Task: Explore upcoming open houses in Raleigh, North Carolina, to visit properties with a pool or hot tub, and take note of the outdoor relaxation features.
Action: Mouse moved to (297, 211)
Screenshot: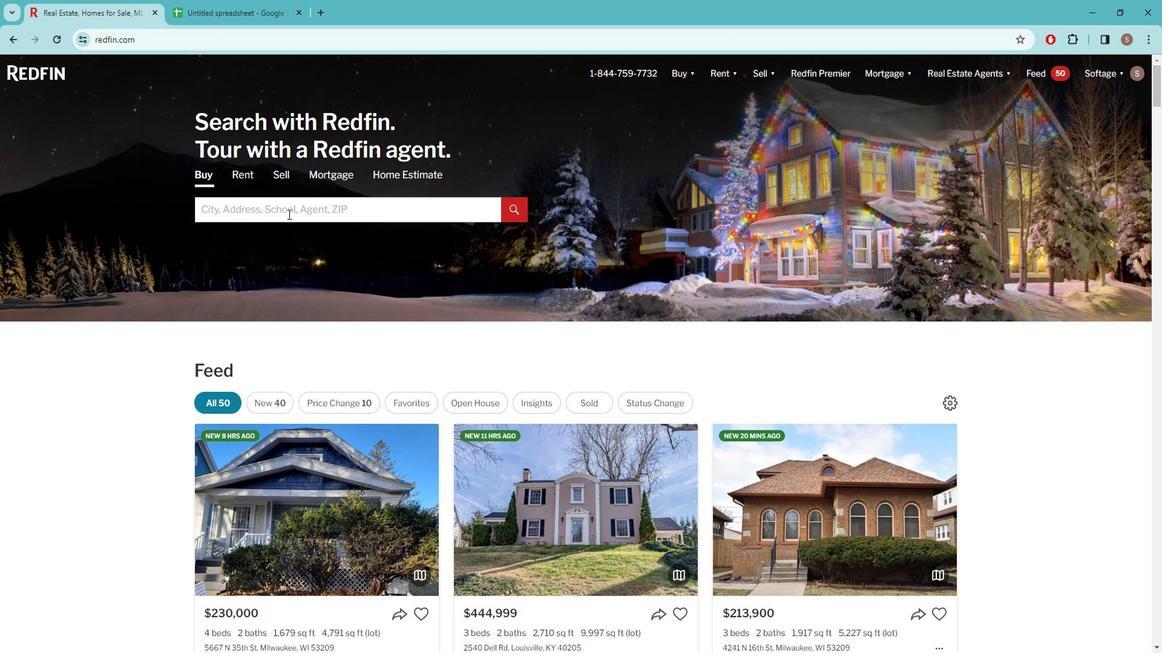 
Action: Mouse pressed left at (297, 211)
Screenshot: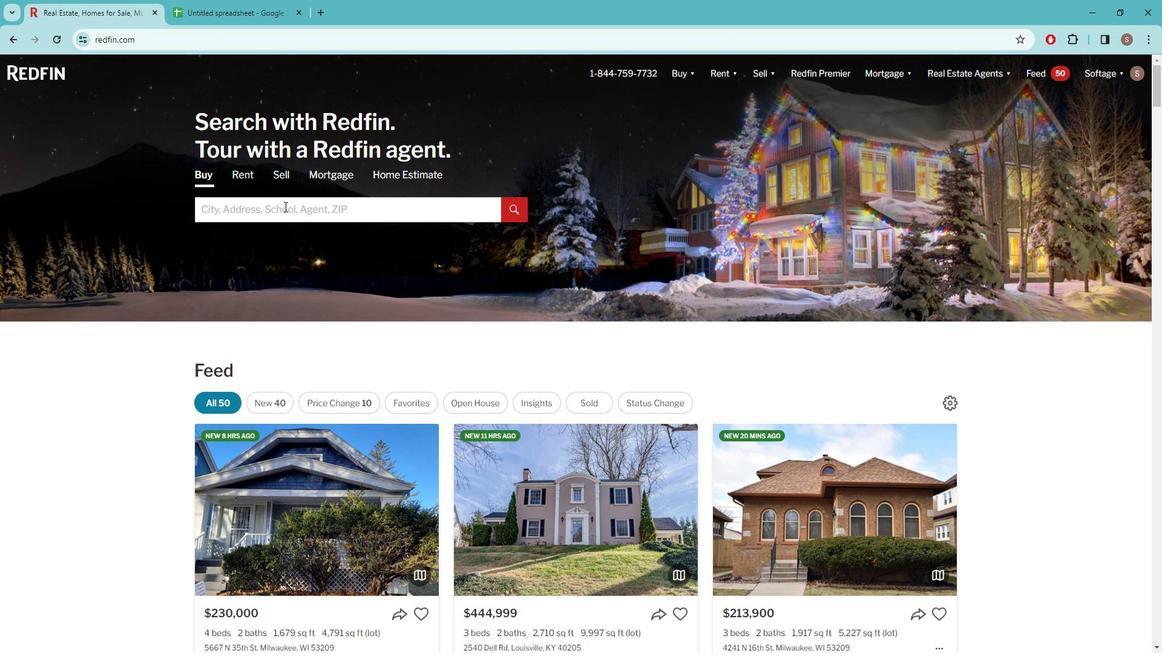 
Action: Key pressed r<Key.caps_lock>ALEIGH
Screenshot: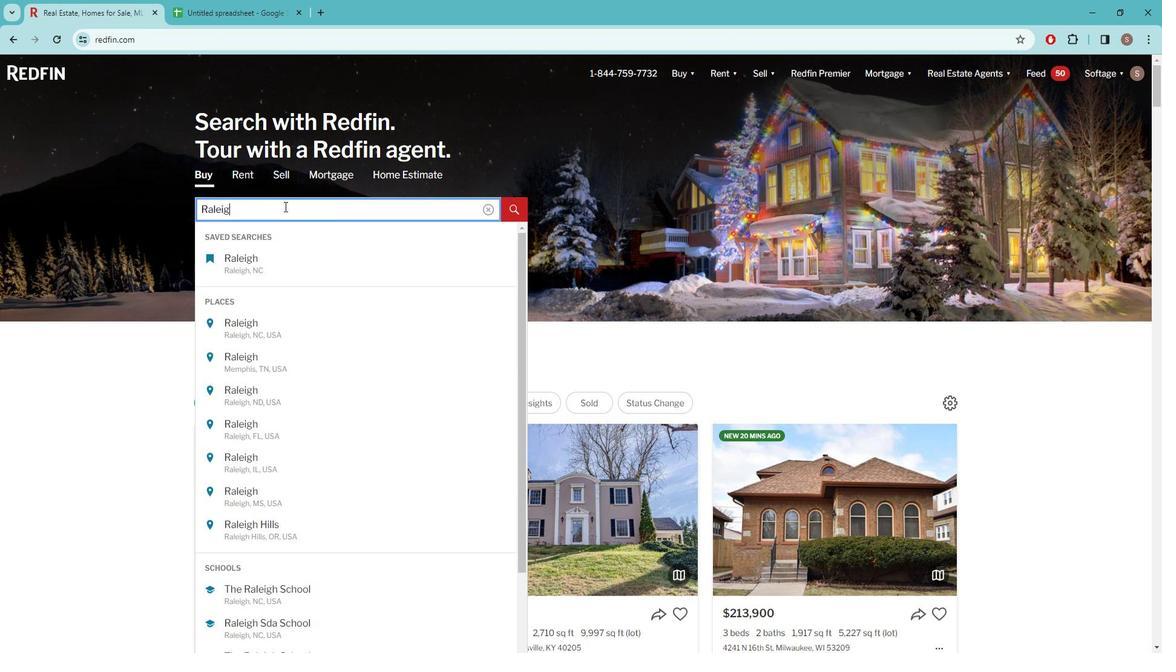 
Action: Mouse moved to (282, 268)
Screenshot: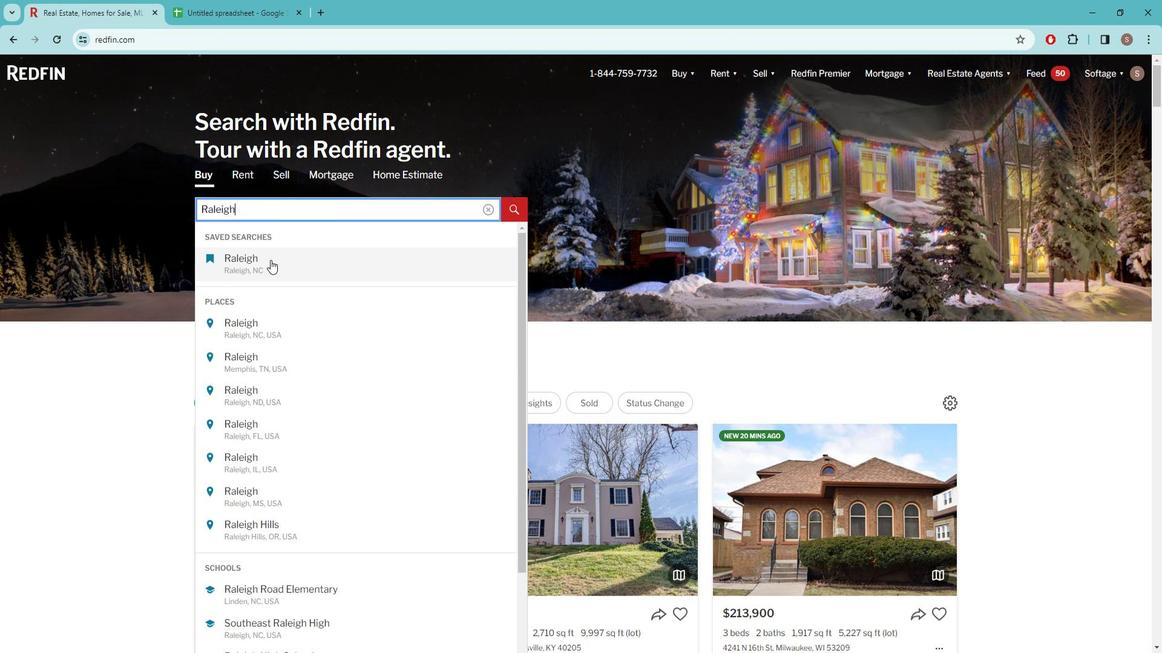 
Action: Mouse pressed left at (282, 268)
Screenshot: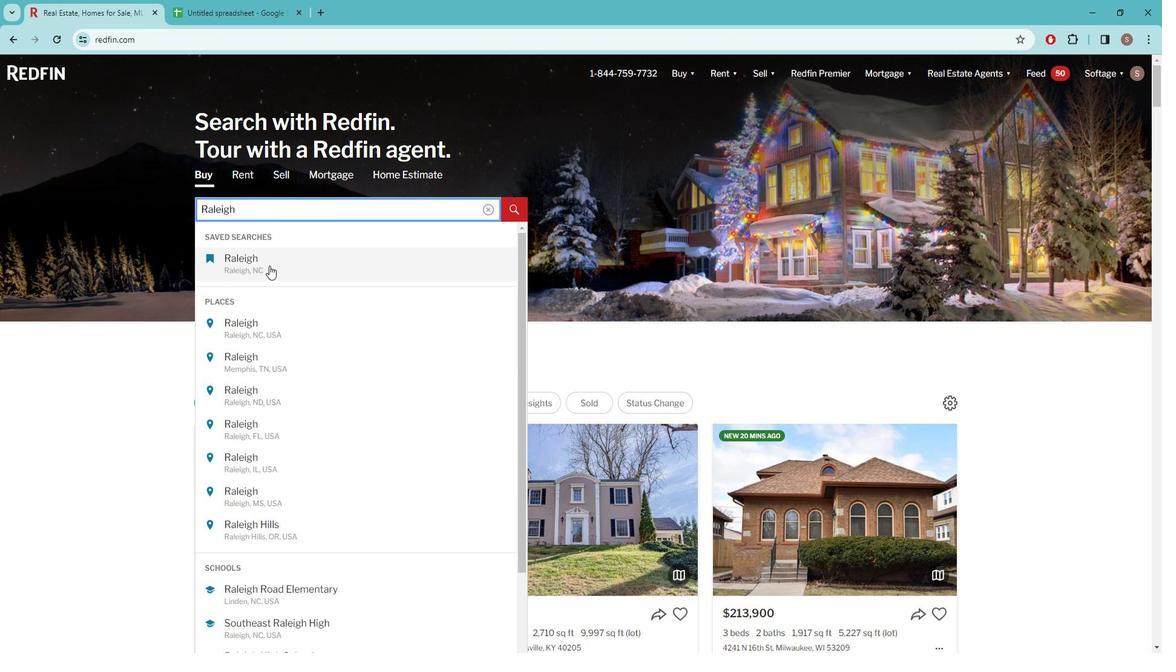 
Action: Mouse moved to (1033, 159)
Screenshot: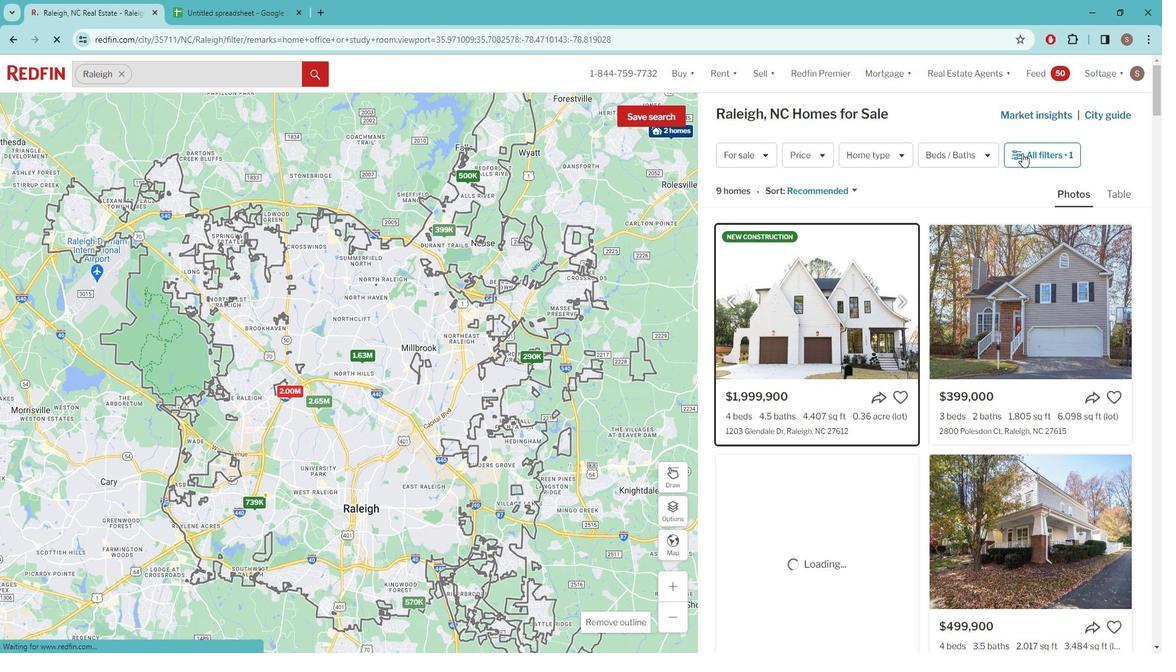 
Action: Mouse pressed left at (1033, 159)
Screenshot: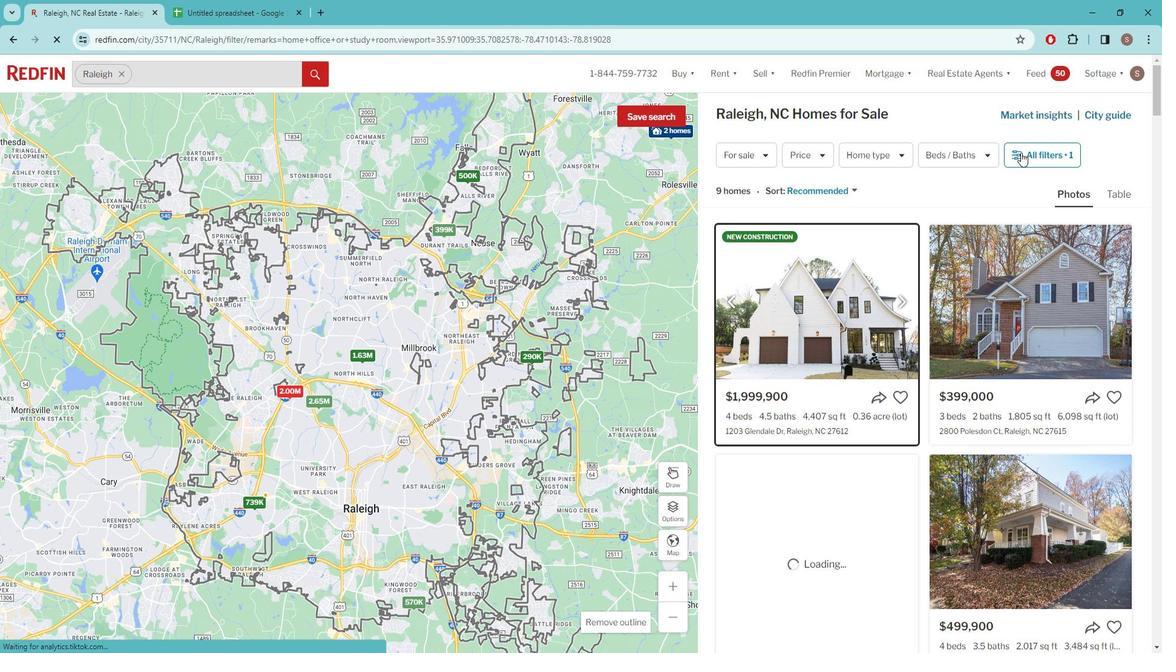 
Action: Mouse pressed left at (1033, 159)
Screenshot: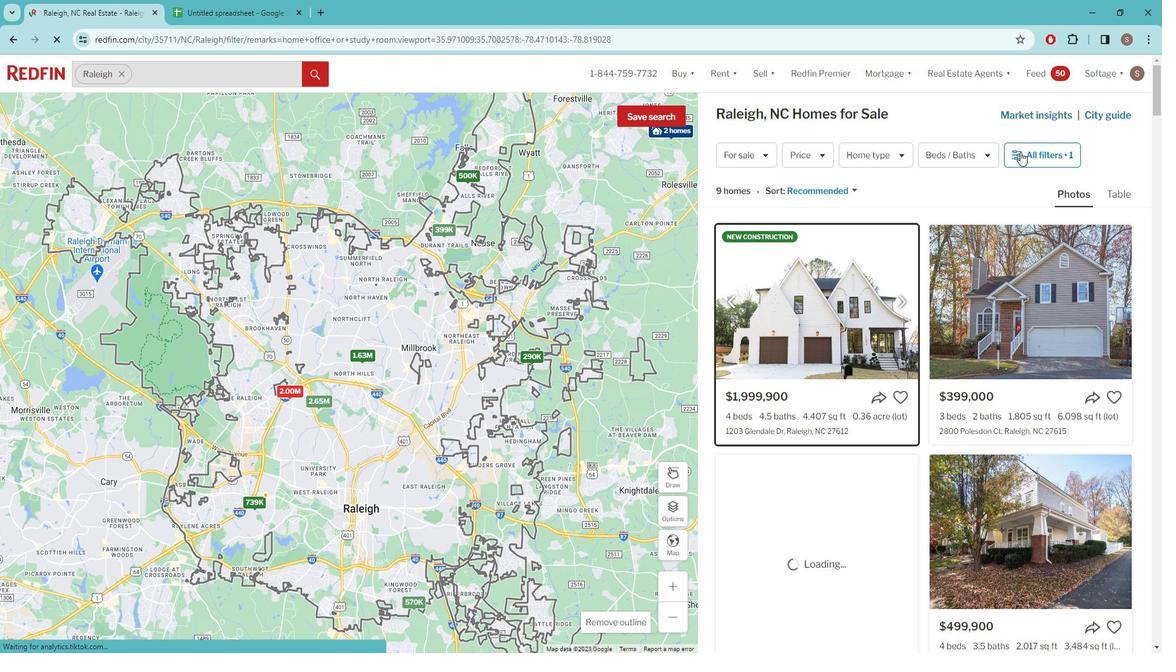 
Action: Mouse pressed left at (1033, 159)
Screenshot: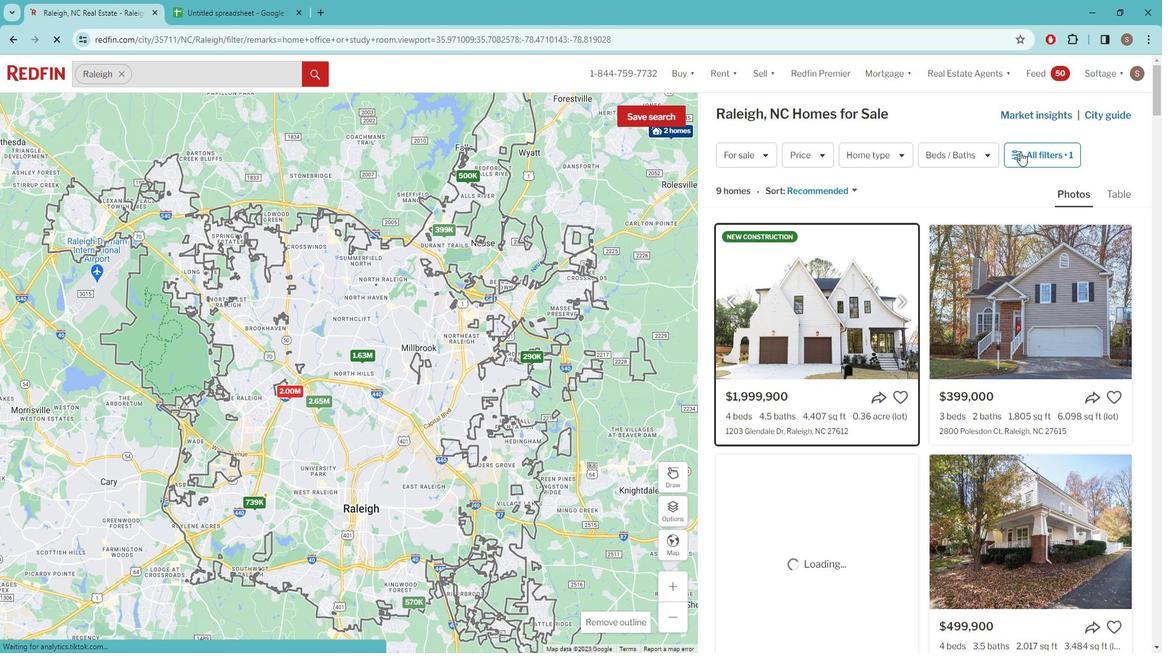 
Action: Mouse pressed left at (1033, 159)
Screenshot: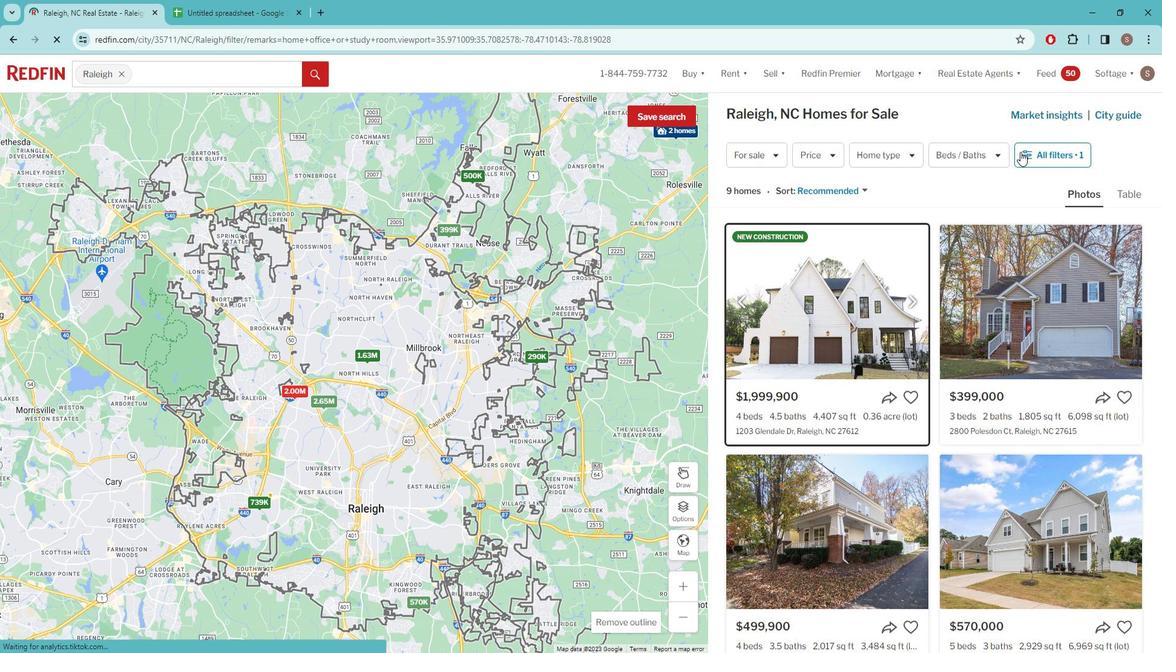 
Action: Mouse pressed left at (1033, 159)
Screenshot: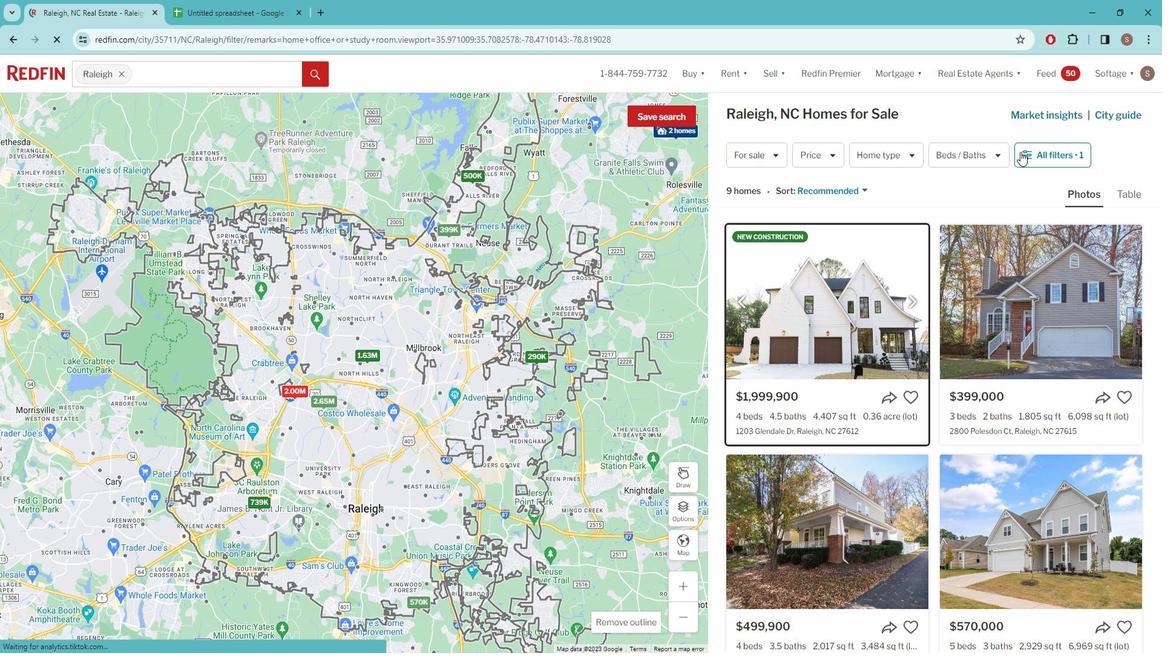 
Action: Mouse moved to (816, 615)
Screenshot: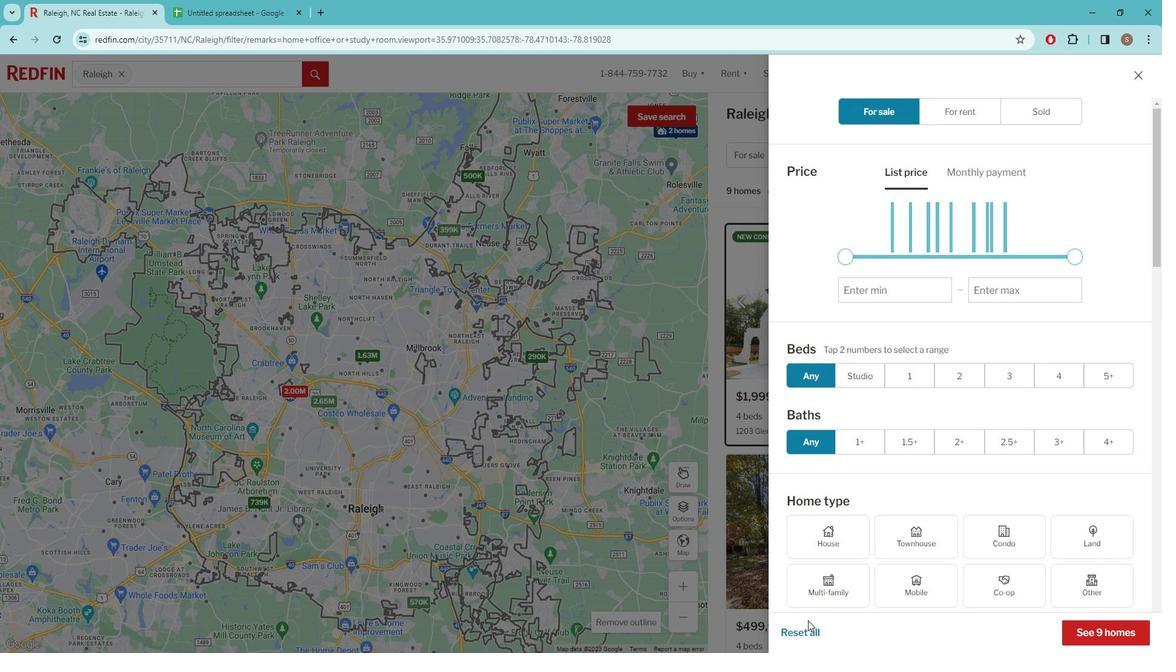 
Action: Mouse pressed left at (816, 615)
Screenshot: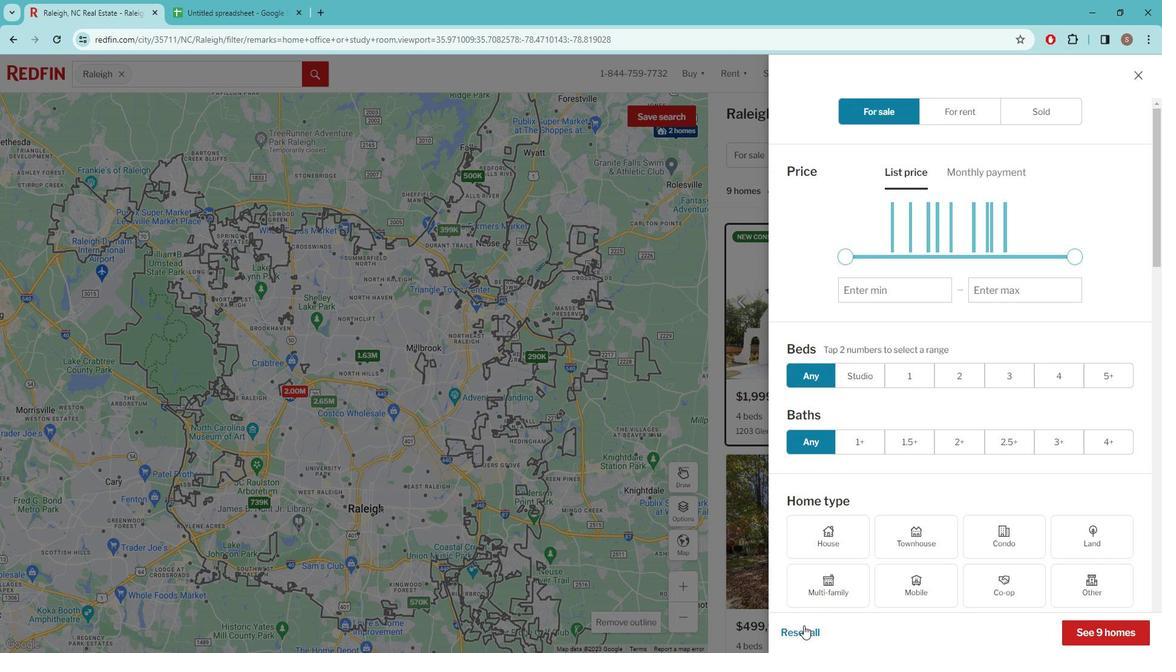 
Action: Mouse moved to (888, 403)
Screenshot: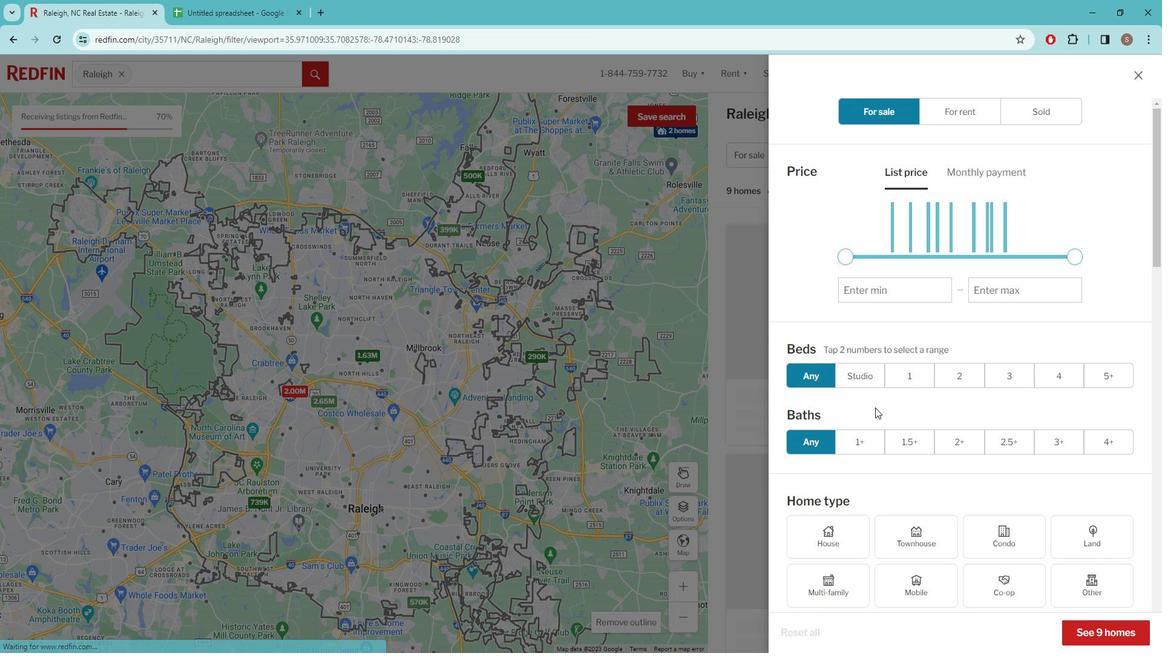 
Action: Mouse scrolled (888, 402) with delta (0, 0)
Screenshot: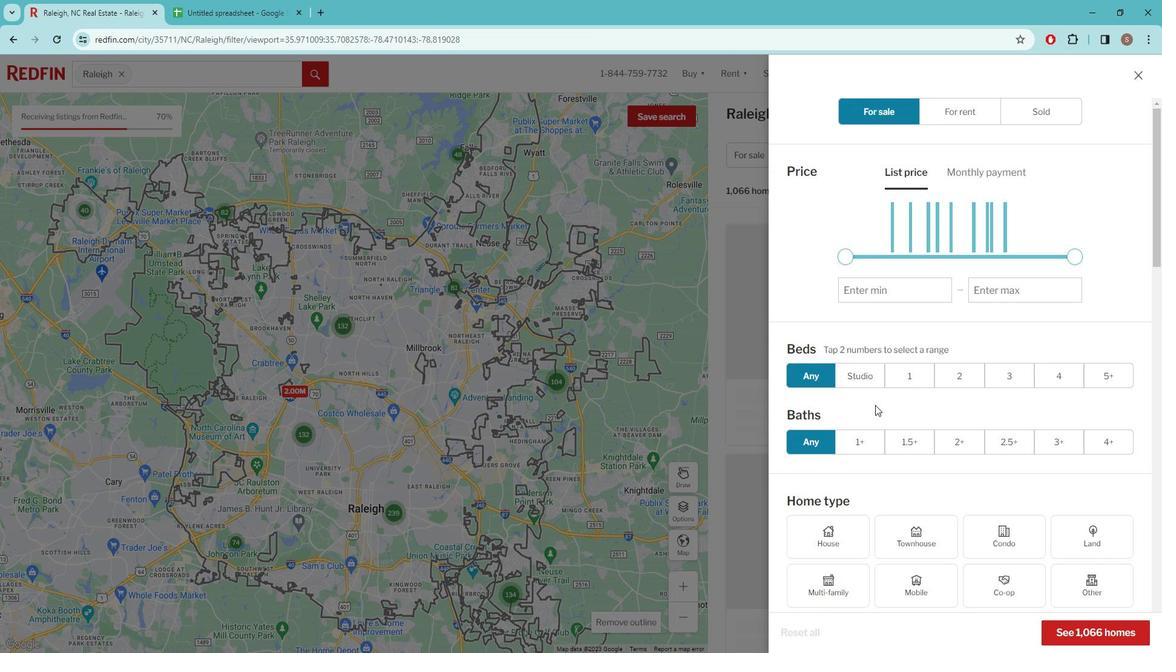 
Action: Mouse scrolled (888, 402) with delta (0, 0)
Screenshot: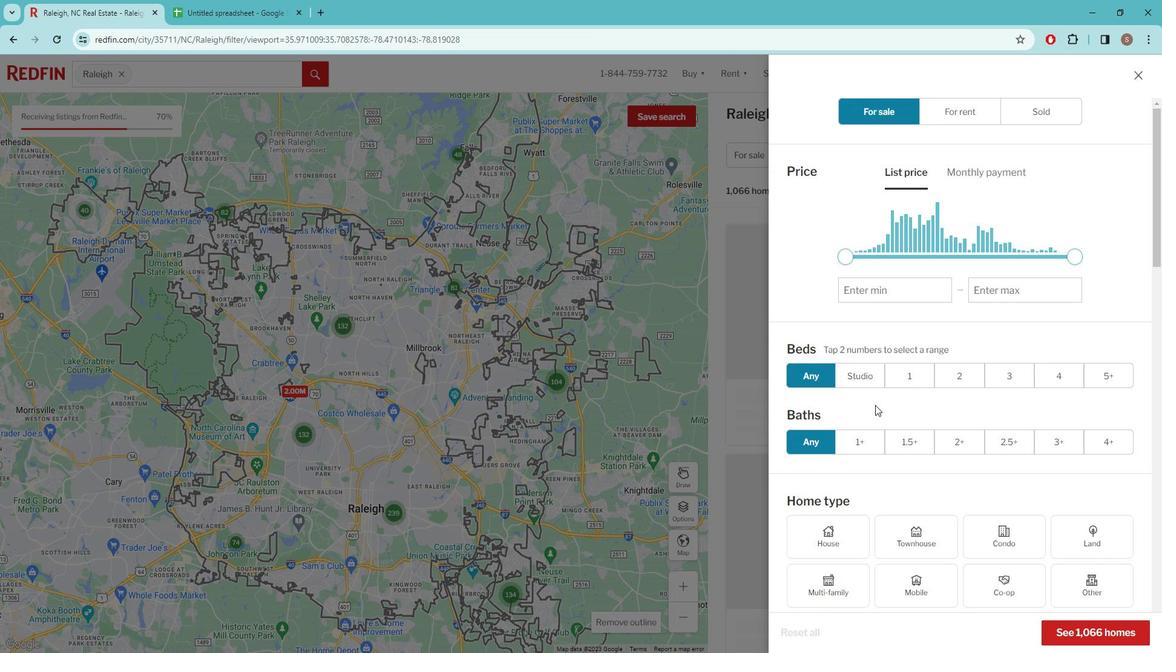 
Action: Mouse scrolled (888, 402) with delta (0, 0)
Screenshot: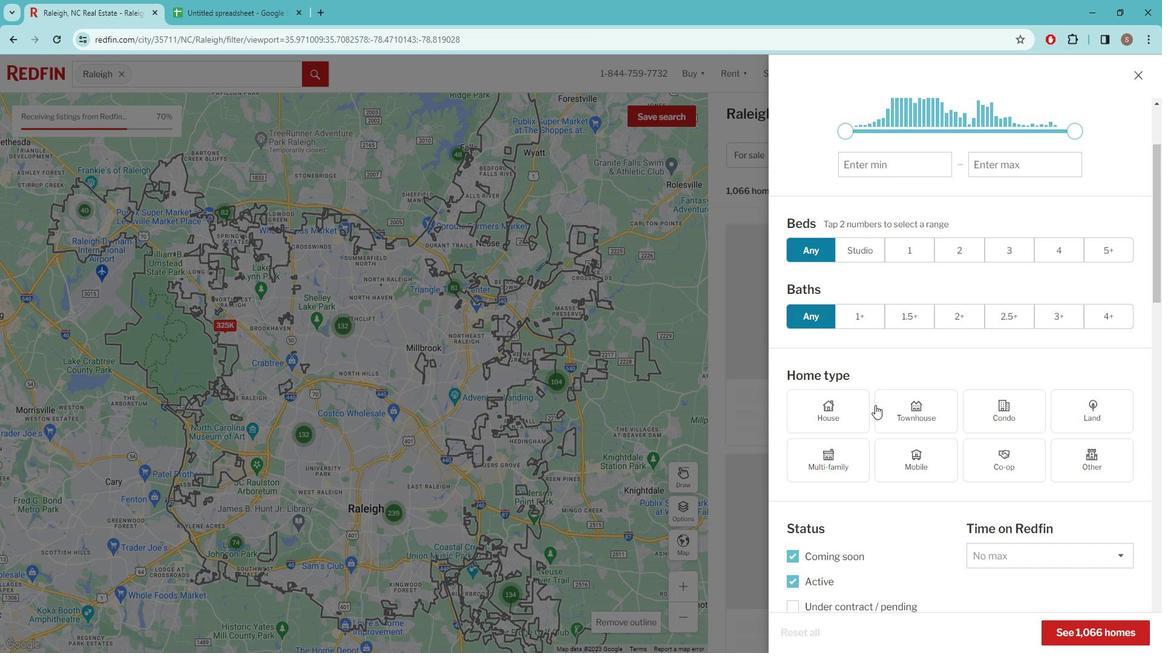 
Action: Mouse scrolled (888, 402) with delta (0, 0)
Screenshot: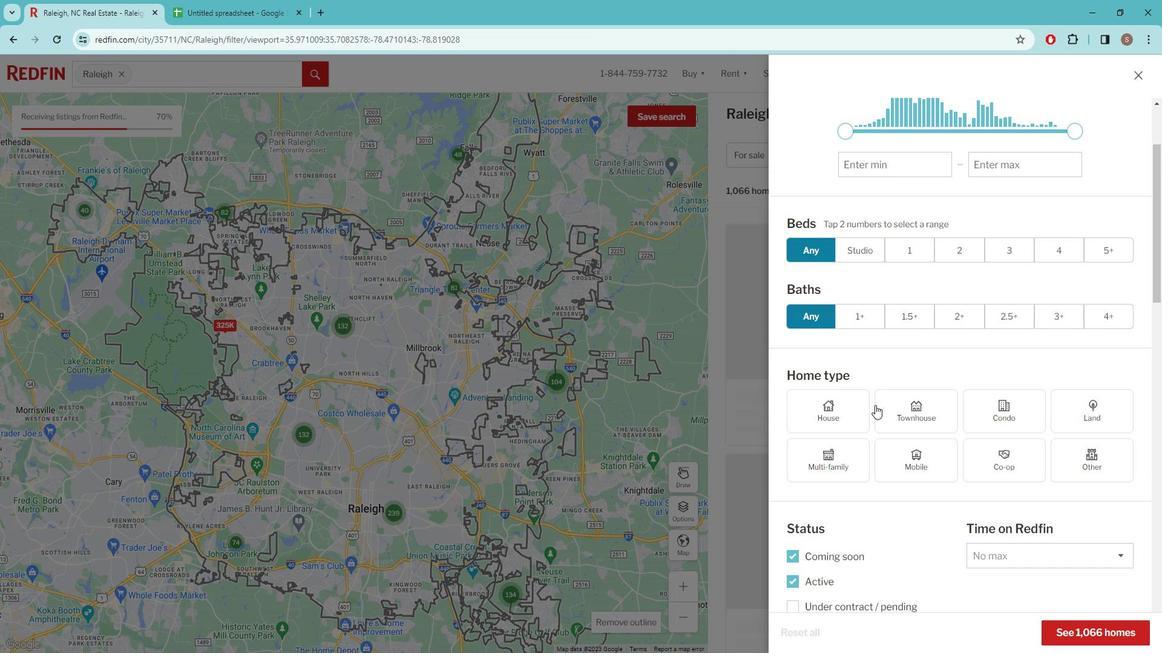 
Action: Mouse moved to (871, 430)
Screenshot: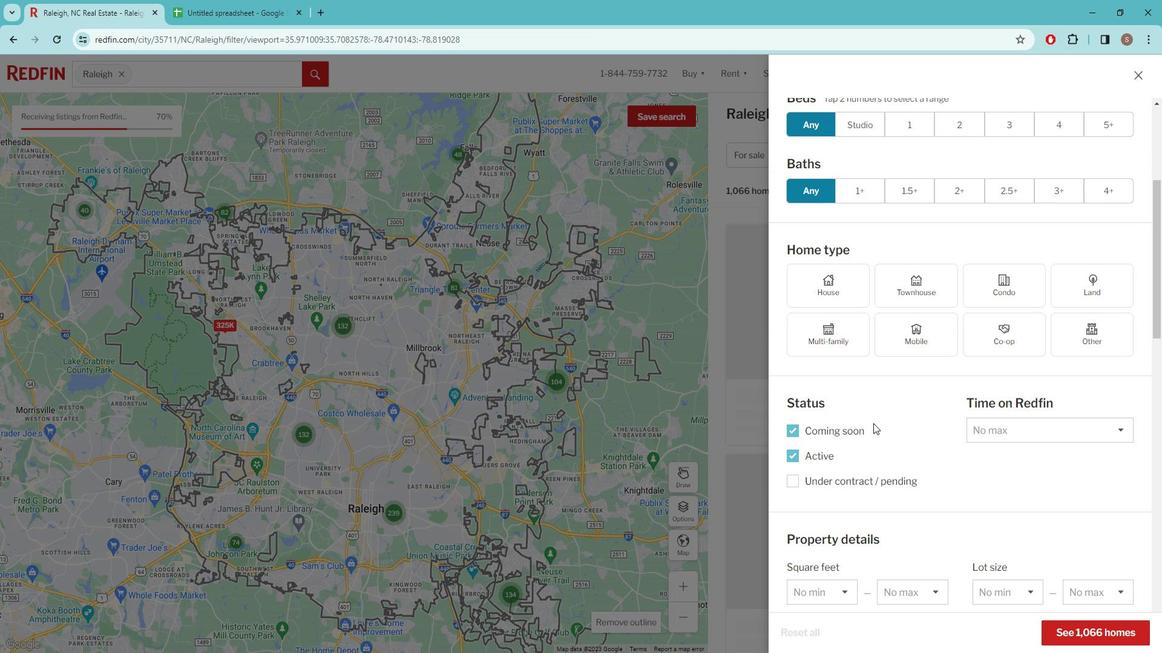 
Action: Mouse pressed left at (871, 430)
Screenshot: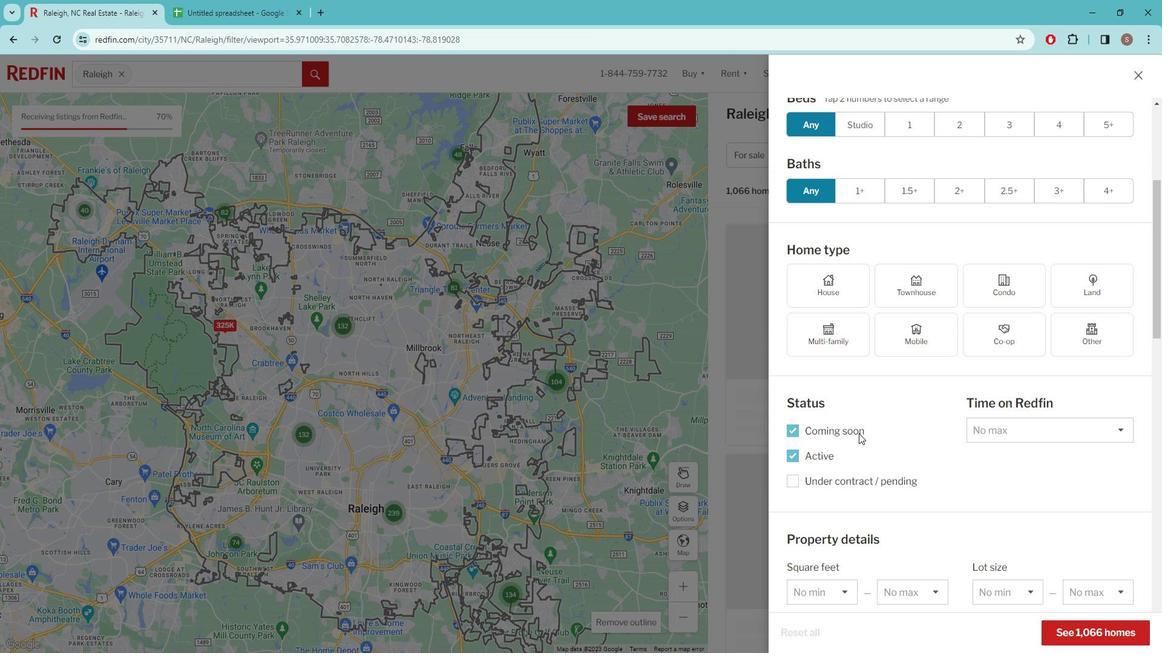 
Action: Mouse pressed left at (871, 430)
Screenshot: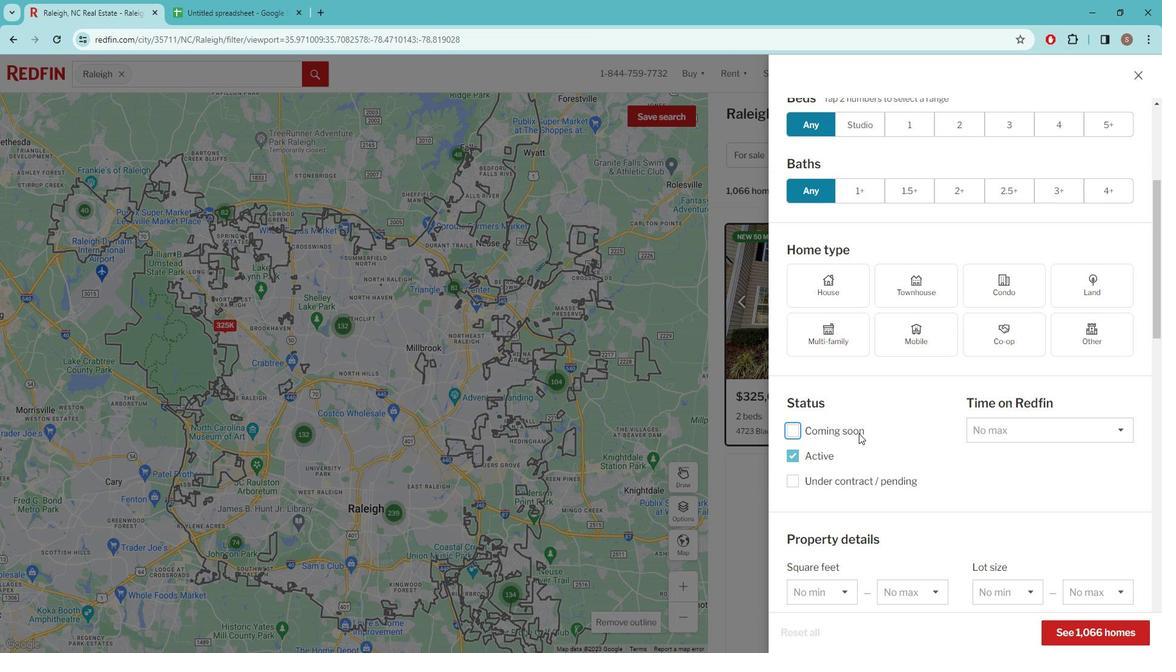 
Action: Mouse moved to (897, 421)
Screenshot: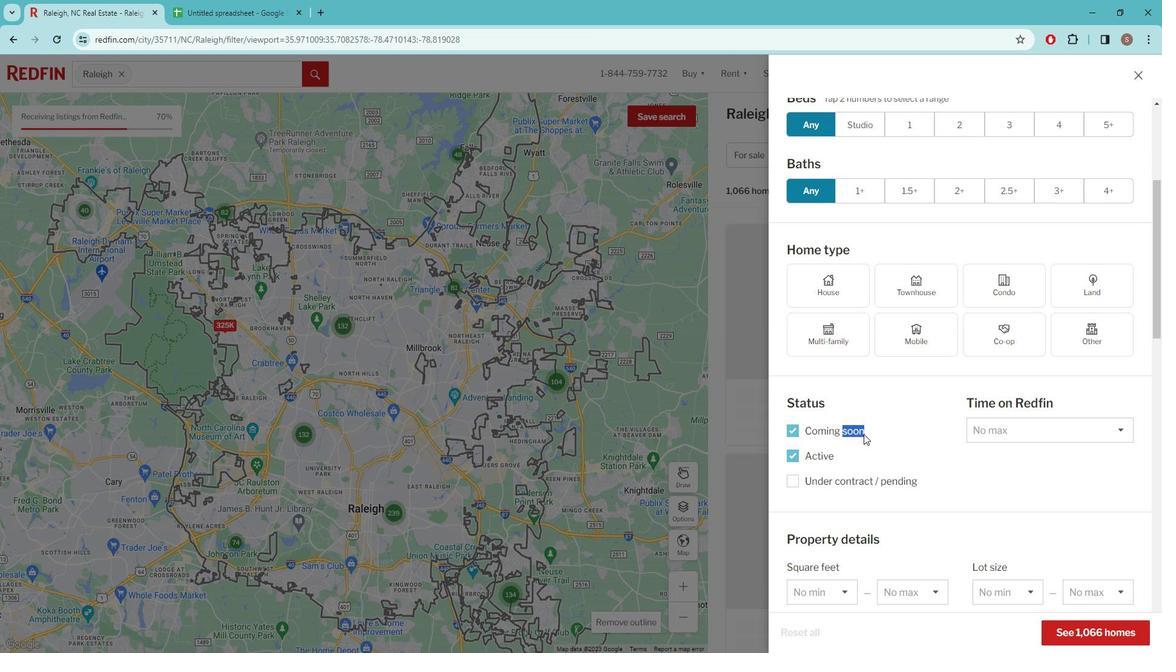 
Action: Mouse scrolled (897, 421) with delta (0, 0)
Screenshot: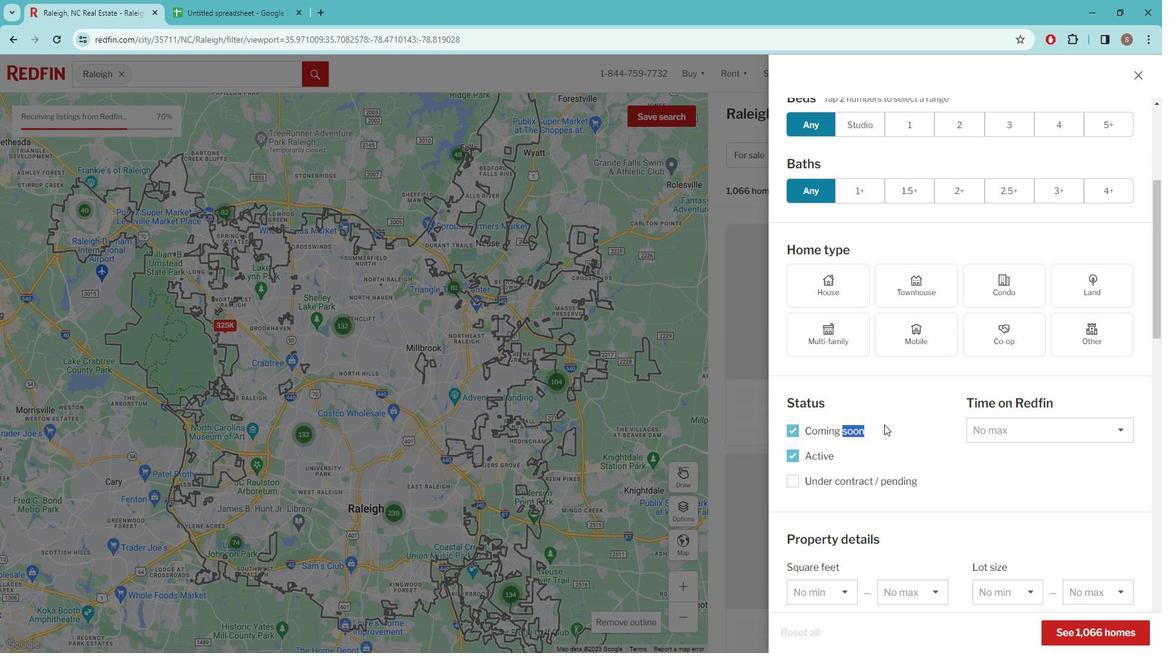 
Action: Mouse scrolled (897, 421) with delta (0, 0)
Screenshot: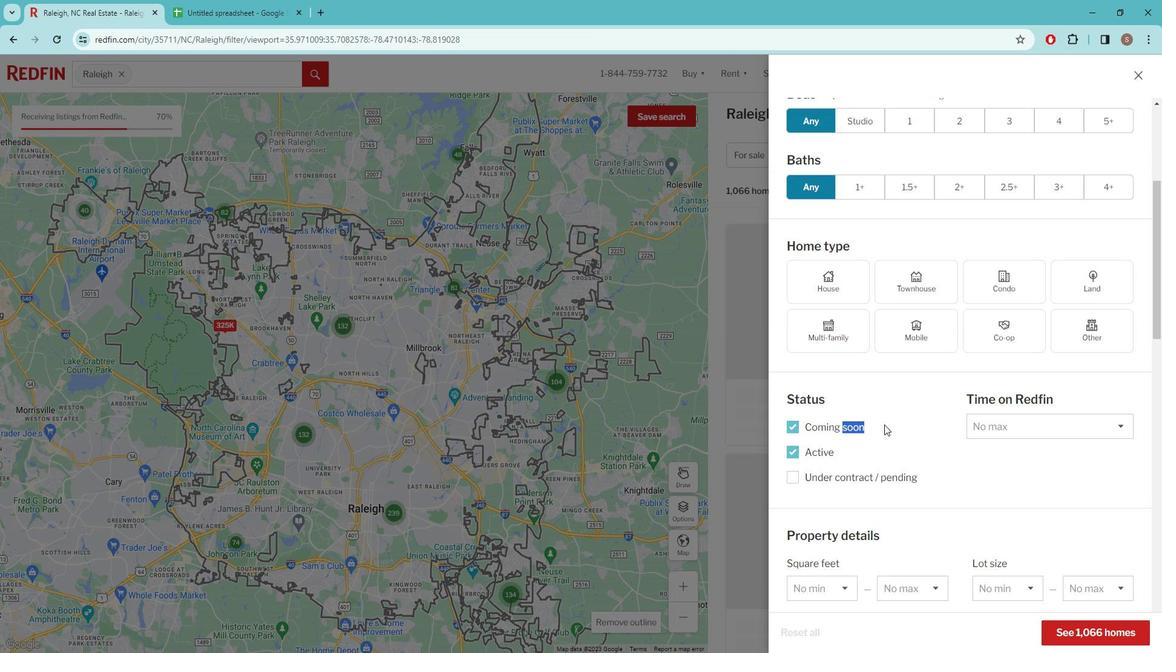 
Action: Mouse moved to (898, 420)
Screenshot: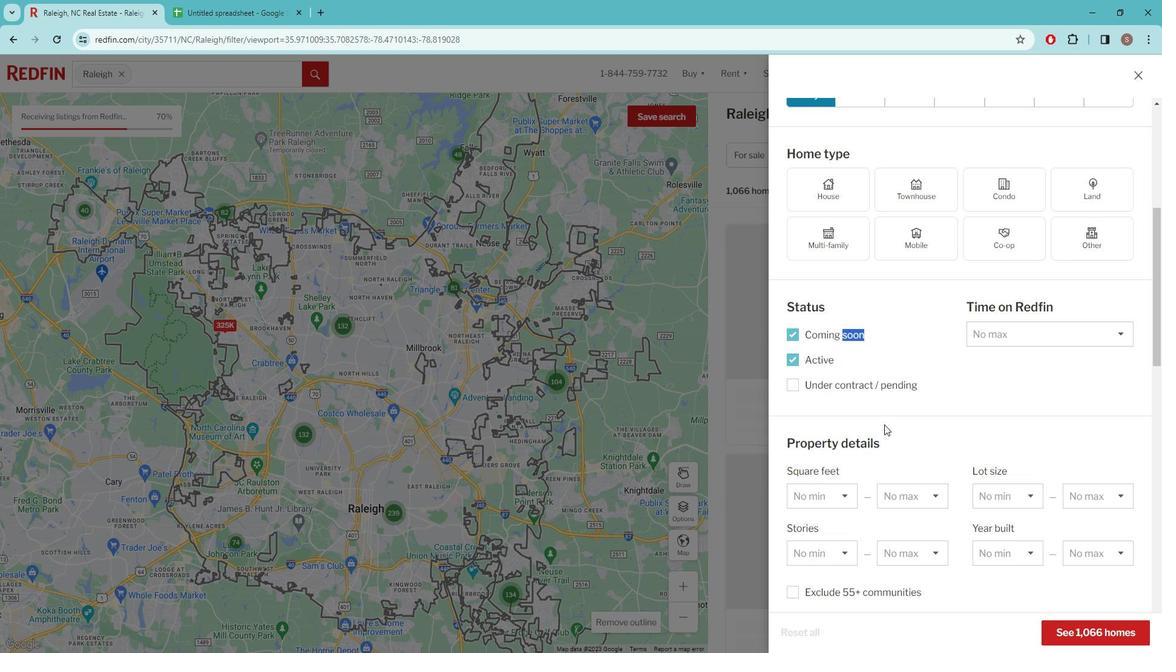 
Action: Mouse scrolled (898, 419) with delta (0, 0)
Screenshot: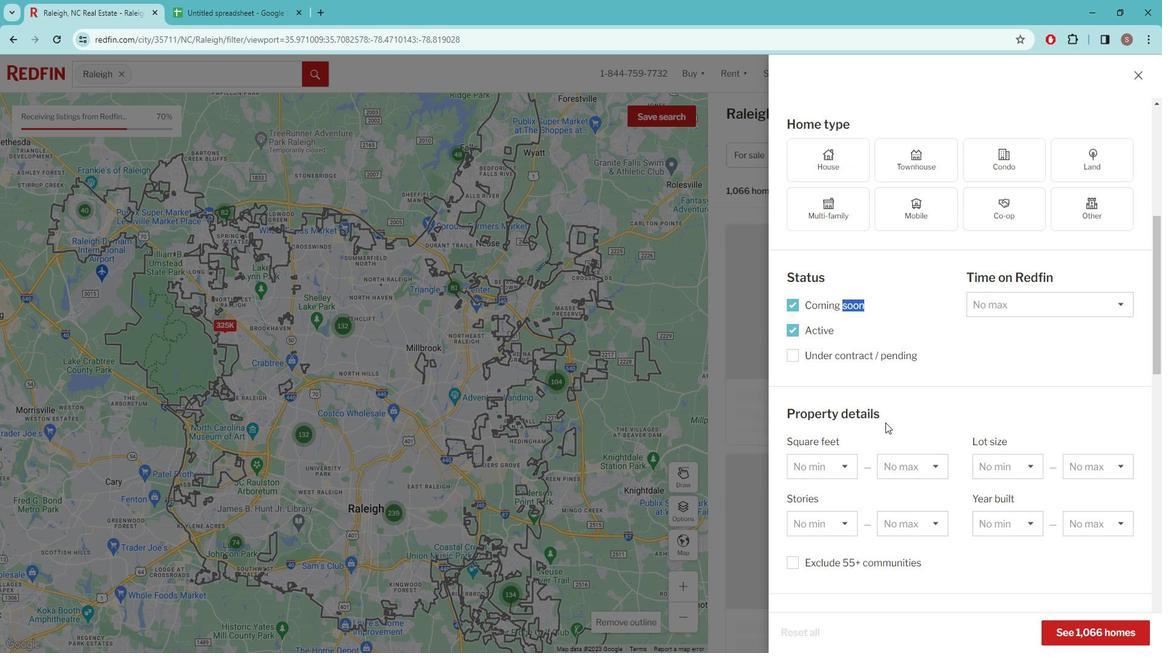 
Action: Mouse scrolled (898, 419) with delta (0, 0)
Screenshot: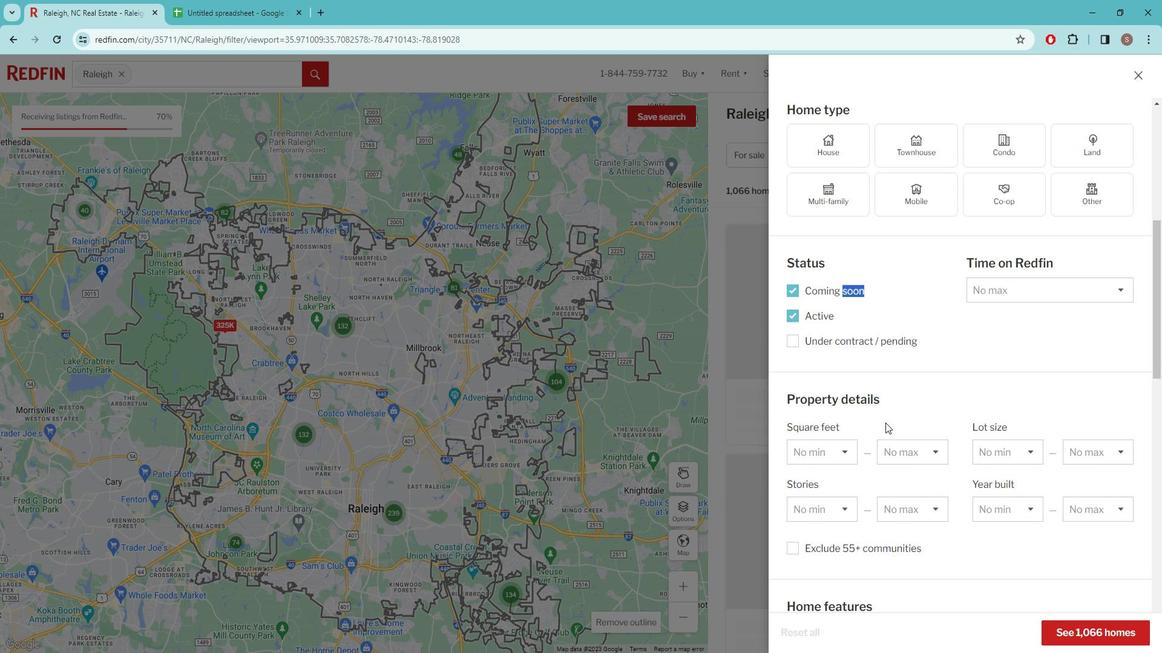 
Action: Mouse scrolled (898, 419) with delta (0, 0)
Screenshot: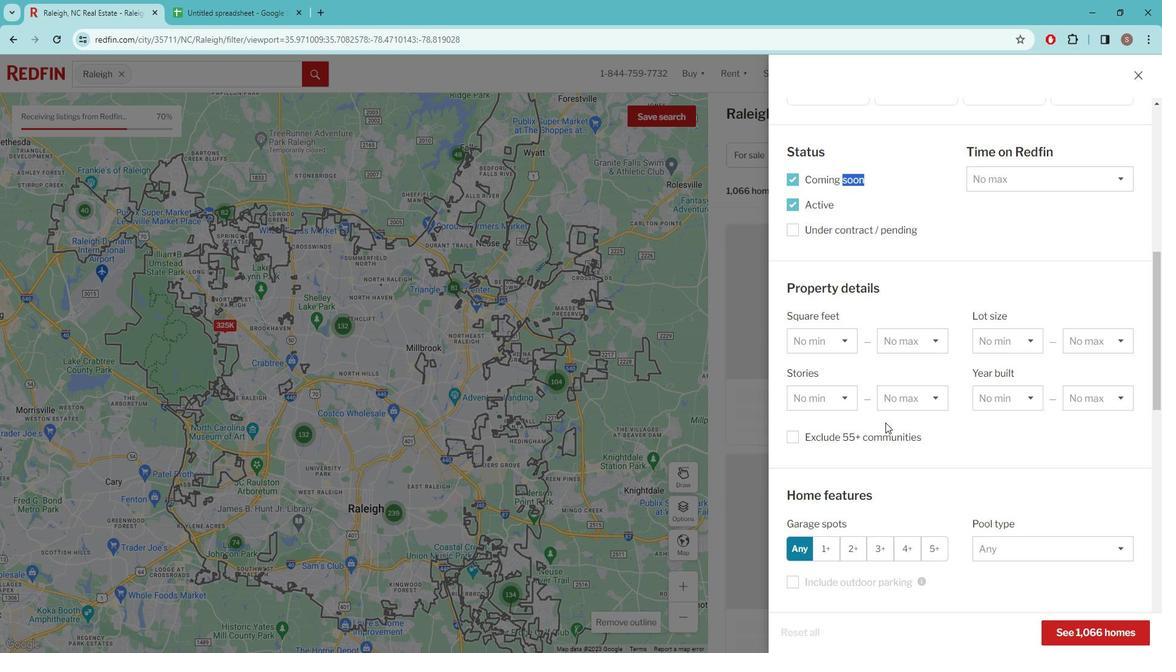 
Action: Mouse scrolled (898, 419) with delta (0, 0)
Screenshot: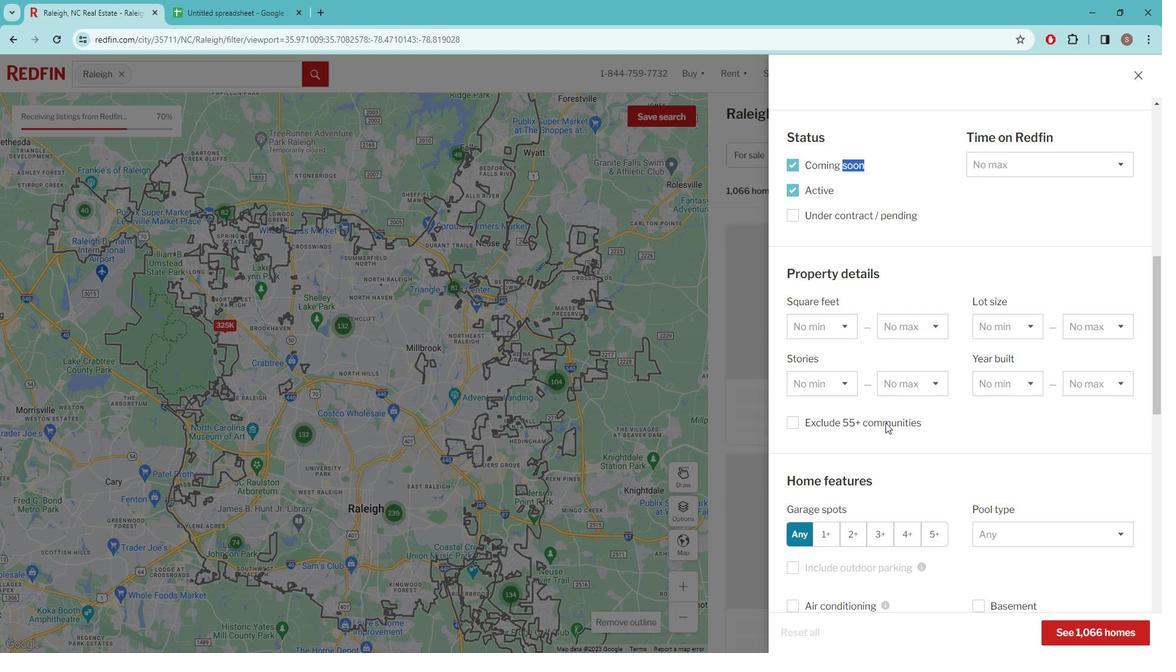 
Action: Mouse scrolled (898, 419) with delta (0, 0)
Screenshot: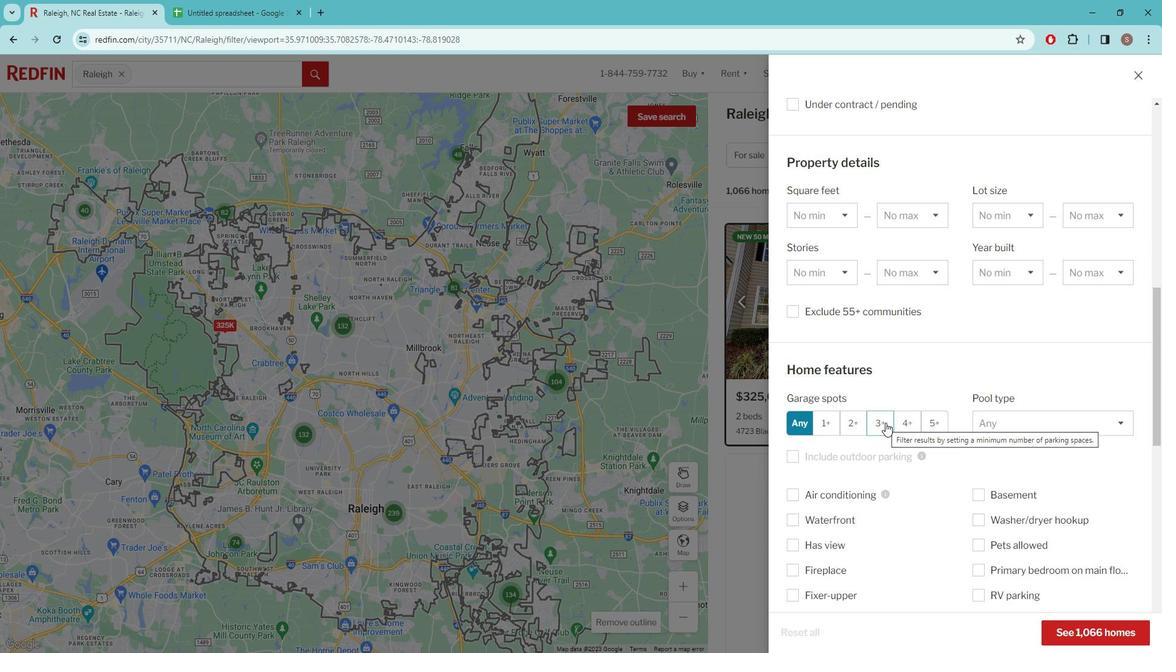 
Action: Mouse scrolled (898, 419) with delta (0, 0)
Screenshot: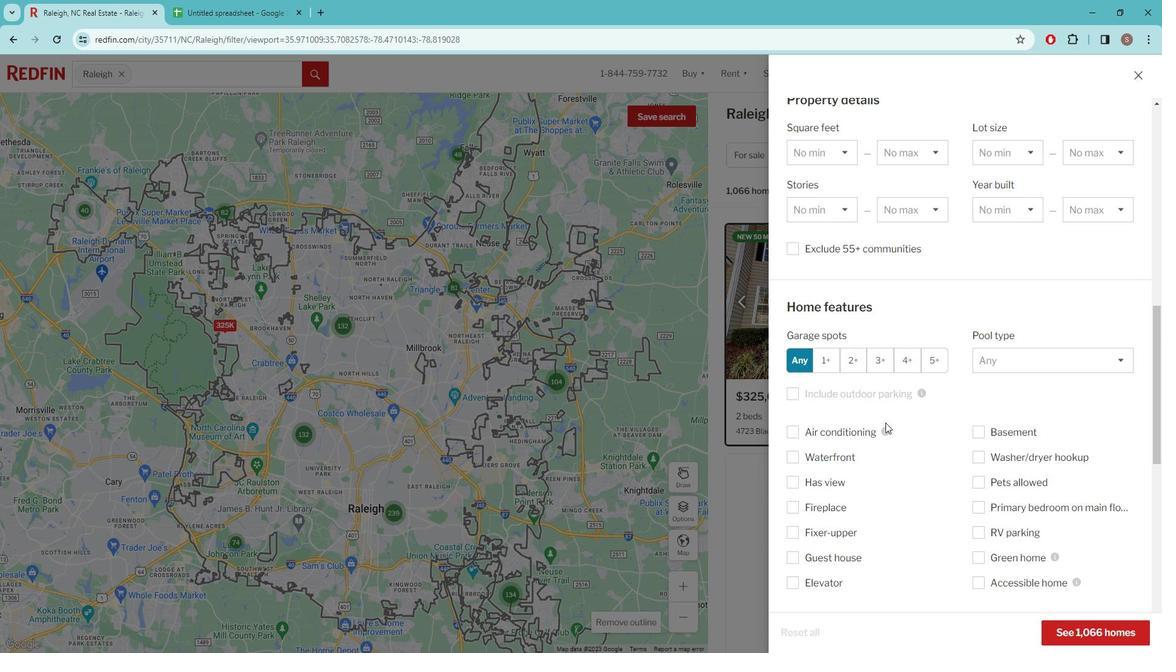 
Action: Mouse moved to (1026, 294)
Screenshot: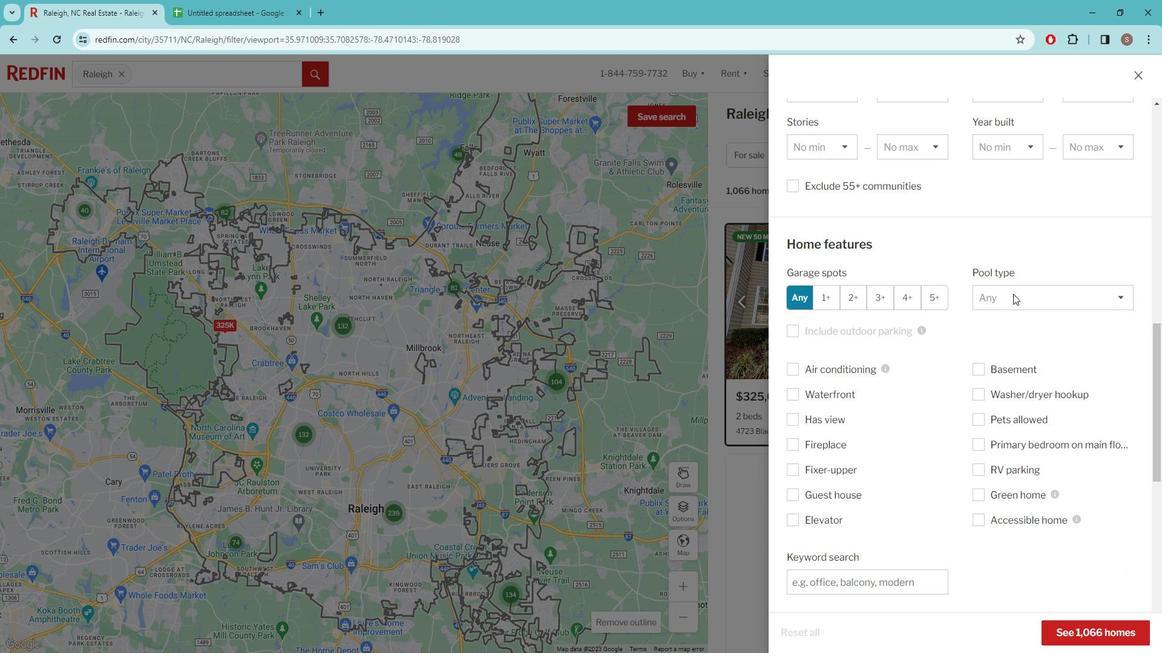
Action: Mouse pressed left at (1026, 294)
Screenshot: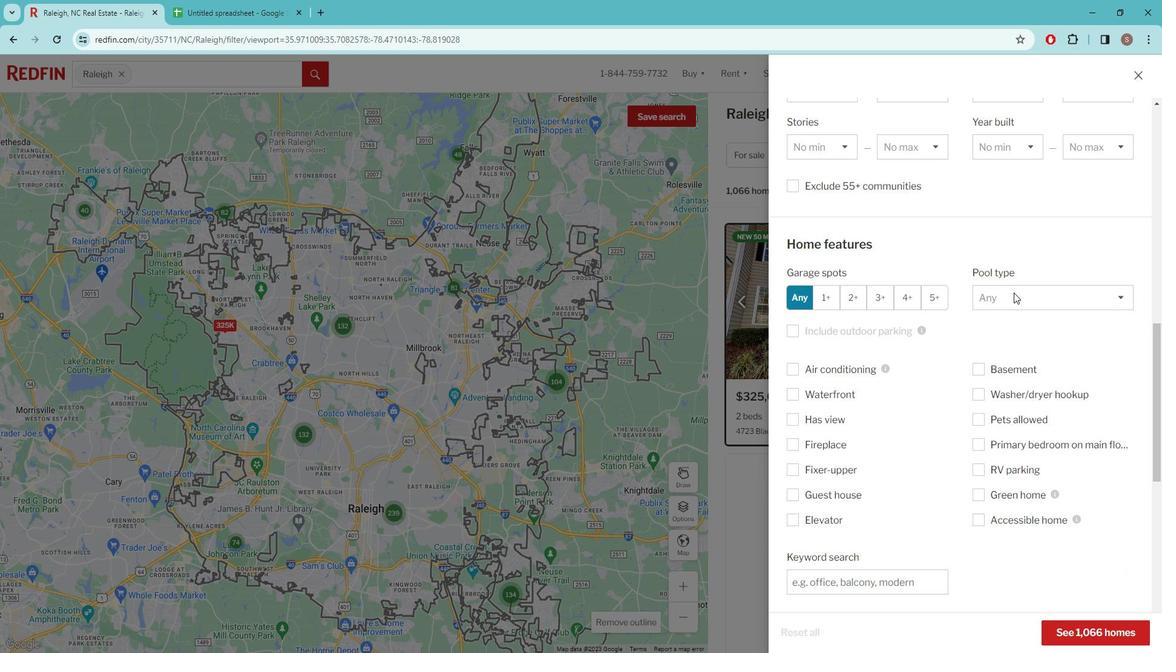 
Action: Mouse moved to (1031, 352)
Screenshot: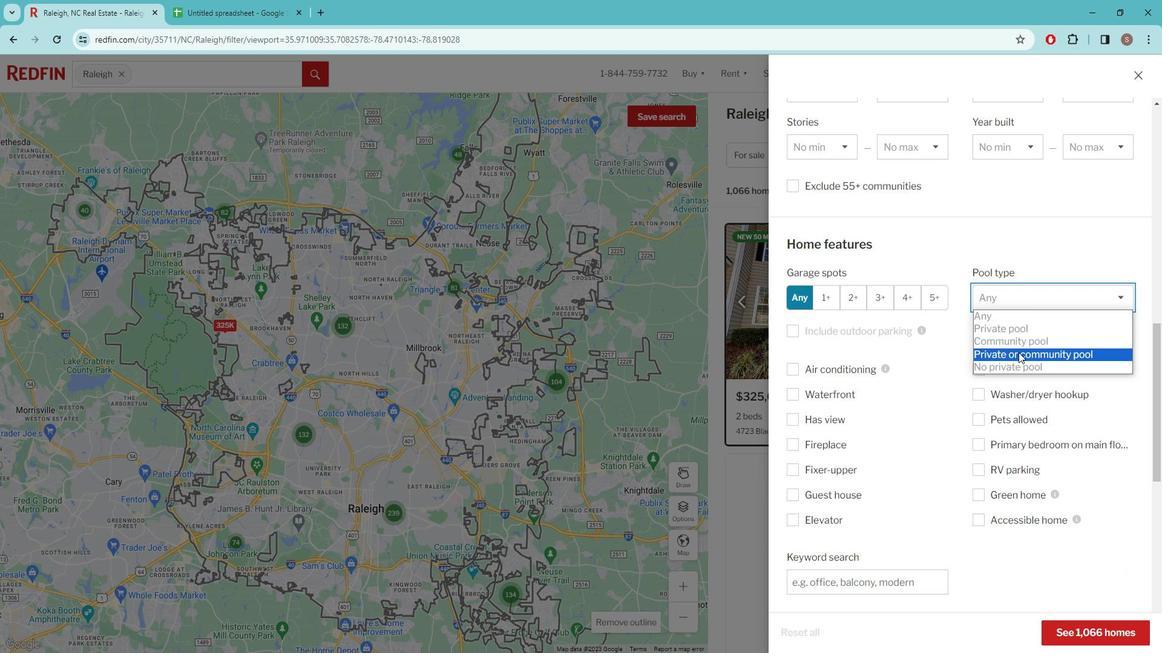 
Action: Mouse pressed left at (1031, 352)
Screenshot: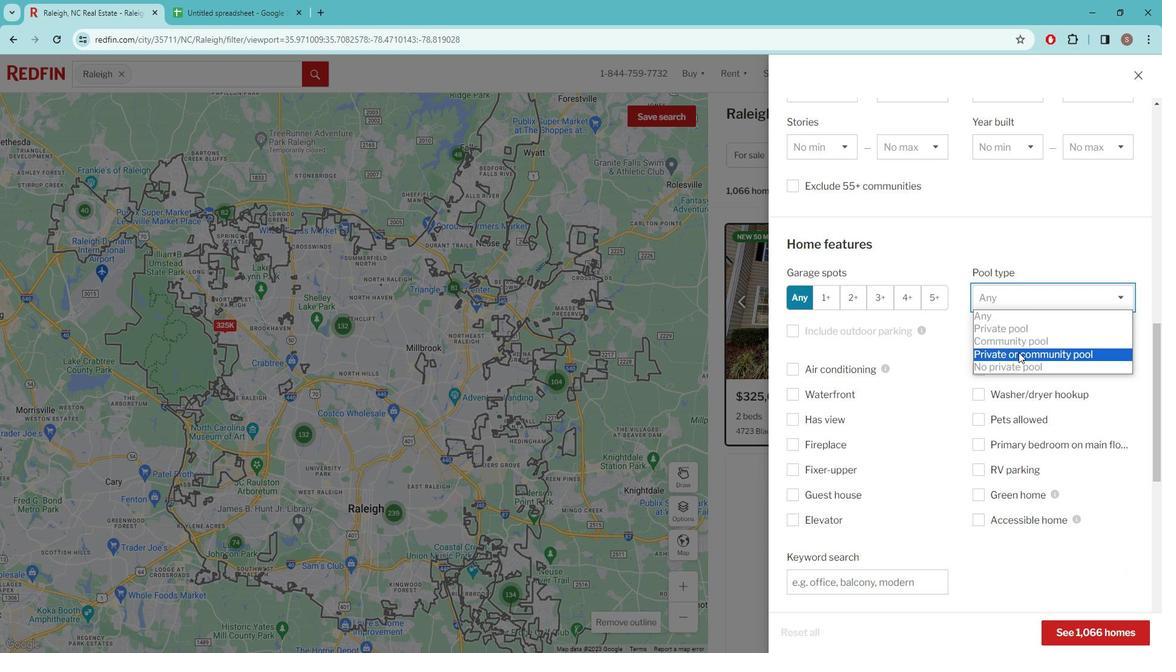 
Action: Mouse moved to (971, 344)
Screenshot: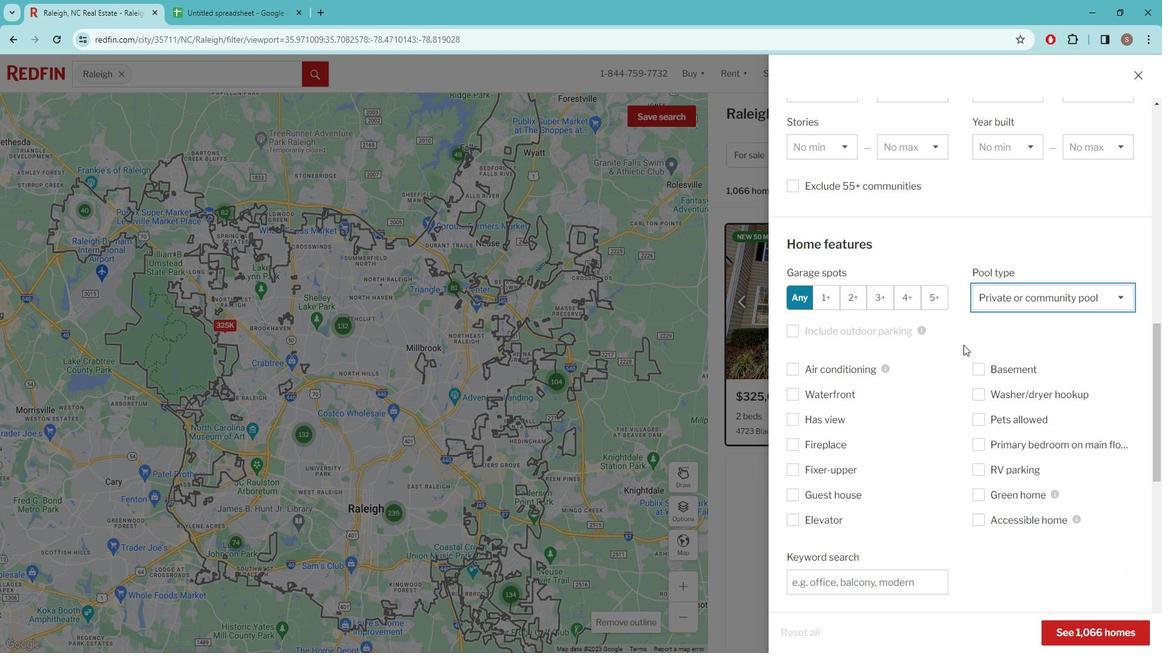 
Action: Mouse scrolled (971, 343) with delta (0, 0)
Screenshot: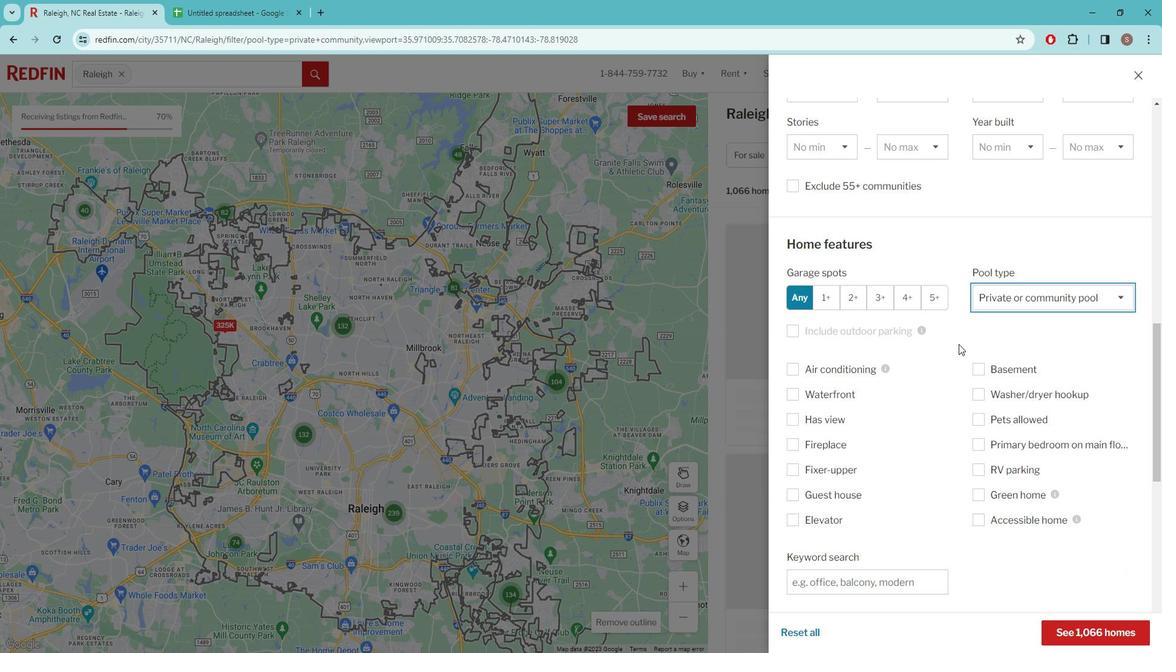 
Action: Mouse scrolled (971, 343) with delta (0, 0)
Screenshot: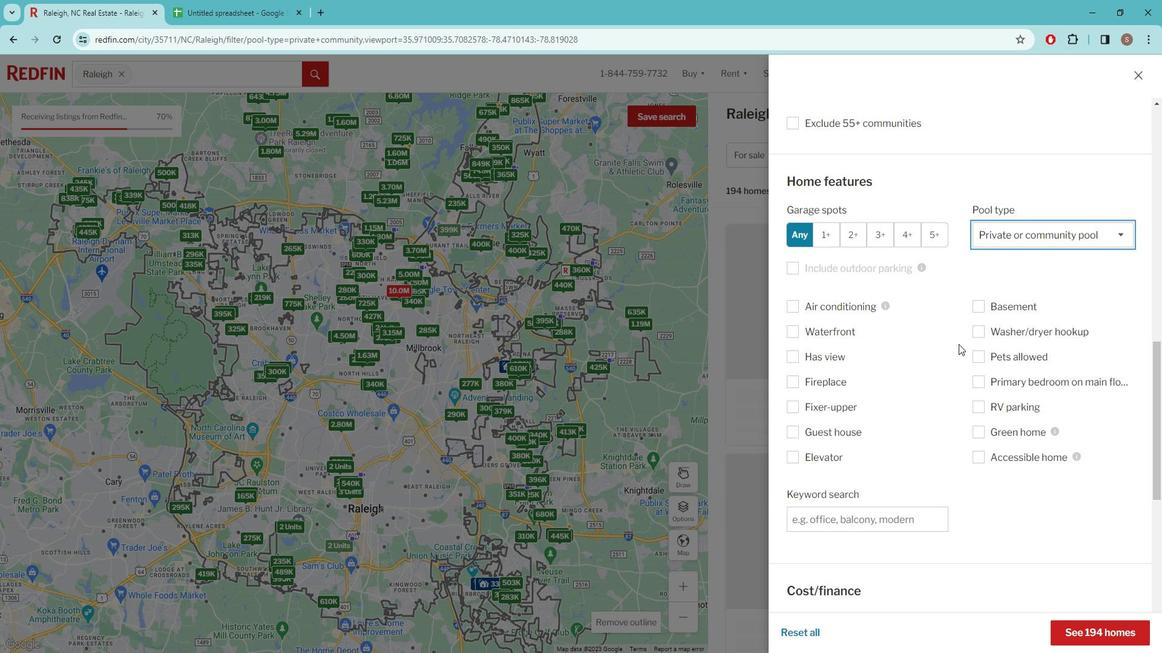 
Action: Mouse scrolled (971, 343) with delta (0, 0)
Screenshot: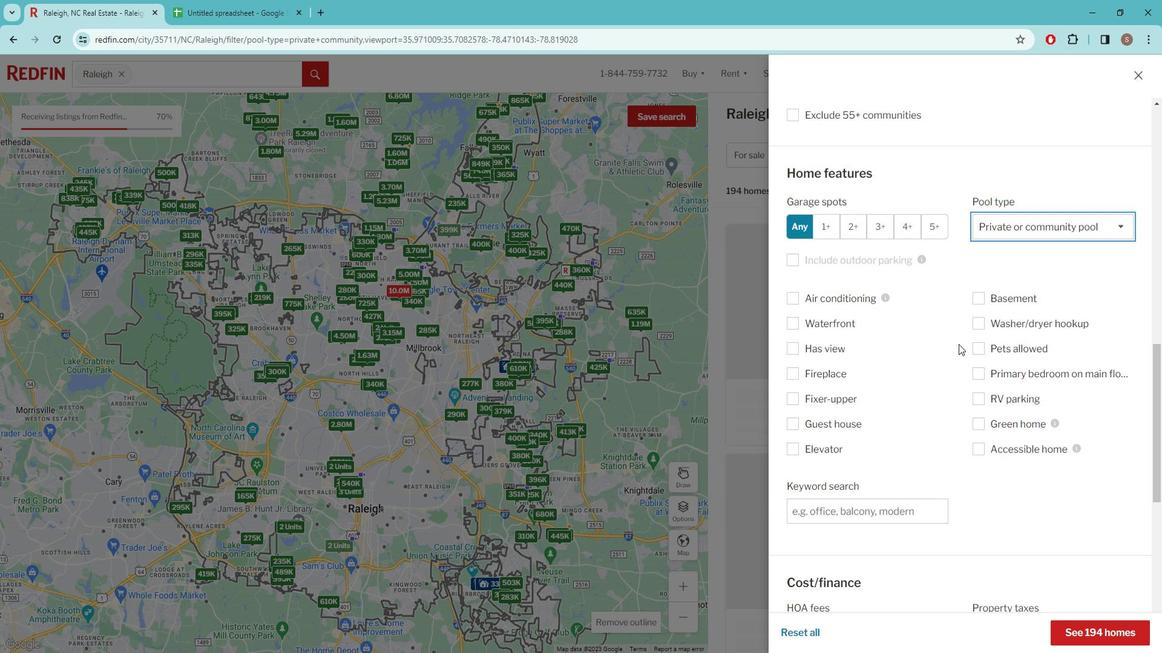 
Action: Mouse scrolled (971, 343) with delta (0, 0)
Screenshot: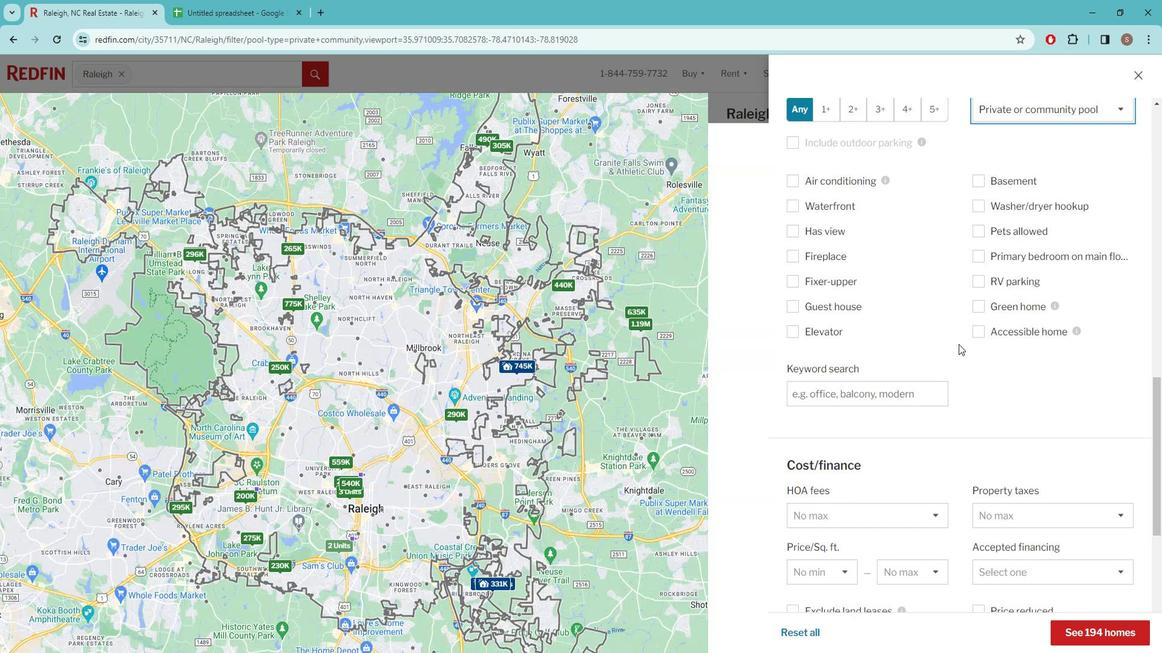 
Action: Mouse scrolled (971, 343) with delta (0, 0)
Screenshot: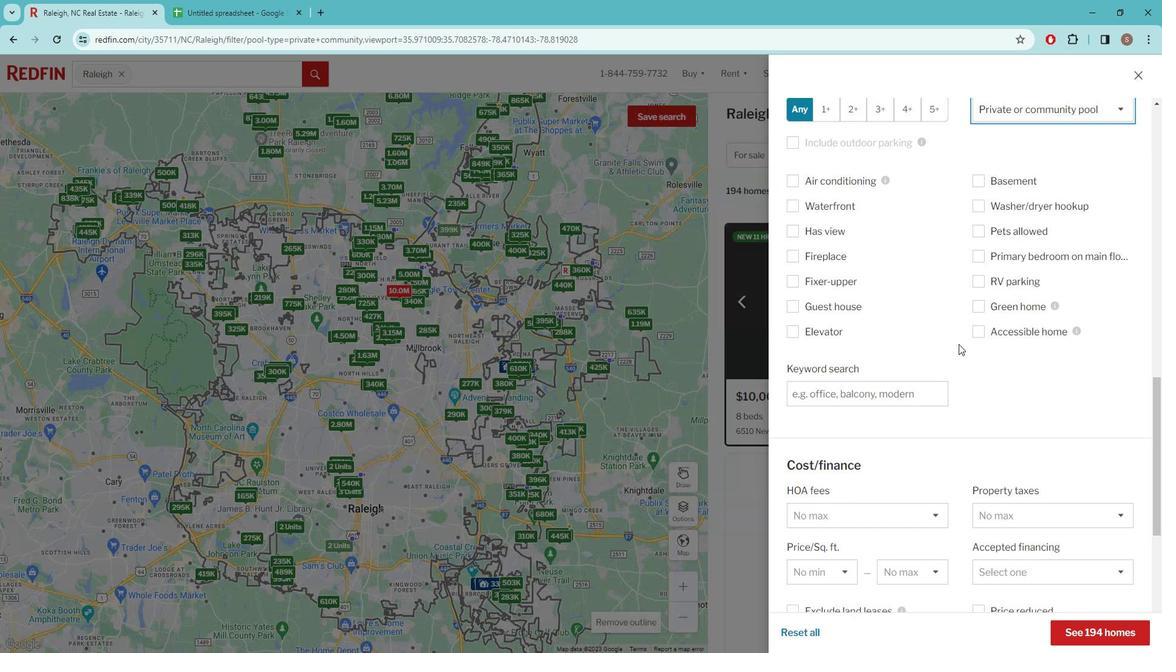 
Action: Mouse moved to (872, 471)
Screenshot: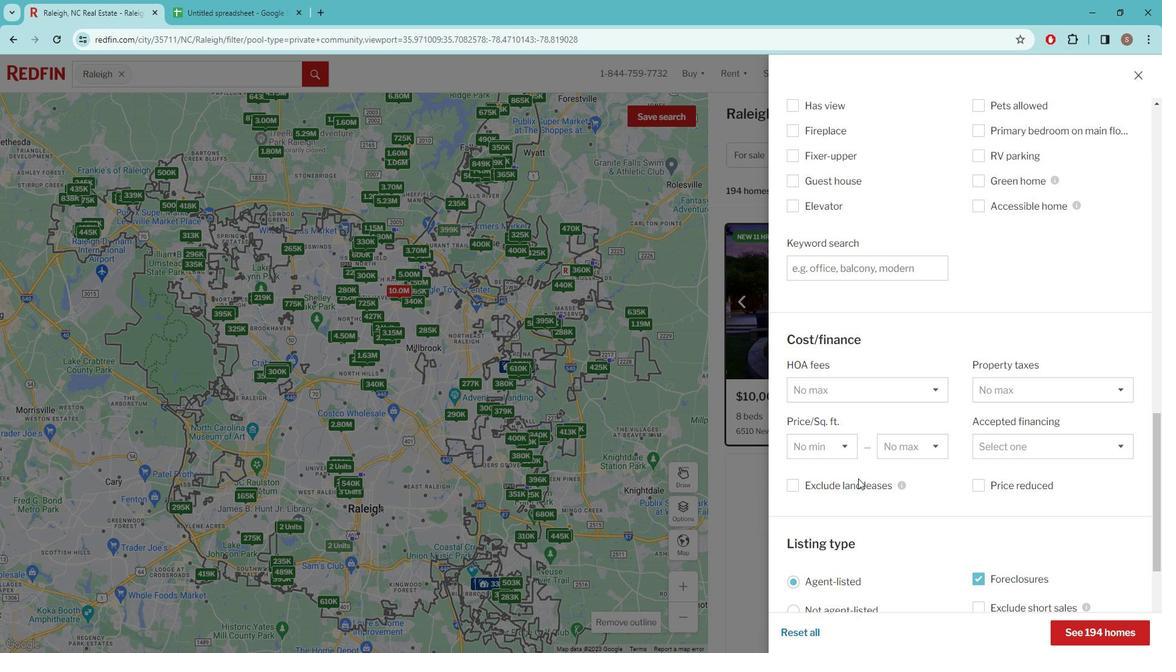 
Action: Mouse scrolled (872, 470) with delta (0, 0)
Screenshot: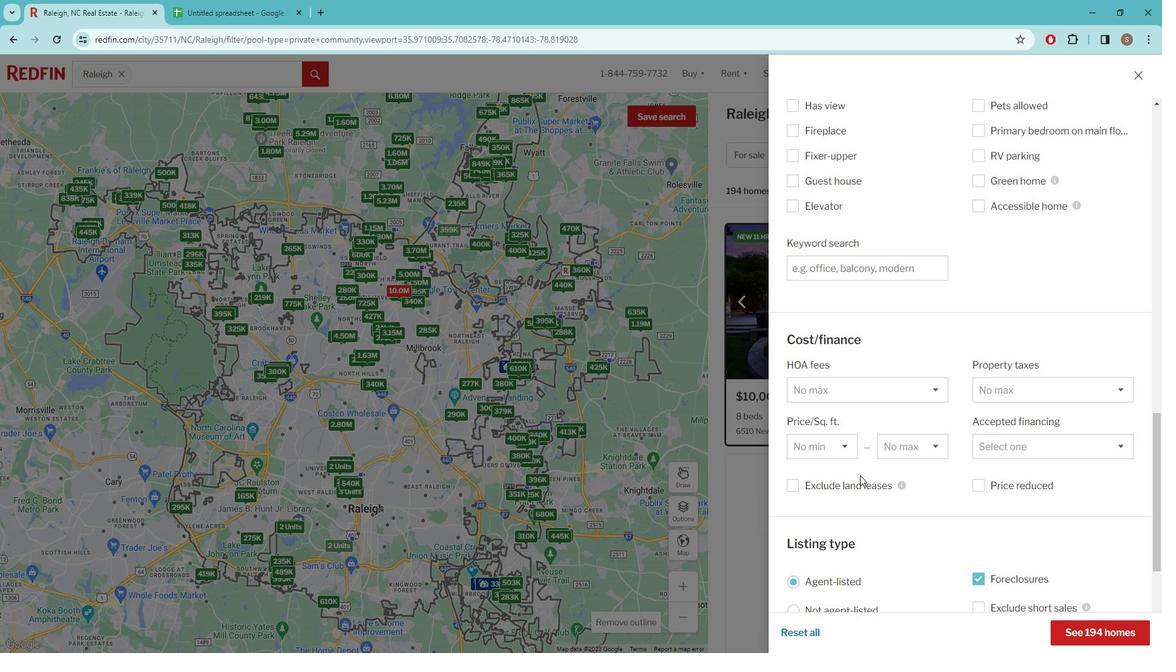 
Action: Mouse scrolled (872, 470) with delta (0, 0)
Screenshot: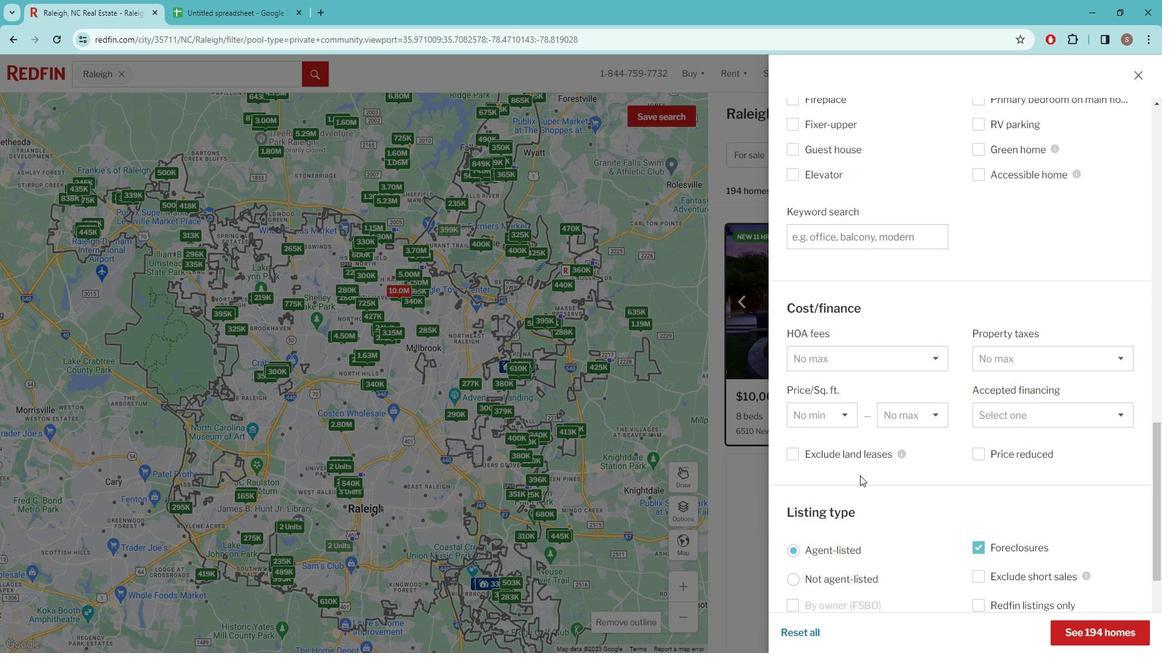 
Action: Mouse scrolled (872, 470) with delta (0, 0)
Screenshot: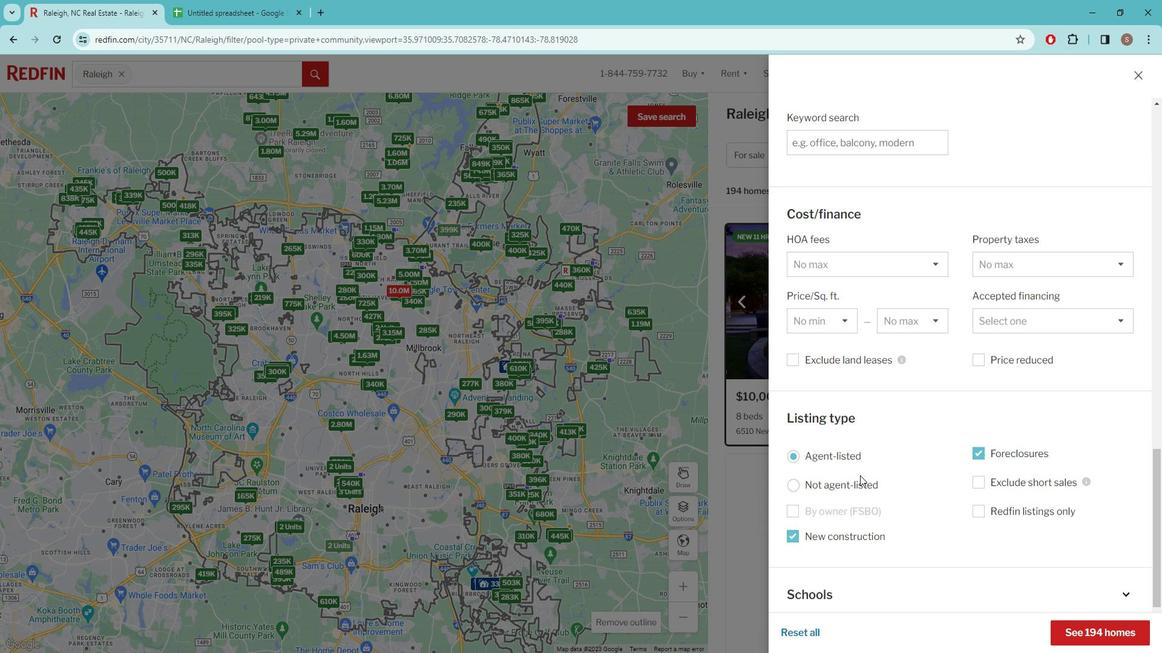 
Action: Mouse scrolled (872, 470) with delta (0, 0)
Screenshot: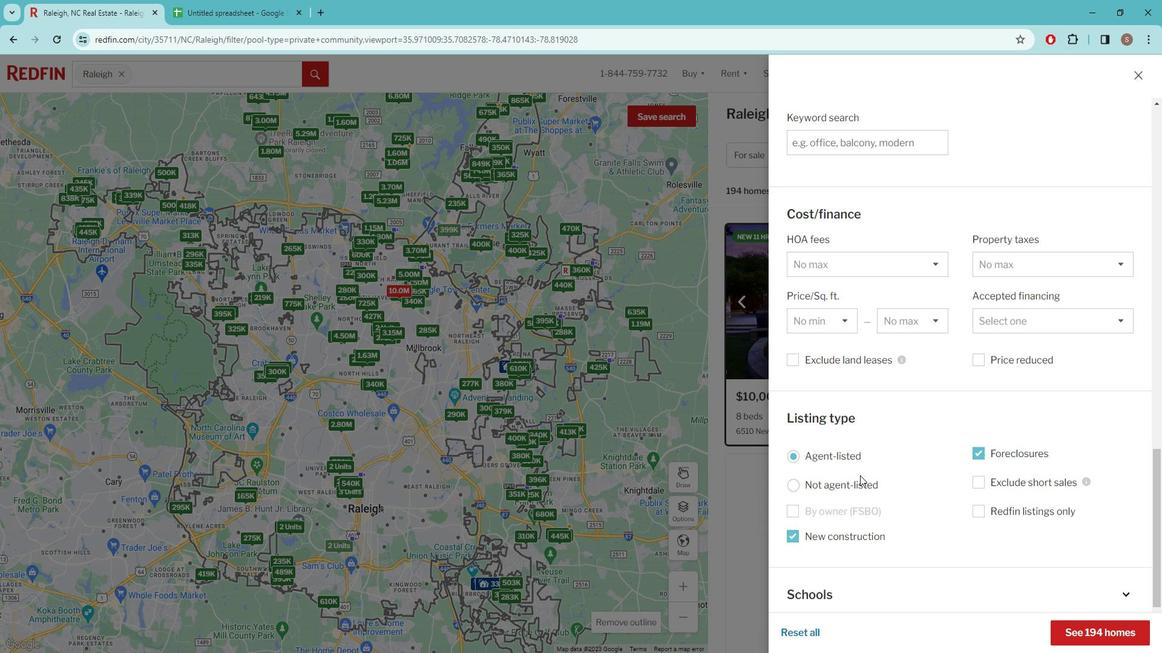 
Action: Mouse moved to (872, 469)
Screenshot: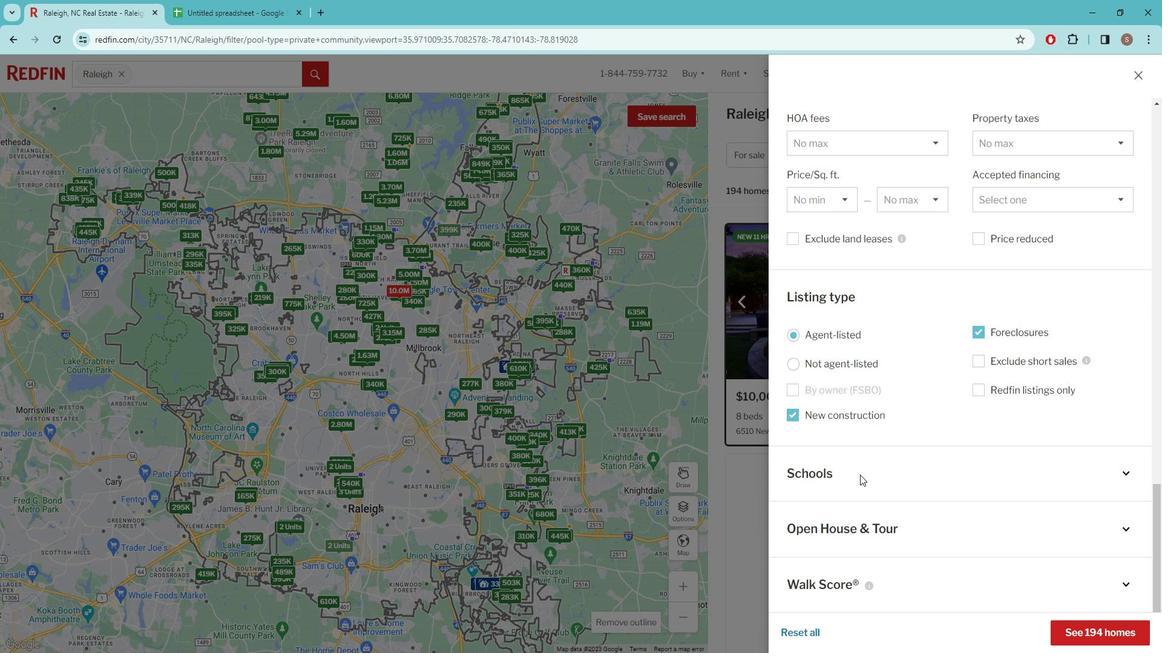 
Action: Mouse scrolled (872, 470) with delta (0, 0)
Screenshot: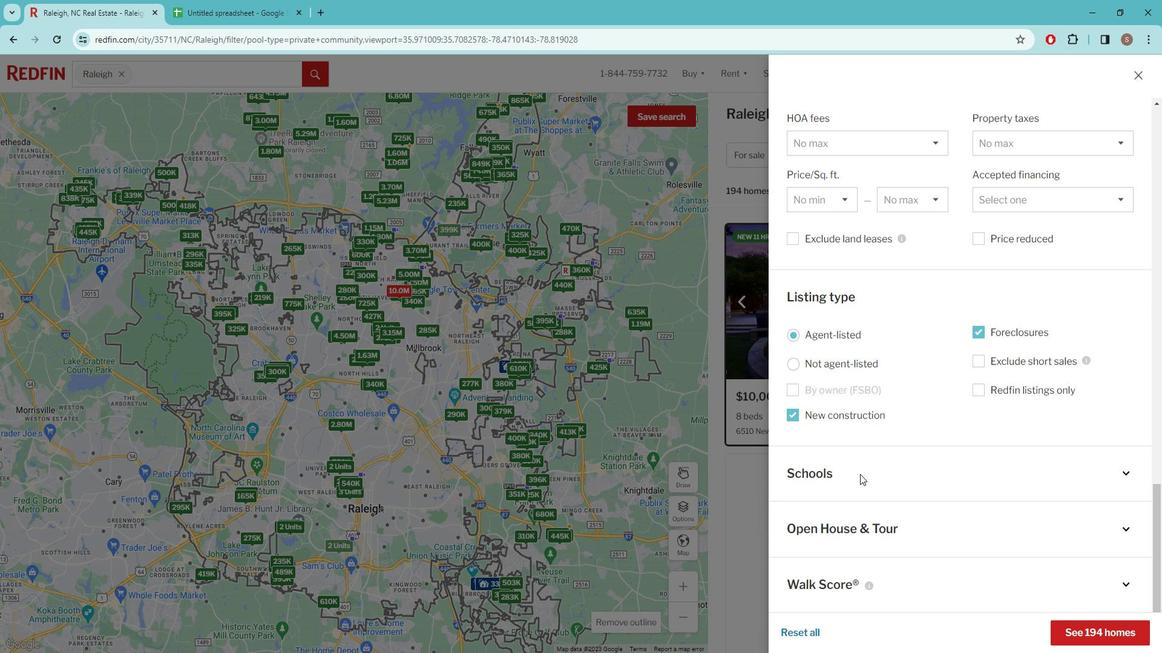 
Action: Mouse scrolled (872, 470) with delta (0, 0)
Screenshot: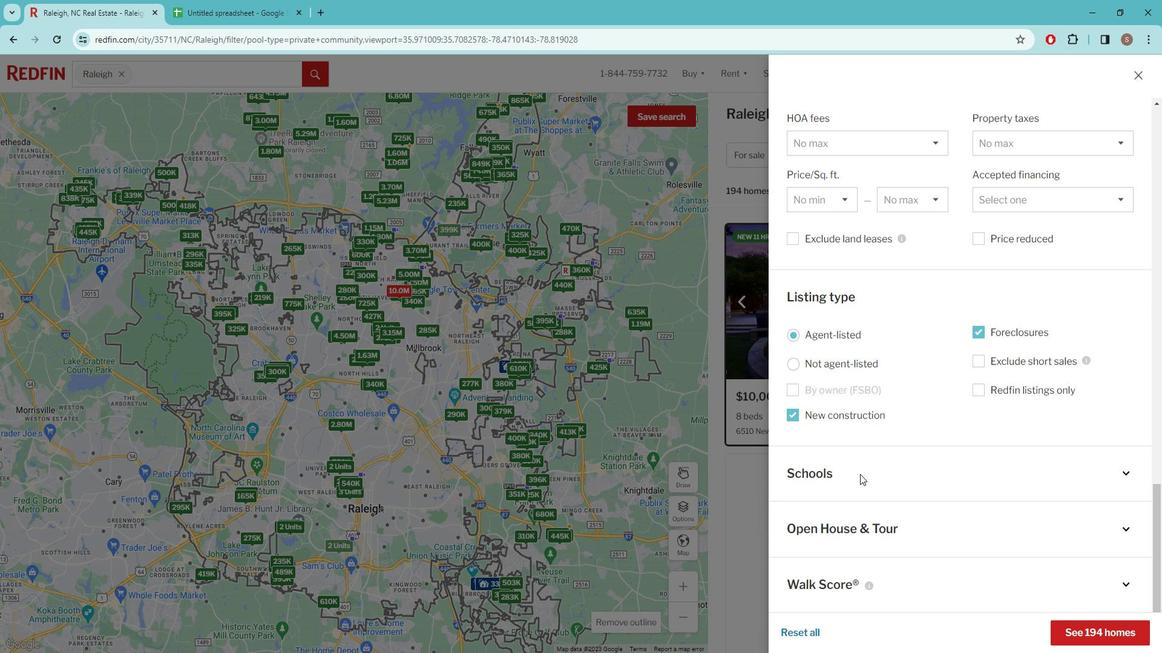 
Action: Mouse scrolled (872, 470) with delta (0, 0)
Screenshot: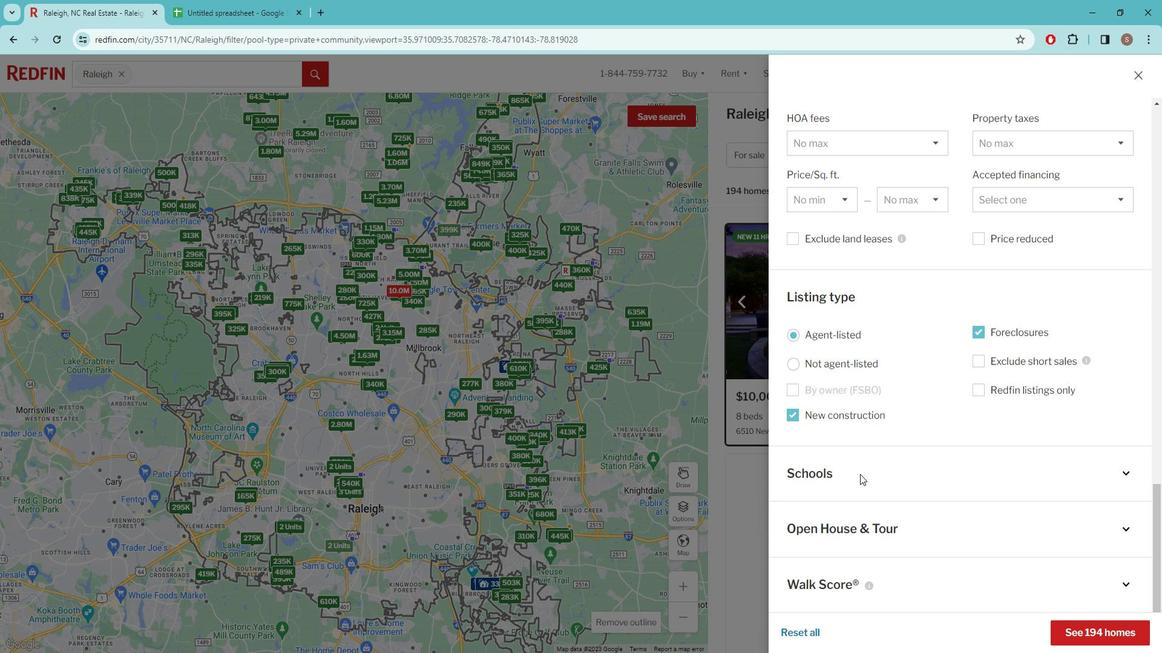 
Action: Mouse scrolled (872, 470) with delta (0, 0)
Screenshot: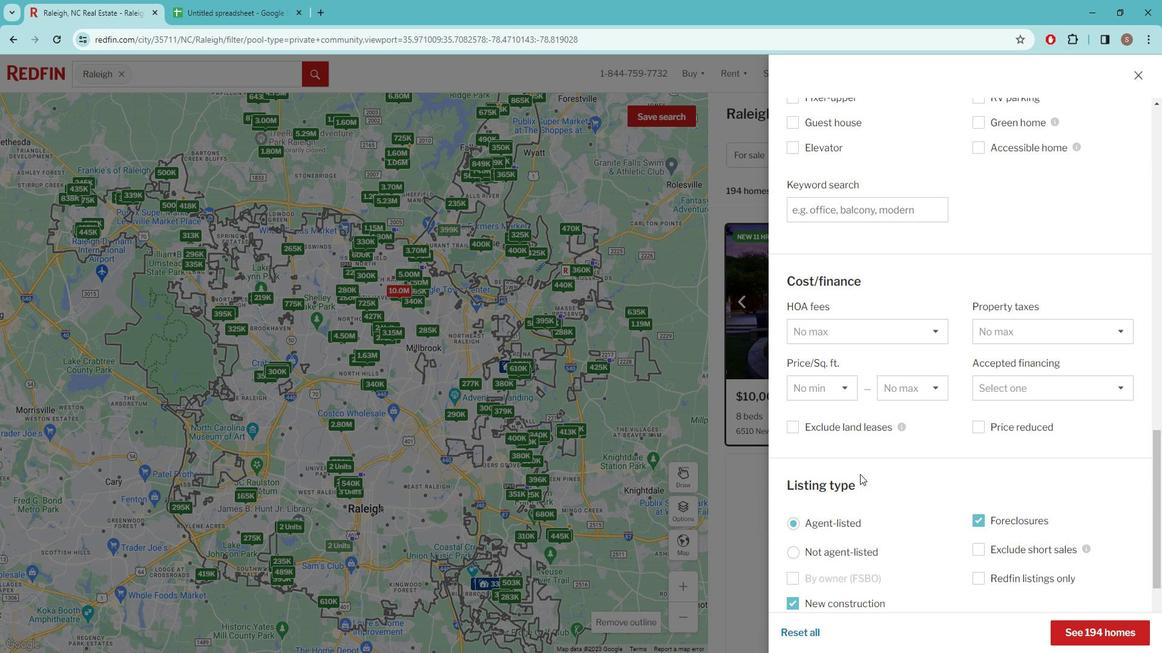 
Action: Mouse scrolled (872, 470) with delta (0, 0)
Screenshot: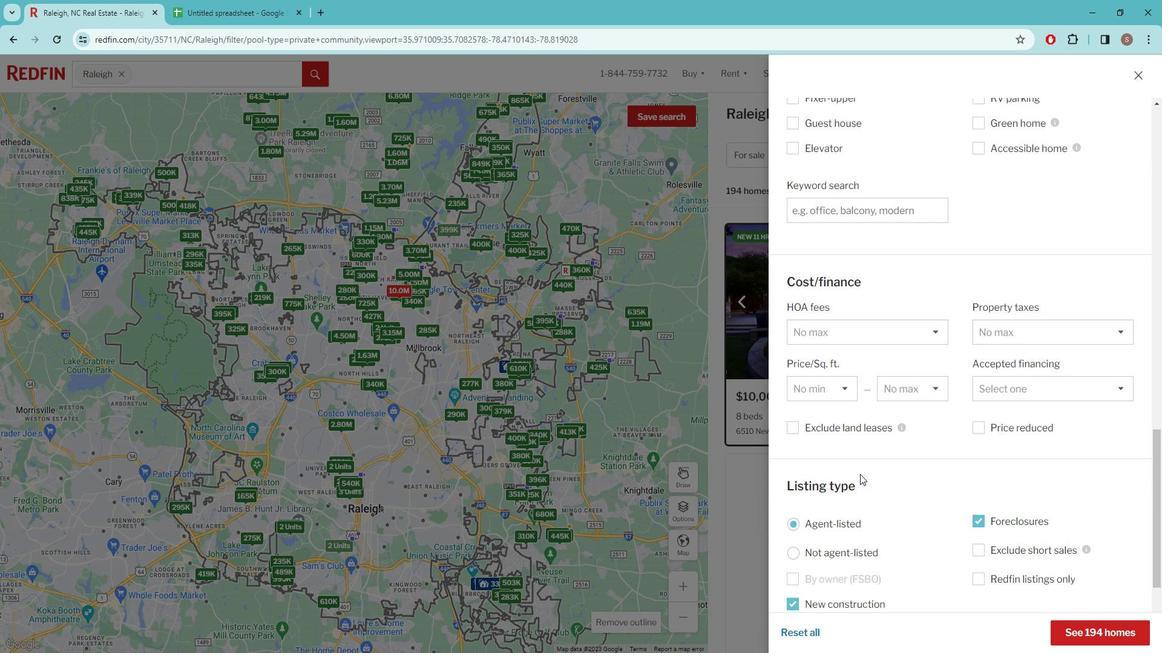 
Action: Mouse moved to (872, 343)
Screenshot: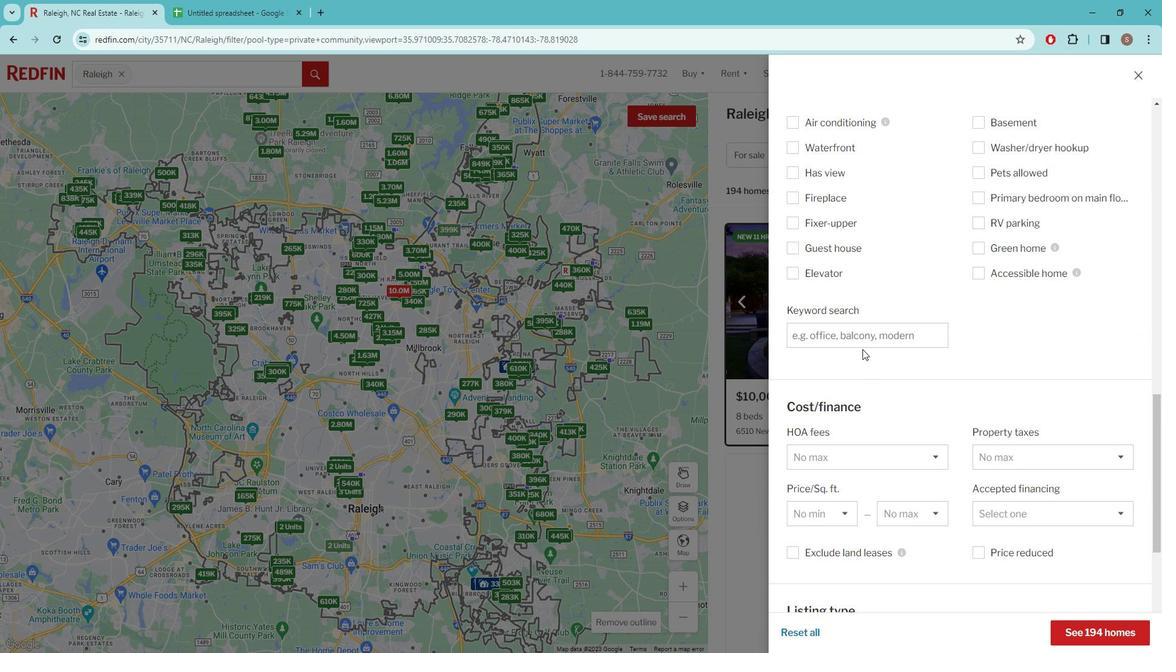 
Action: Mouse pressed left at (872, 343)
Screenshot: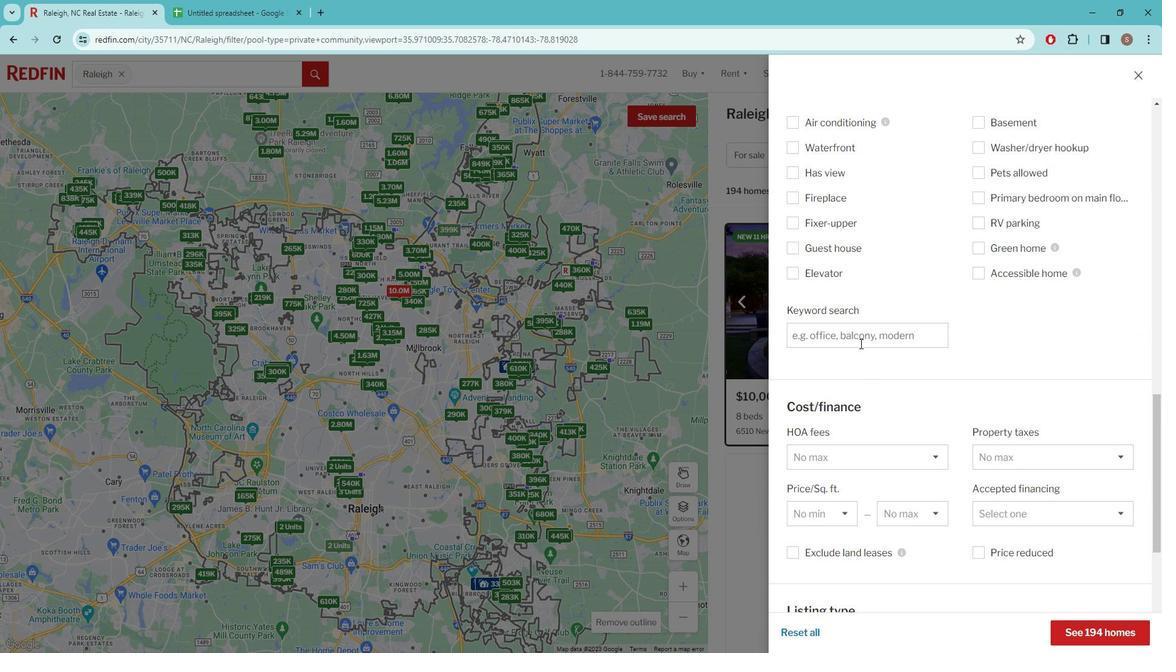 
Action: Key pressed OUTDOOR<Key.space>RELAXATION<Key.space>FEATURES<Key.space>
Screenshot: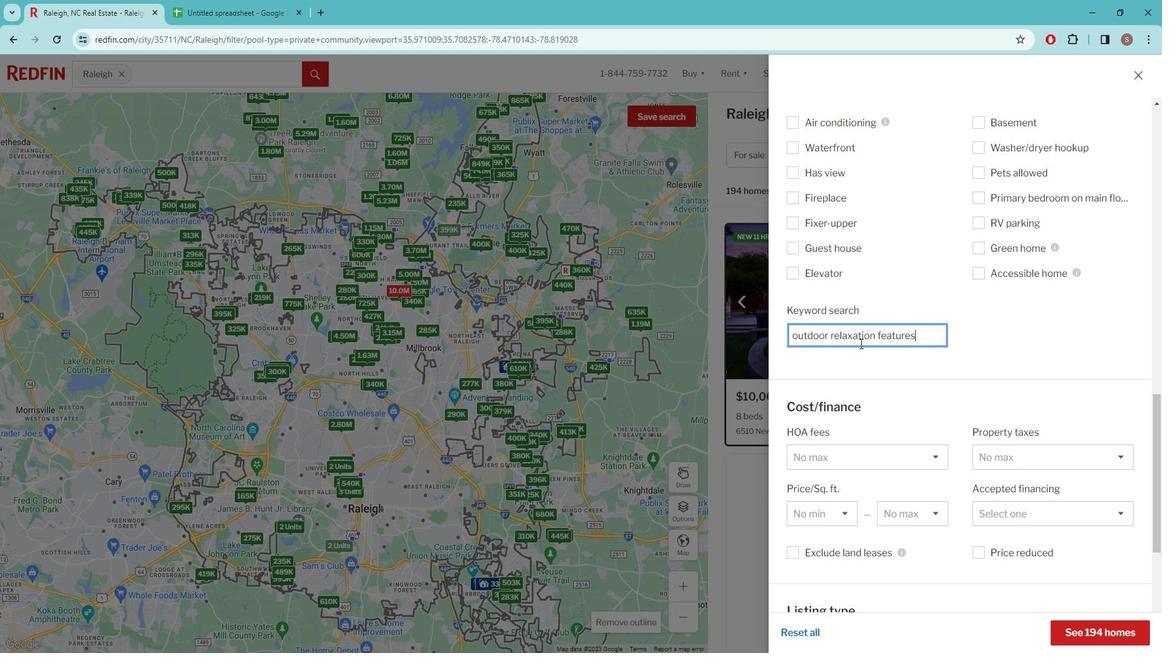 
Action: Mouse moved to (888, 365)
Screenshot: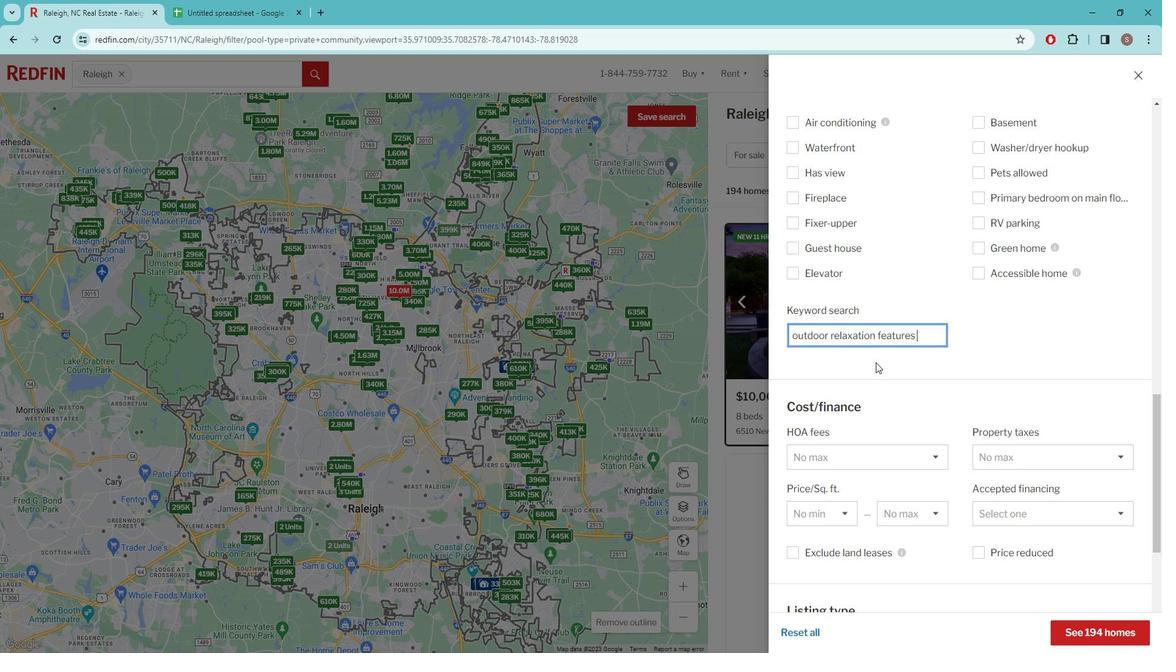 
Action: Mouse pressed left at (888, 365)
Screenshot: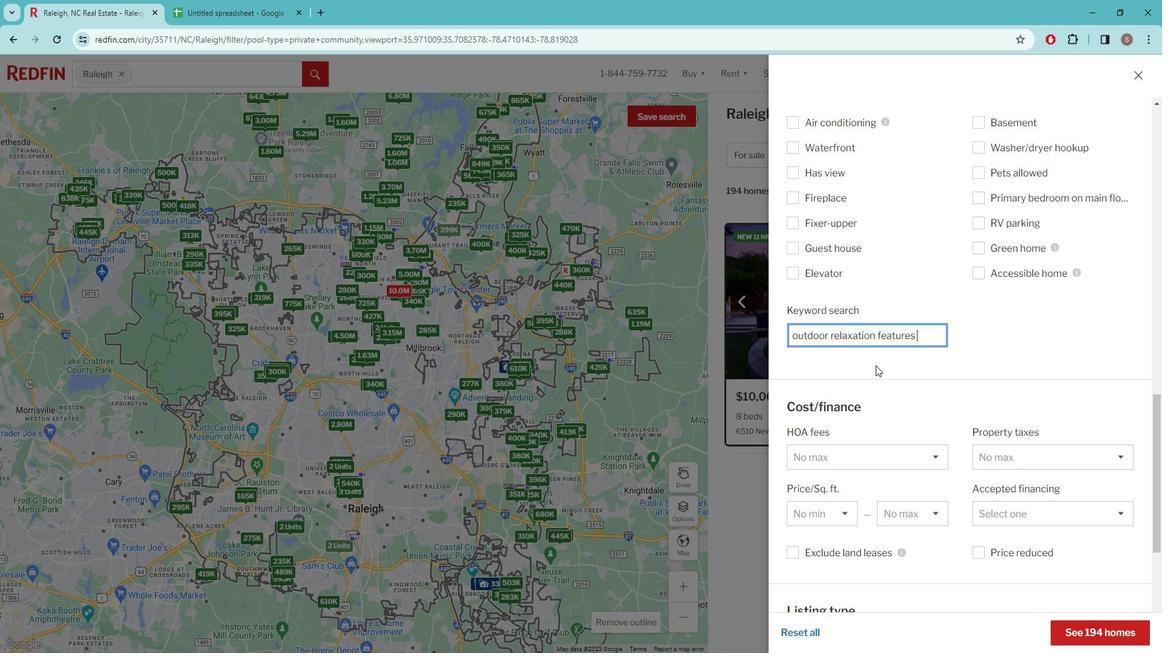 
Action: Mouse scrolled (888, 364) with delta (0, 0)
Screenshot: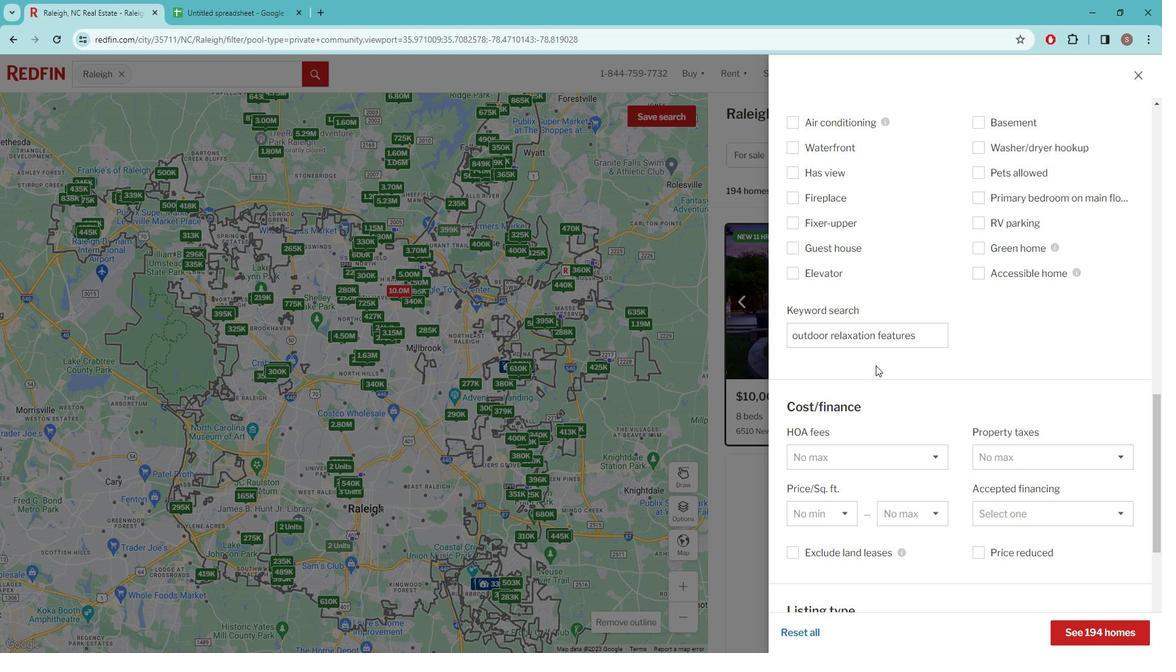 
Action: Mouse scrolled (888, 364) with delta (0, 0)
Screenshot: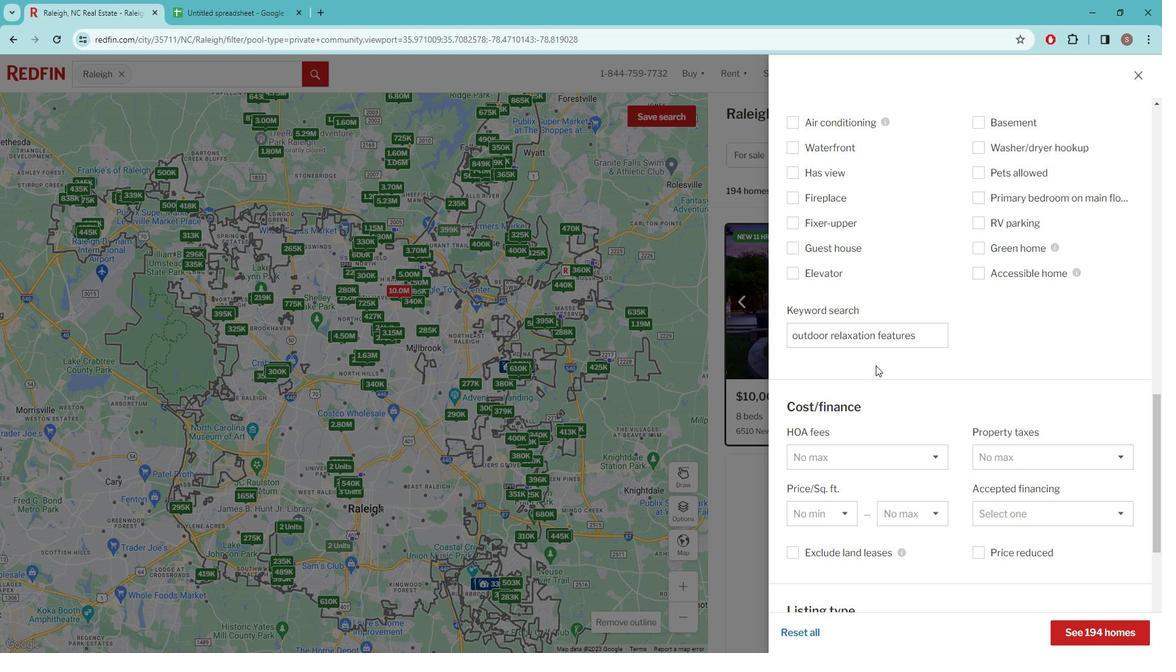 
Action: Mouse scrolled (888, 364) with delta (0, 0)
Screenshot: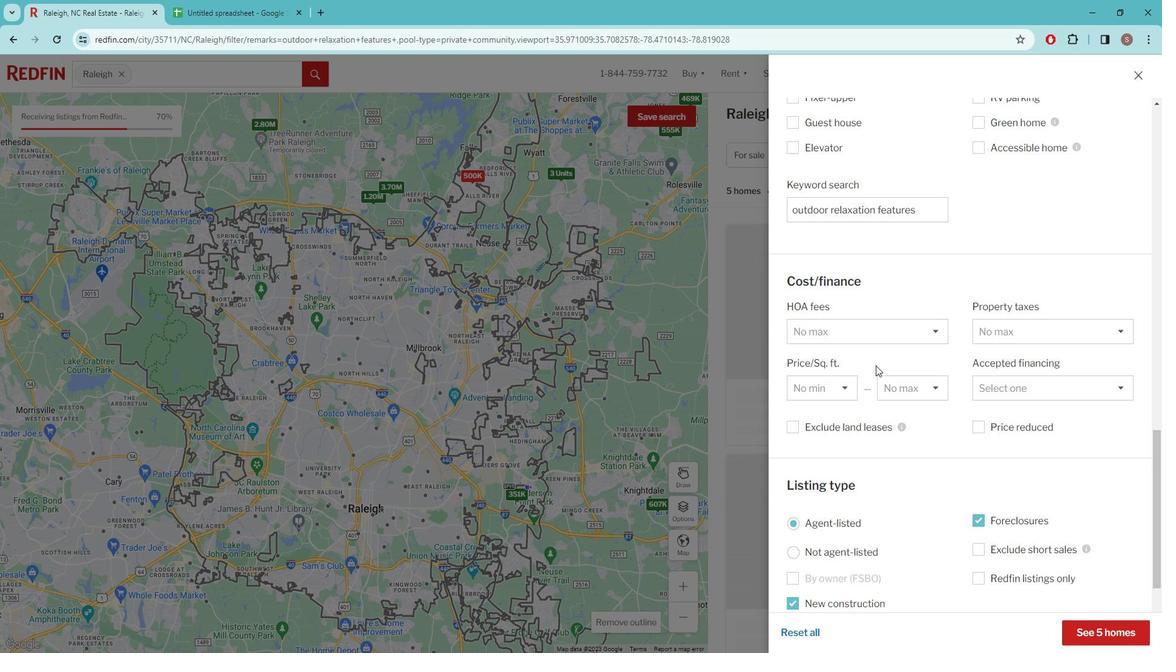 
Action: Mouse scrolled (888, 364) with delta (0, 0)
Screenshot: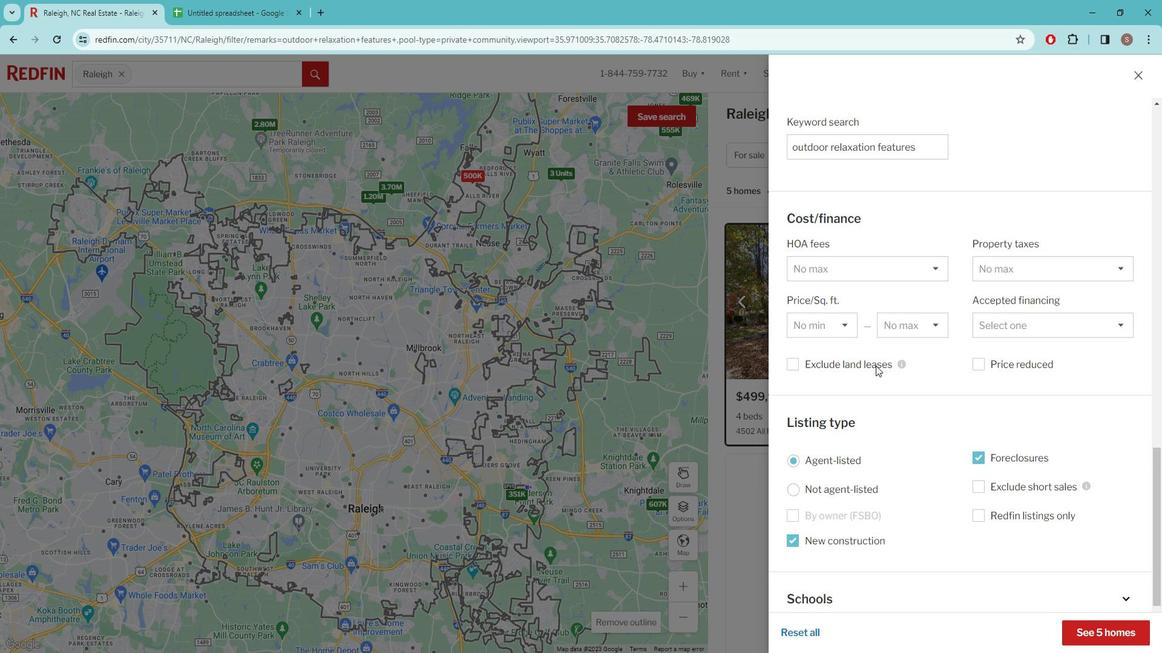 
Action: Mouse scrolled (888, 364) with delta (0, 0)
Screenshot: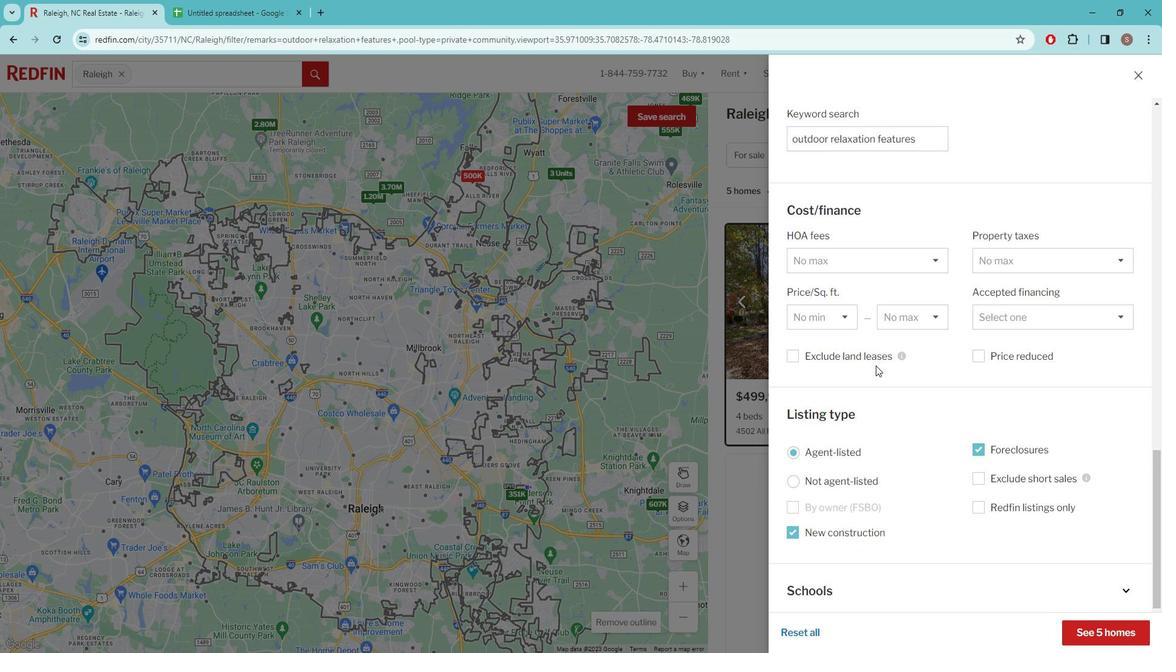 
Action: Mouse moved to (888, 366)
Screenshot: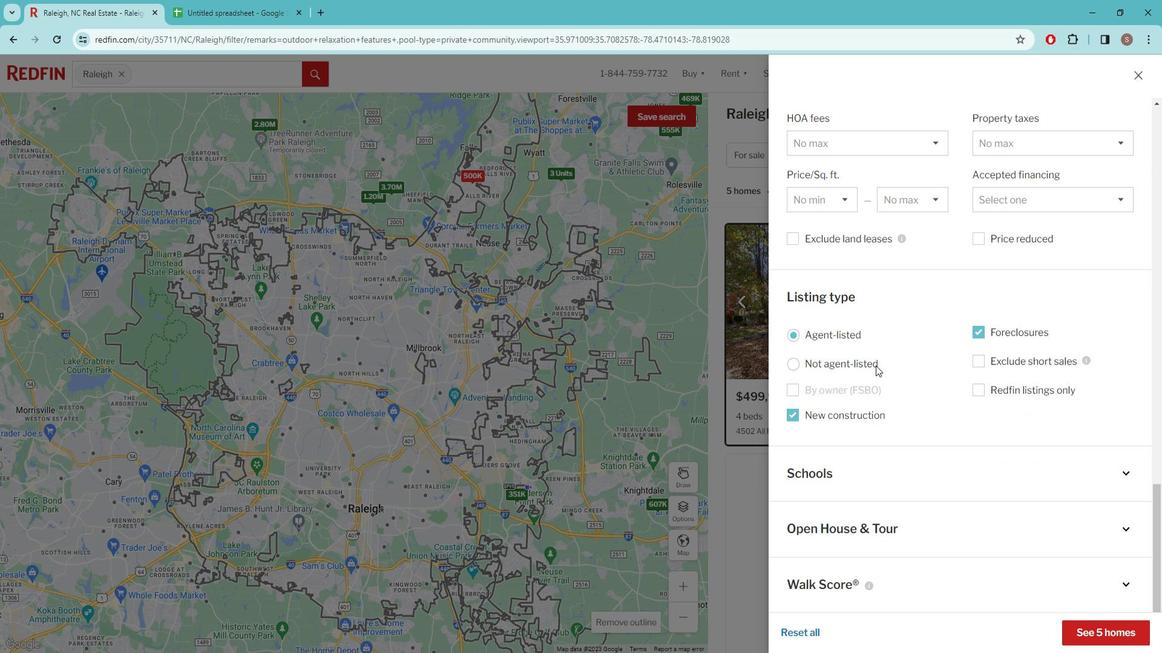 
Action: Mouse scrolled (888, 365) with delta (0, 0)
Screenshot: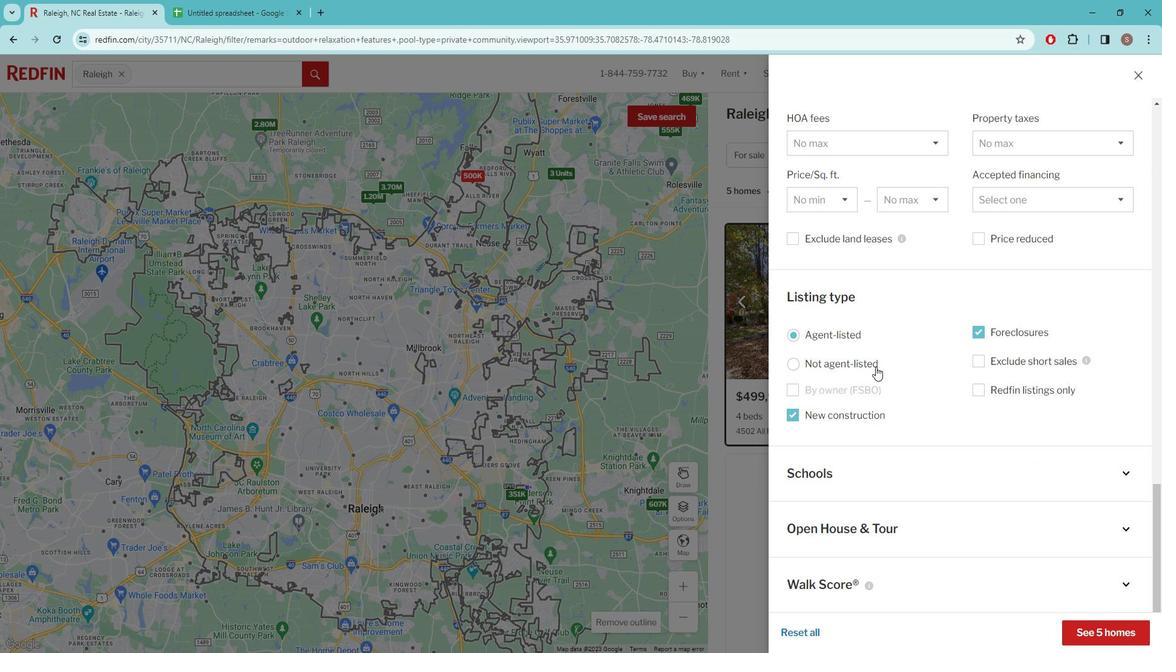 
Action: Mouse scrolled (888, 365) with delta (0, 0)
Screenshot: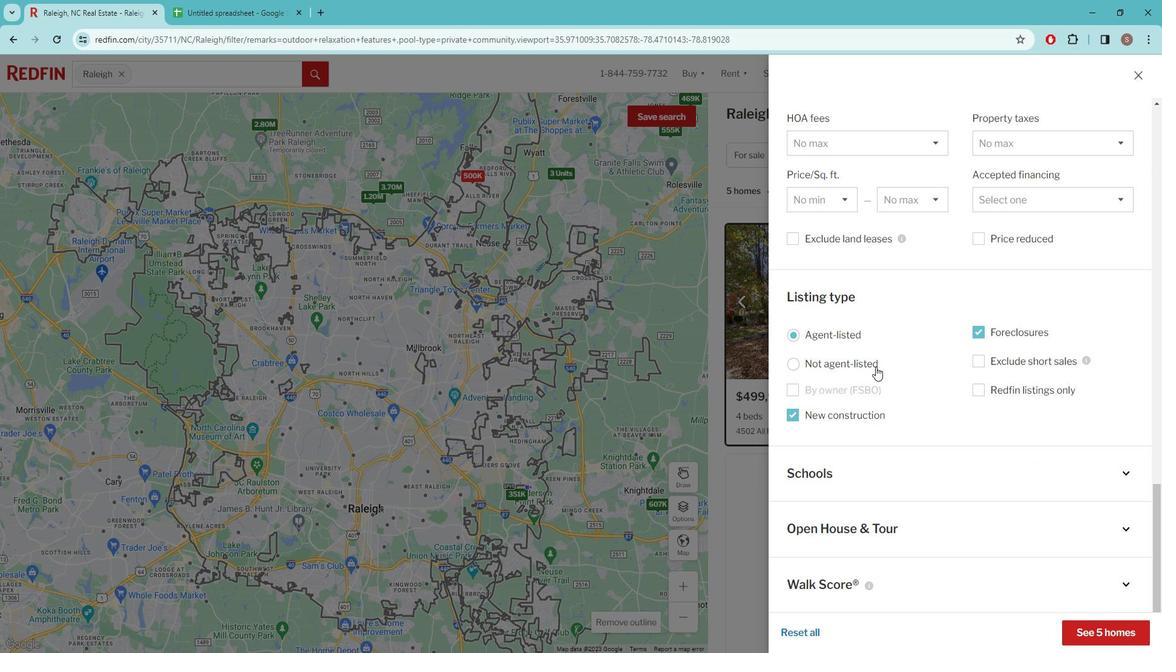 
Action: Mouse scrolled (888, 365) with delta (0, 0)
Screenshot: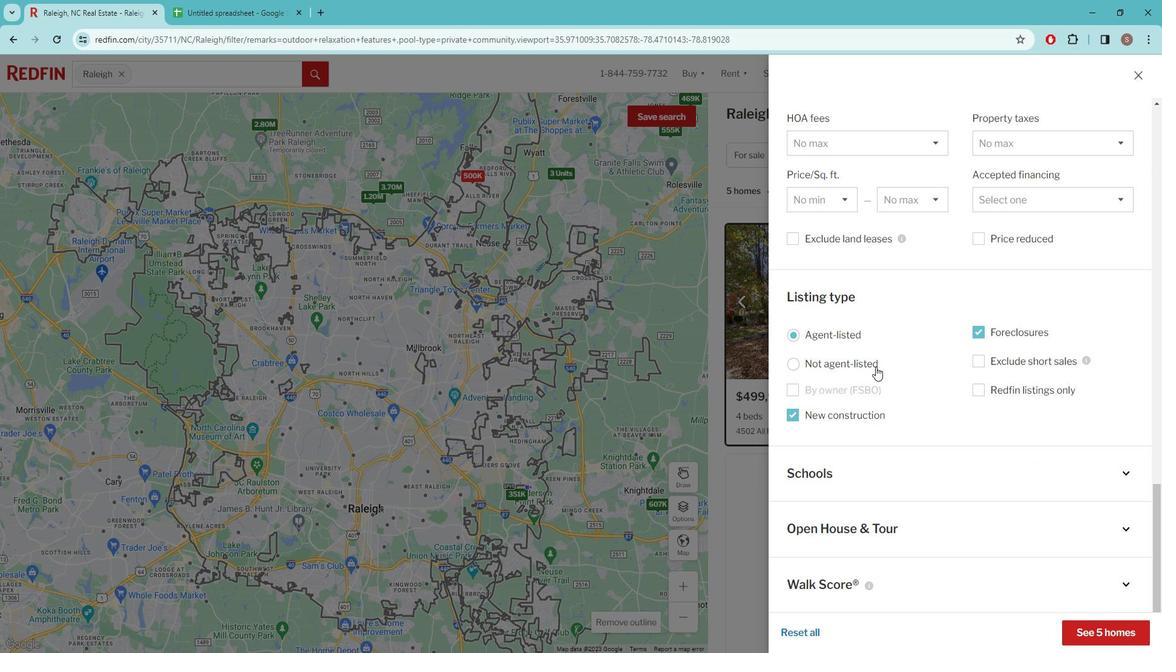 
Action: Mouse scrolled (888, 365) with delta (0, 0)
Screenshot: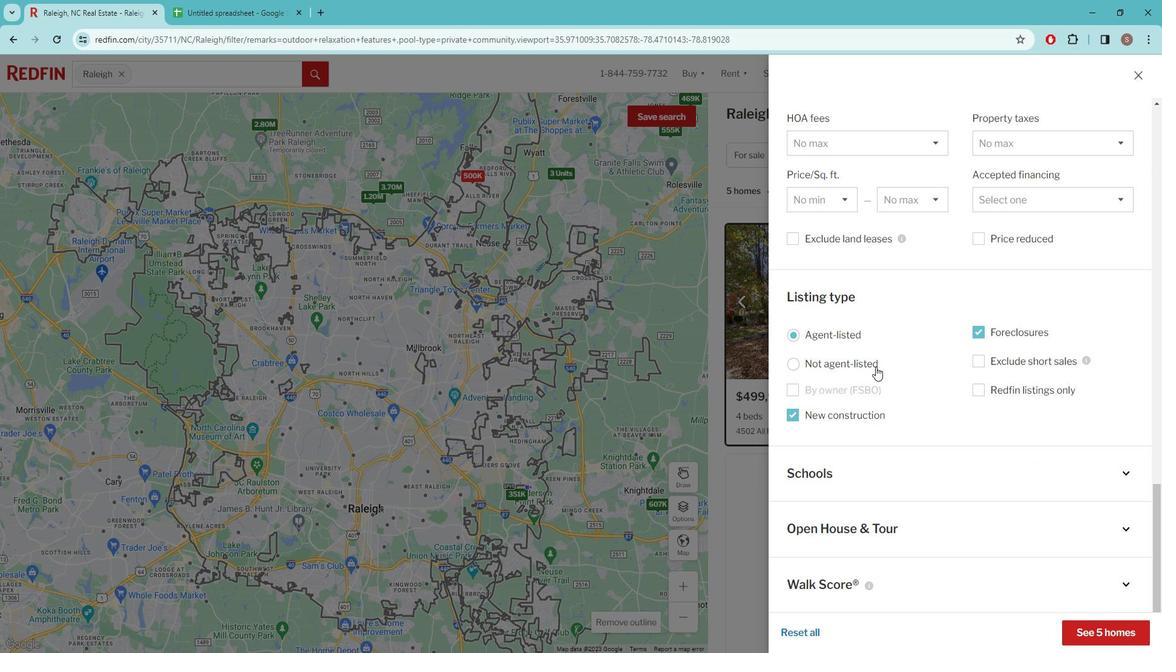 
Action: Mouse scrolled (888, 365) with delta (0, 0)
Screenshot: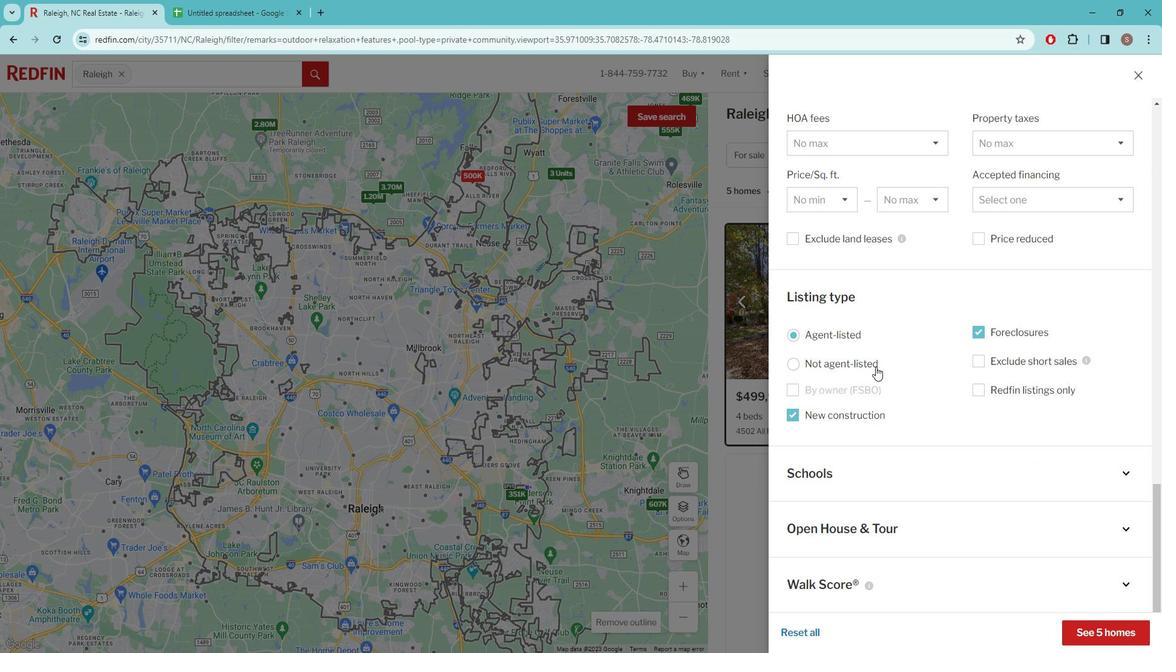 
Action: Mouse moved to (1011, 530)
Screenshot: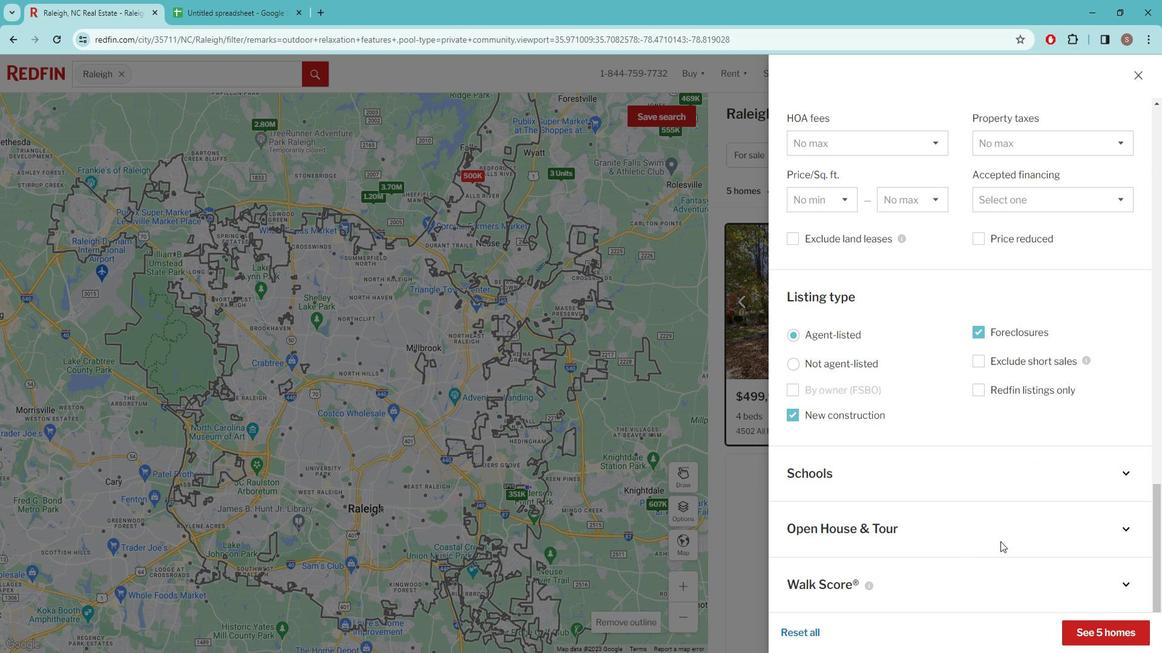 
Action: Mouse pressed left at (1011, 530)
Screenshot: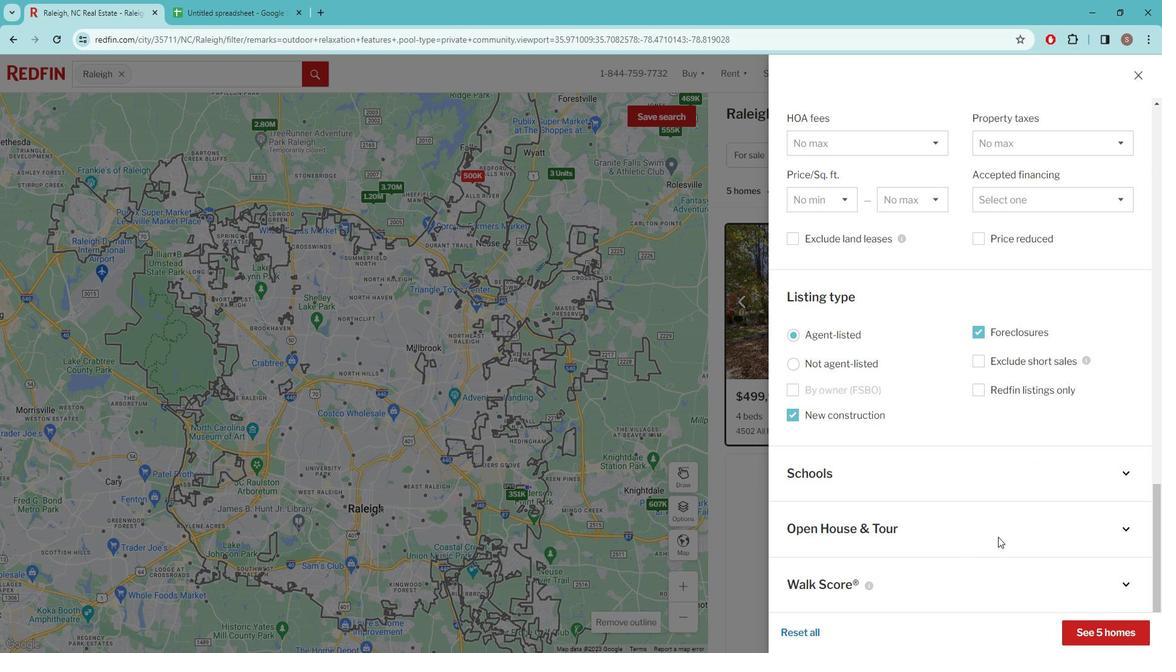 
Action: Mouse moved to (840, 516)
Screenshot: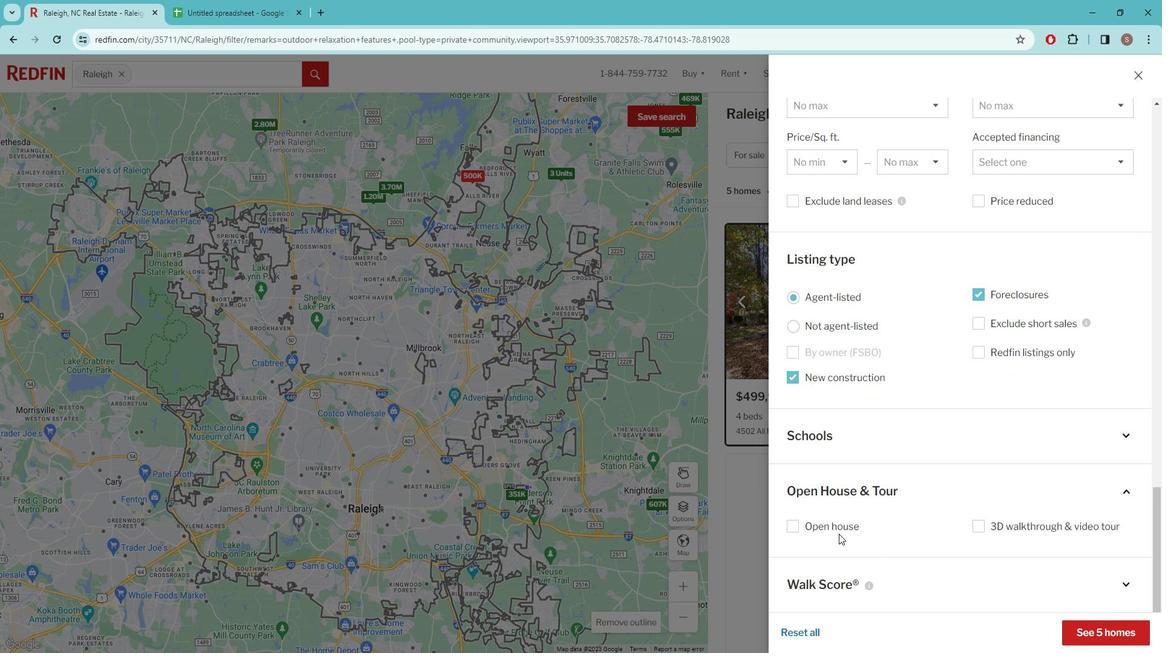 
Action: Mouse pressed left at (840, 516)
Screenshot: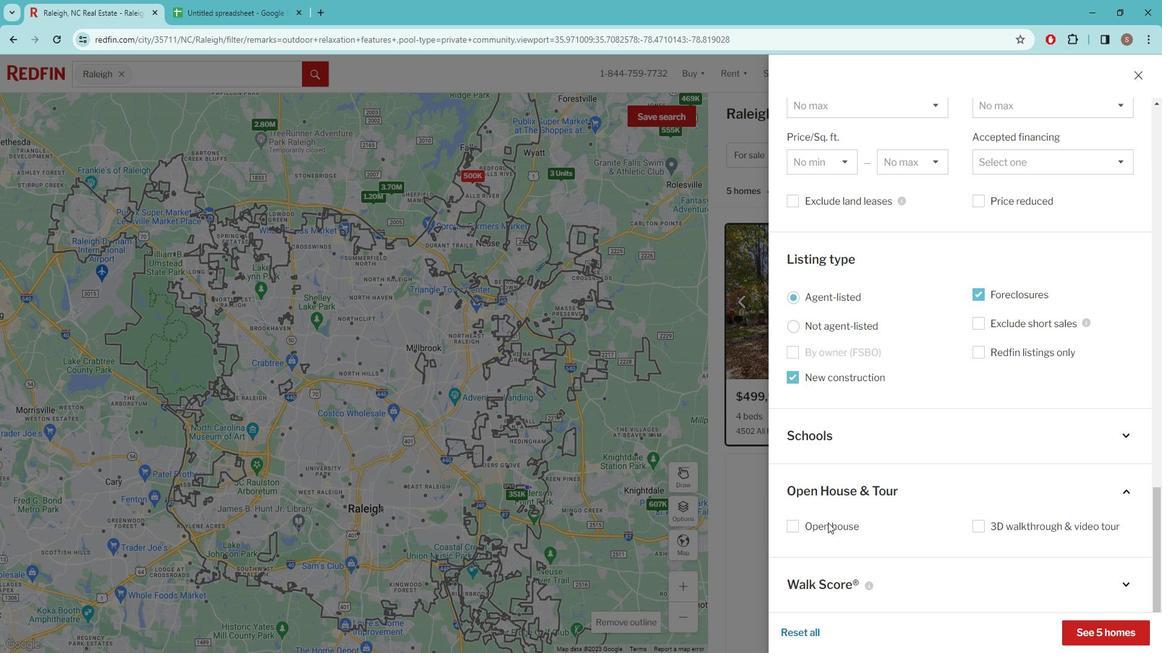 
Action: Mouse moved to (825, 567)
Screenshot: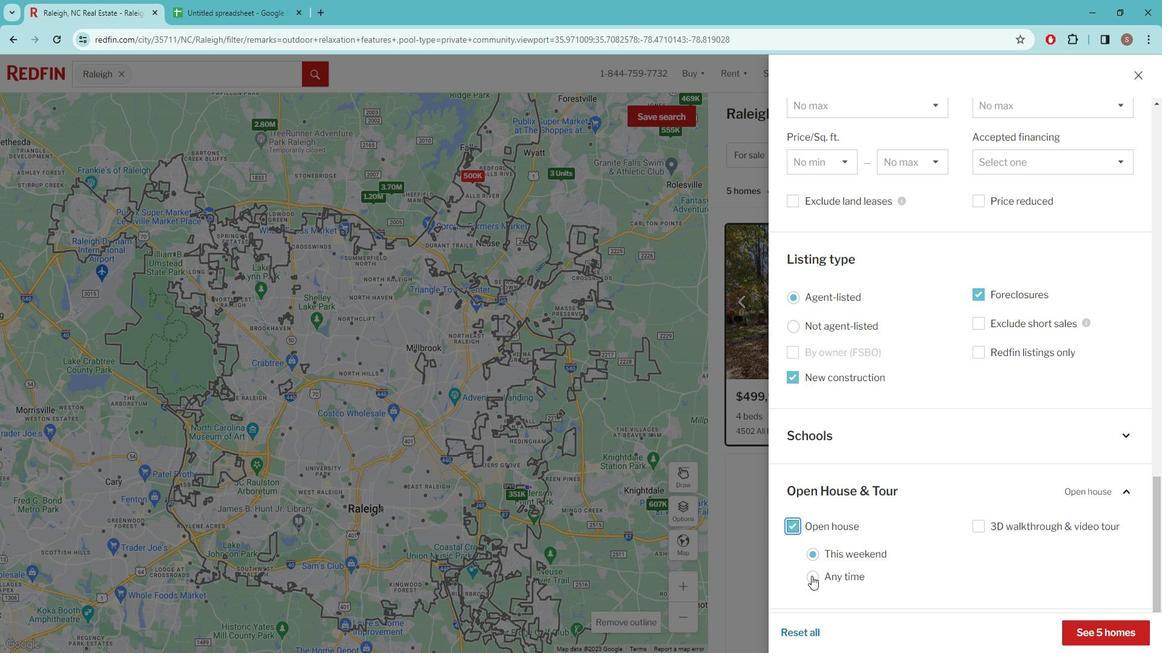 
Action: Mouse pressed left at (825, 567)
Screenshot: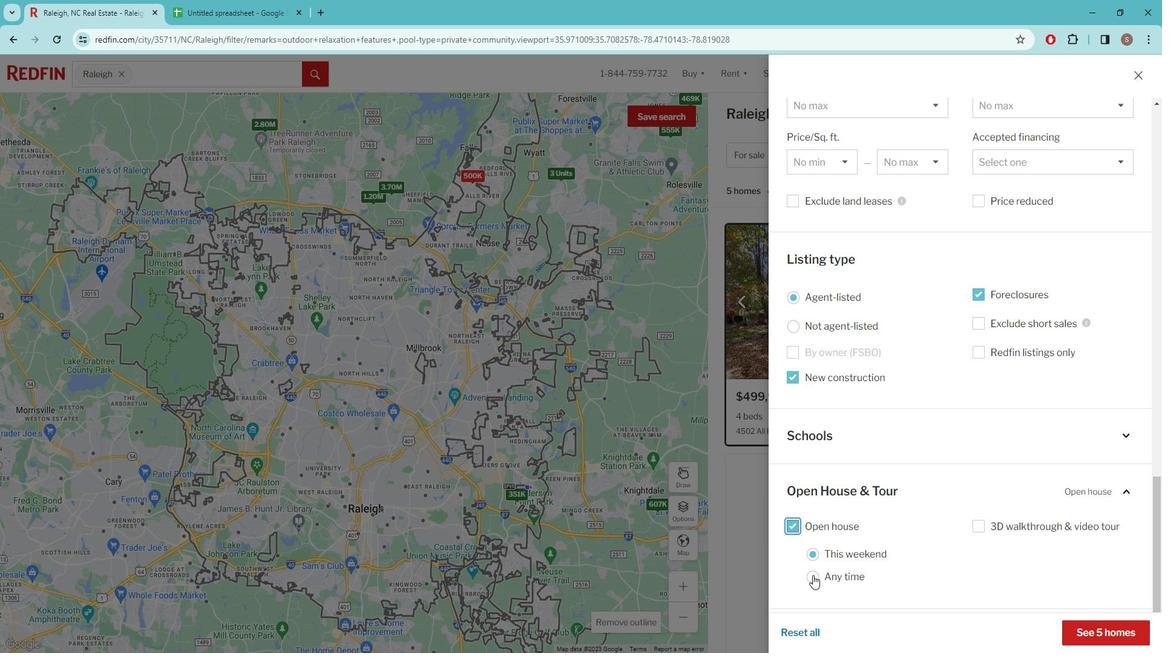 
Action: Mouse moved to (1119, 617)
Screenshot: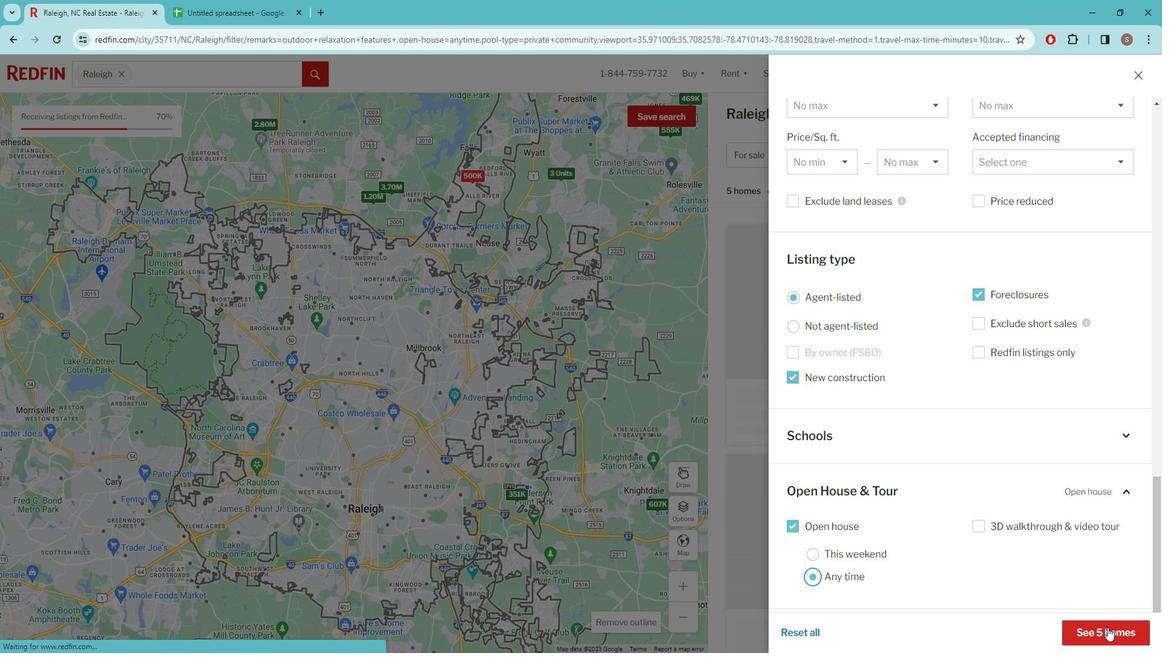 
Action: Mouse pressed left at (1119, 617)
Screenshot: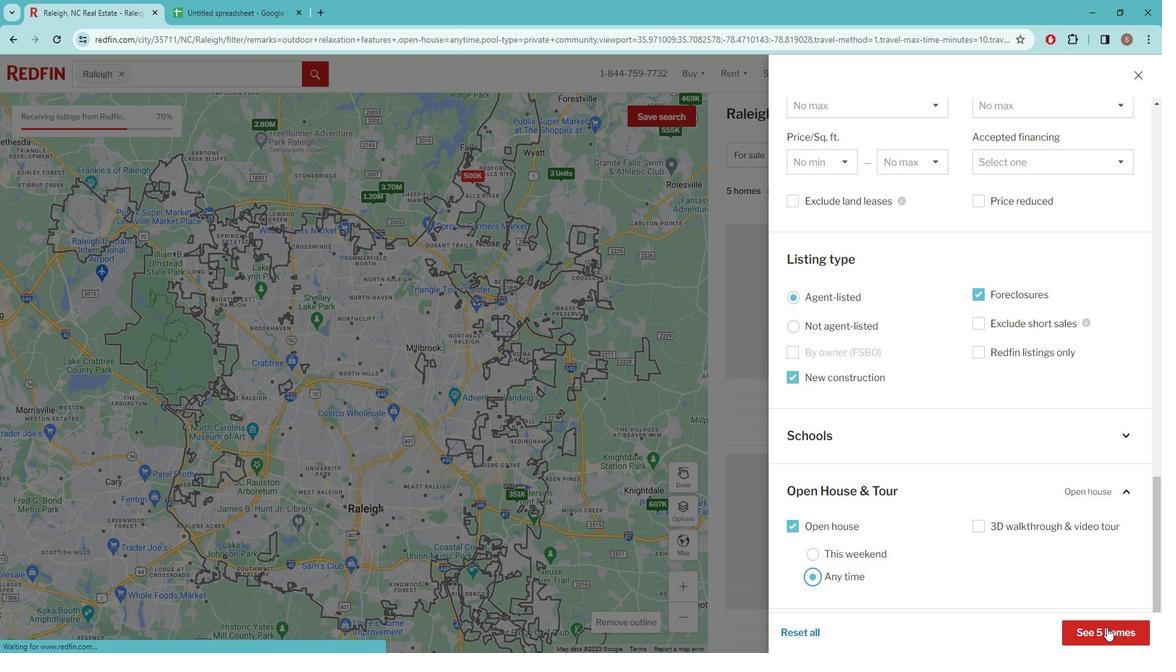 
Action: Mouse moved to (831, 392)
Screenshot: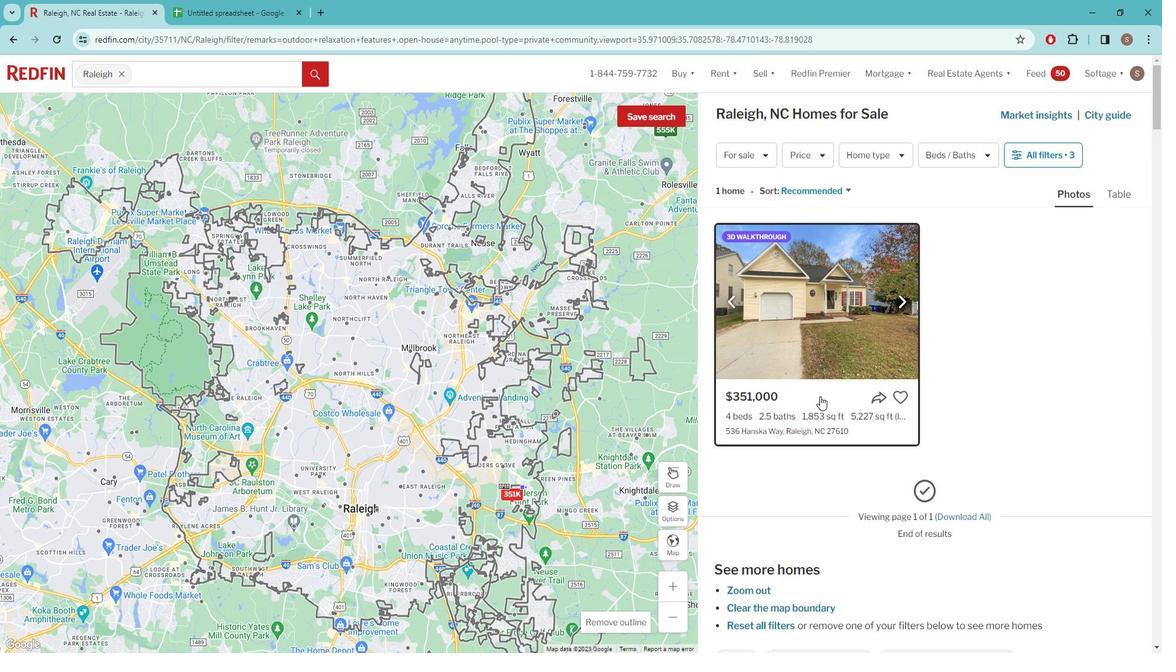 
Action: Mouse pressed left at (831, 392)
Screenshot: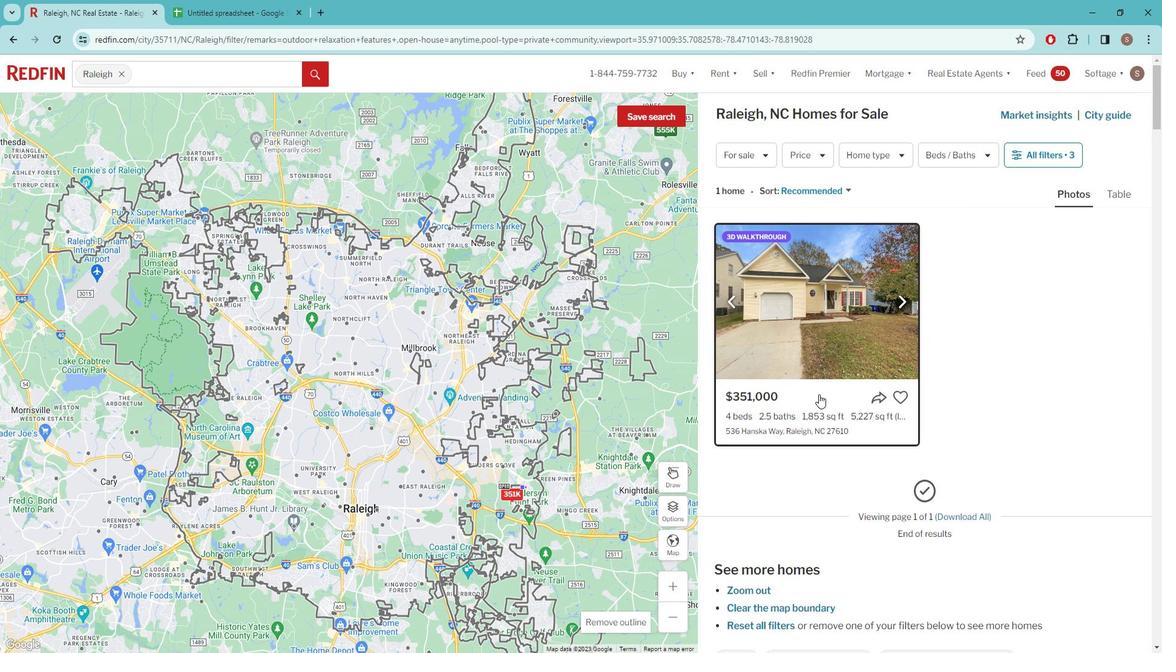 
Action: Mouse moved to (622, 285)
Screenshot: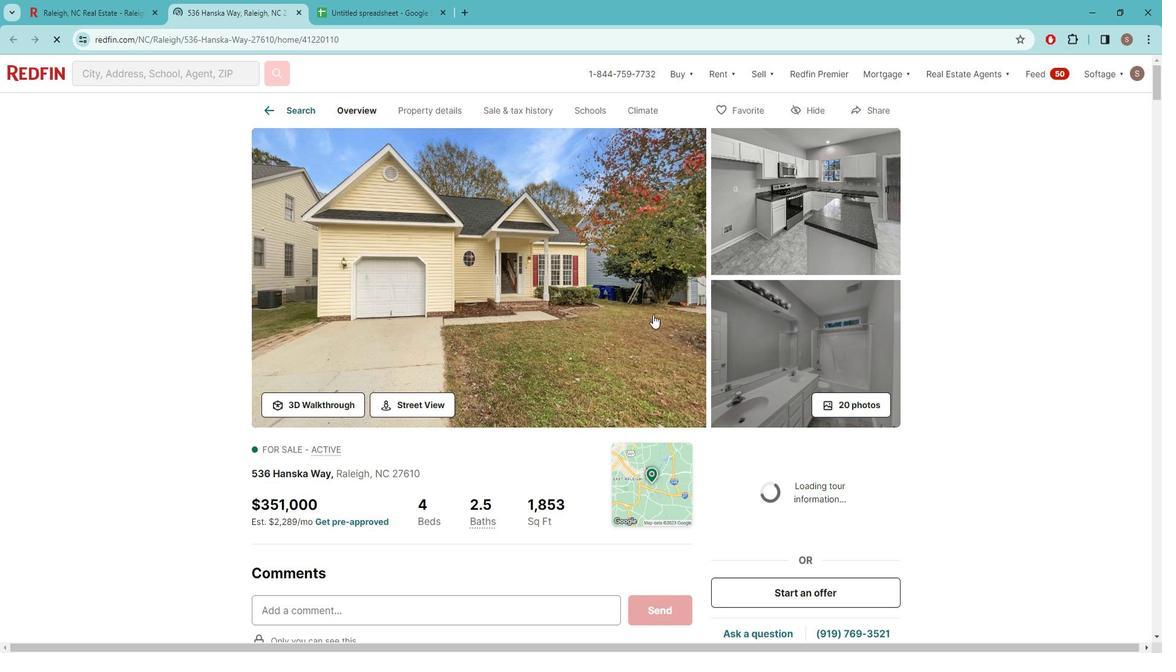 
Action: Mouse pressed left at (622, 285)
Screenshot: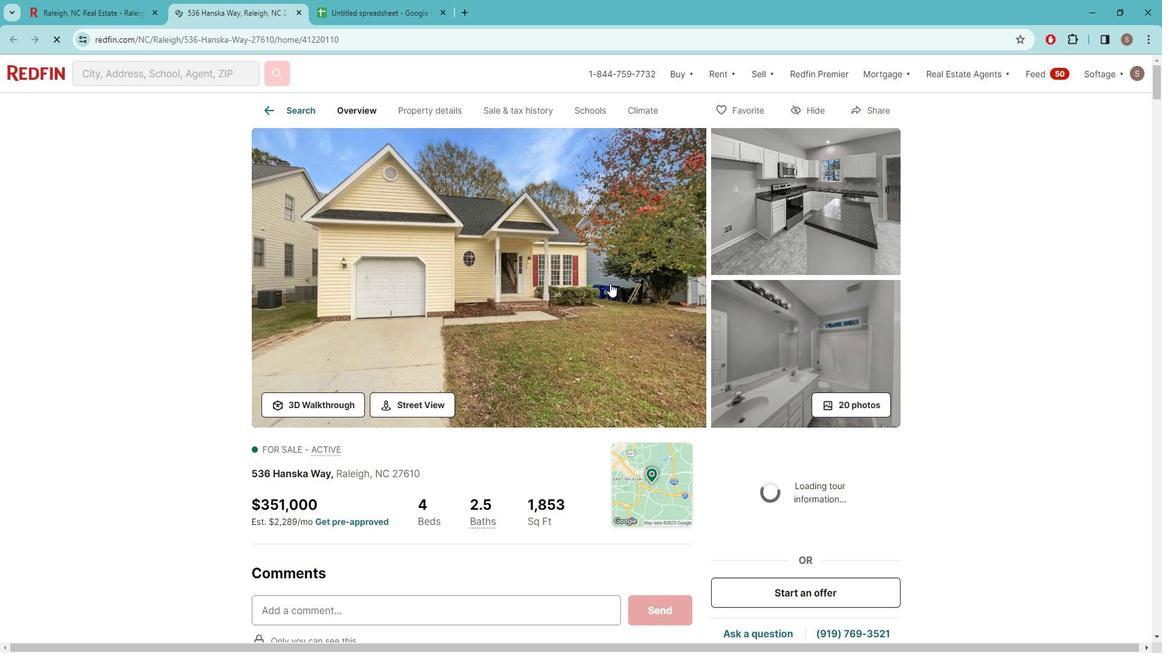 
Action: Mouse moved to (1103, 361)
Screenshot: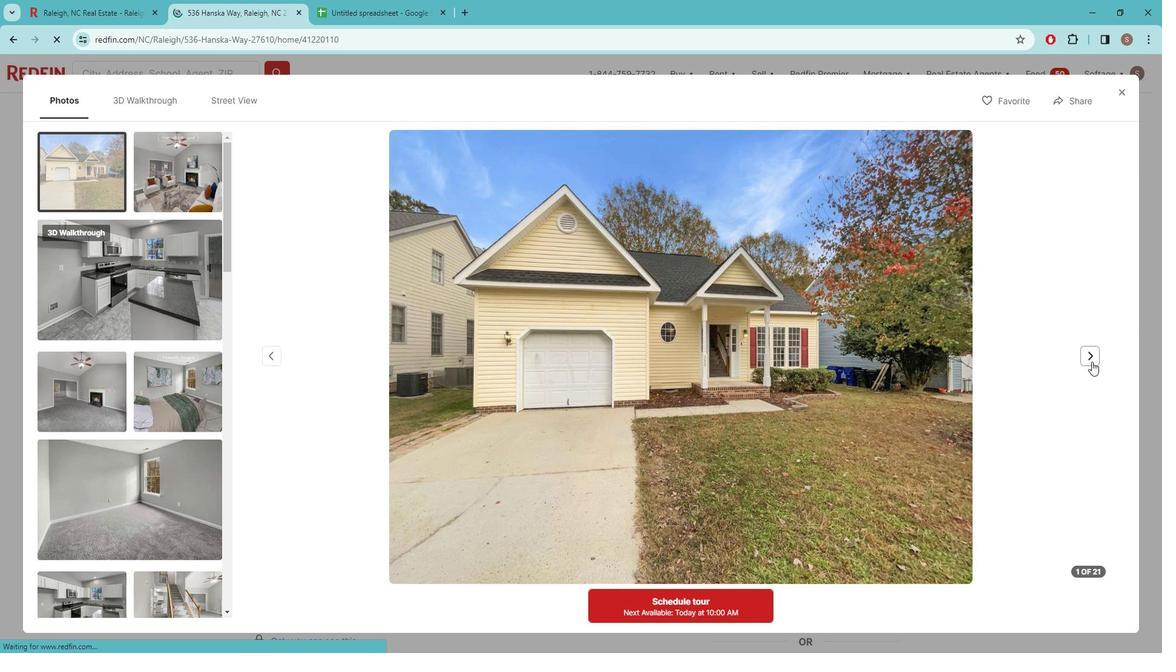 
Action: Mouse pressed left at (1103, 361)
Screenshot: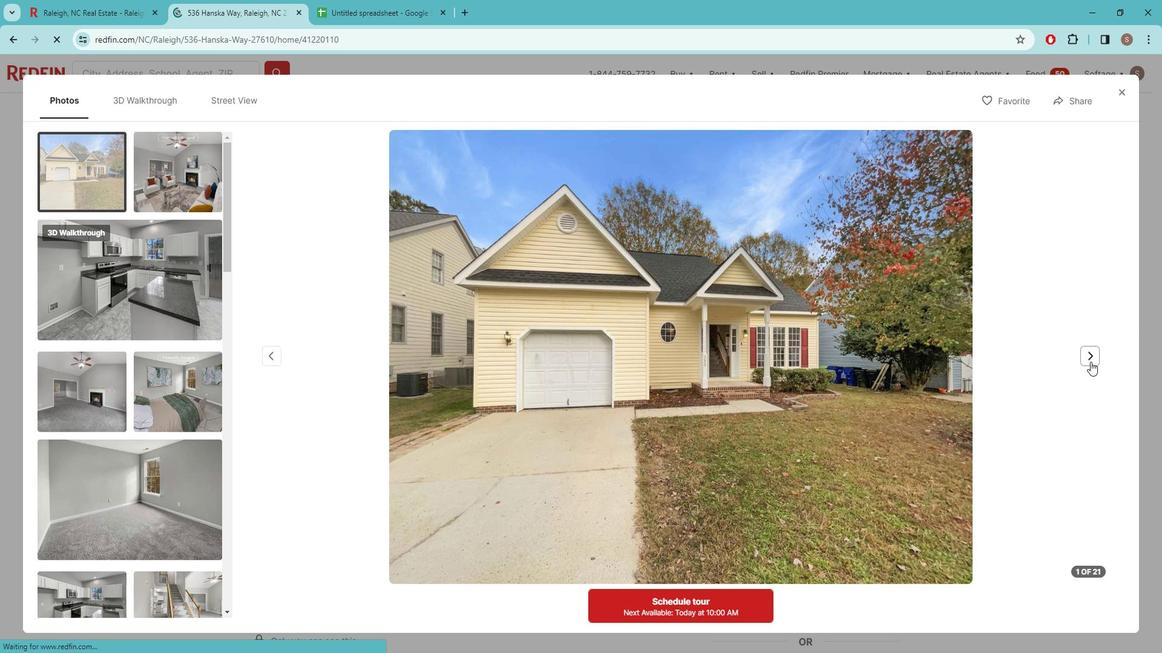 
Action: Mouse pressed left at (1103, 361)
Screenshot: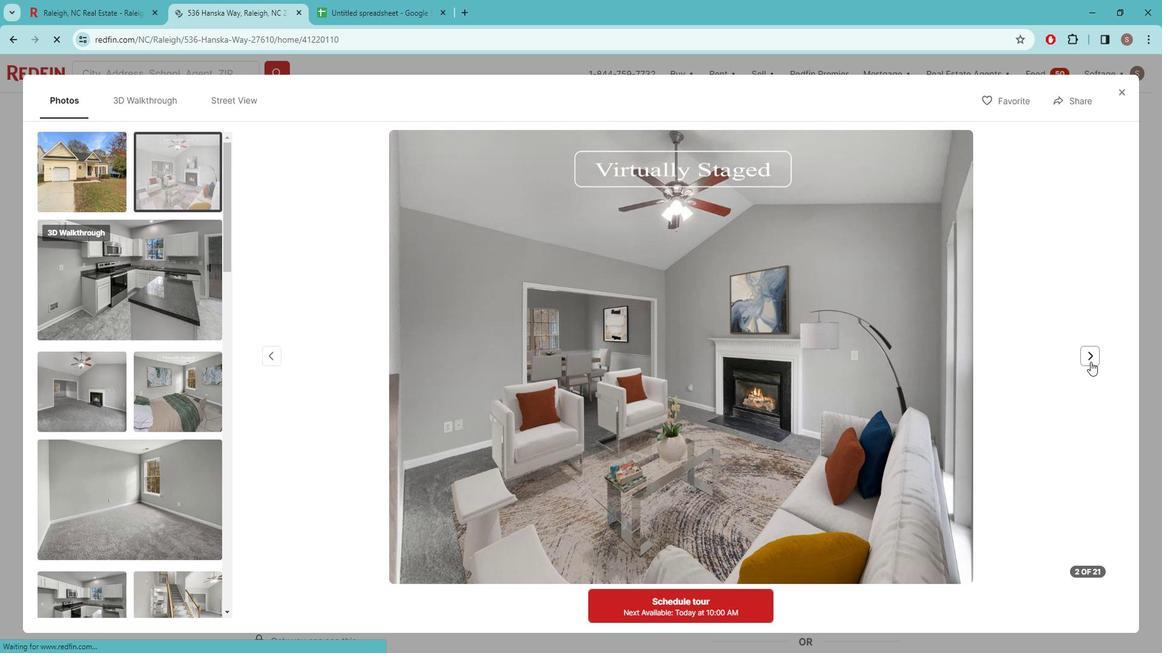 
Action: Mouse pressed left at (1103, 361)
Screenshot: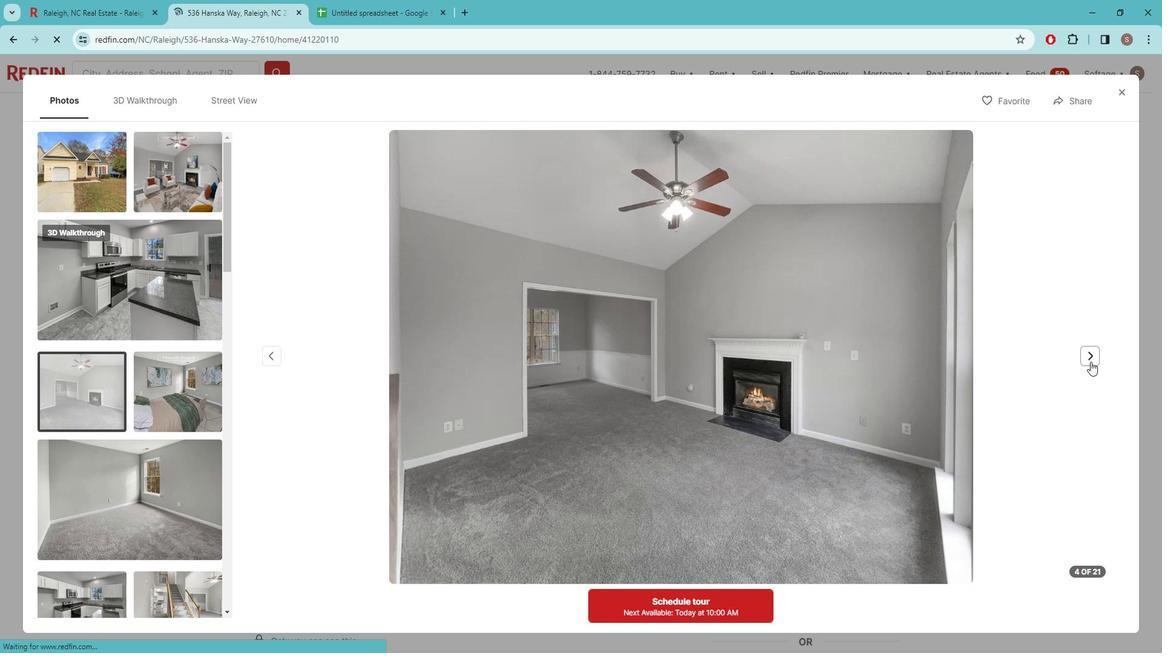
Action: Mouse pressed left at (1103, 361)
Screenshot: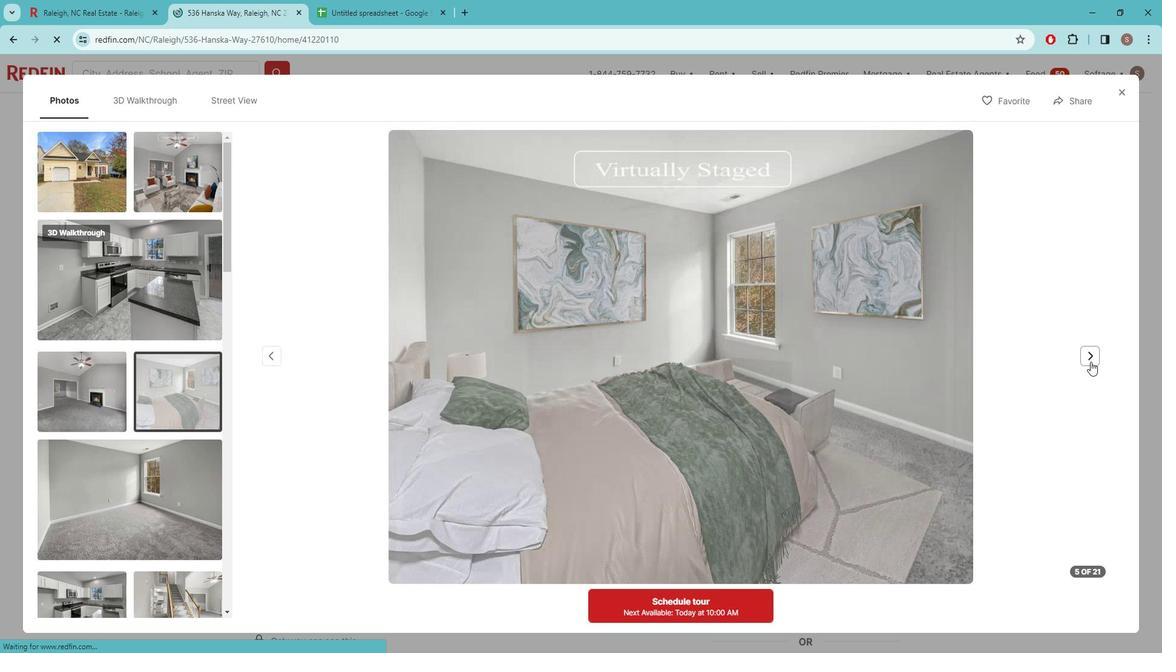 
Action: Mouse pressed left at (1103, 361)
Screenshot: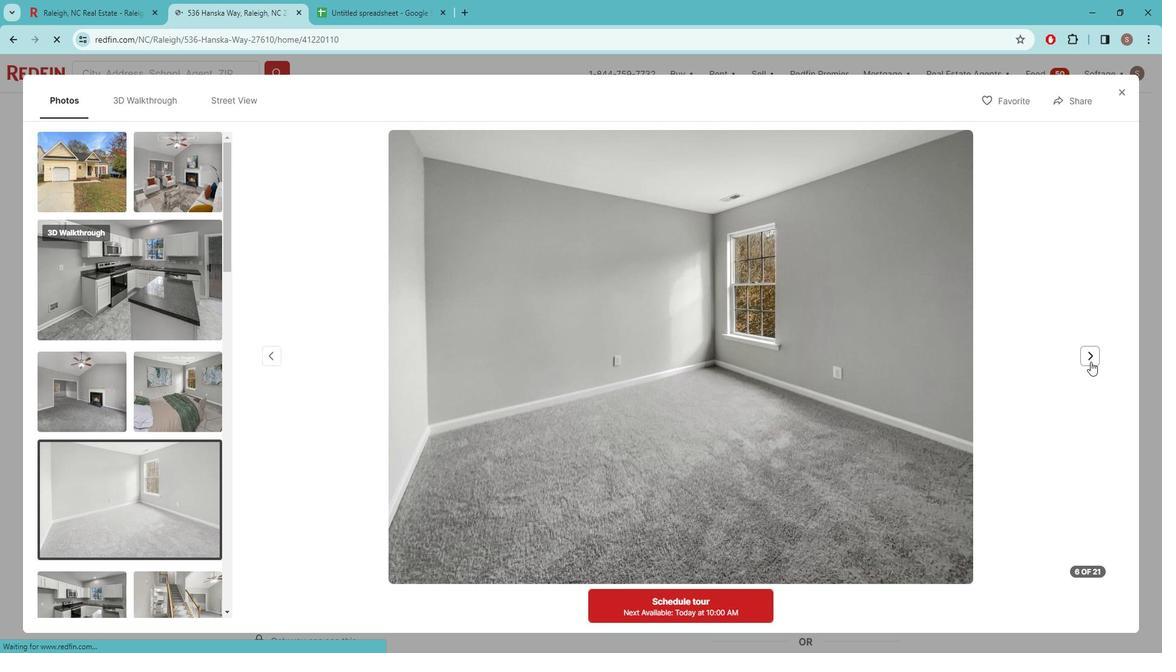 
Action: Mouse pressed left at (1103, 361)
Screenshot: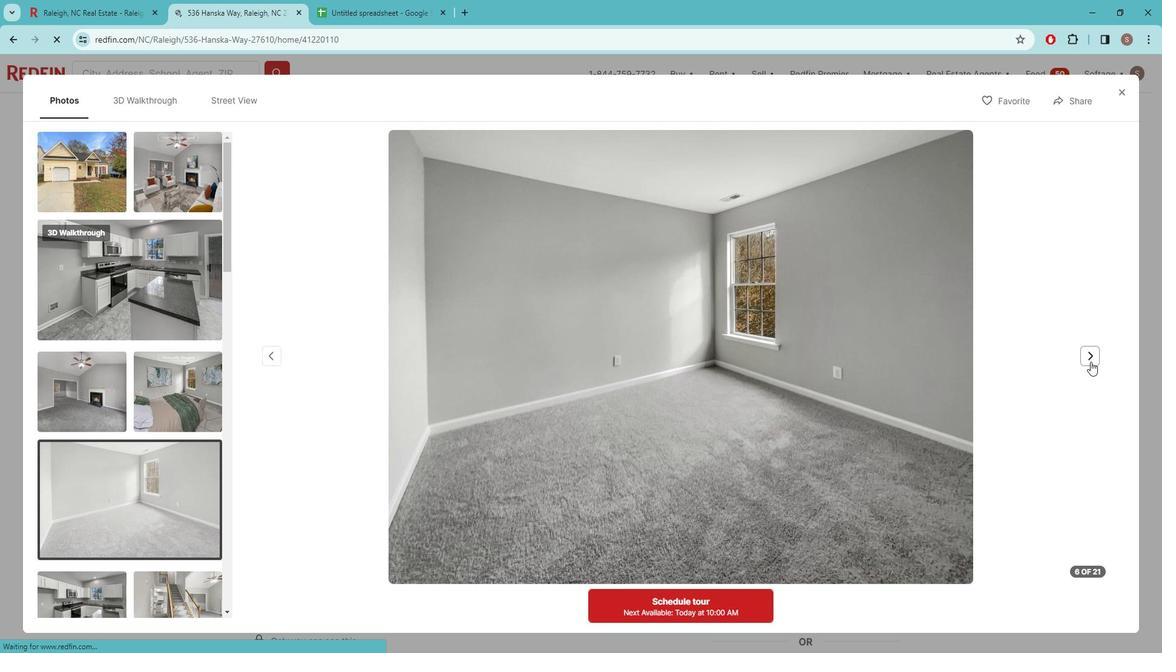 
Action: Mouse pressed left at (1103, 361)
Screenshot: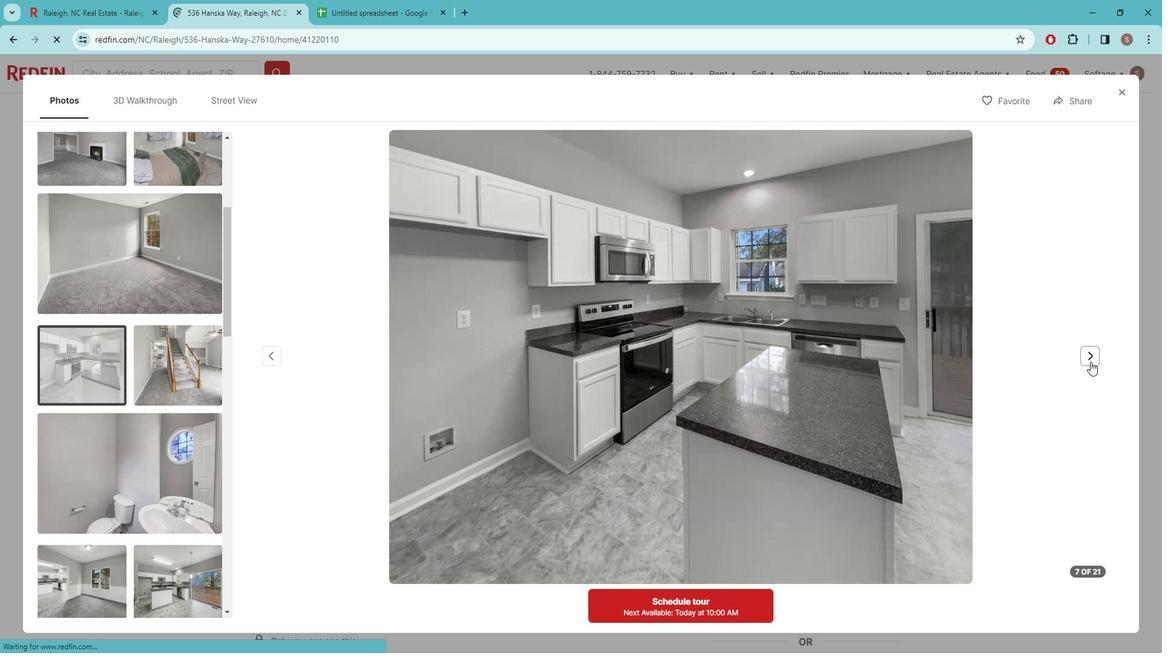 
Action: Mouse pressed left at (1103, 361)
Screenshot: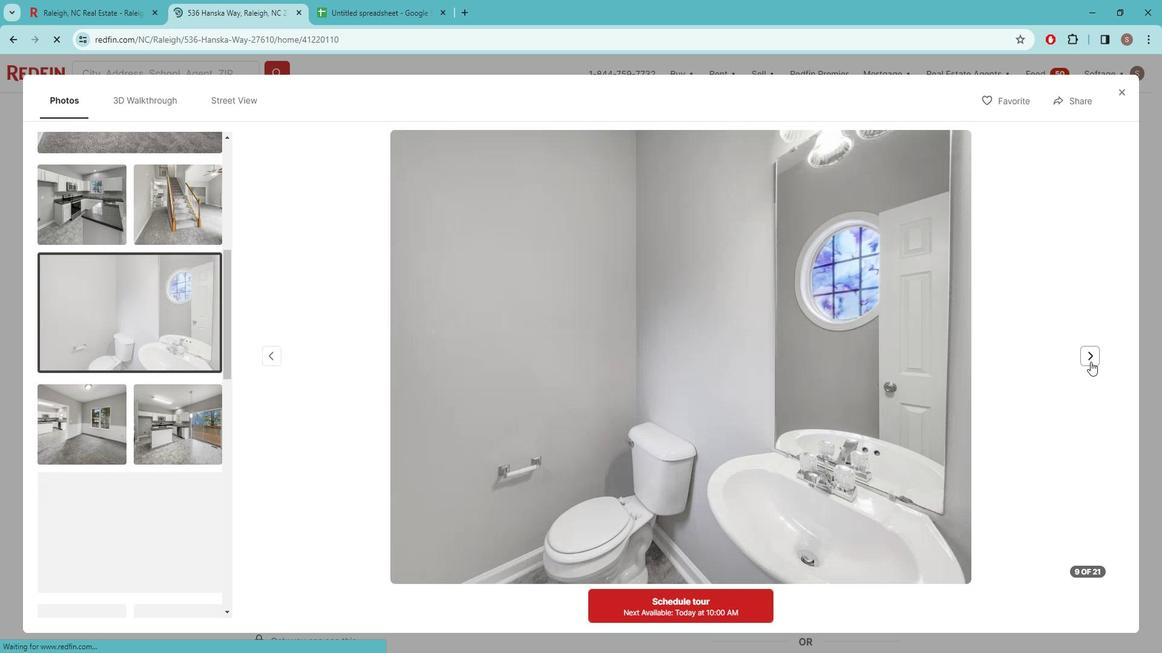 
Action: Mouse pressed left at (1103, 361)
Screenshot: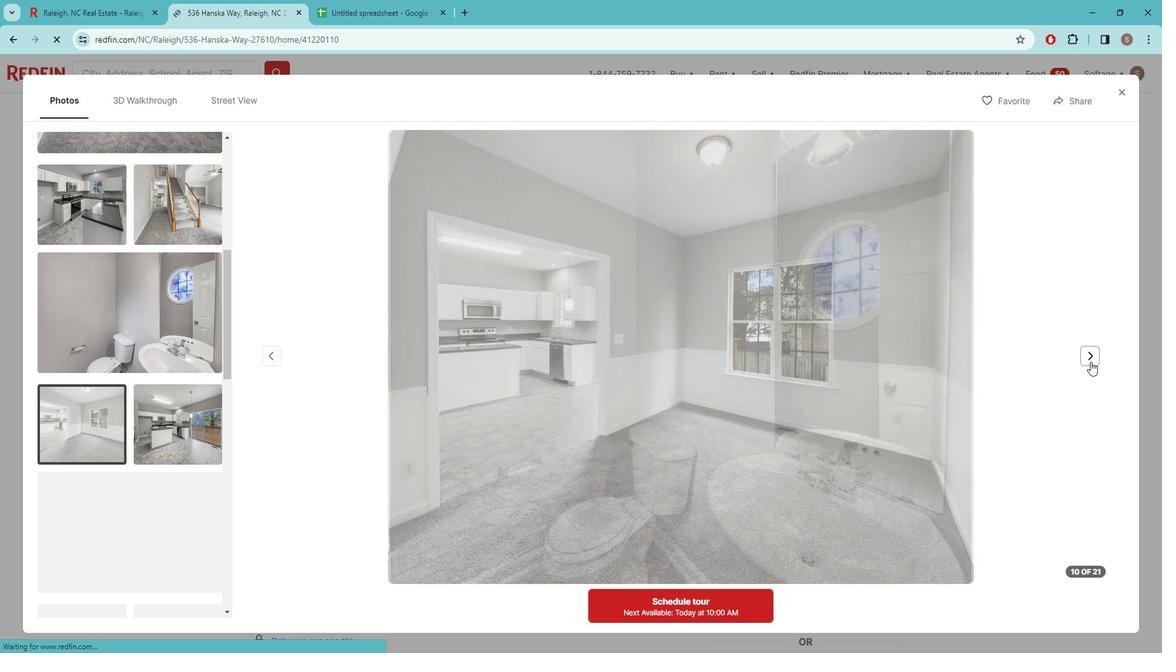 
Action: Mouse pressed left at (1103, 361)
Screenshot: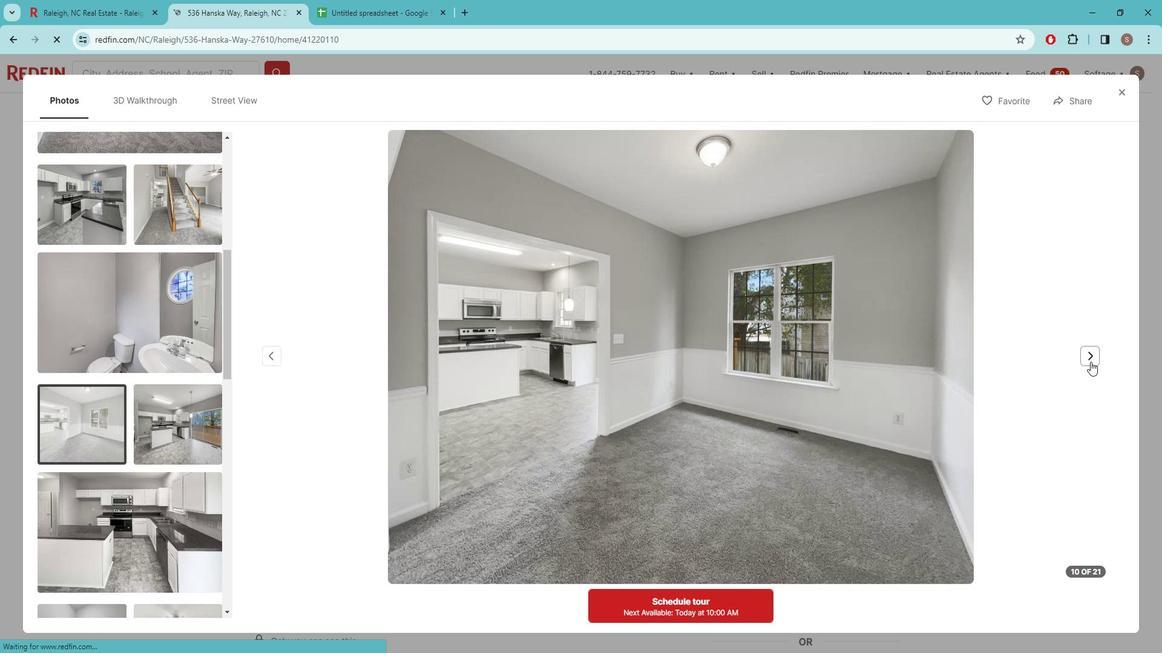 
Action: Mouse pressed left at (1103, 361)
Screenshot: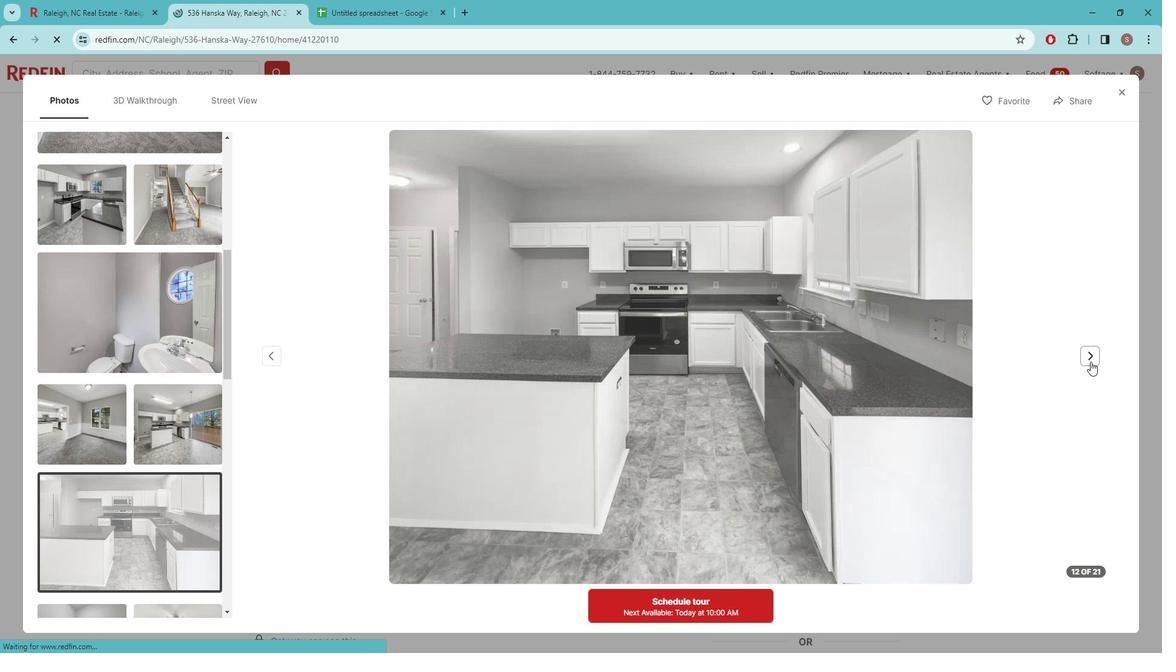
Action: Mouse pressed left at (1103, 361)
Screenshot: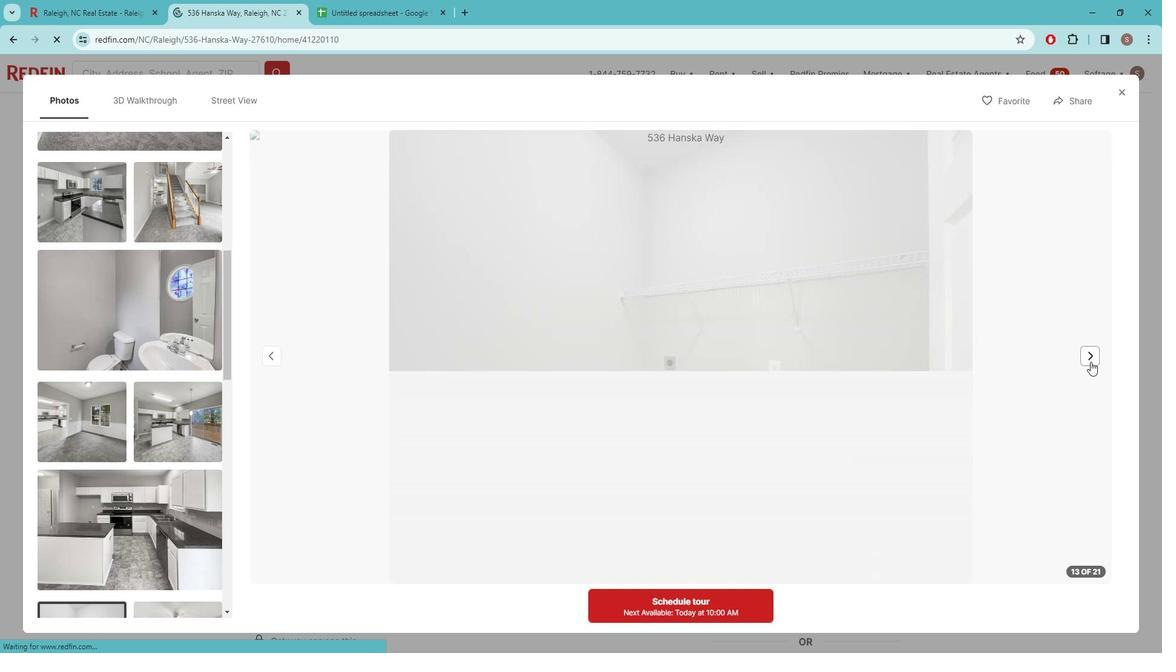 
Action: Mouse pressed left at (1103, 361)
Screenshot: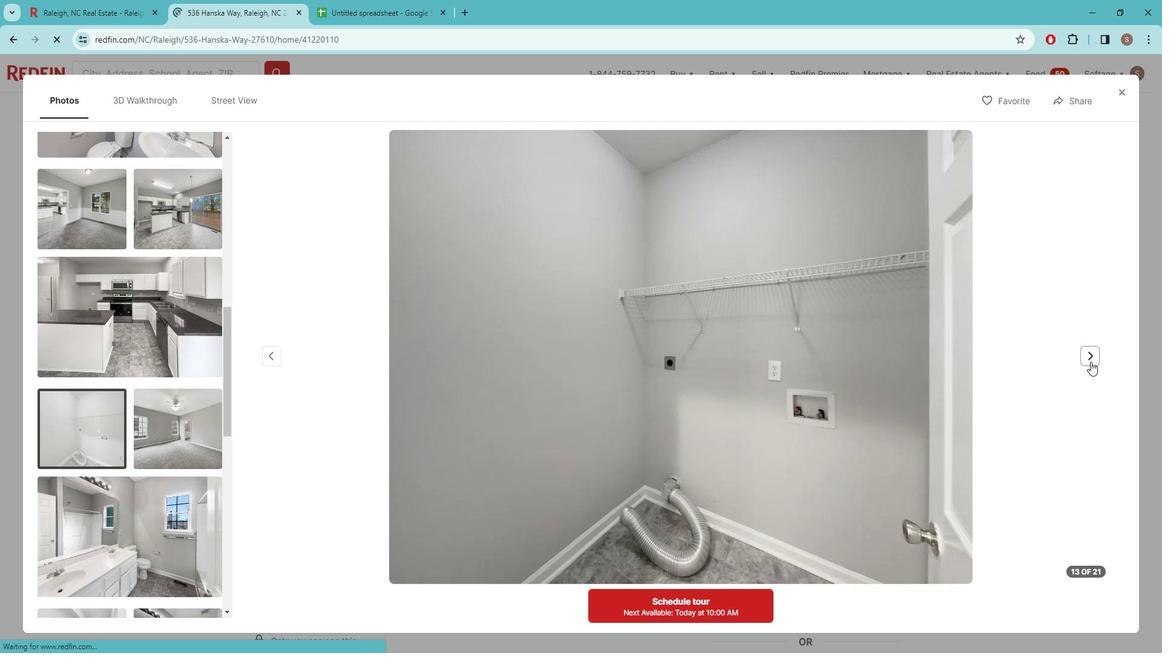 
Action: Mouse pressed left at (1103, 361)
Screenshot: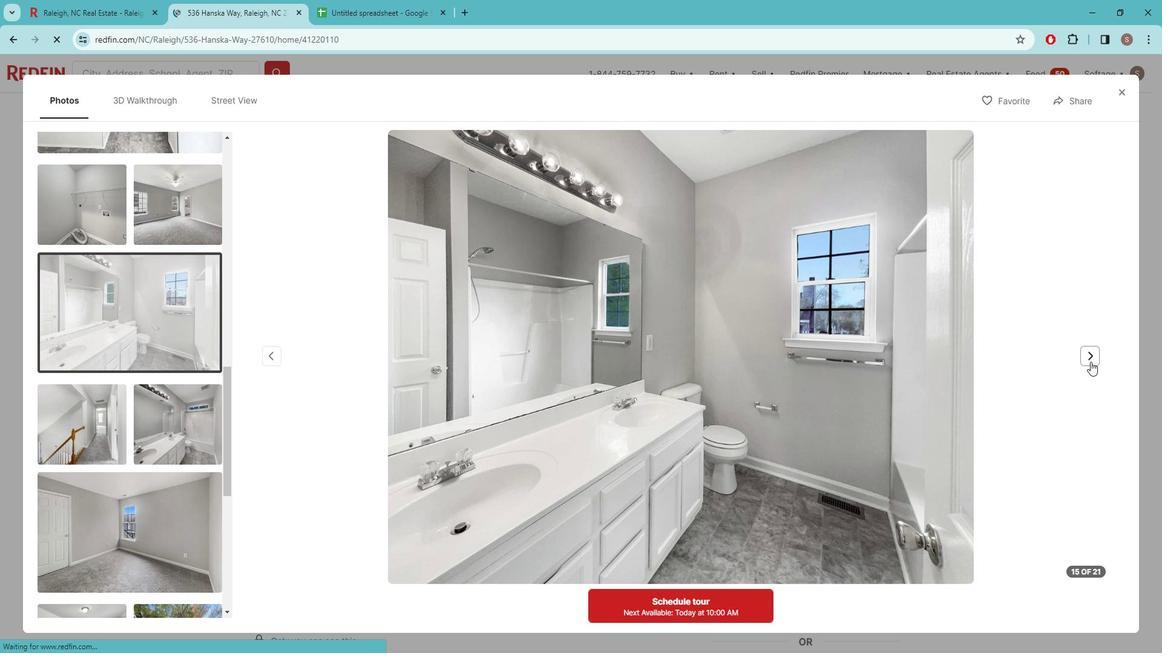 
Action: Mouse pressed left at (1103, 361)
Screenshot: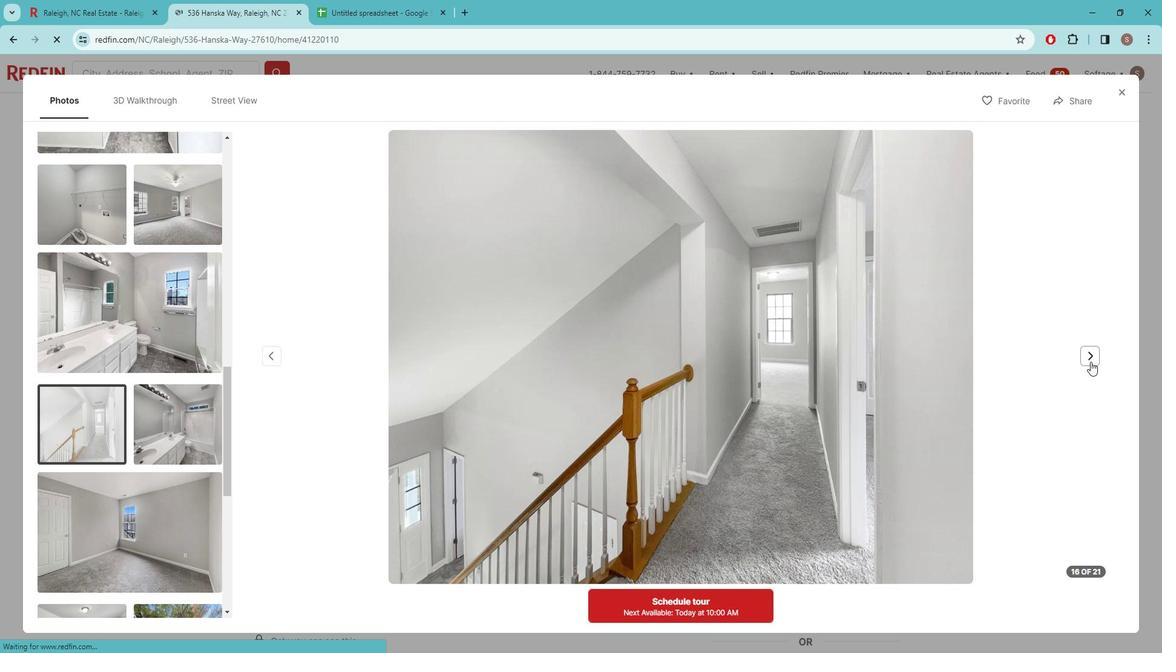 
Action: Mouse pressed left at (1103, 361)
Screenshot: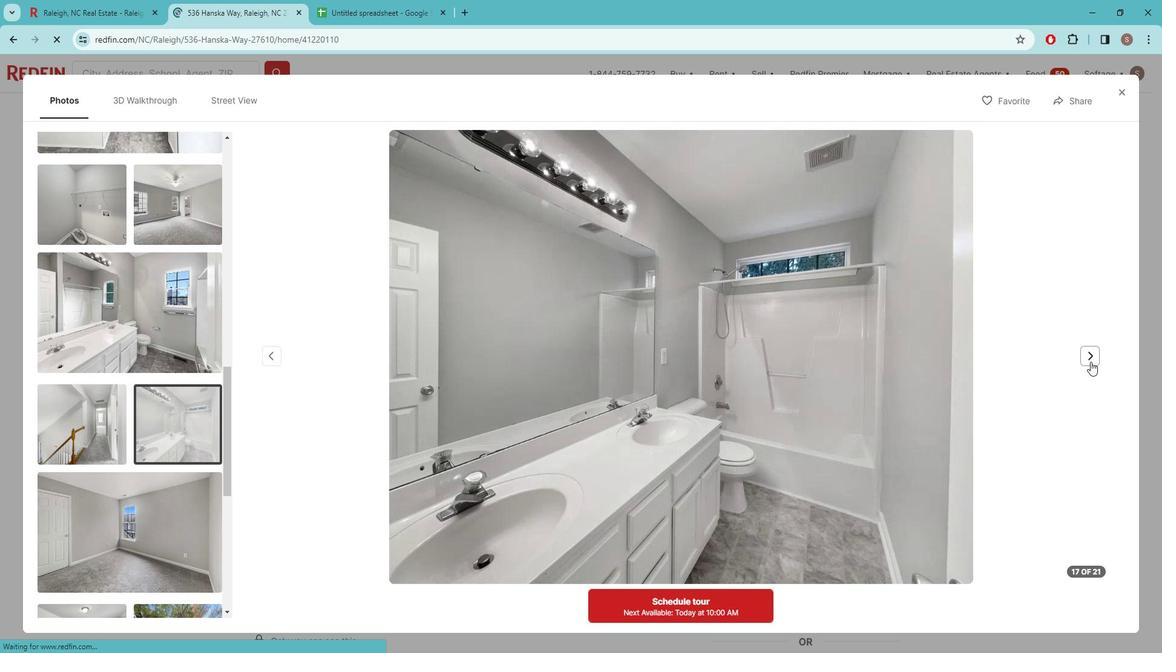 
Action: Mouse pressed left at (1103, 361)
Screenshot: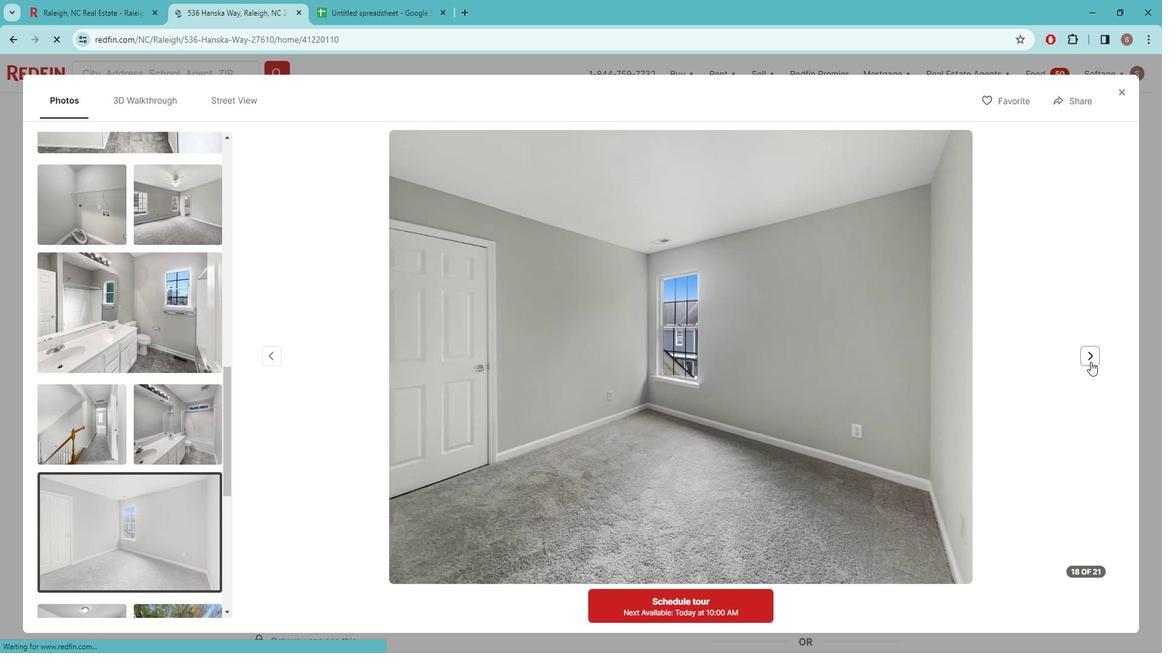 
Action: Mouse pressed left at (1103, 361)
Screenshot: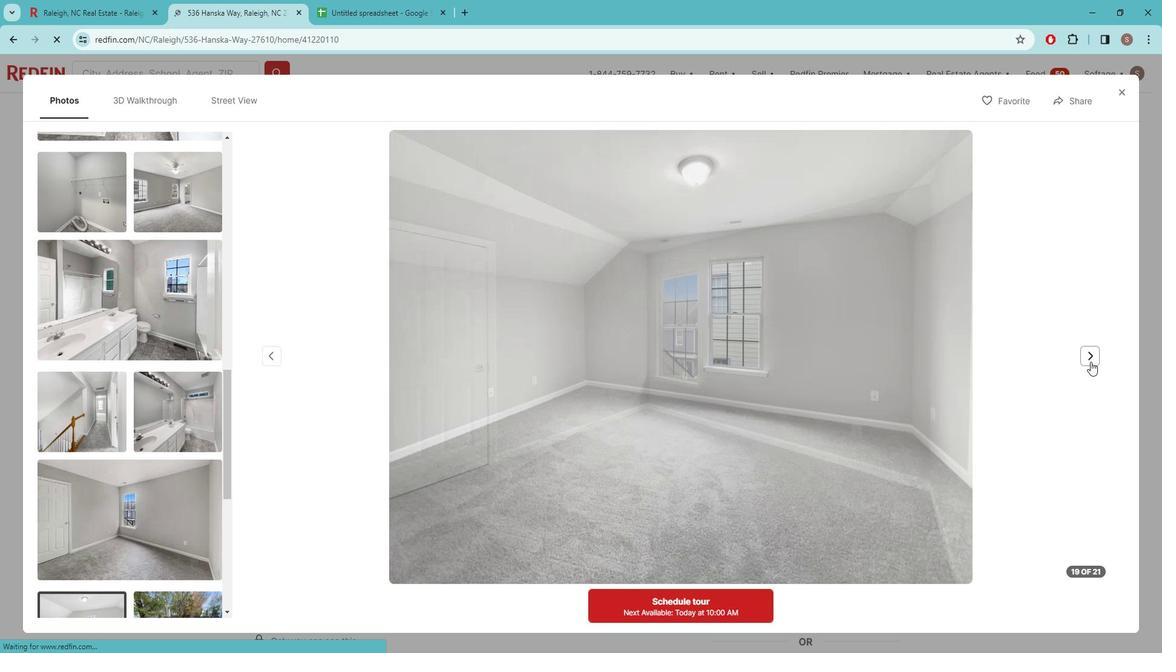 
Action: Mouse pressed left at (1103, 361)
Screenshot: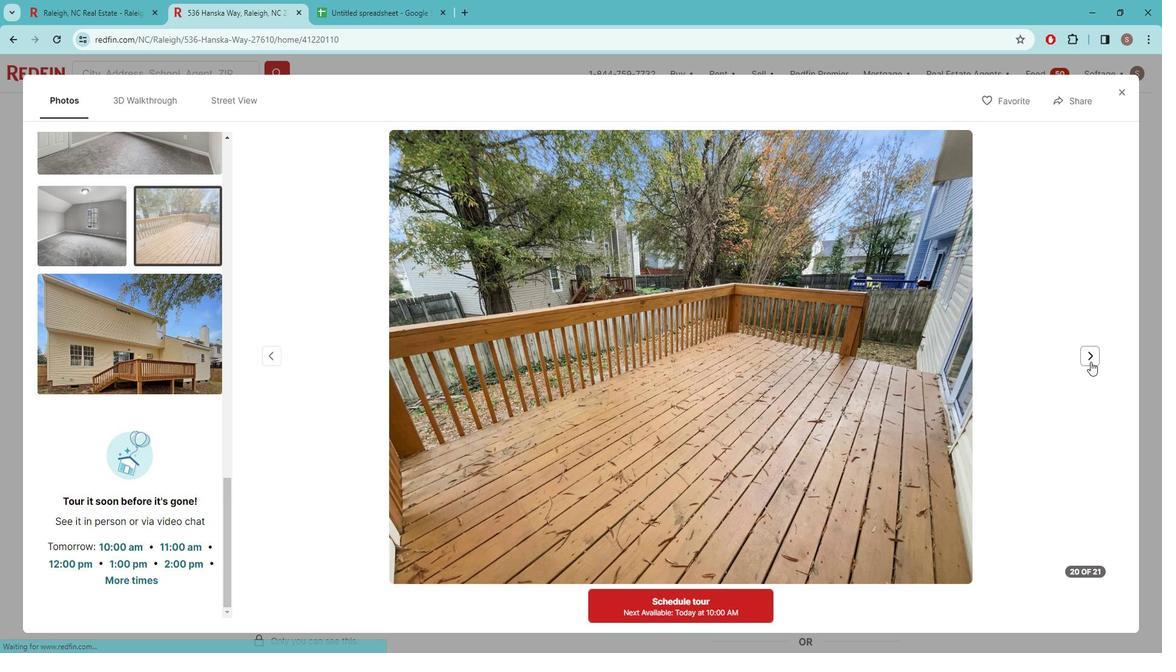 
Action: Mouse pressed left at (1103, 361)
Screenshot: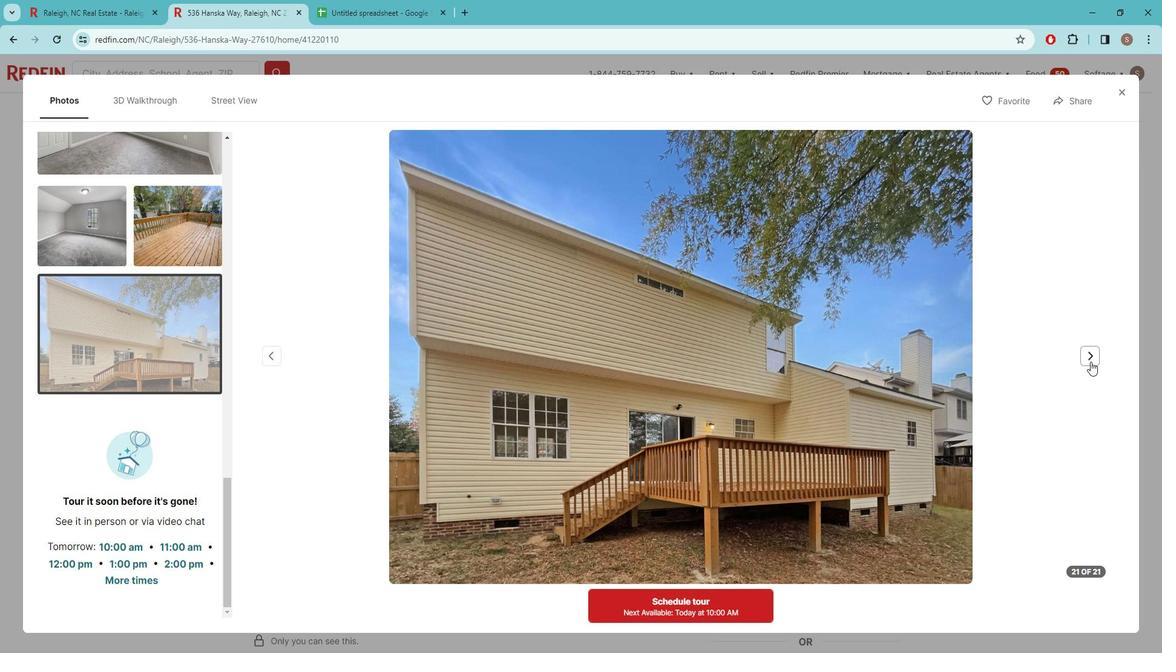 
Action: Mouse pressed left at (1103, 361)
Screenshot: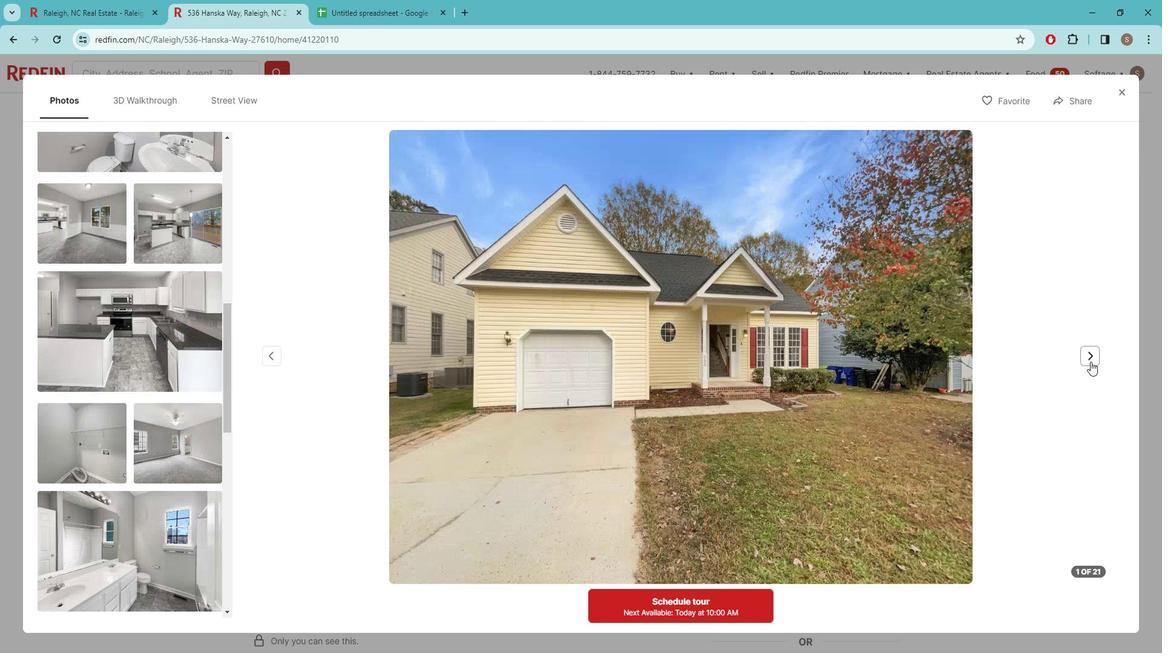 
Action: Mouse moved to (1137, 98)
Screenshot: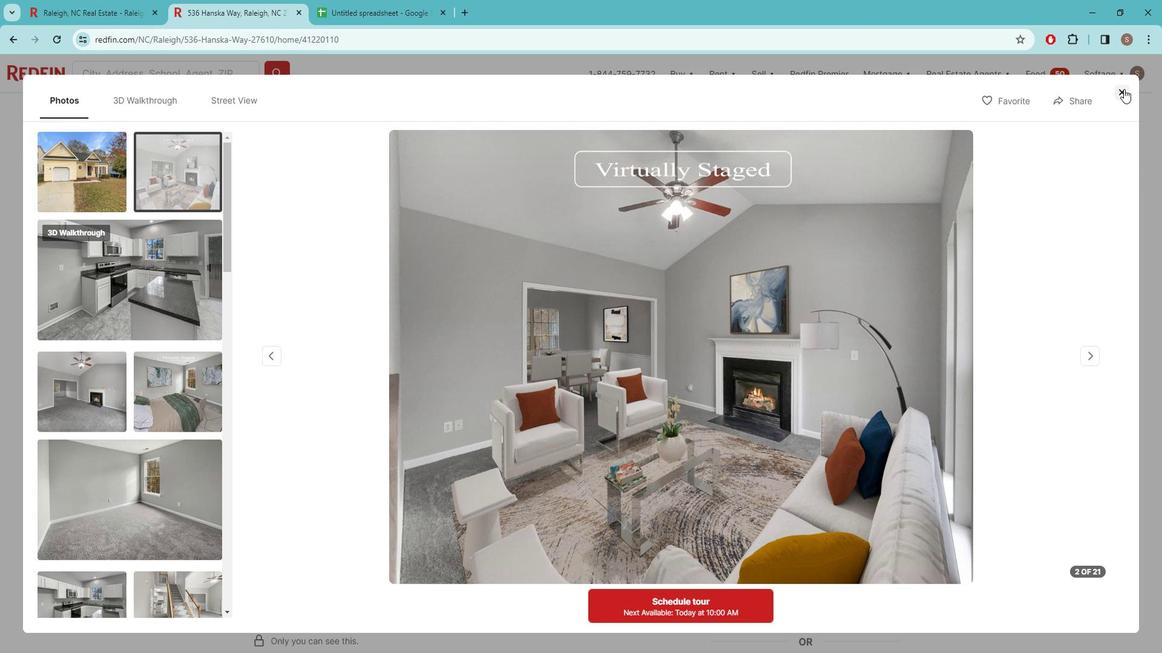 
Action: Mouse pressed left at (1137, 98)
Screenshot: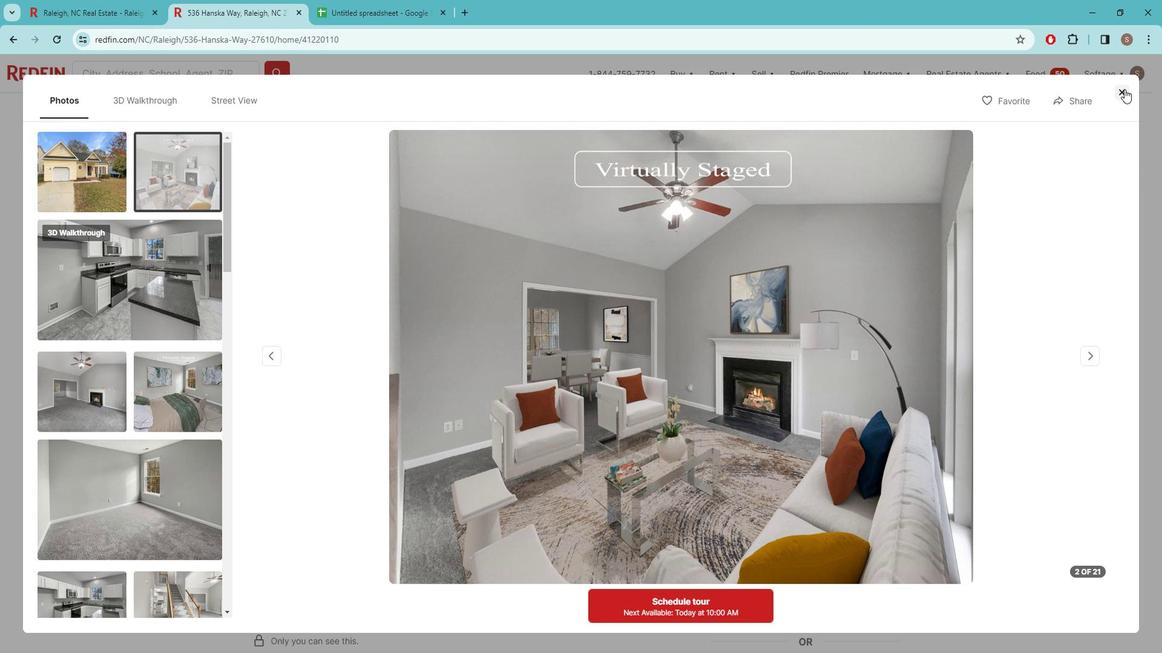 
Action: Mouse moved to (534, 317)
Screenshot: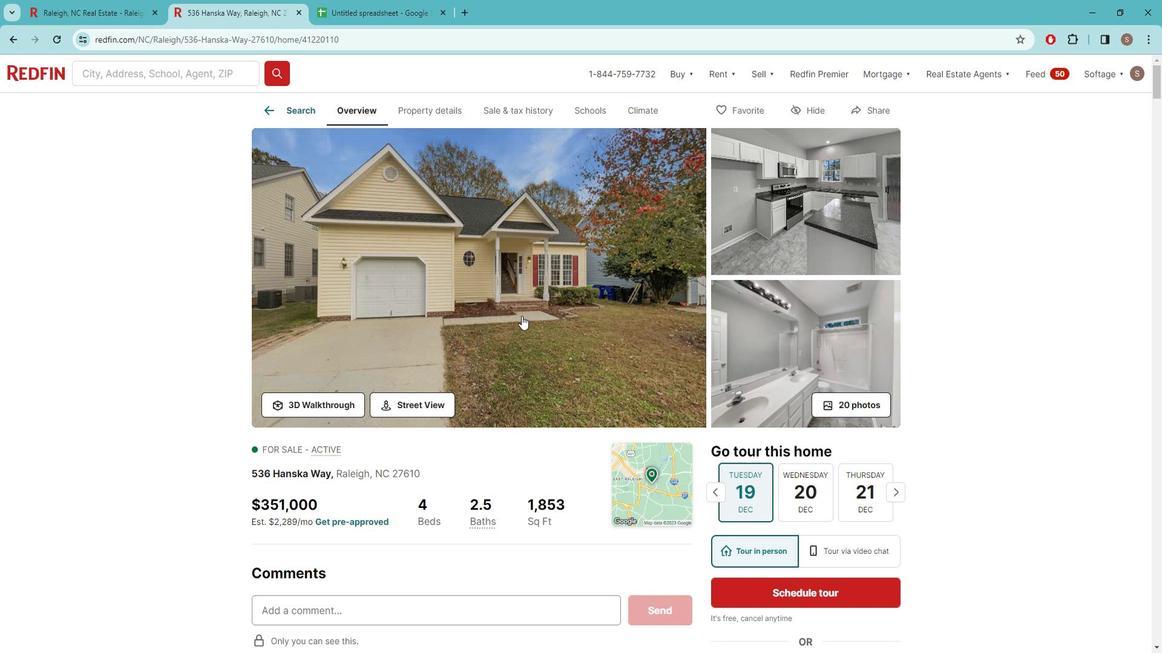 
Action: Mouse scrolled (534, 316) with delta (0, 0)
Screenshot: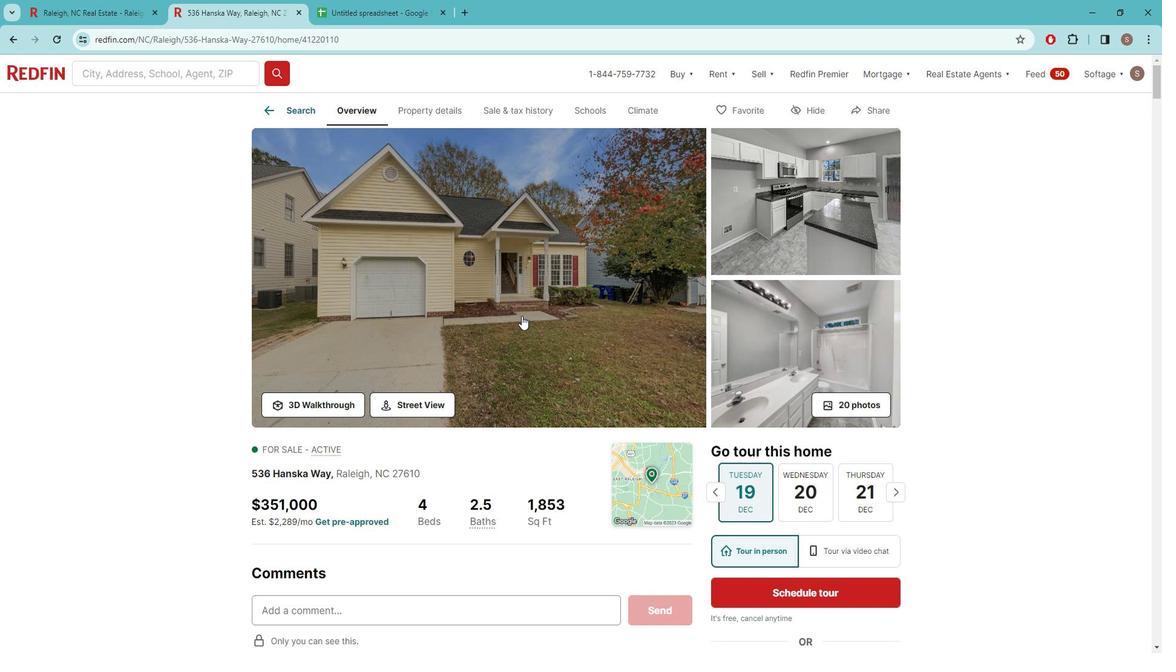
Action: Mouse scrolled (534, 316) with delta (0, 0)
Screenshot: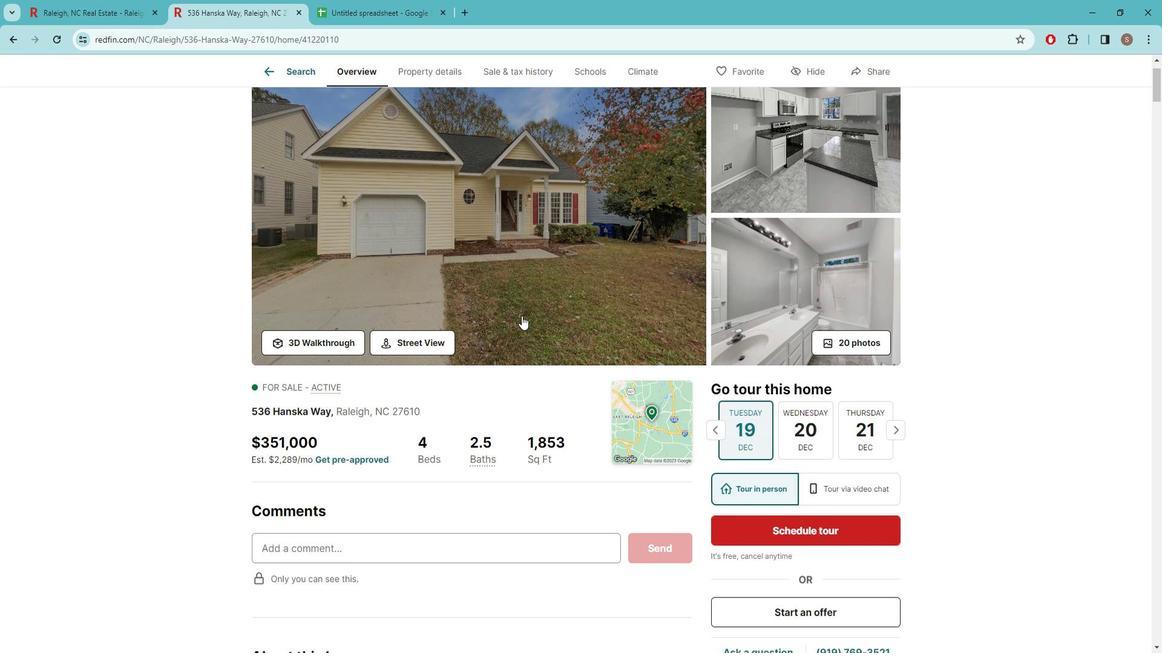 
Action: Mouse scrolled (534, 316) with delta (0, 0)
Screenshot: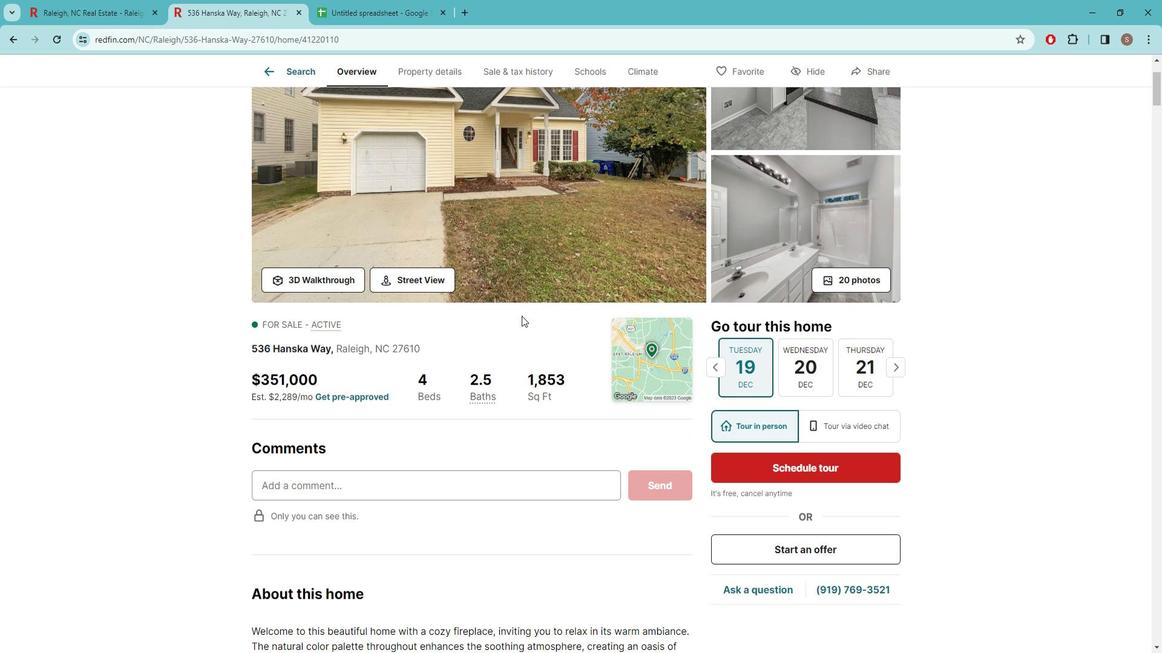 
Action: Mouse scrolled (534, 316) with delta (0, 0)
Screenshot: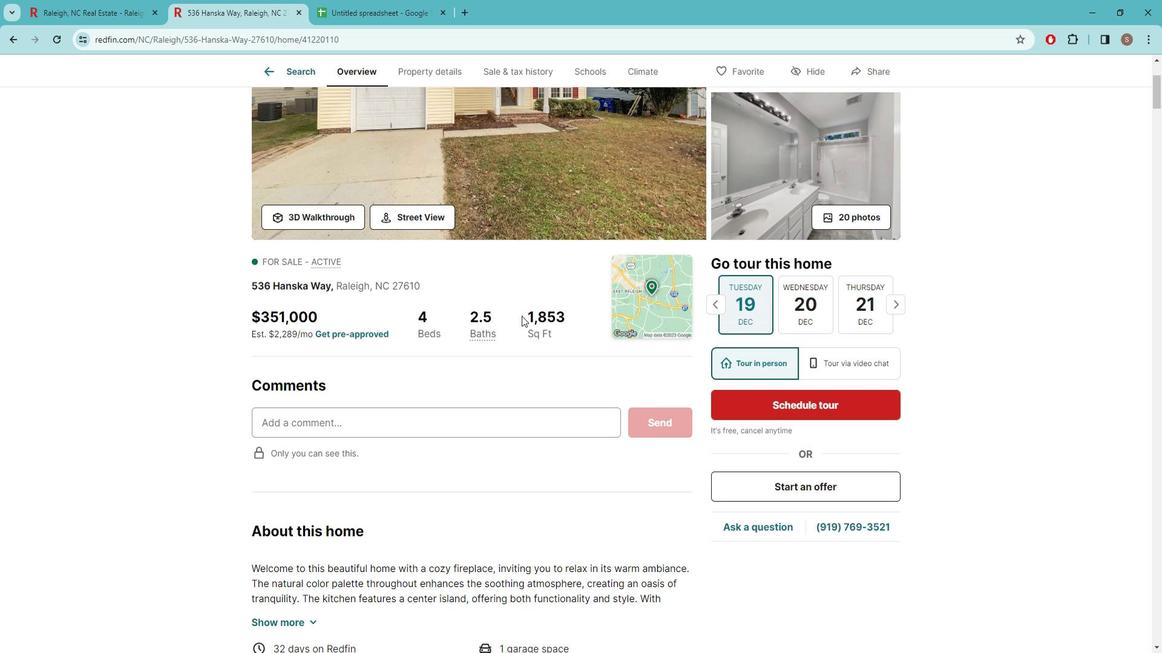 
Action: Mouse scrolled (534, 316) with delta (0, 0)
Screenshot: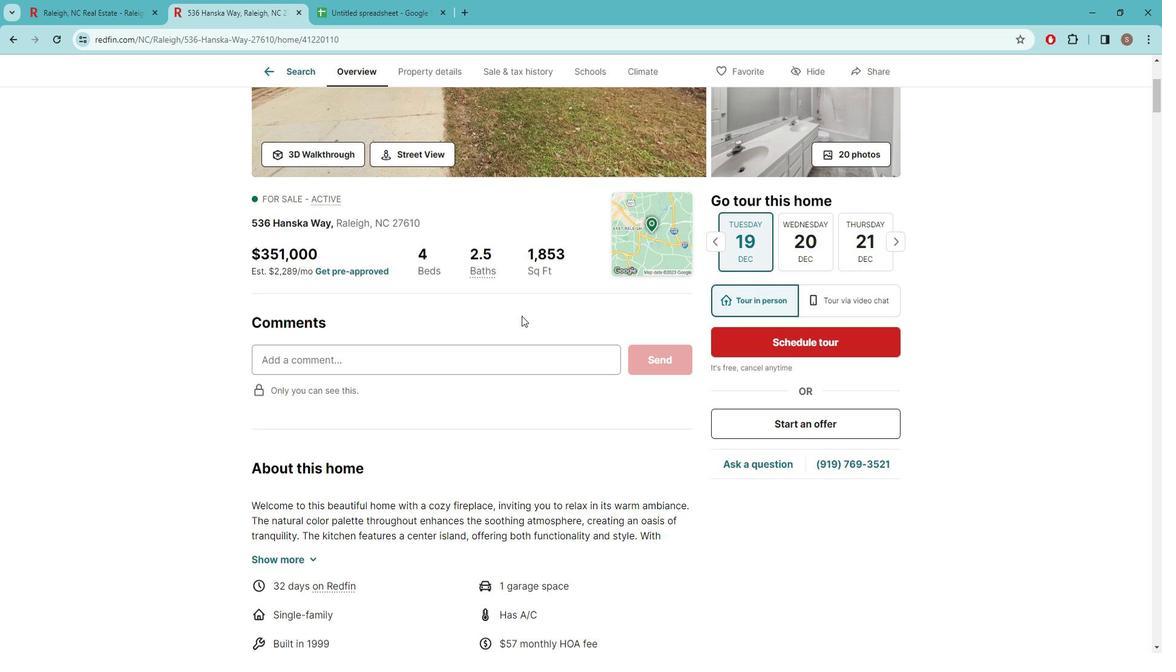 
Action: Mouse scrolled (534, 316) with delta (0, 0)
Screenshot: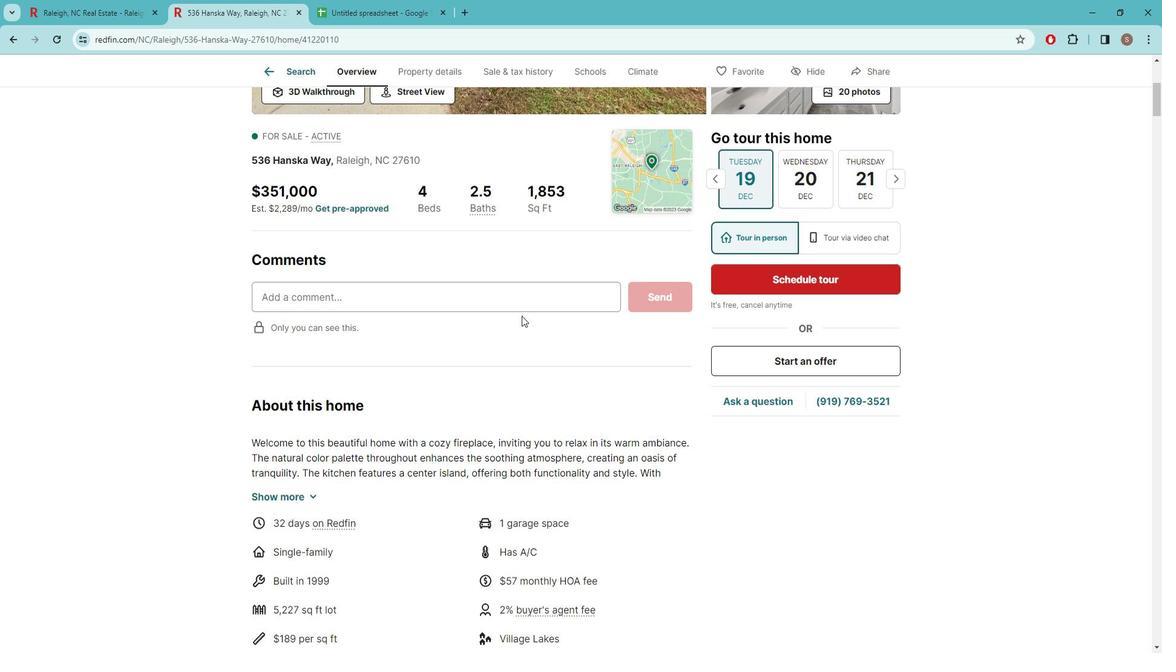 
Action: Mouse moved to (323, 431)
Screenshot: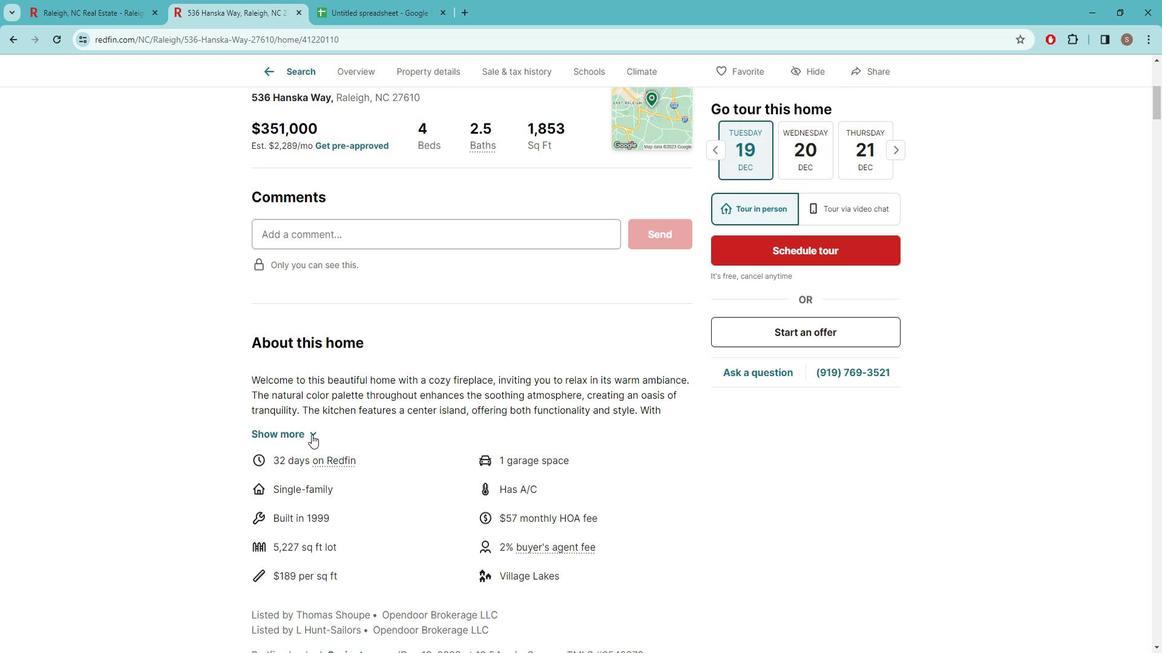 
Action: Mouse pressed left at (323, 431)
Screenshot: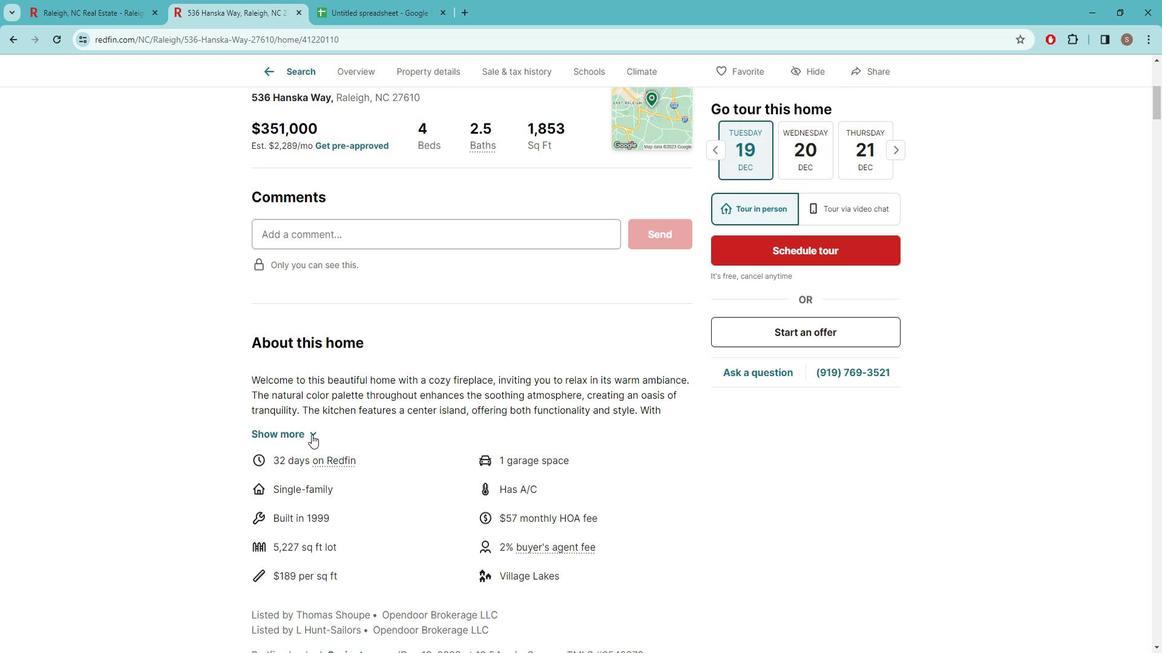 
Action: Mouse moved to (333, 387)
Screenshot: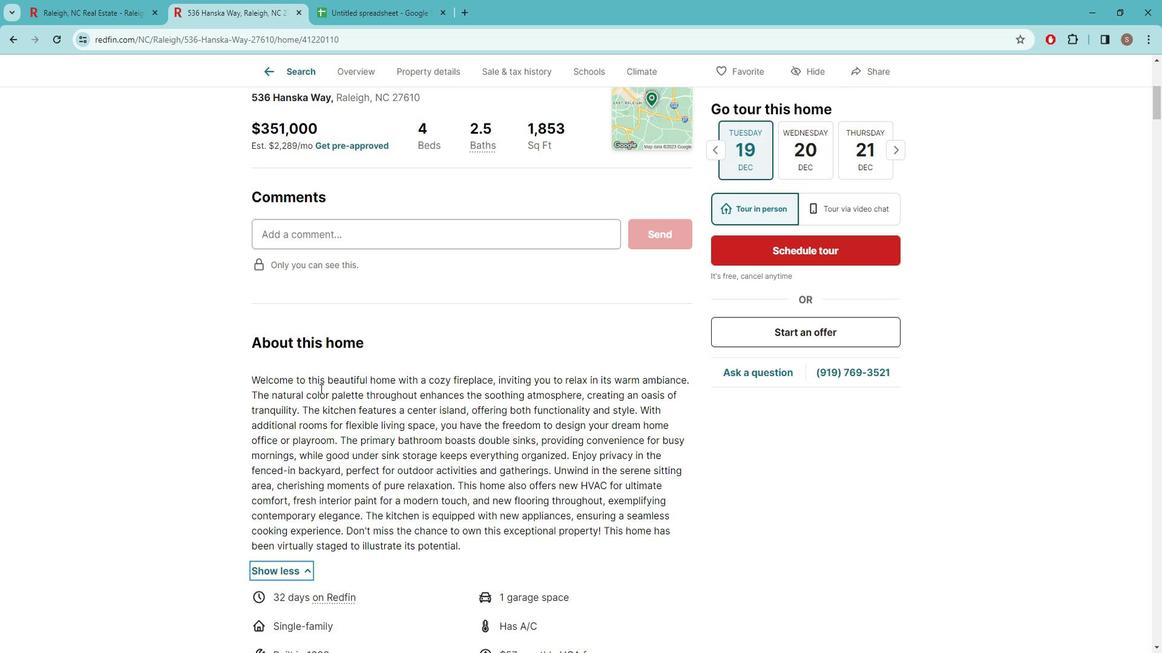 
Action: Mouse scrolled (333, 386) with delta (0, 0)
Screenshot: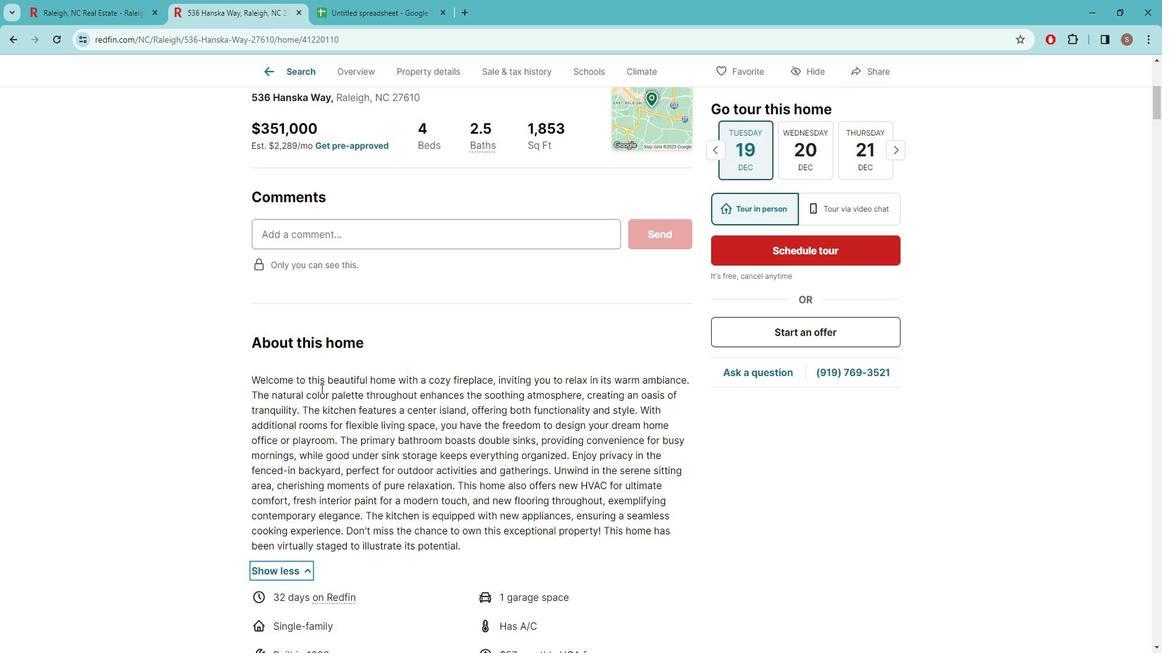
Action: Mouse scrolled (333, 386) with delta (0, 0)
Screenshot: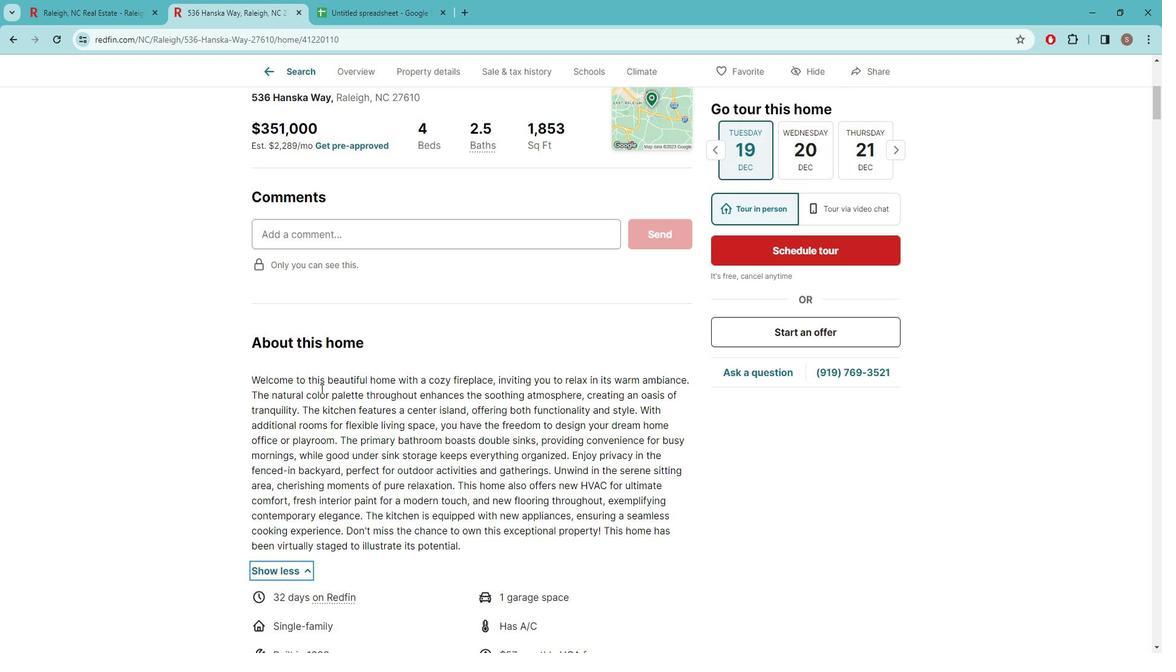 
Action: Mouse moved to (498, 403)
Screenshot: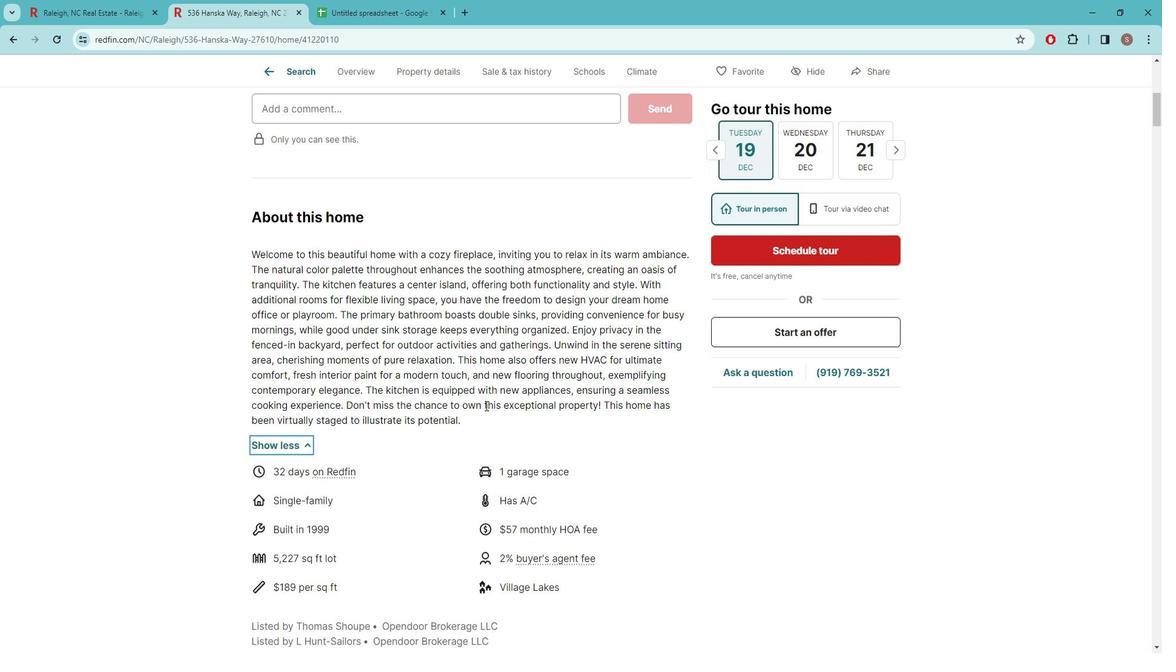 
Action: Mouse scrolled (498, 402) with delta (0, 0)
Screenshot: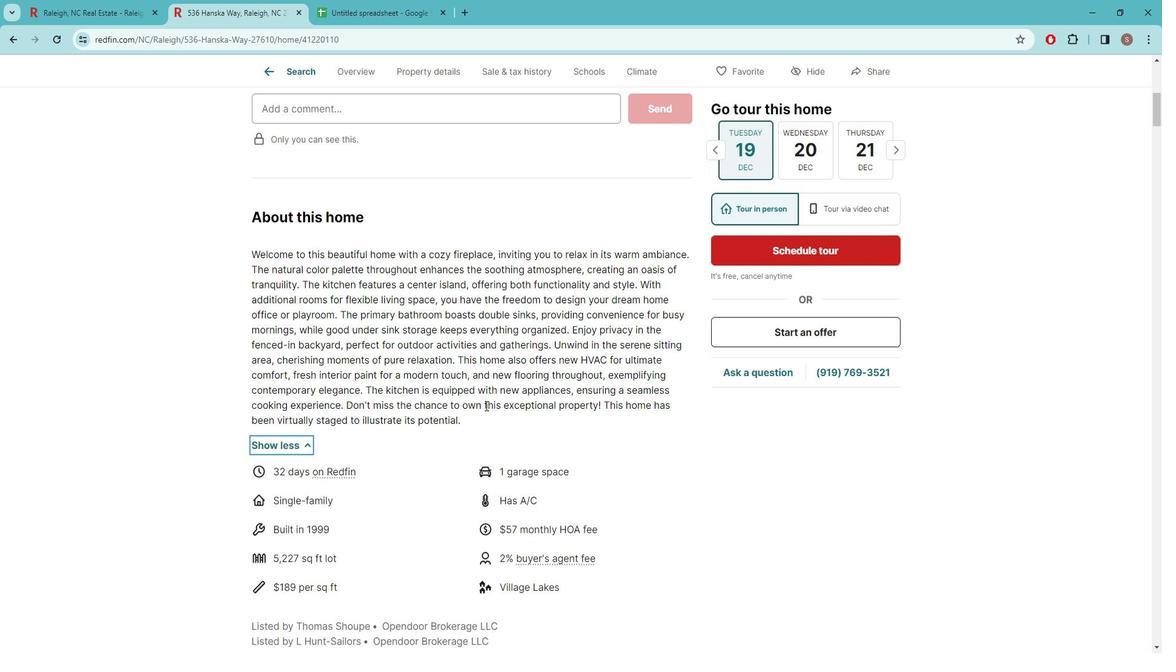 
Action: Mouse moved to (491, 386)
Screenshot: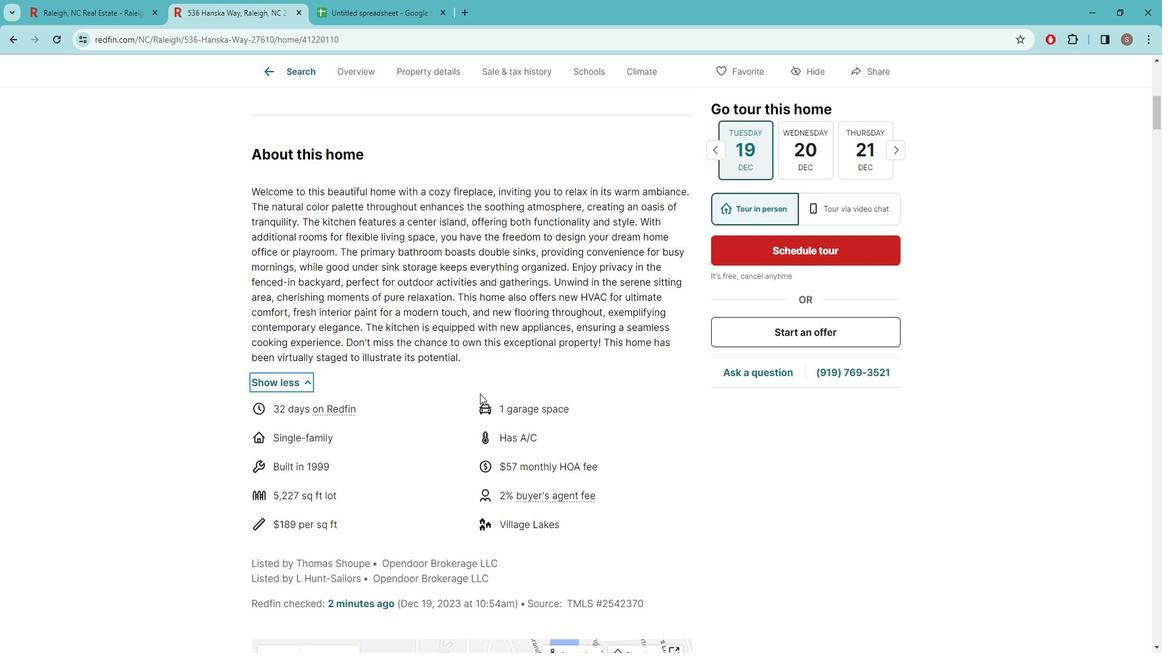 
Action: Mouse scrolled (491, 386) with delta (0, 0)
Screenshot: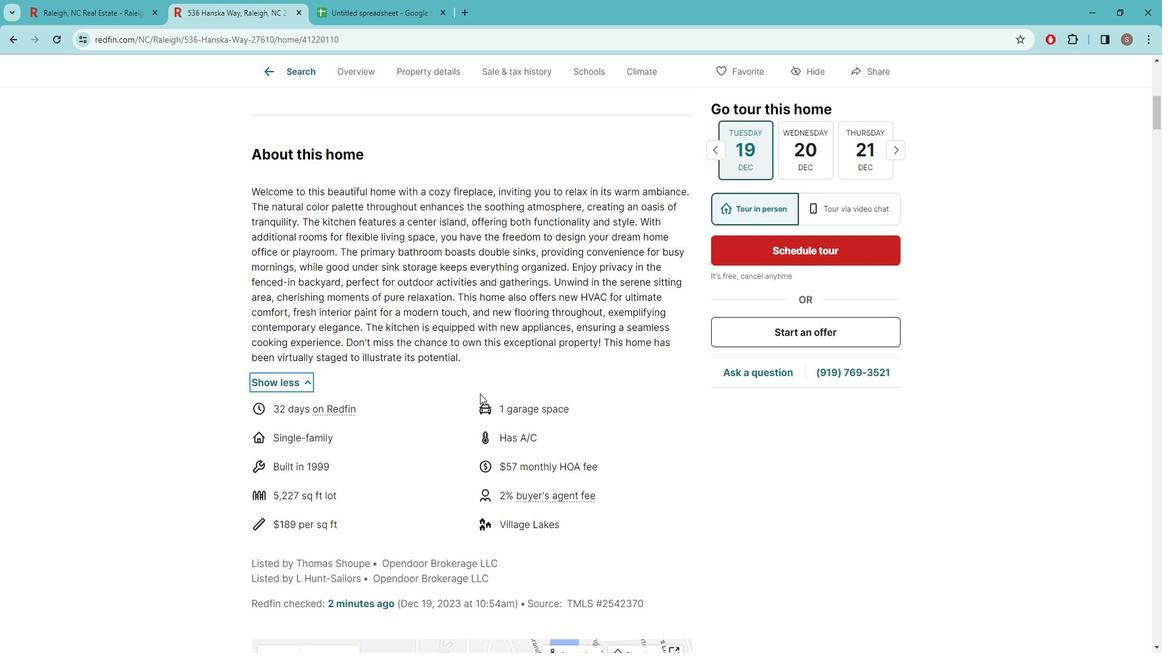 
Action: Mouse moved to (447, 326)
Screenshot: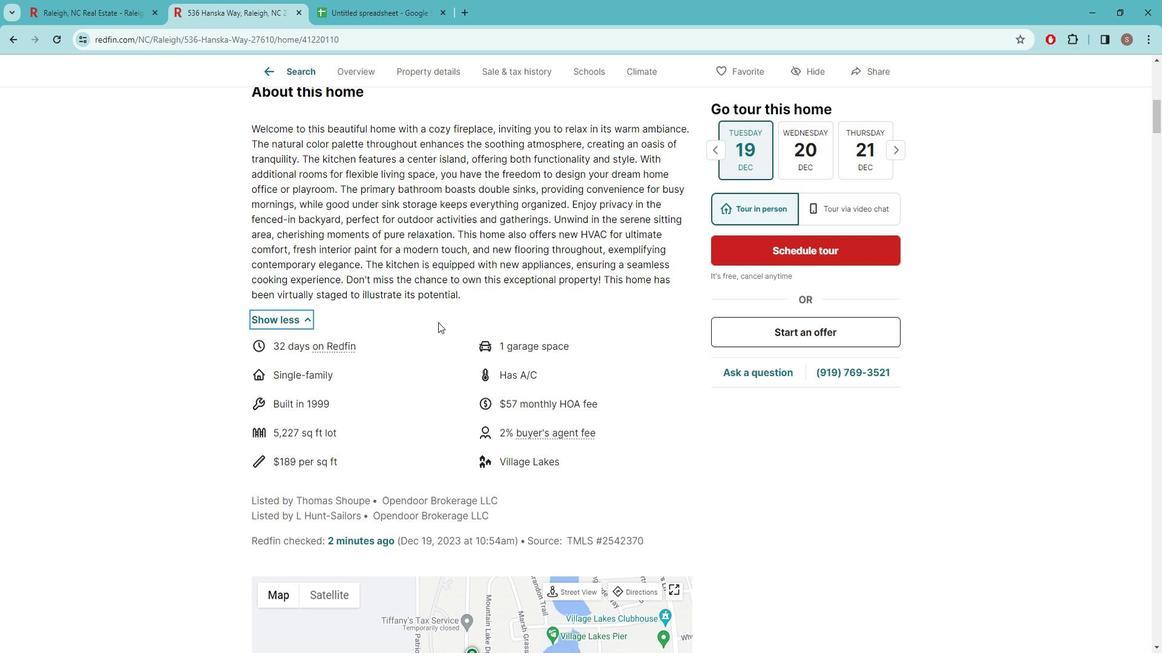 
Action: Mouse scrolled (447, 326) with delta (0, 0)
Screenshot: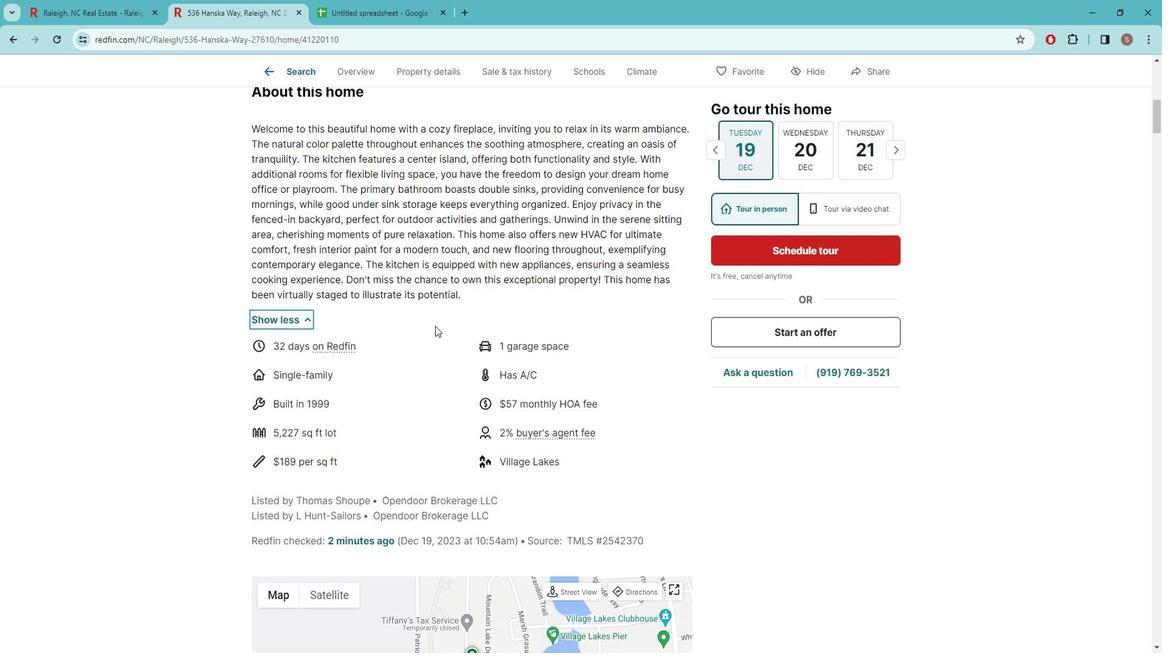 
Action: Mouse moved to (447, 327)
Screenshot: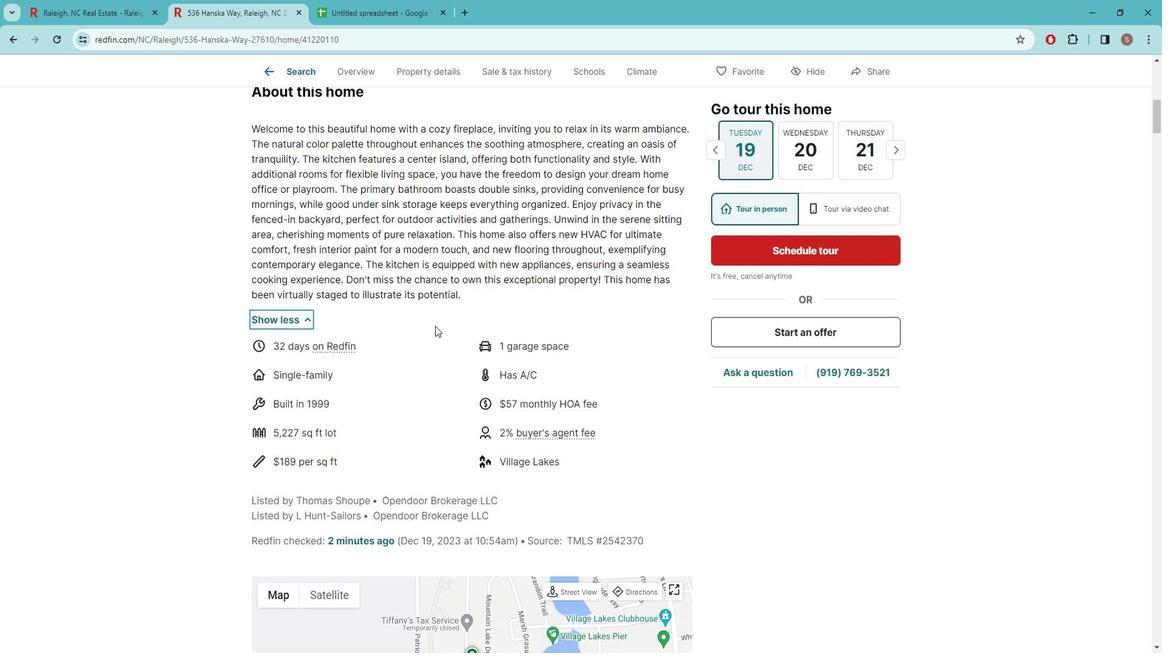 
Action: Mouse scrolled (447, 326) with delta (0, 0)
Screenshot: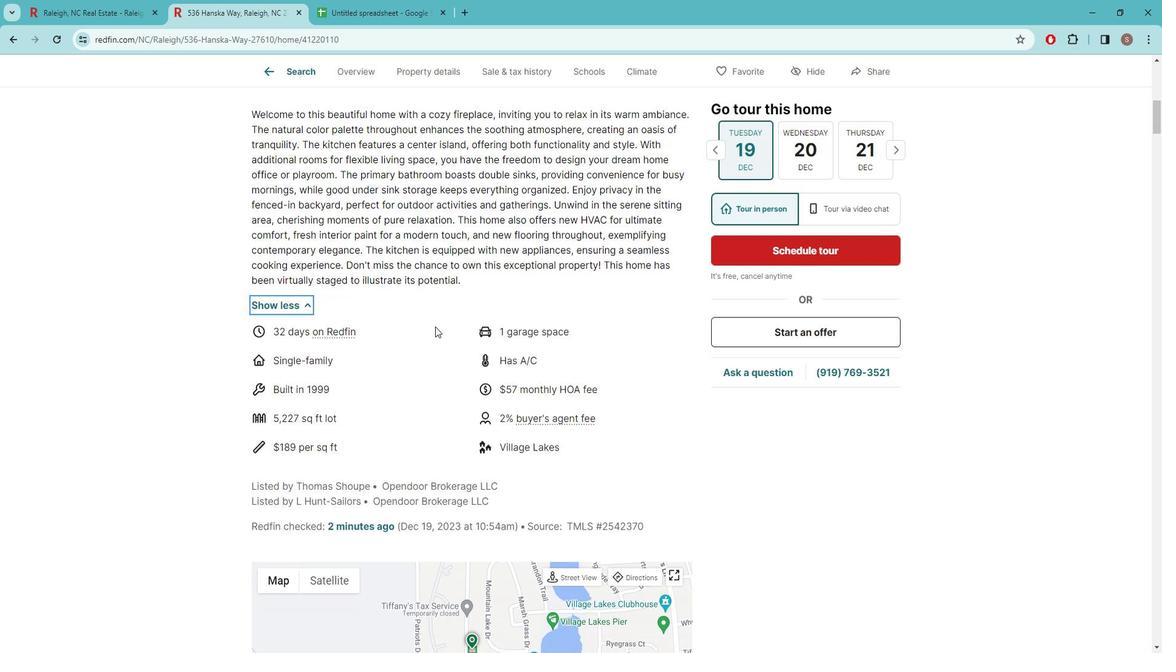 
Action: Mouse moved to (447, 328)
Screenshot: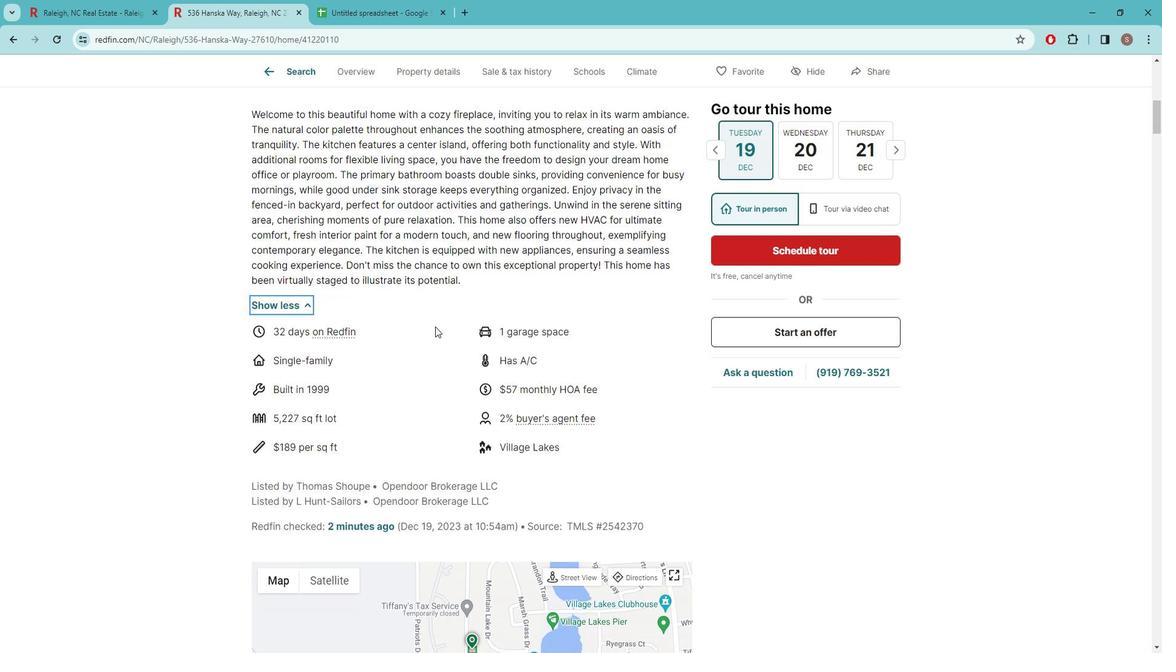 
Action: Mouse scrolled (447, 327) with delta (0, 0)
Screenshot: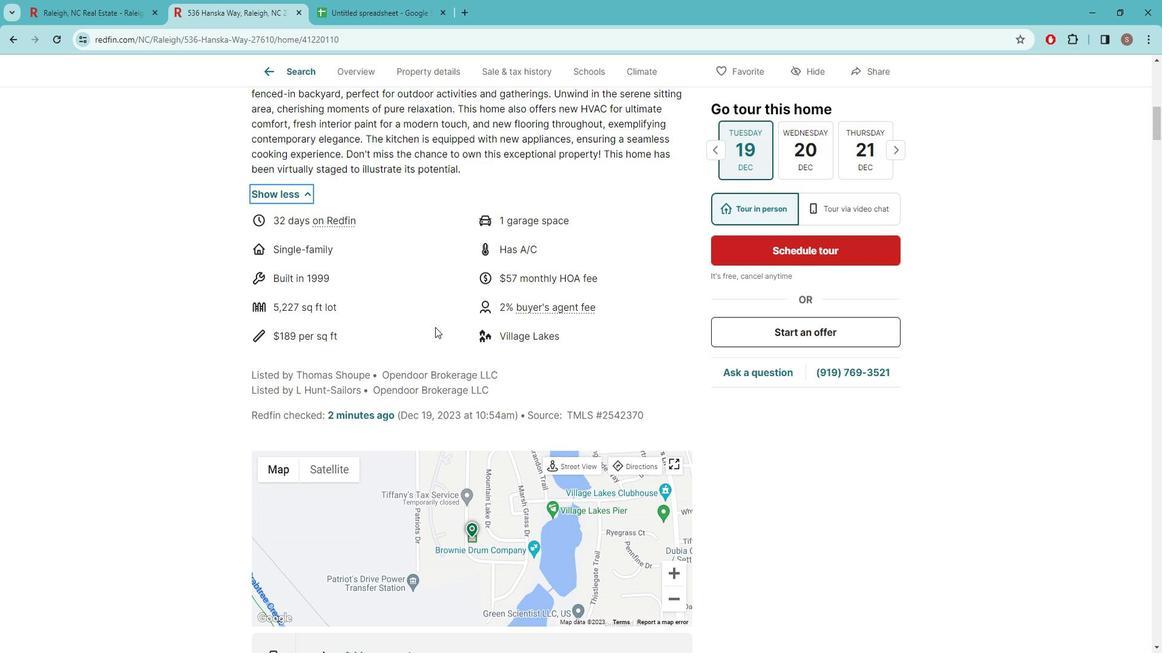 
Action: Mouse scrolled (447, 327) with delta (0, 0)
Screenshot: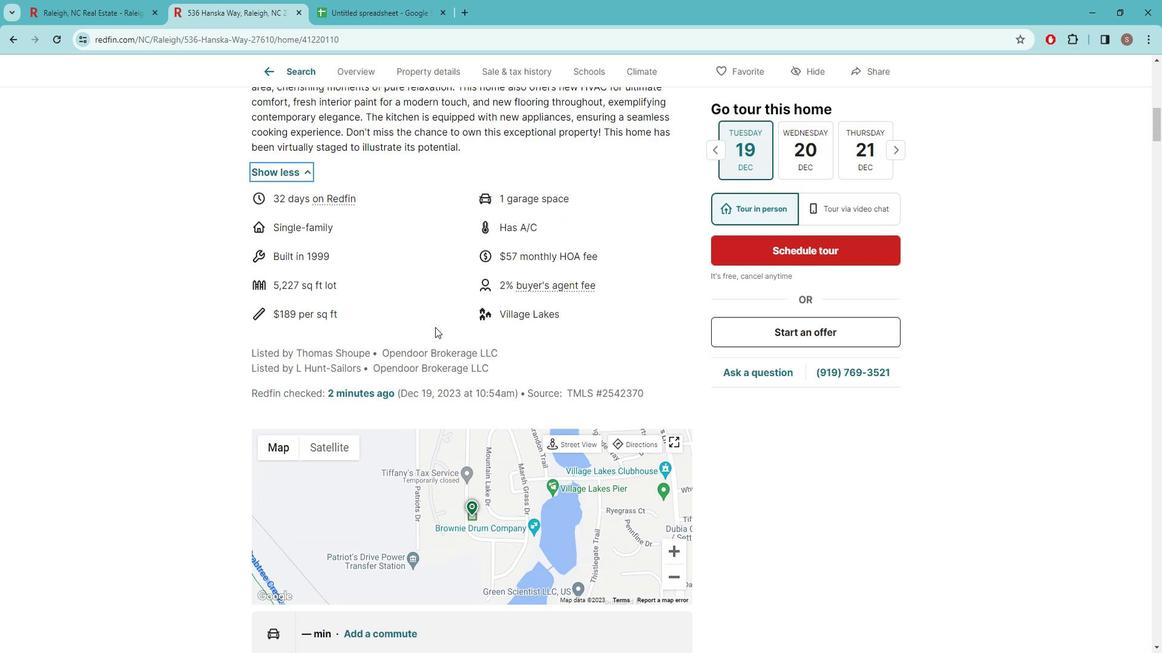 
Action: Mouse scrolled (447, 327) with delta (0, 0)
Screenshot: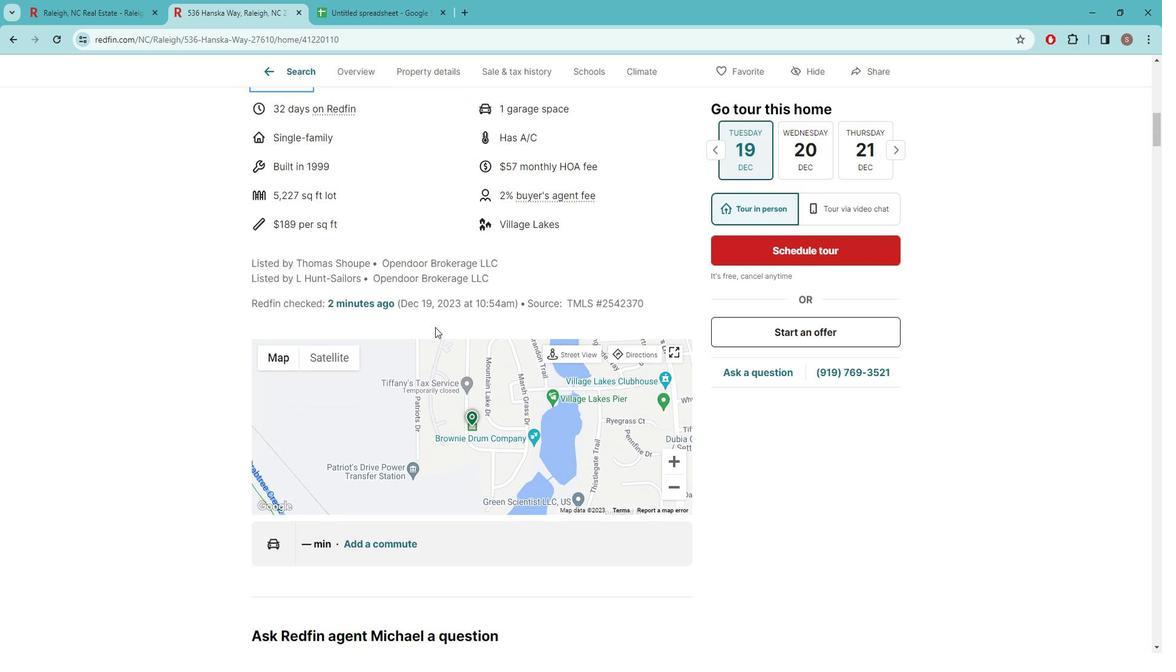 
Action: Mouse scrolled (447, 327) with delta (0, 0)
Screenshot: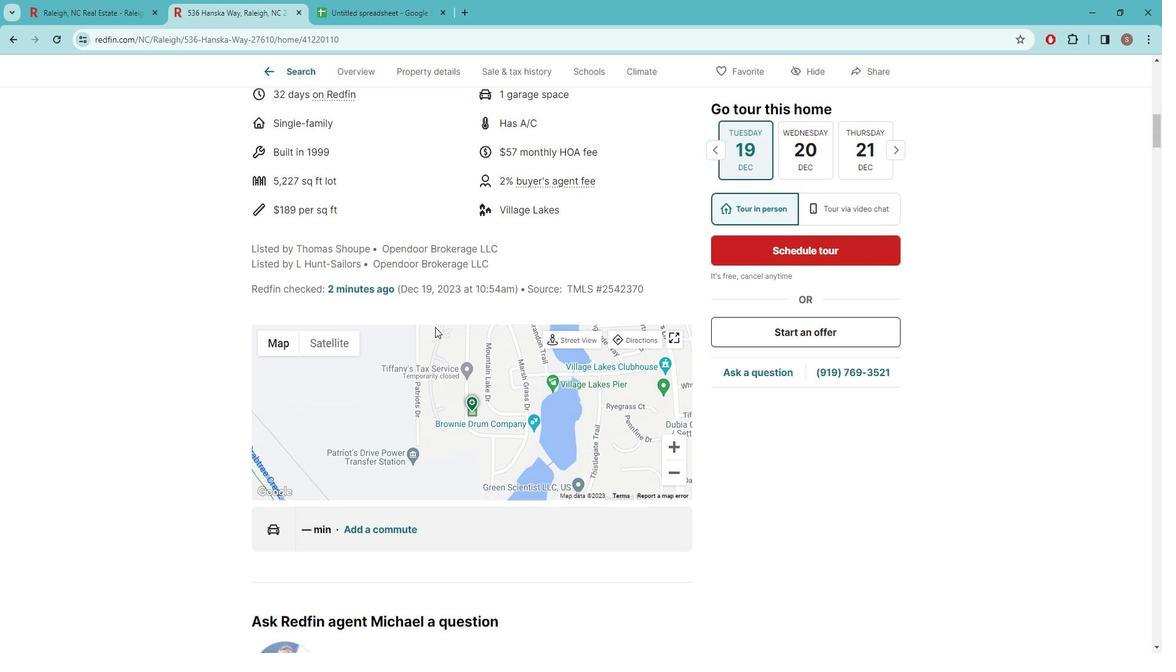 
Action: Mouse scrolled (447, 327) with delta (0, 0)
Screenshot: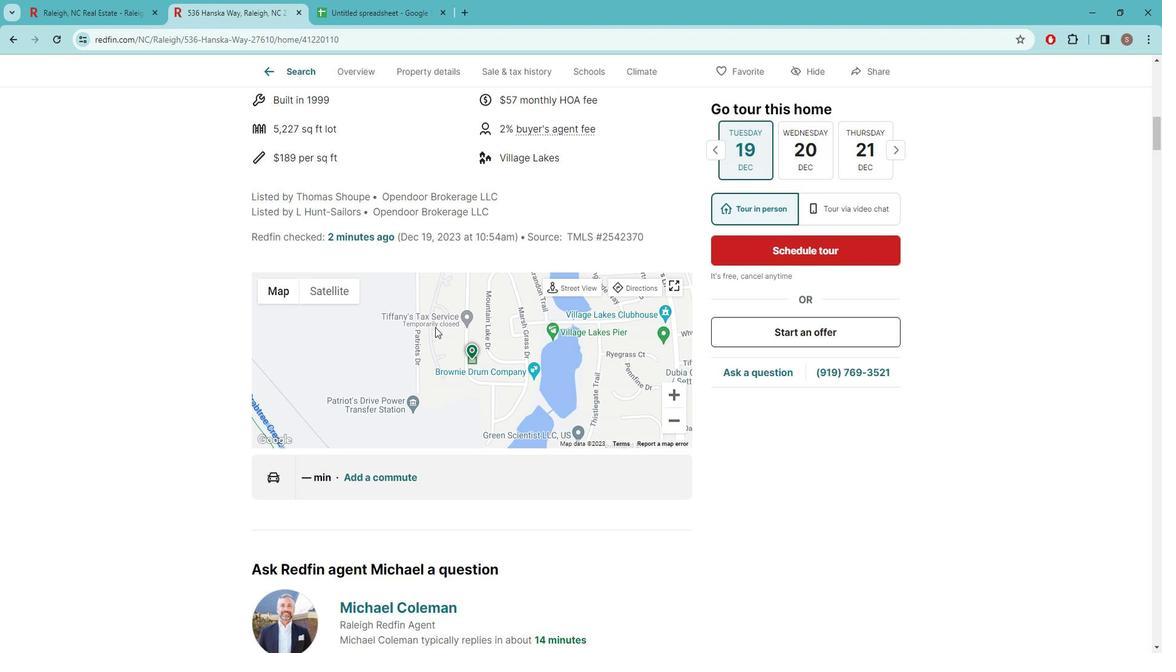 
Action: Mouse scrolled (447, 327) with delta (0, 0)
Screenshot: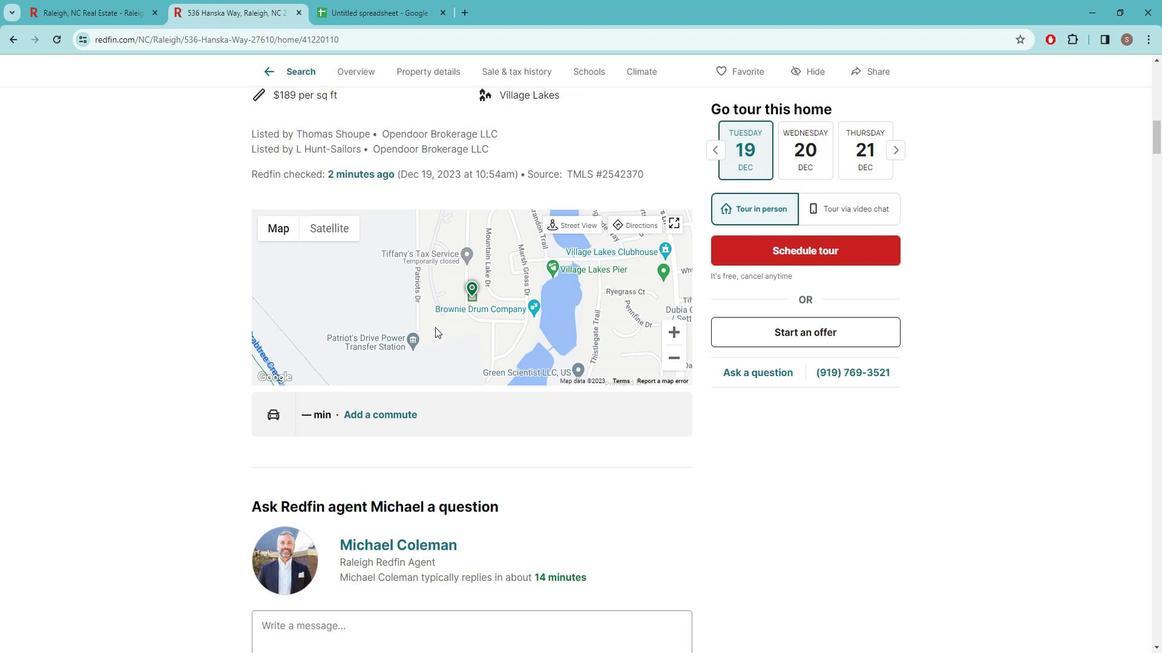 
Action: Mouse scrolled (447, 327) with delta (0, 0)
Screenshot: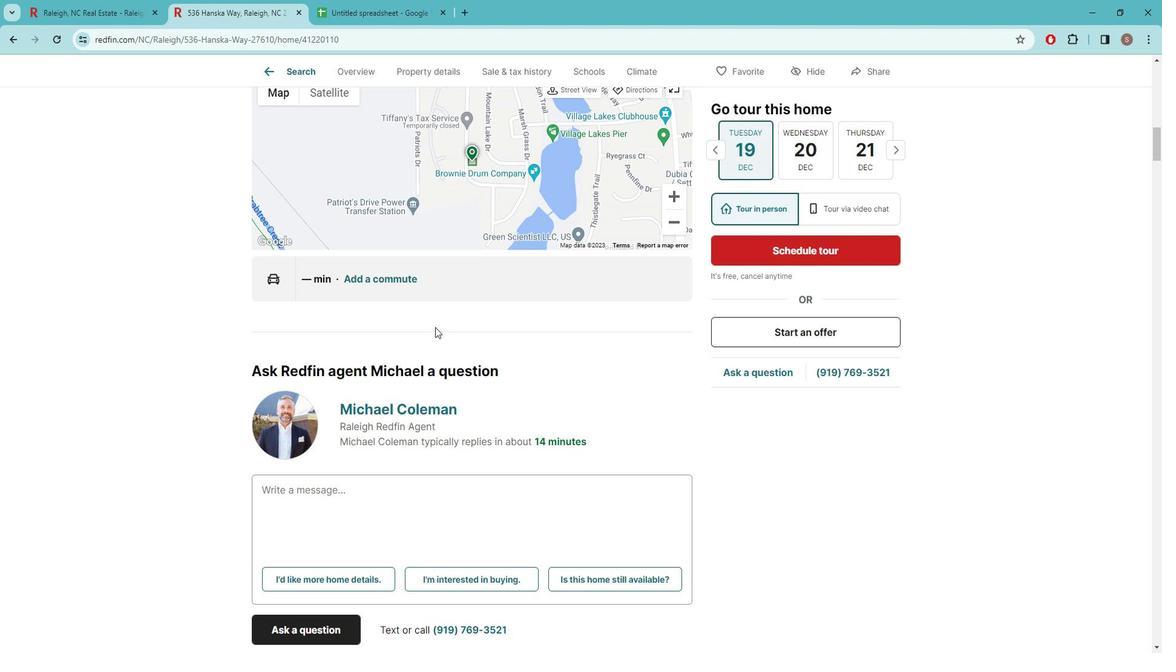 
Action: Mouse scrolled (447, 327) with delta (0, 0)
Screenshot: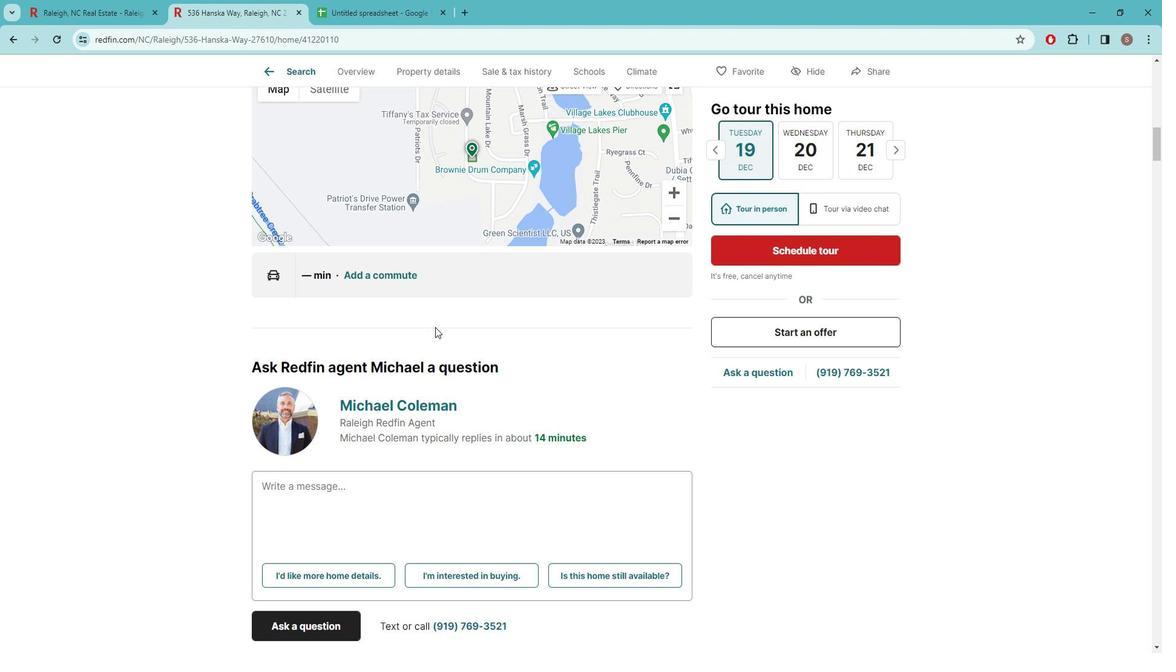 
Action: Mouse scrolled (447, 327) with delta (0, 0)
Screenshot: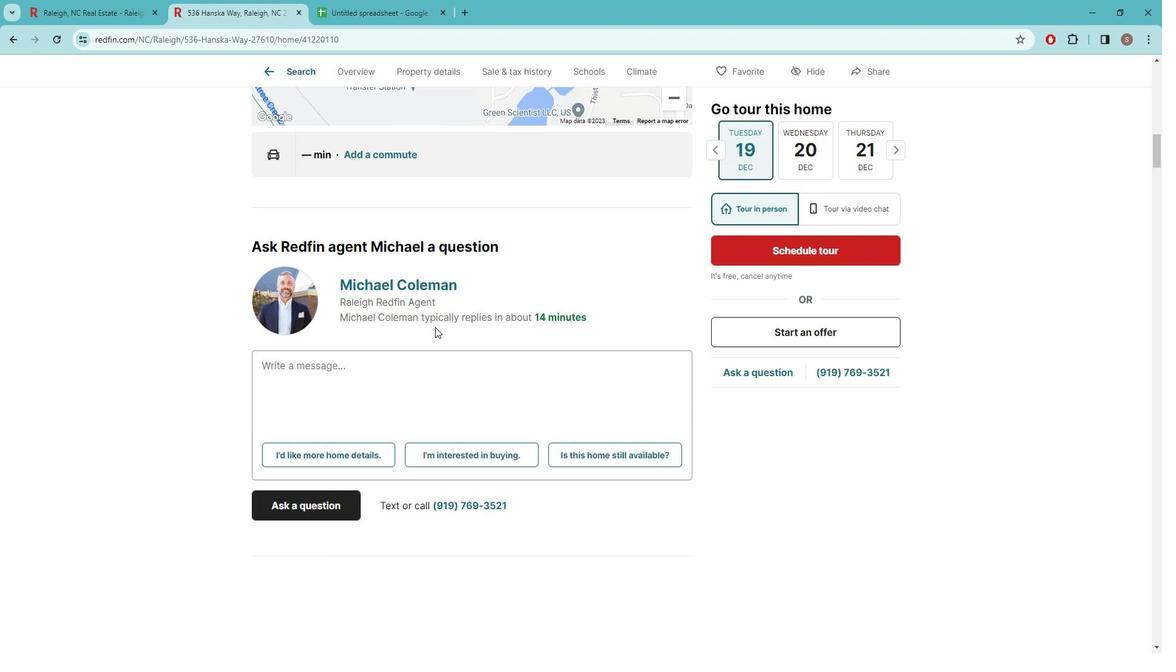 
Action: Mouse scrolled (447, 327) with delta (0, 0)
Screenshot: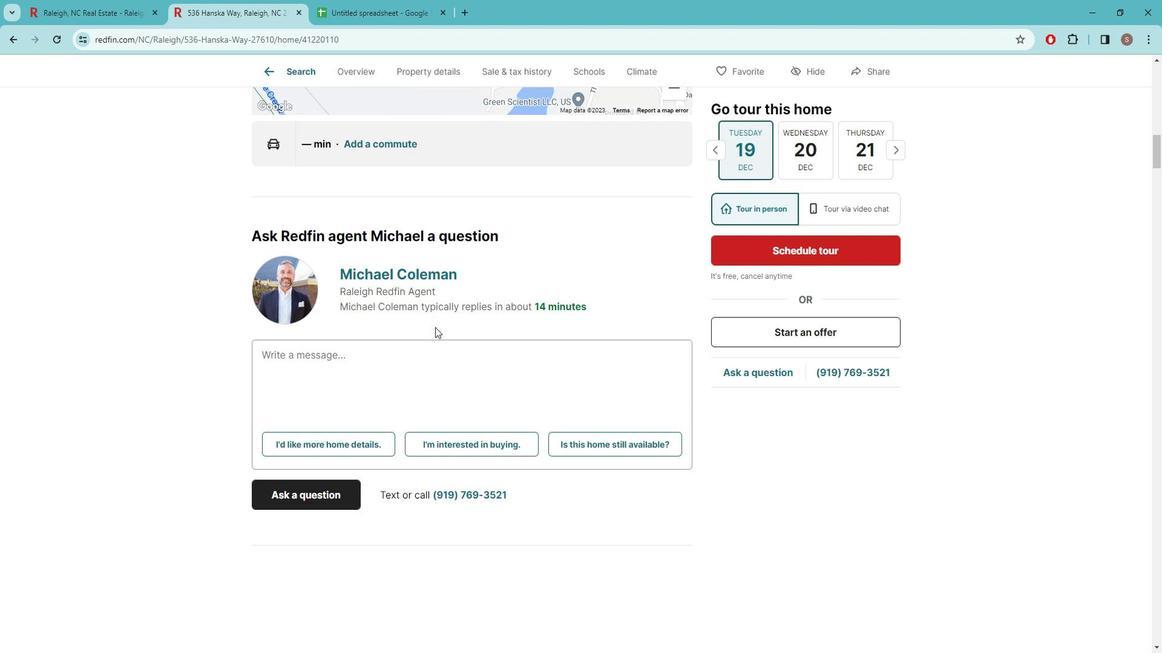 
Action: Mouse scrolled (447, 327) with delta (0, 0)
Screenshot: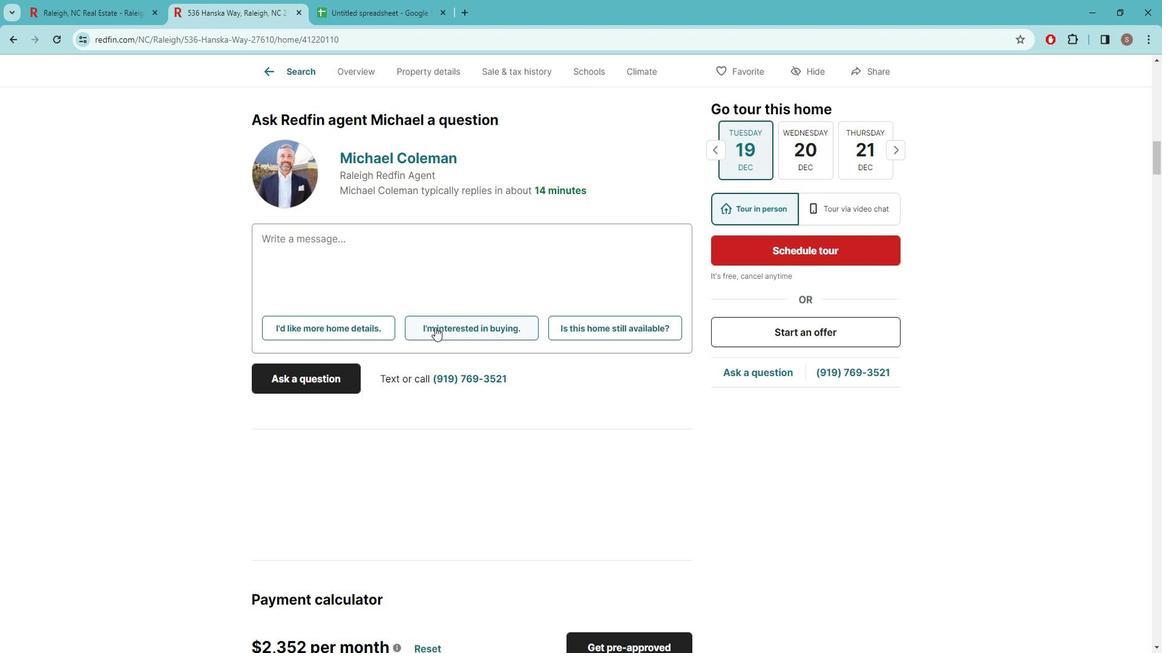
Action: Mouse scrolled (447, 327) with delta (0, 0)
Screenshot: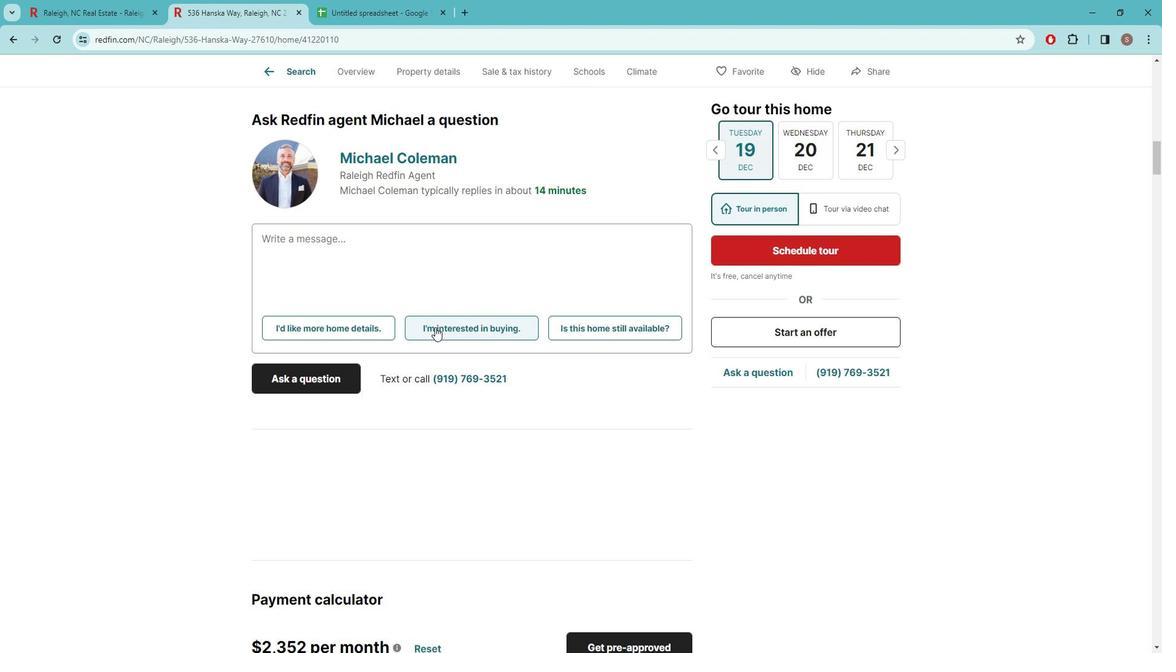 
Action: Mouse scrolled (447, 327) with delta (0, 0)
Screenshot: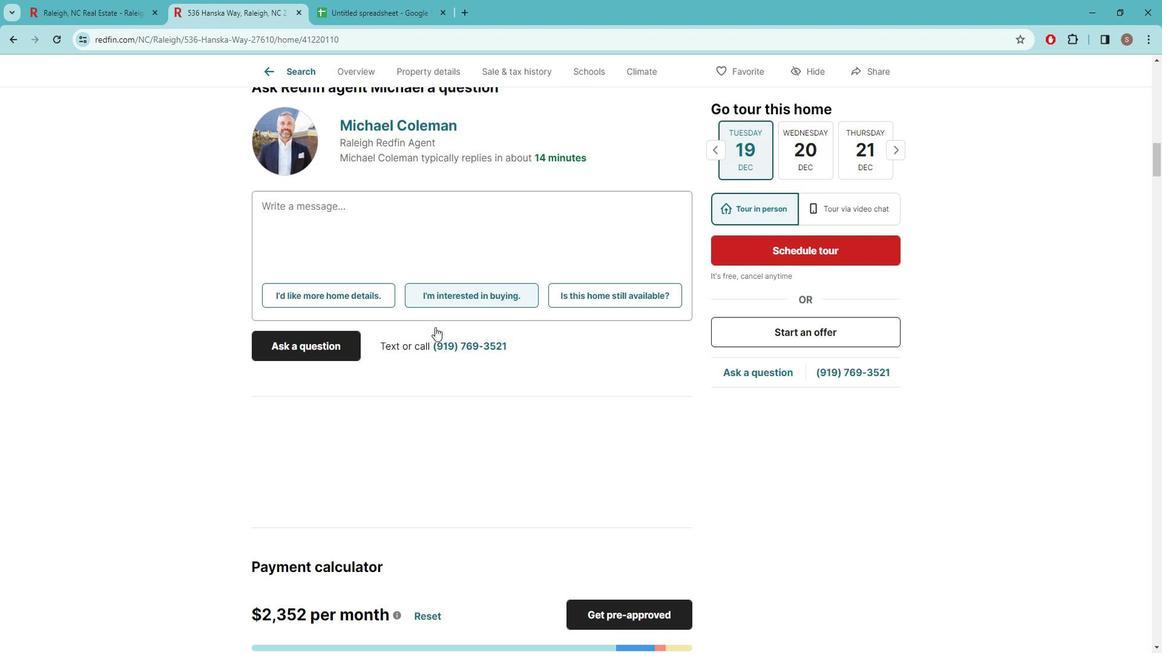 
Action: Mouse scrolled (447, 327) with delta (0, 0)
Screenshot: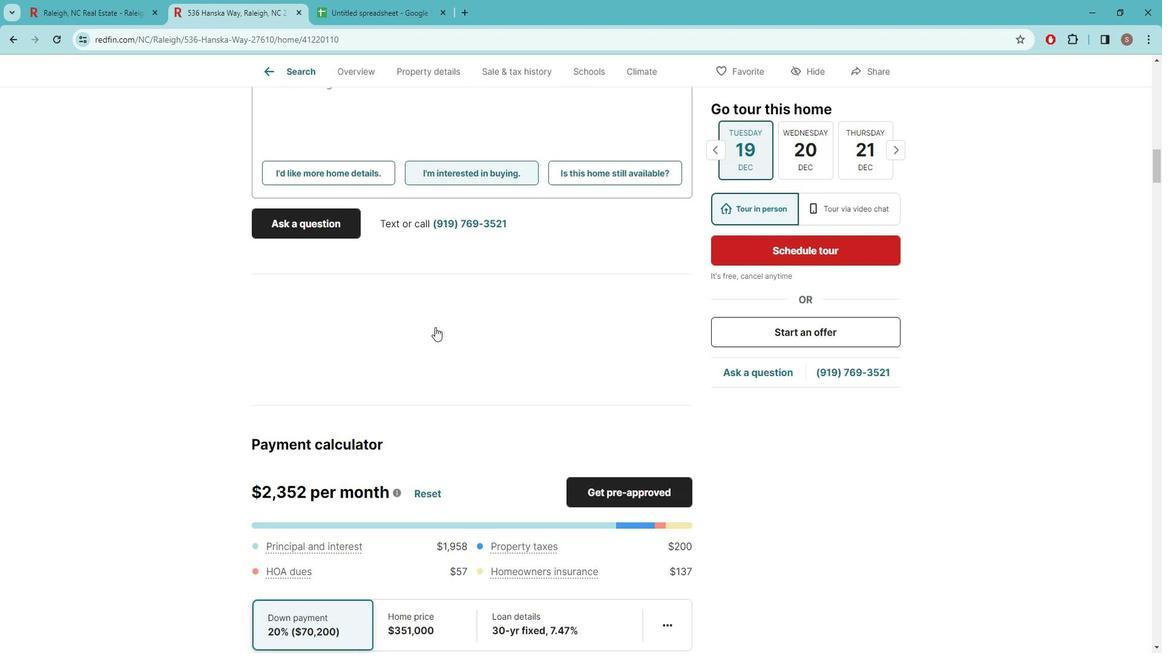 
Action: Mouse scrolled (447, 327) with delta (0, 0)
Screenshot: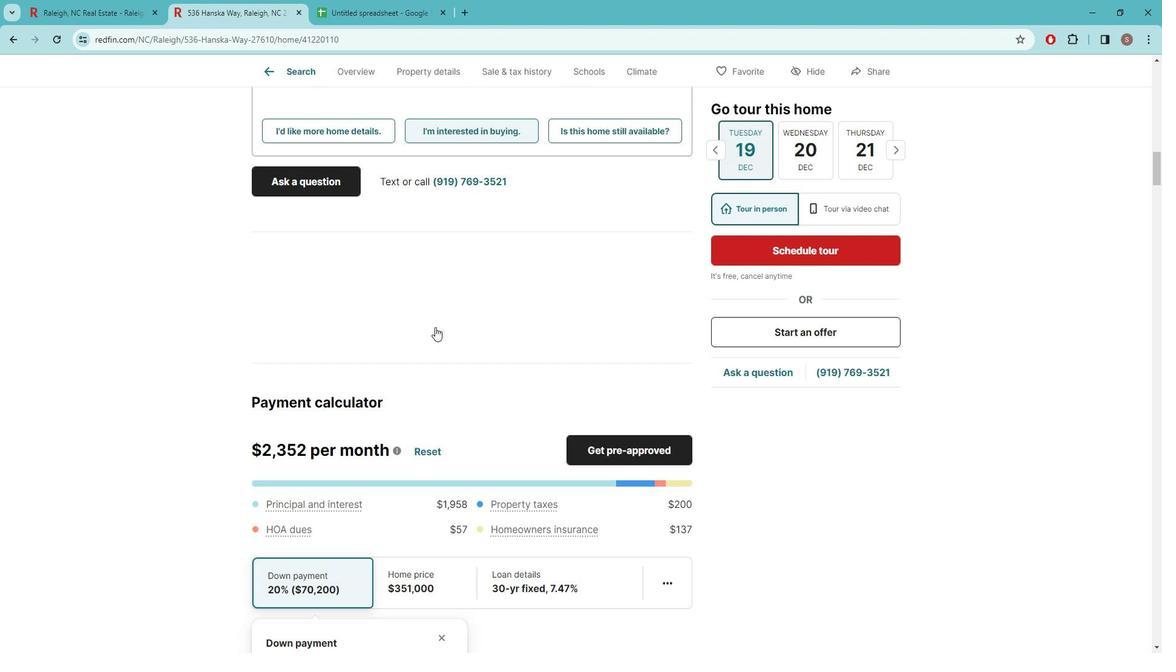 
Action: Mouse scrolled (447, 327) with delta (0, 0)
Screenshot: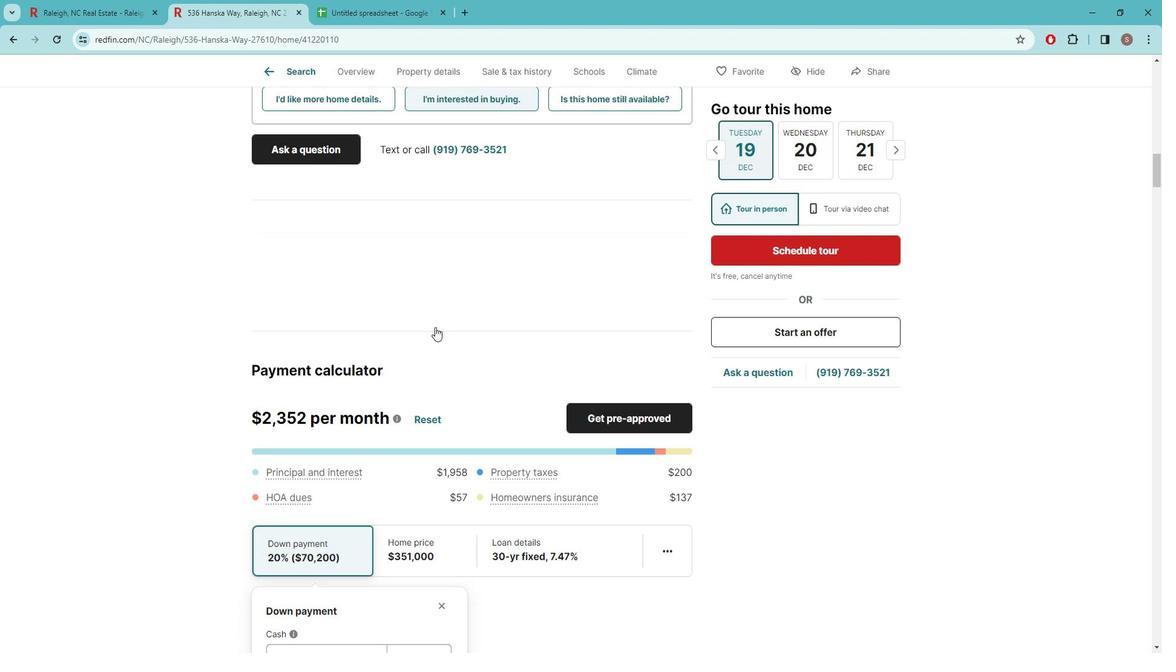 
Action: Mouse moved to (447, 328)
Screenshot: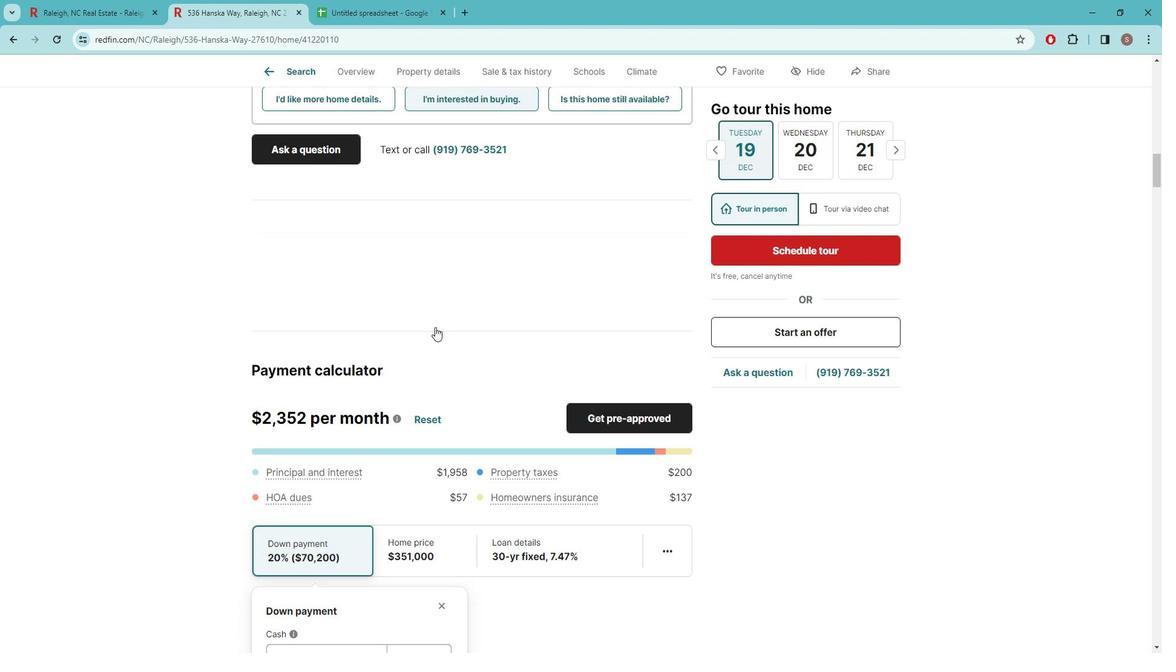 
Action: Mouse scrolled (447, 327) with delta (0, 0)
Screenshot: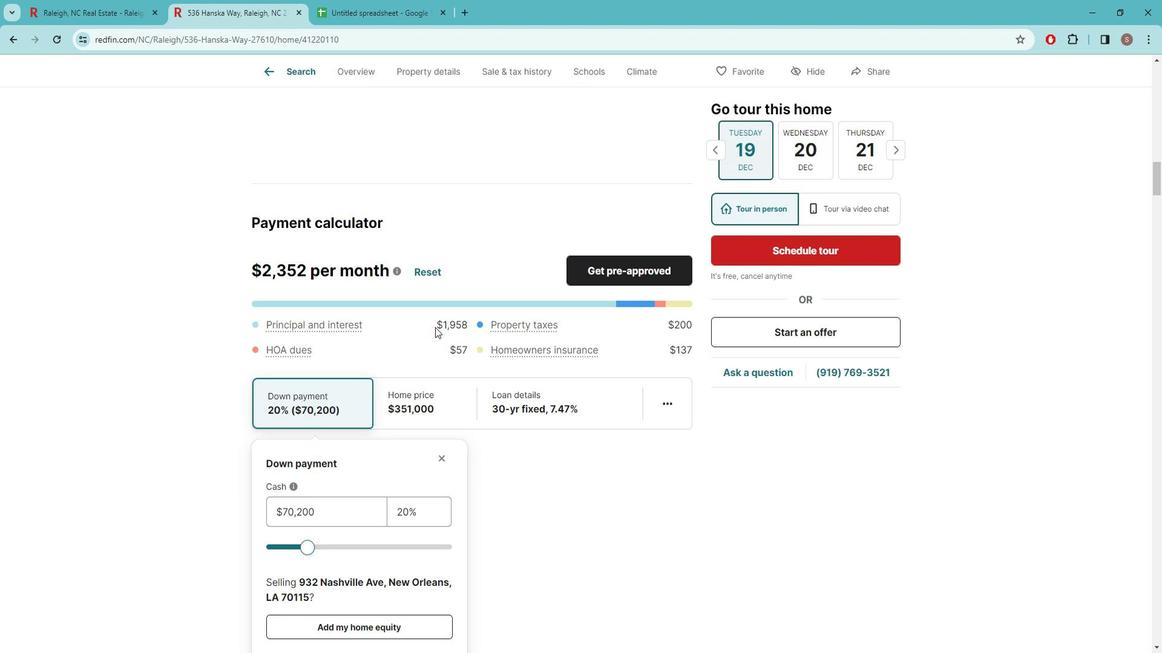 
Action: Mouse scrolled (447, 327) with delta (0, 0)
Screenshot: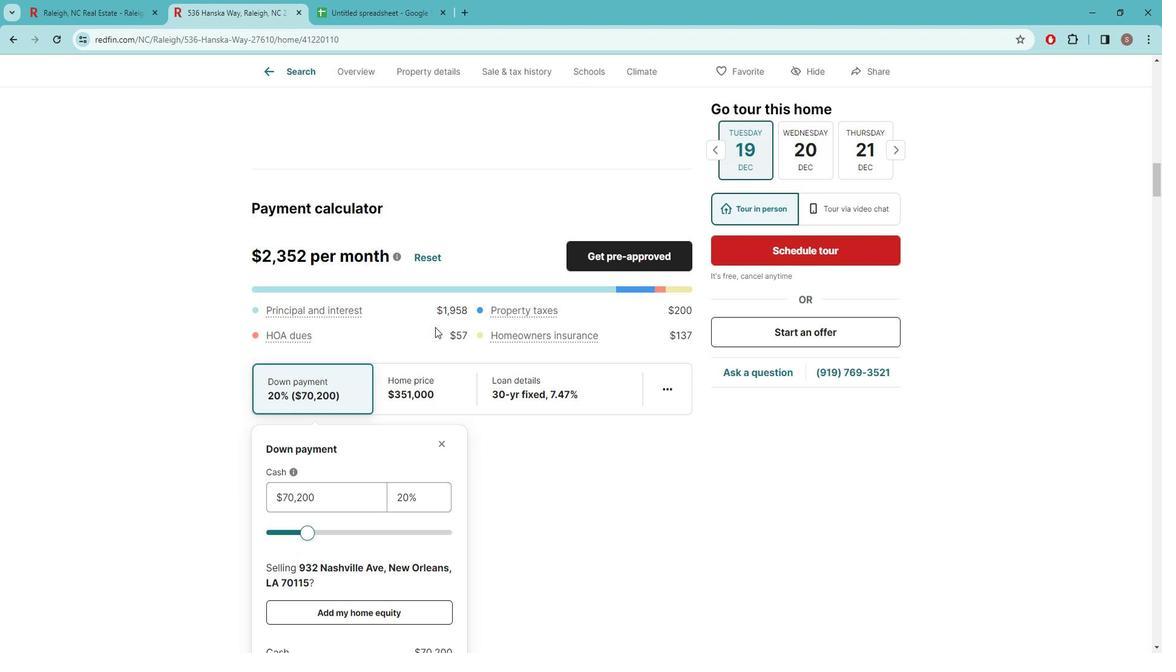 
Action: Mouse scrolled (447, 327) with delta (0, 0)
Screenshot: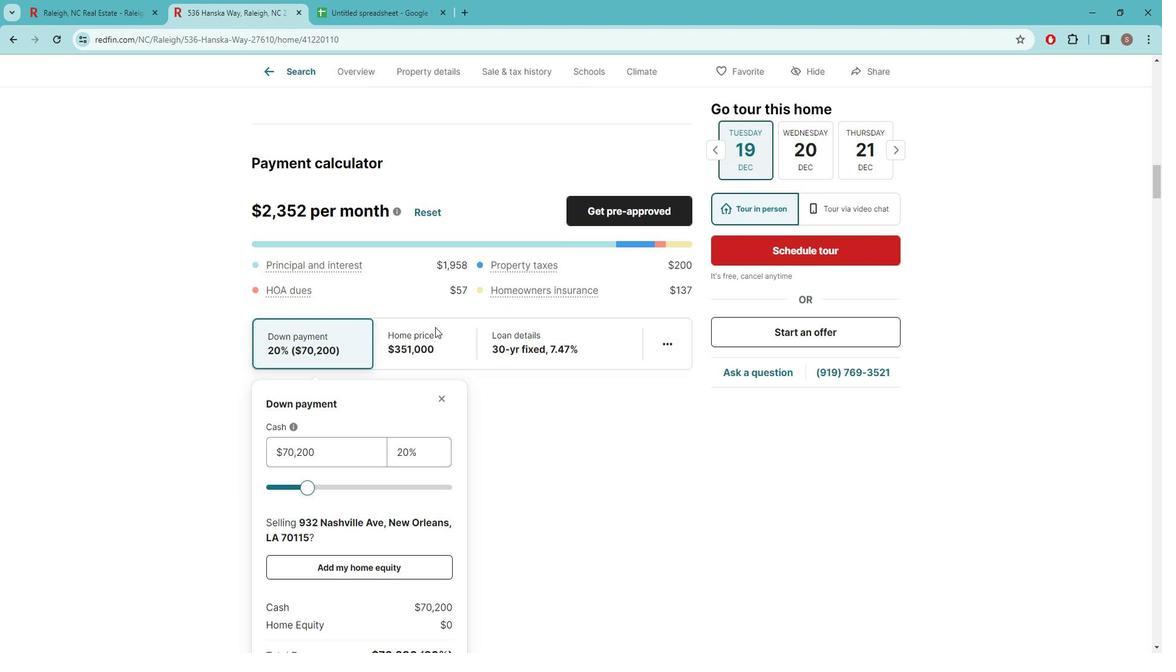
Action: Mouse scrolled (447, 327) with delta (0, 0)
Screenshot: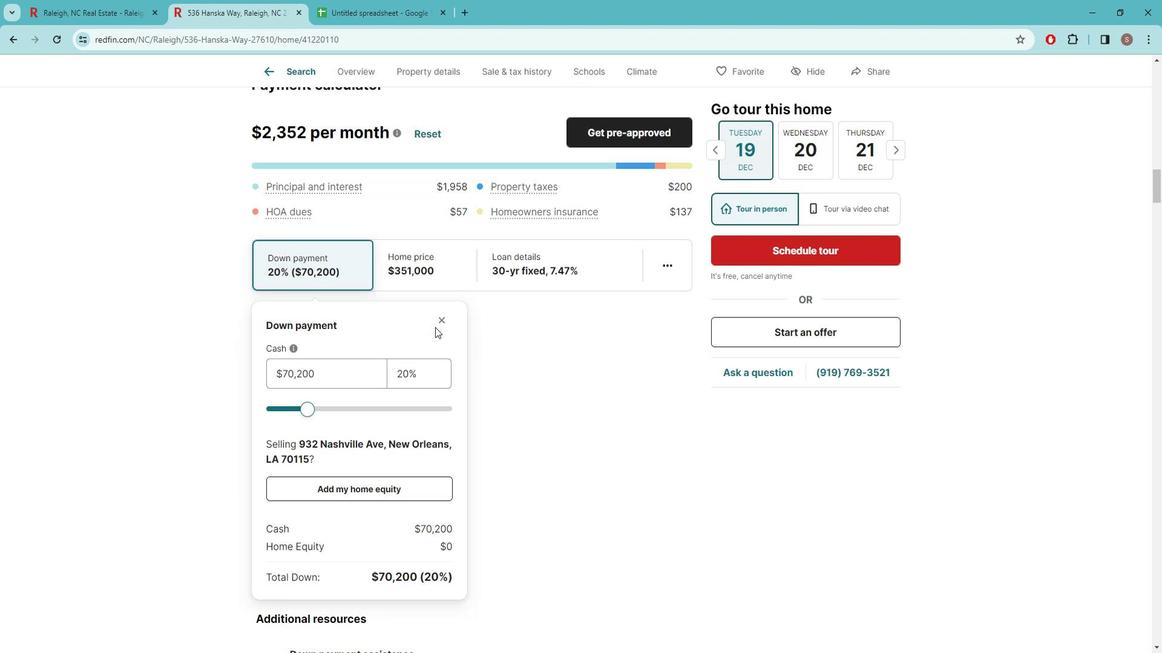 
Action: Mouse scrolled (447, 327) with delta (0, 0)
Screenshot: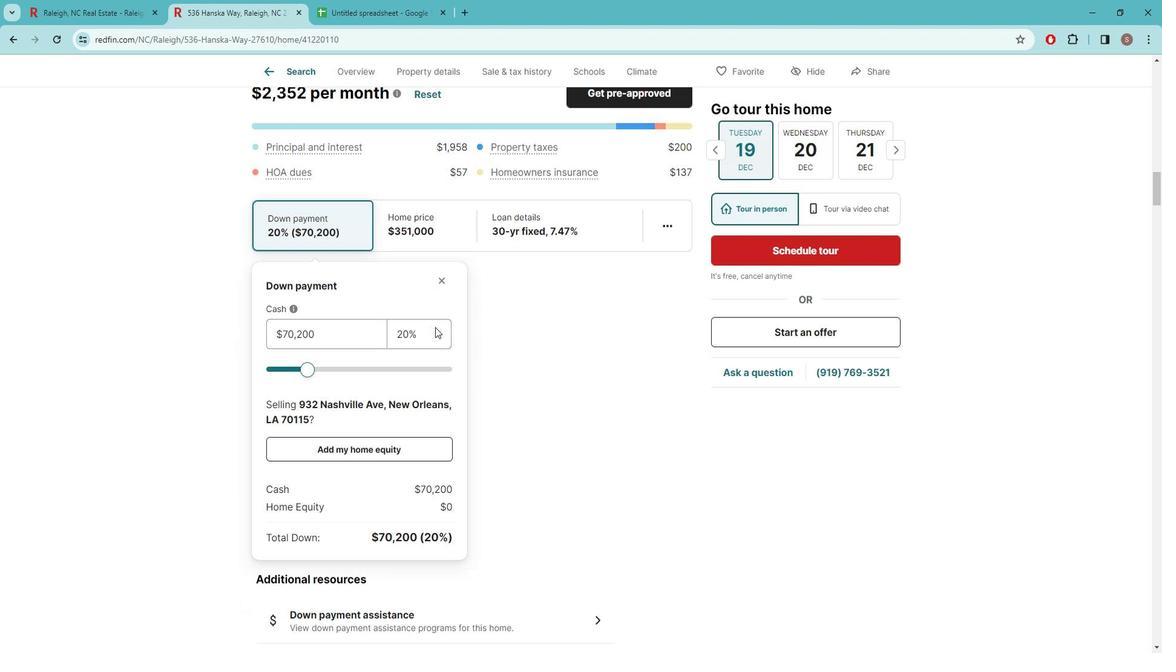 
Action: Mouse scrolled (447, 327) with delta (0, 0)
Screenshot: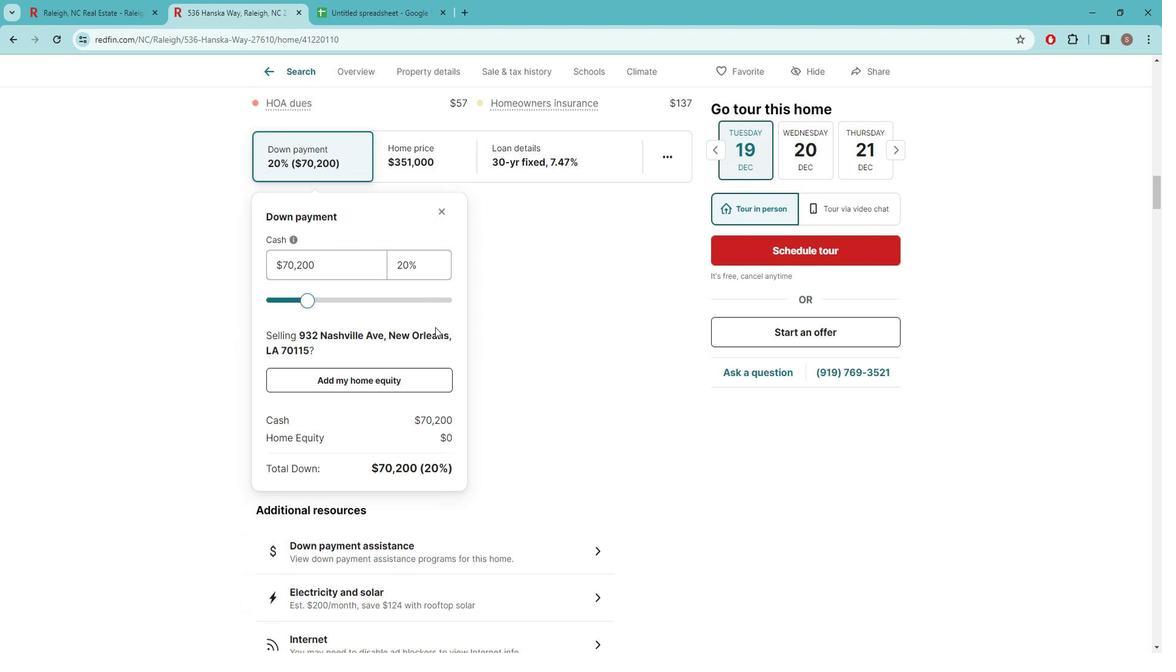 
Action: Mouse scrolled (447, 327) with delta (0, 0)
Screenshot: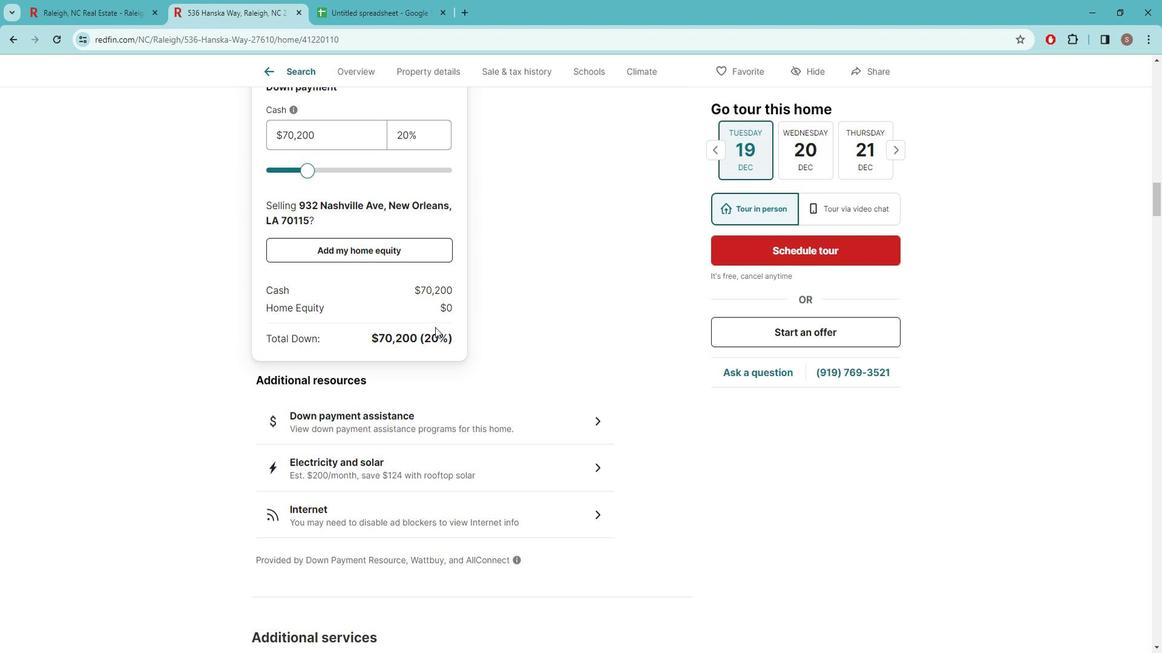 
Action: Mouse scrolled (447, 327) with delta (0, 0)
Screenshot: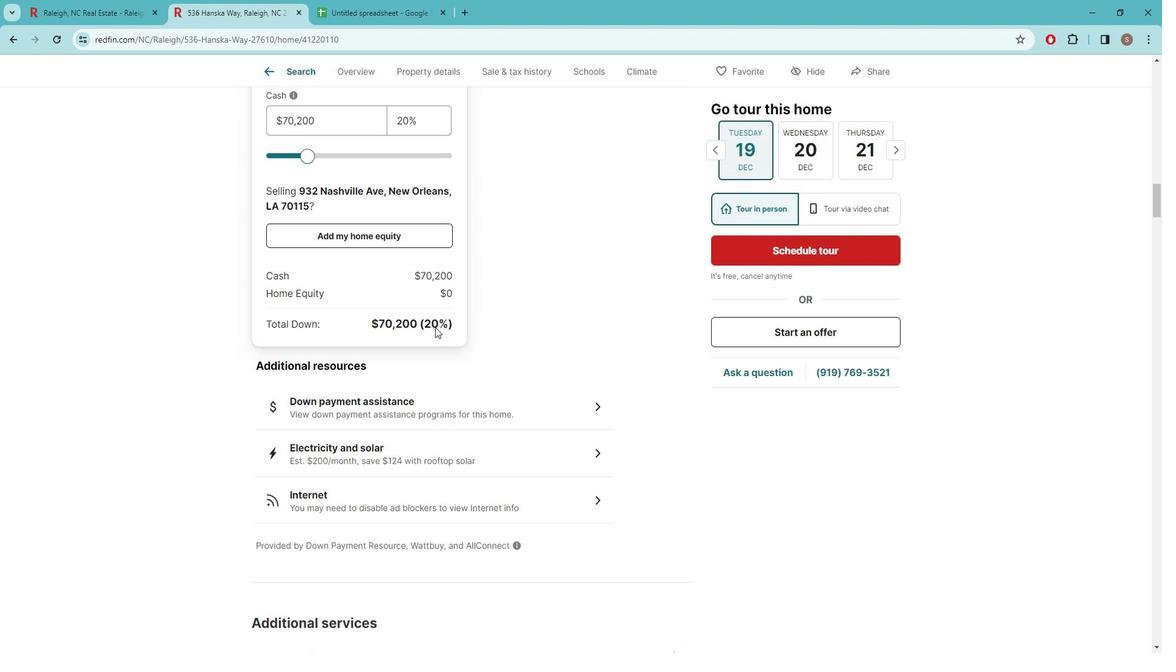 
Action: Mouse scrolled (447, 327) with delta (0, 0)
Screenshot: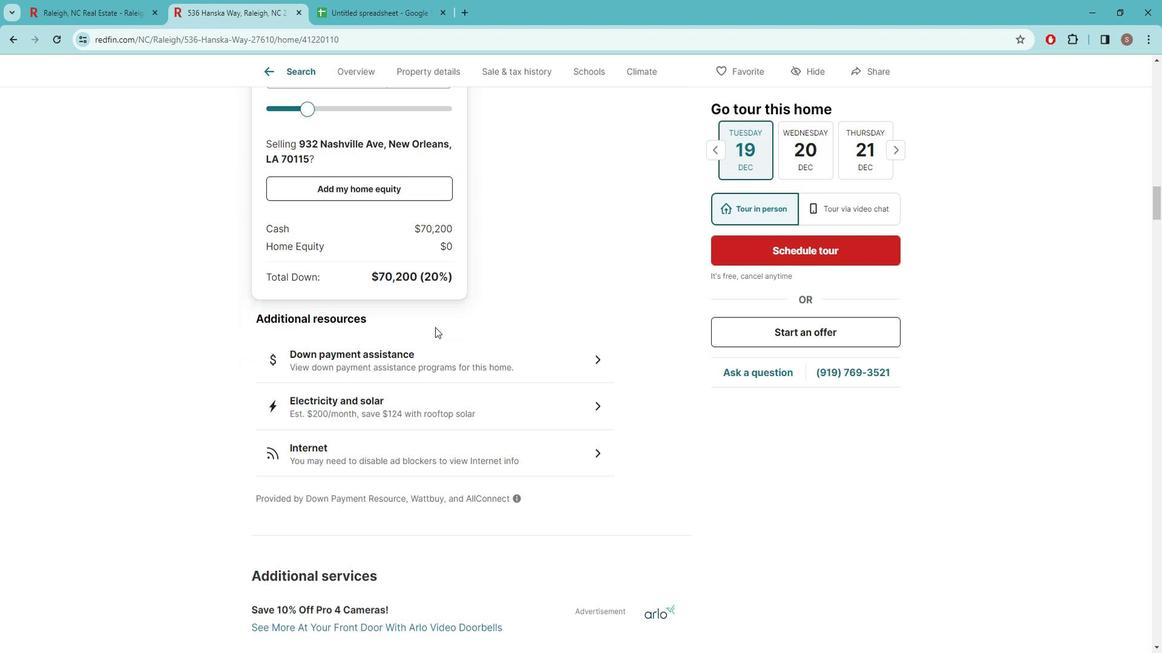 
Action: Mouse scrolled (447, 327) with delta (0, 0)
Screenshot: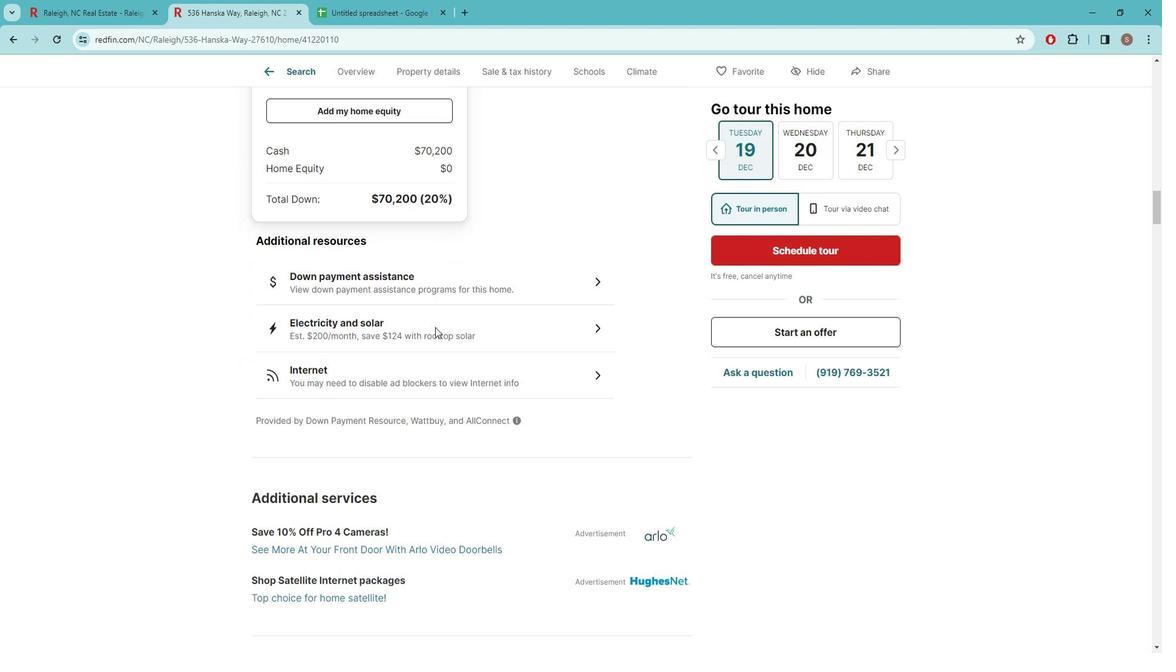 
Action: Mouse scrolled (447, 327) with delta (0, 0)
Screenshot: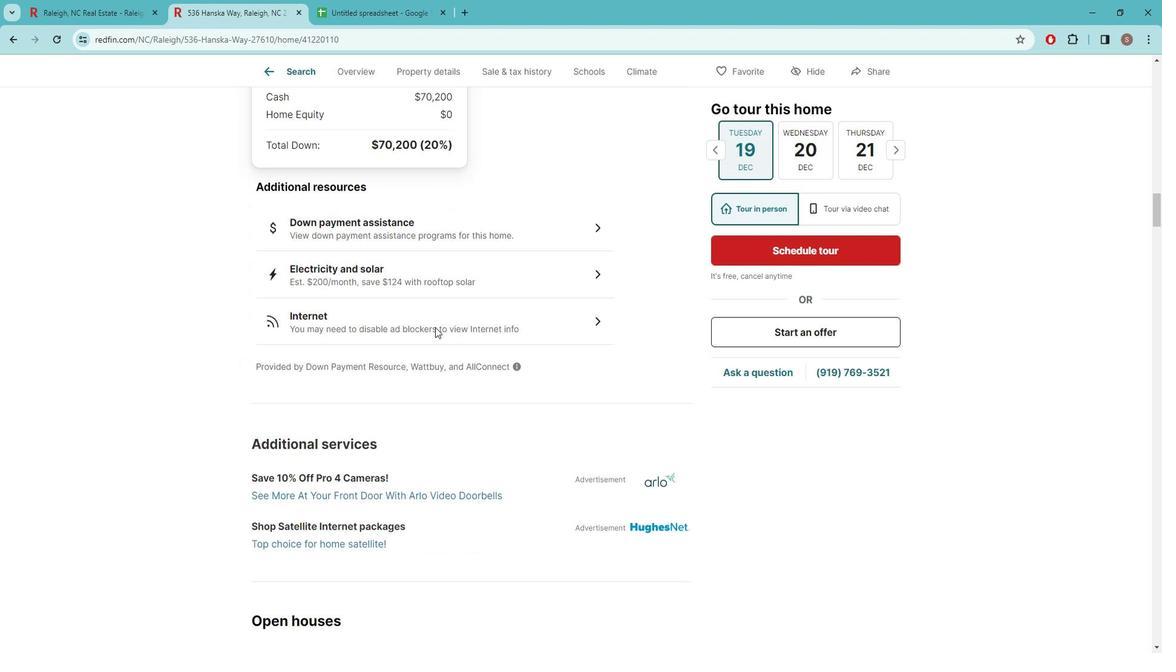 
Action: Mouse scrolled (447, 327) with delta (0, 0)
Screenshot: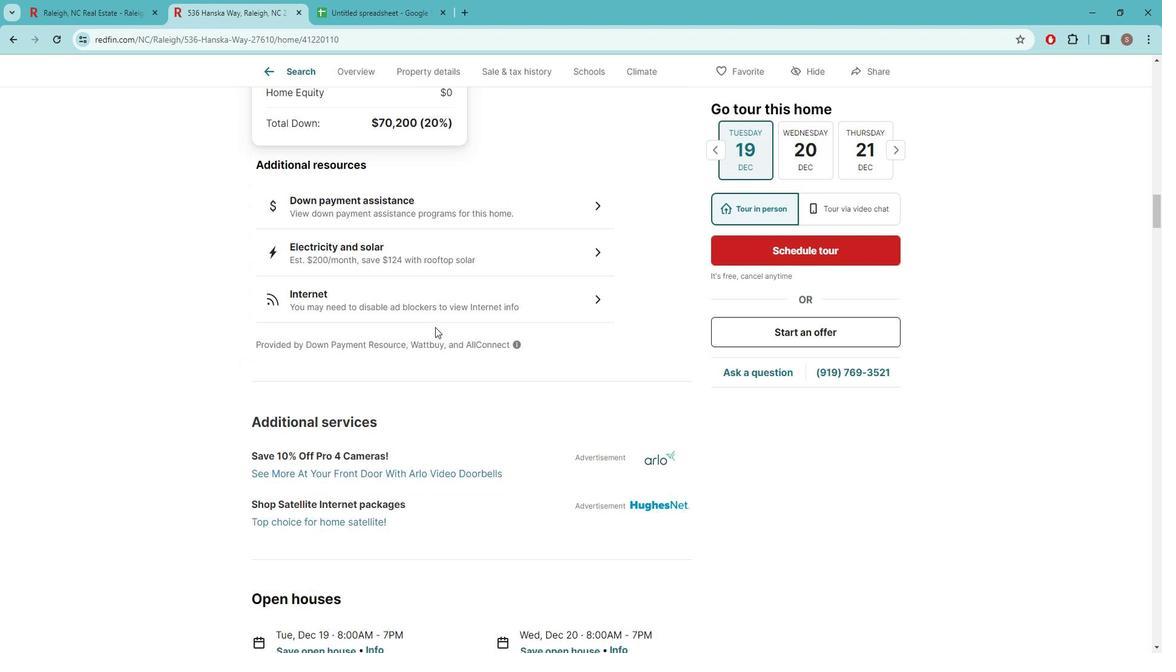 
Action: Mouse scrolled (447, 327) with delta (0, 0)
Screenshot: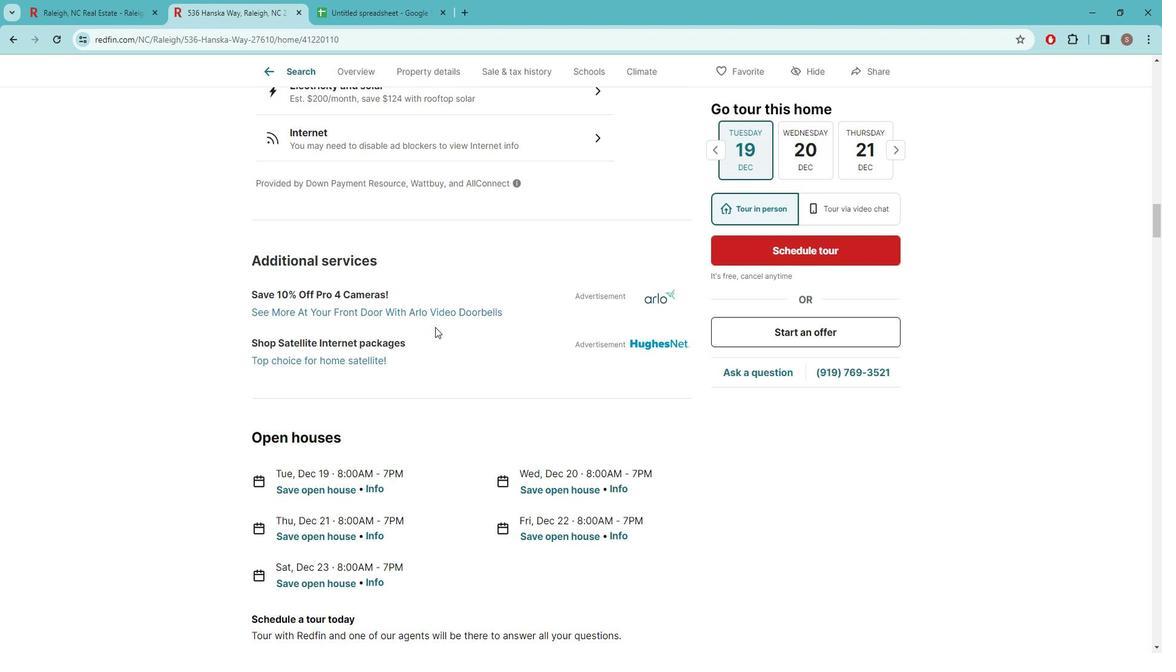 
Action: Mouse scrolled (447, 327) with delta (0, 0)
Screenshot: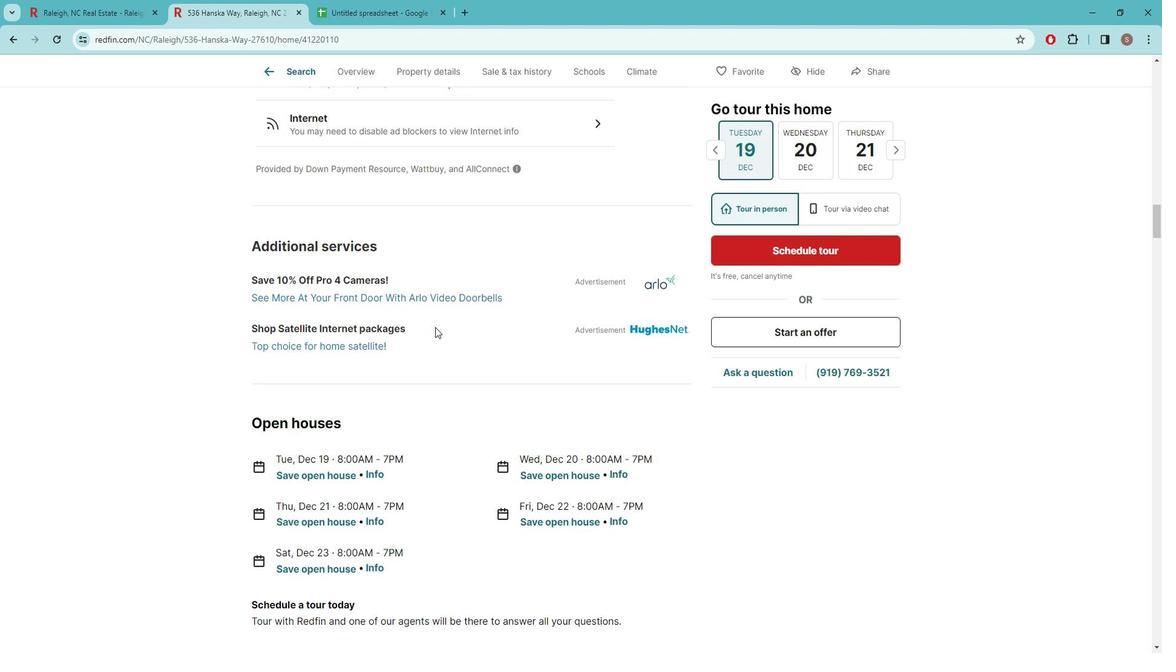 
Action: Mouse scrolled (447, 327) with delta (0, 0)
Screenshot: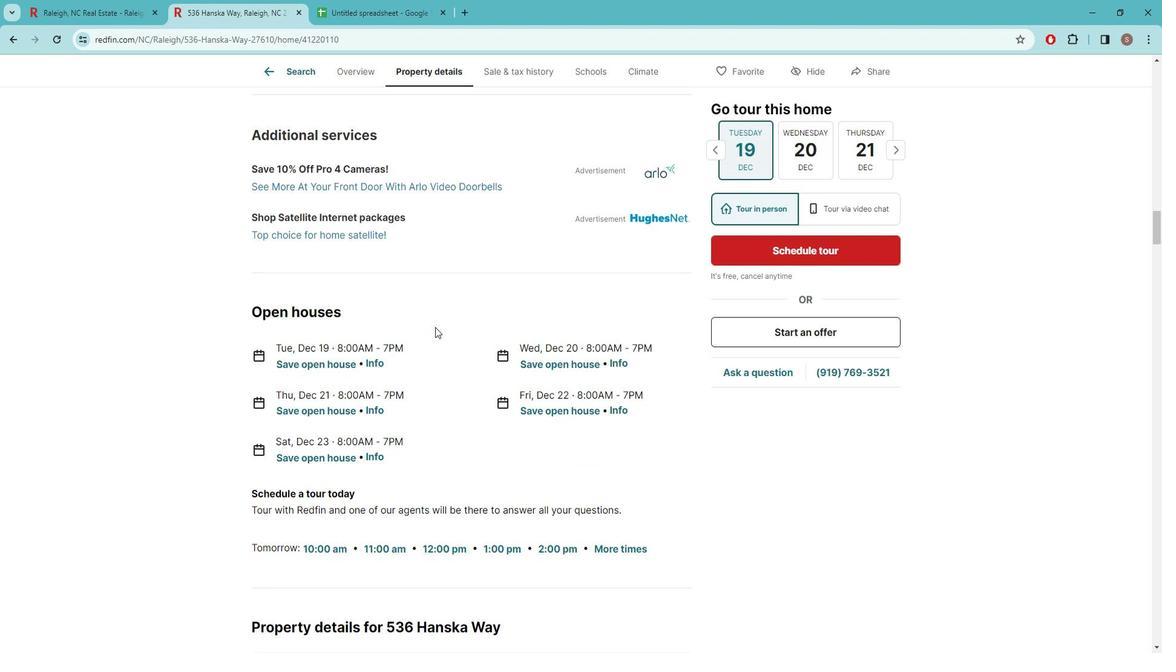 
Action: Mouse scrolled (447, 327) with delta (0, 0)
Screenshot: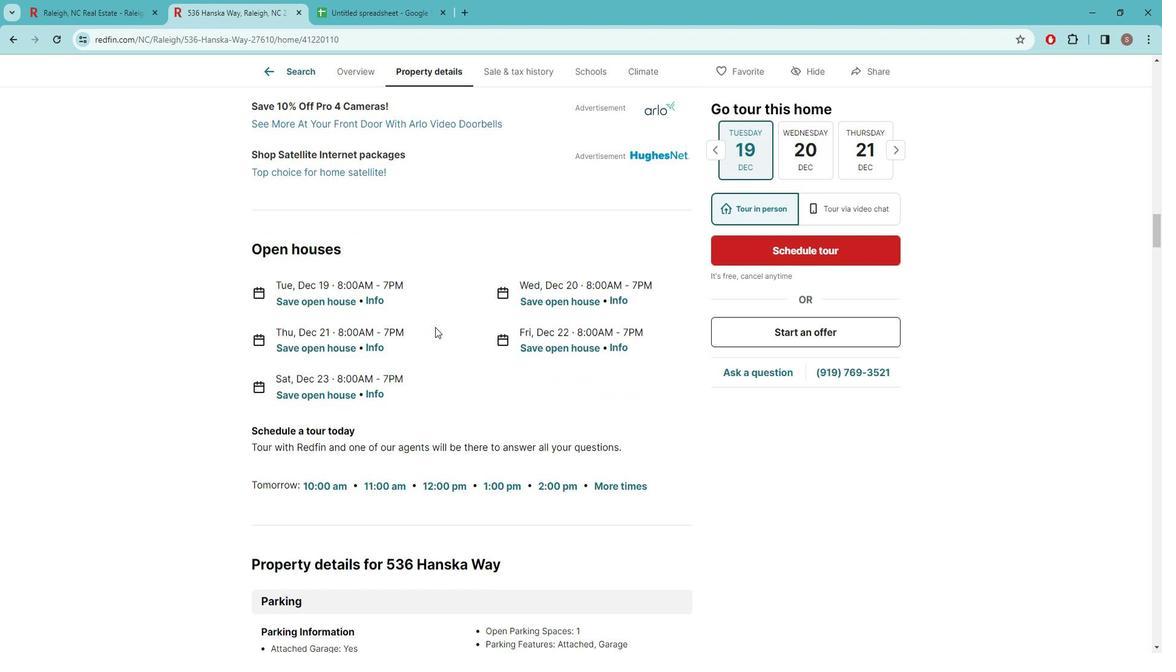 
Action: Mouse scrolled (447, 327) with delta (0, 0)
Screenshot: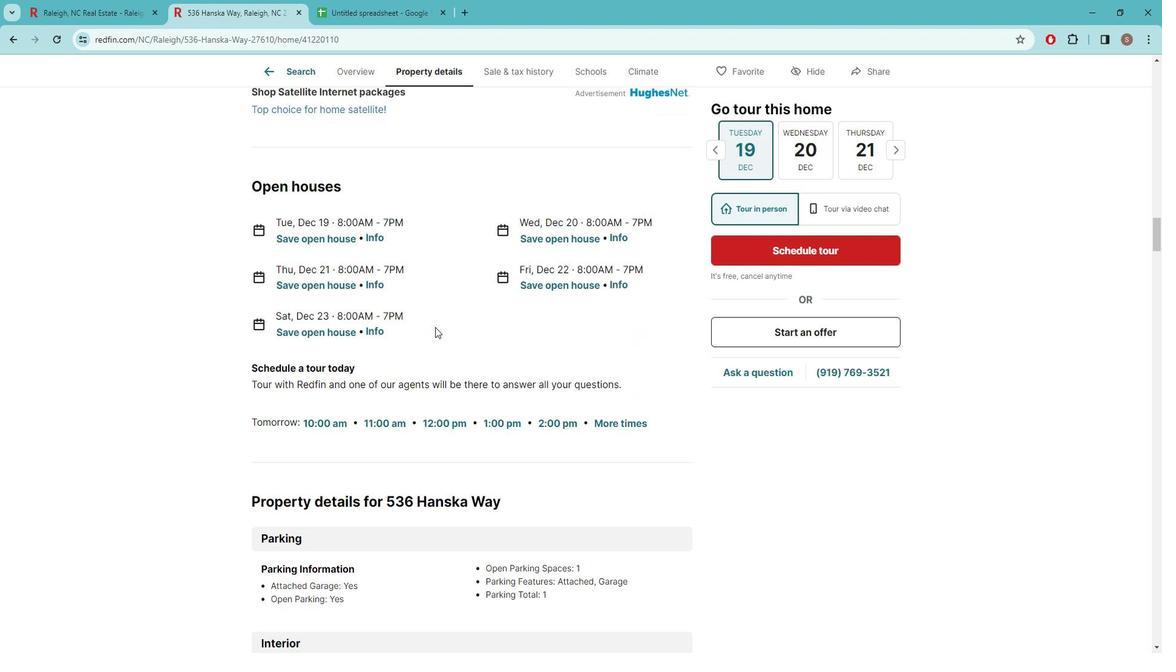 
Action: Mouse scrolled (447, 327) with delta (0, 0)
Screenshot: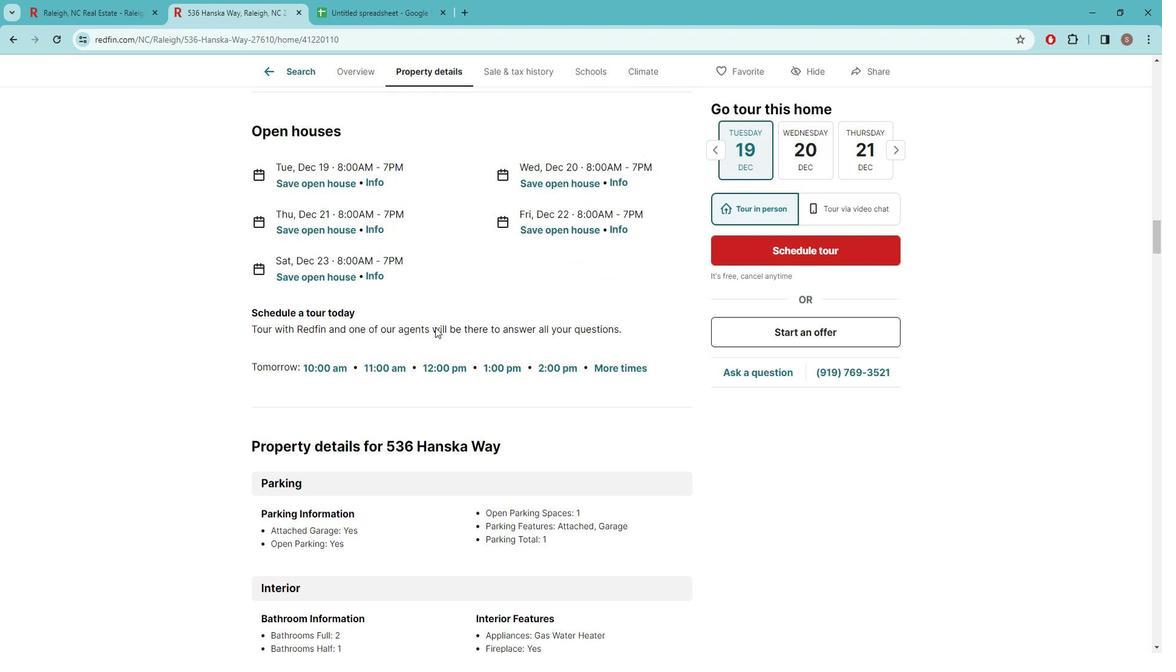 
Action: Mouse moved to (421, 423)
Screenshot: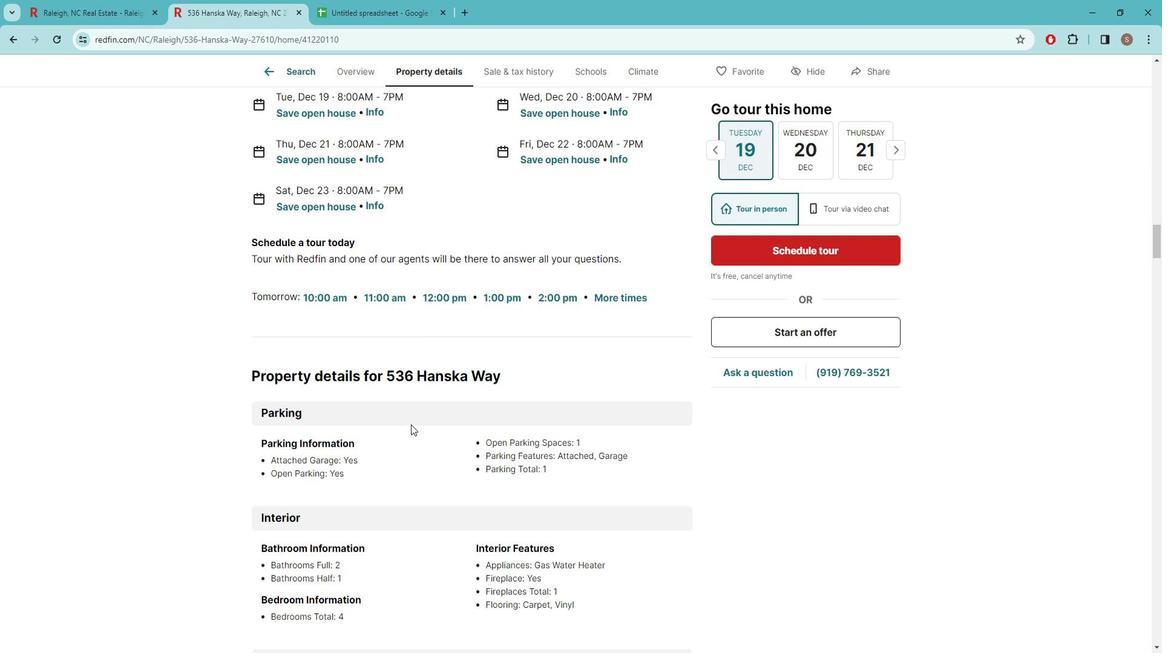 
Action: Mouse scrolled (421, 423) with delta (0, 0)
Screenshot: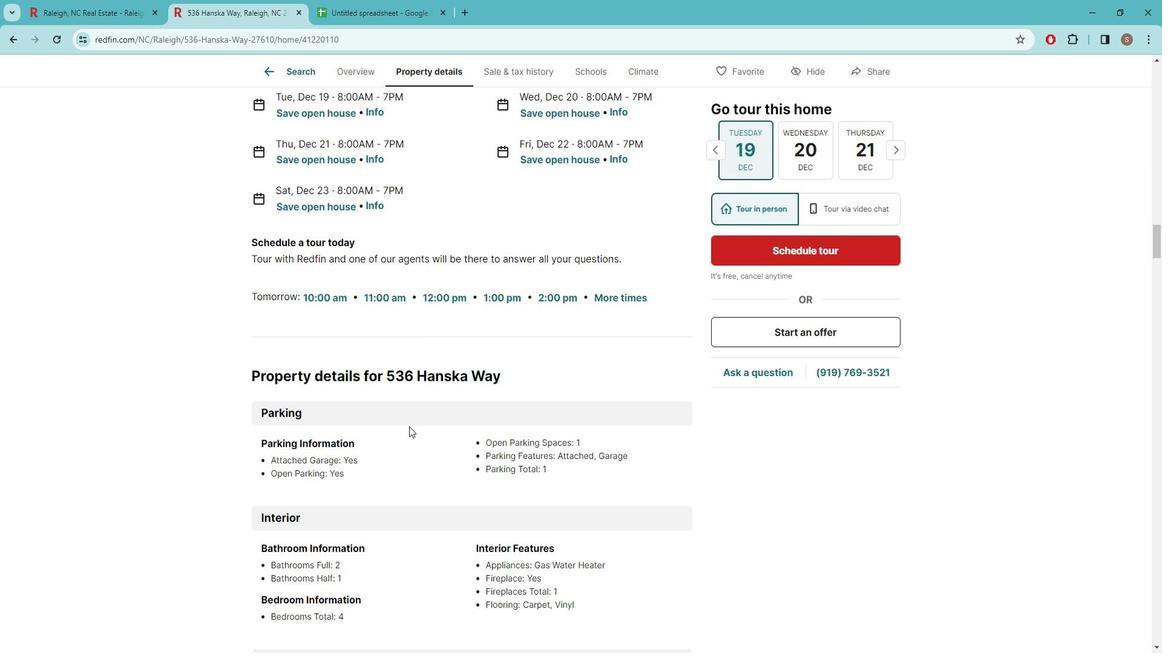 
Action: Mouse scrolled (421, 423) with delta (0, 0)
Screenshot: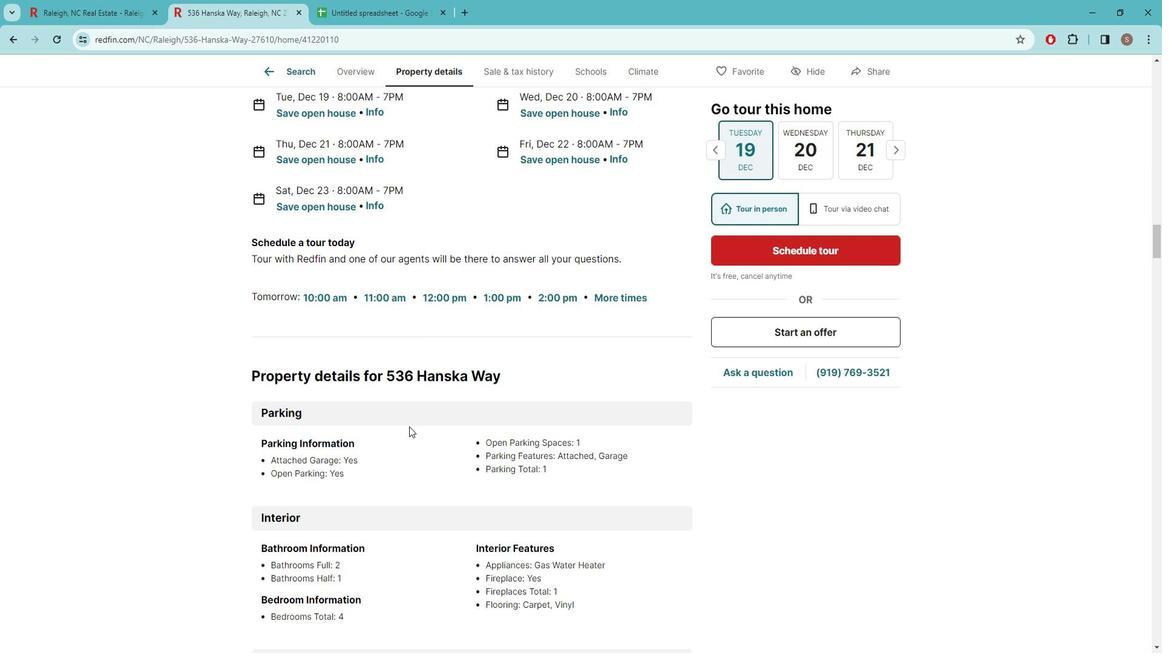 
Action: Mouse moved to (421, 424)
Screenshot: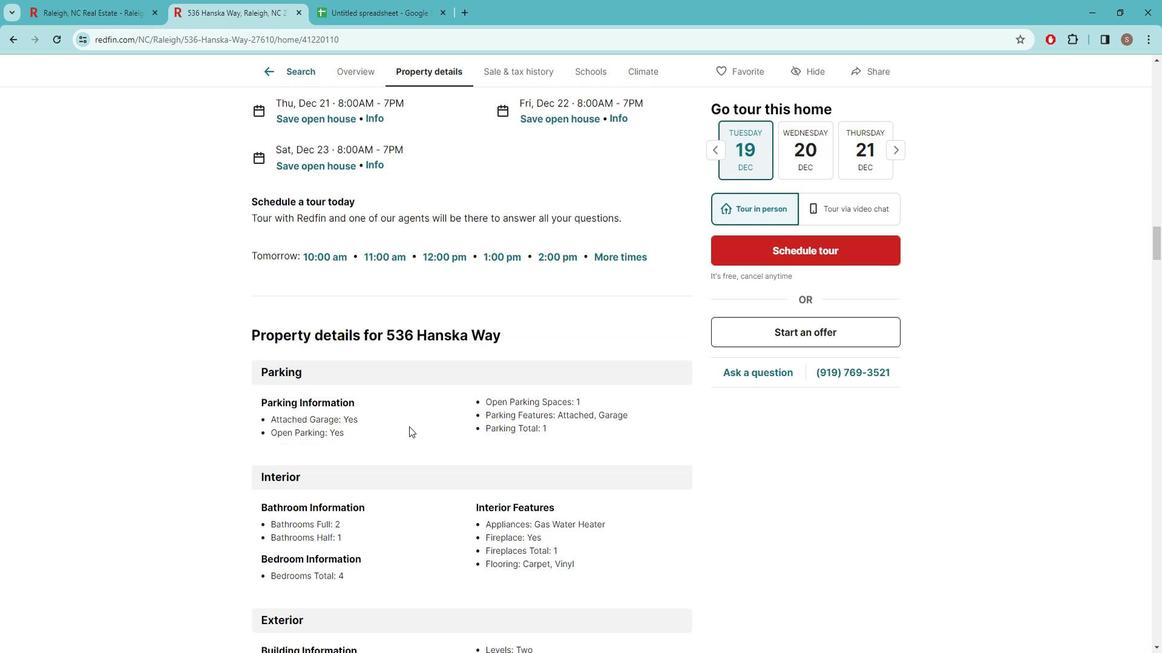
Action: Mouse scrolled (421, 423) with delta (0, 0)
Screenshot: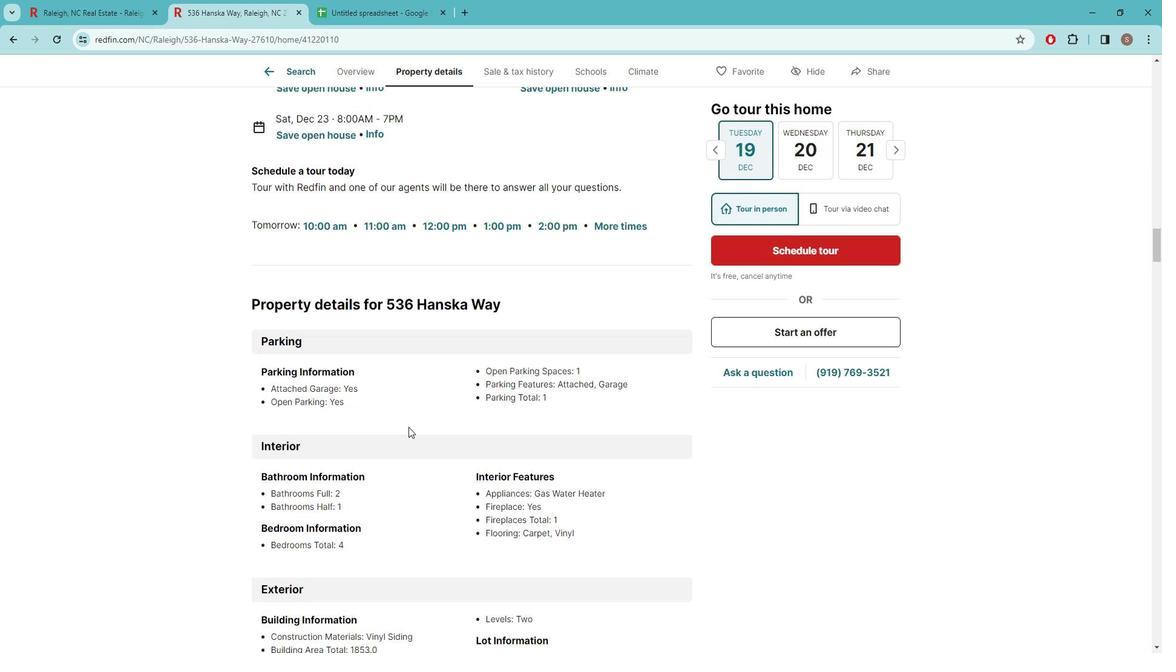 
Action: Mouse moved to (436, 351)
Screenshot: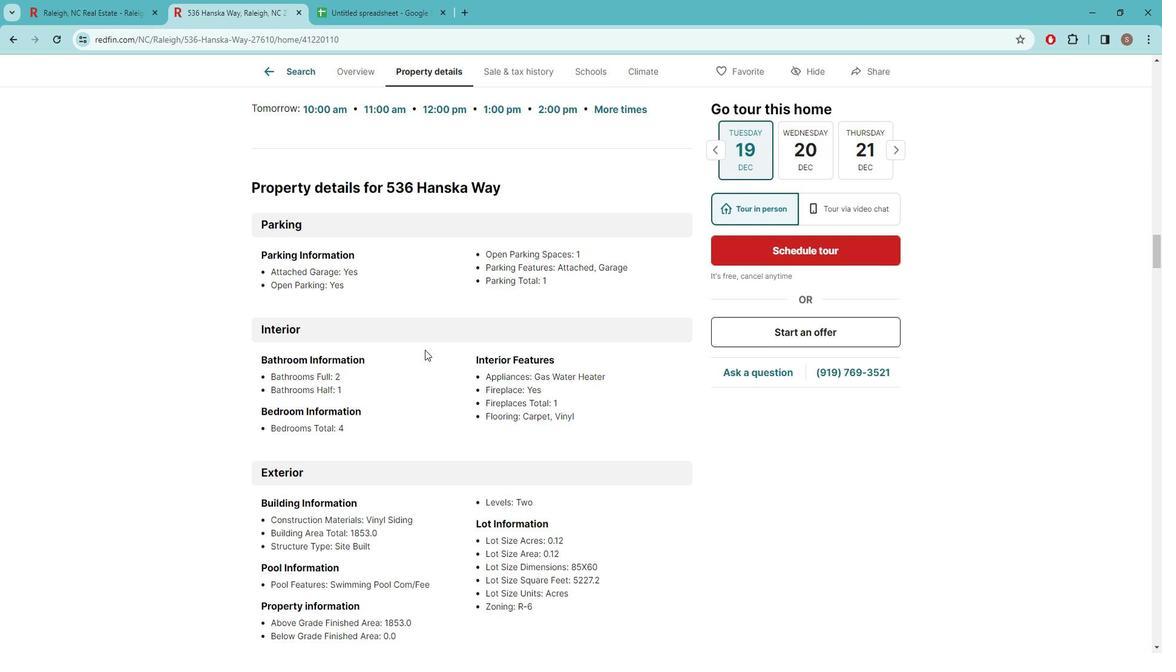 
Action: Mouse scrolled (436, 350) with delta (0, 0)
Screenshot: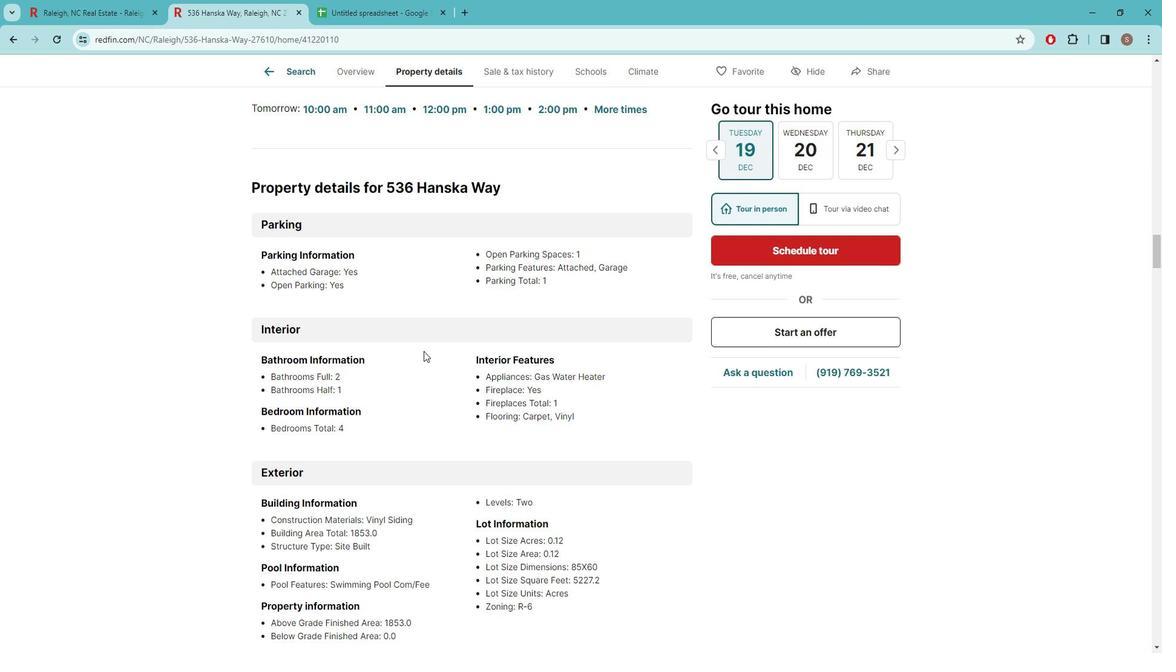 
Action: Mouse moved to (479, 400)
Screenshot: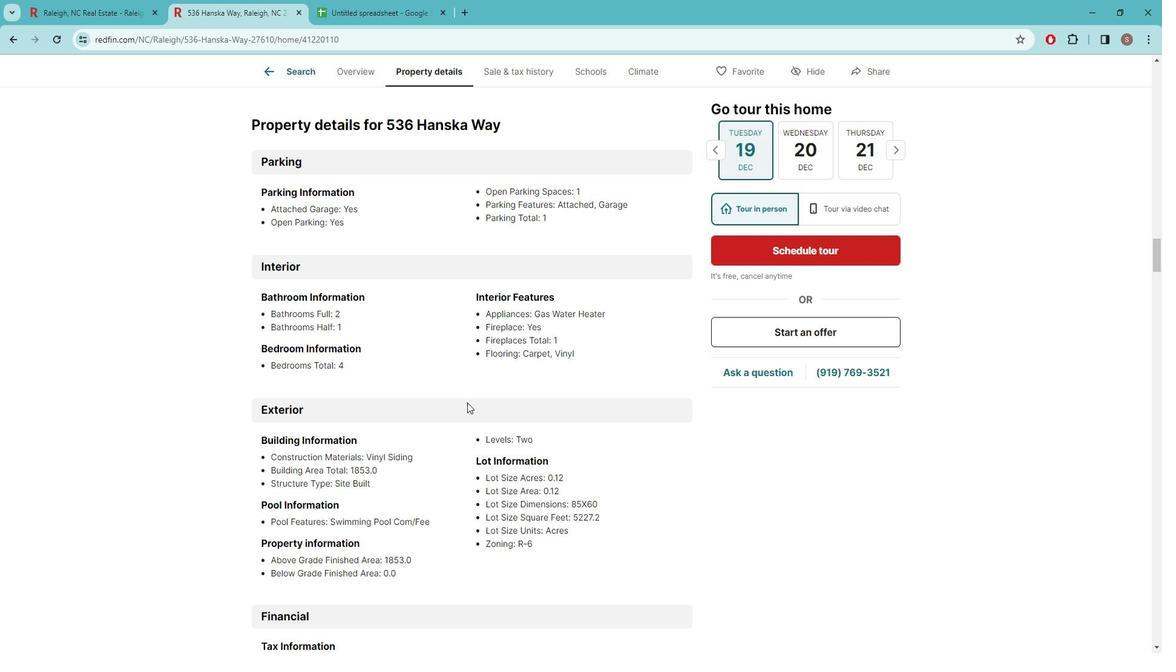 
Action: Mouse scrolled (479, 400) with delta (0, 0)
Screenshot: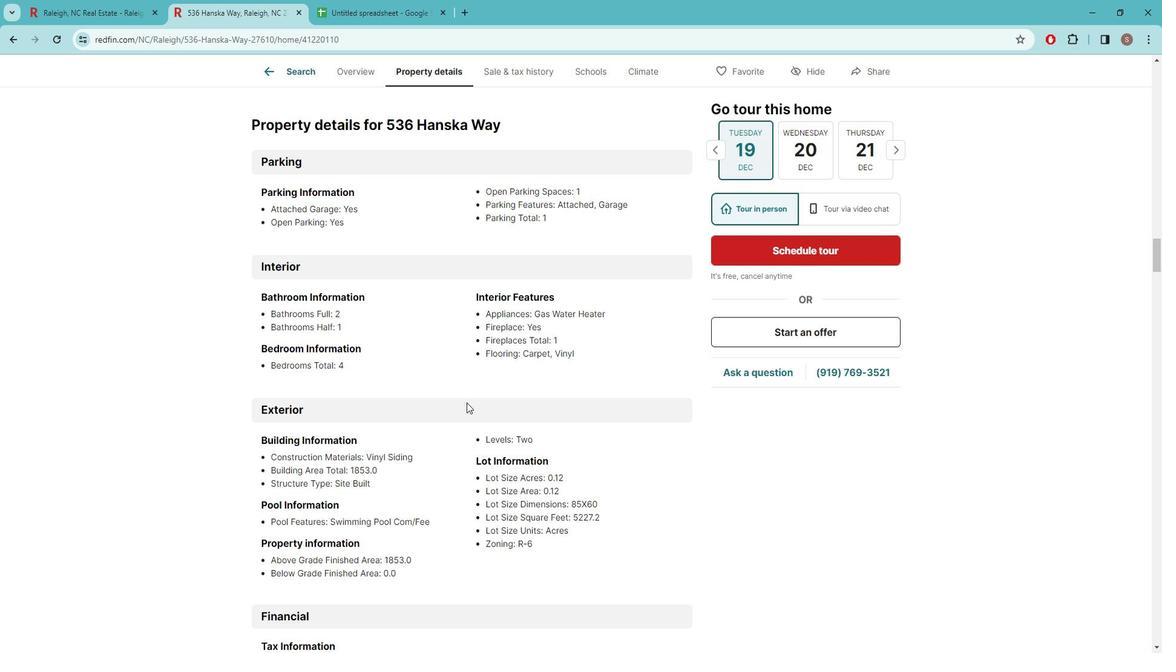
Action: Mouse moved to (421, 420)
Screenshot: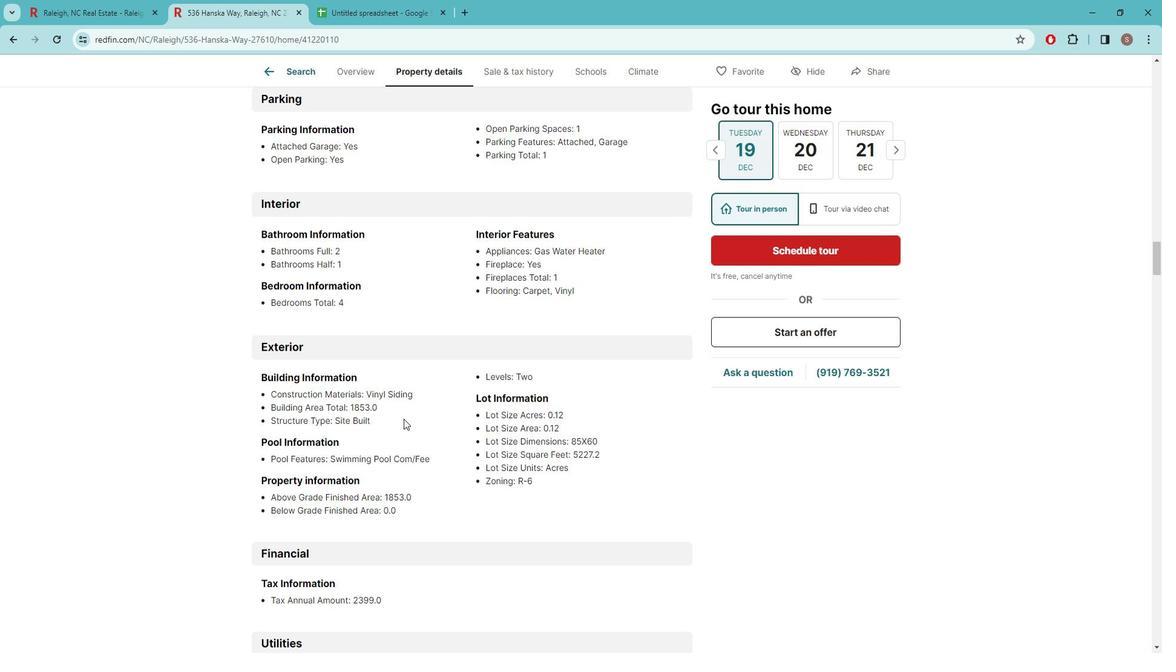 
Action: Mouse scrolled (421, 420) with delta (0, 0)
Screenshot: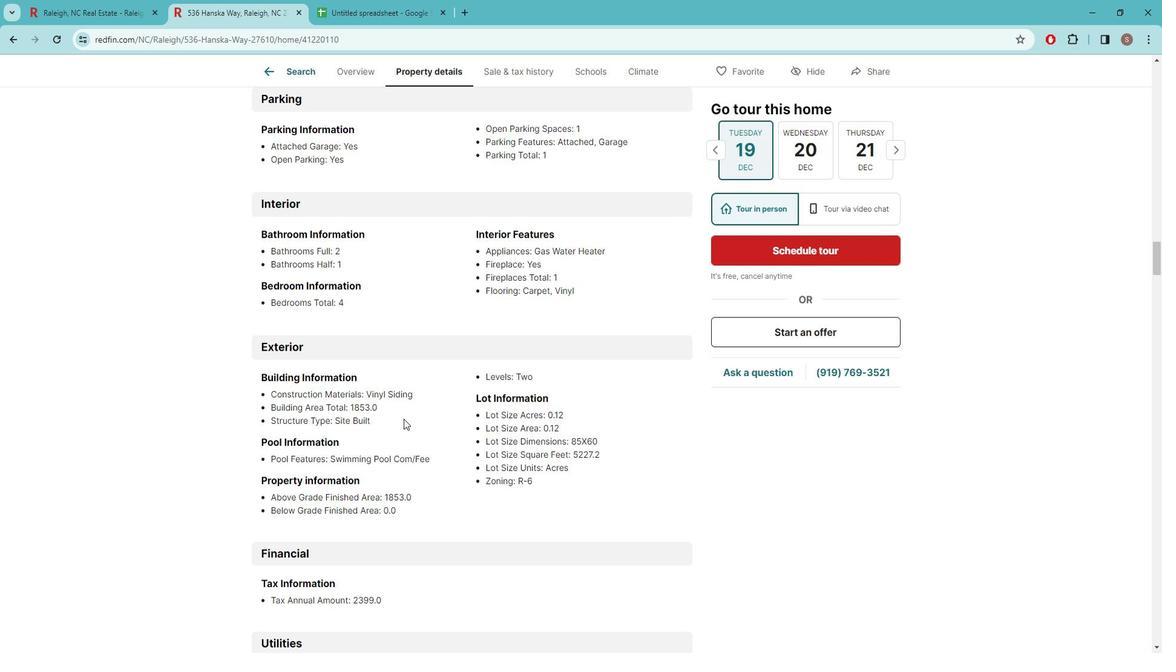 
Action: Mouse moved to (450, 438)
Screenshot: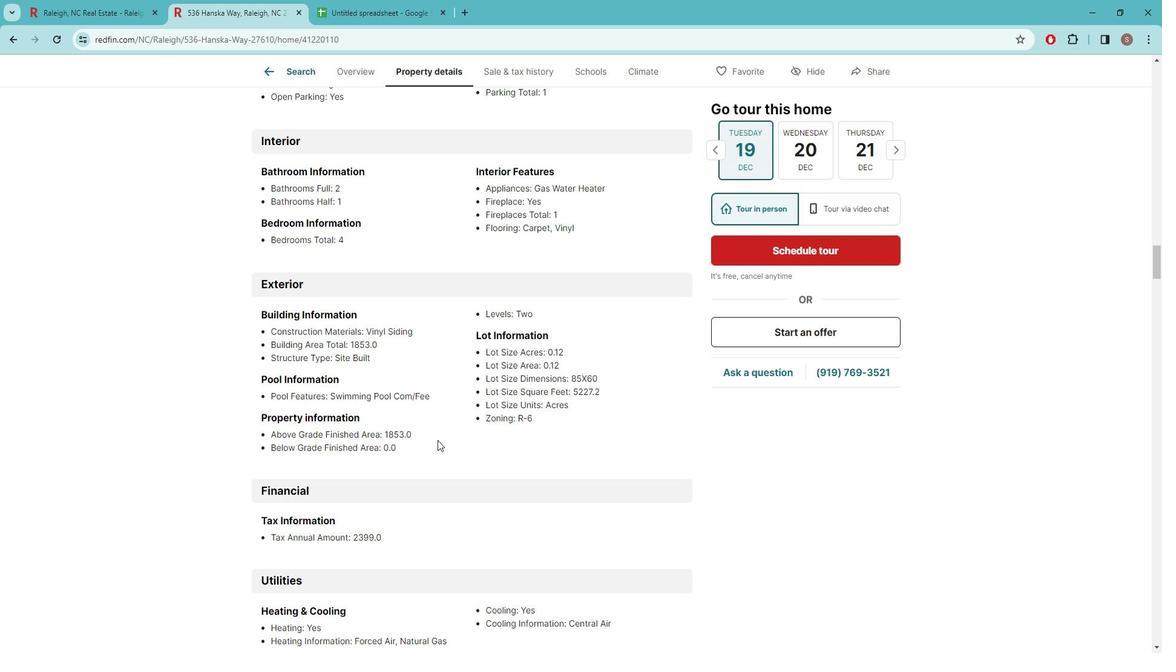 
Action: Mouse scrolled (450, 437) with delta (0, 0)
Screenshot: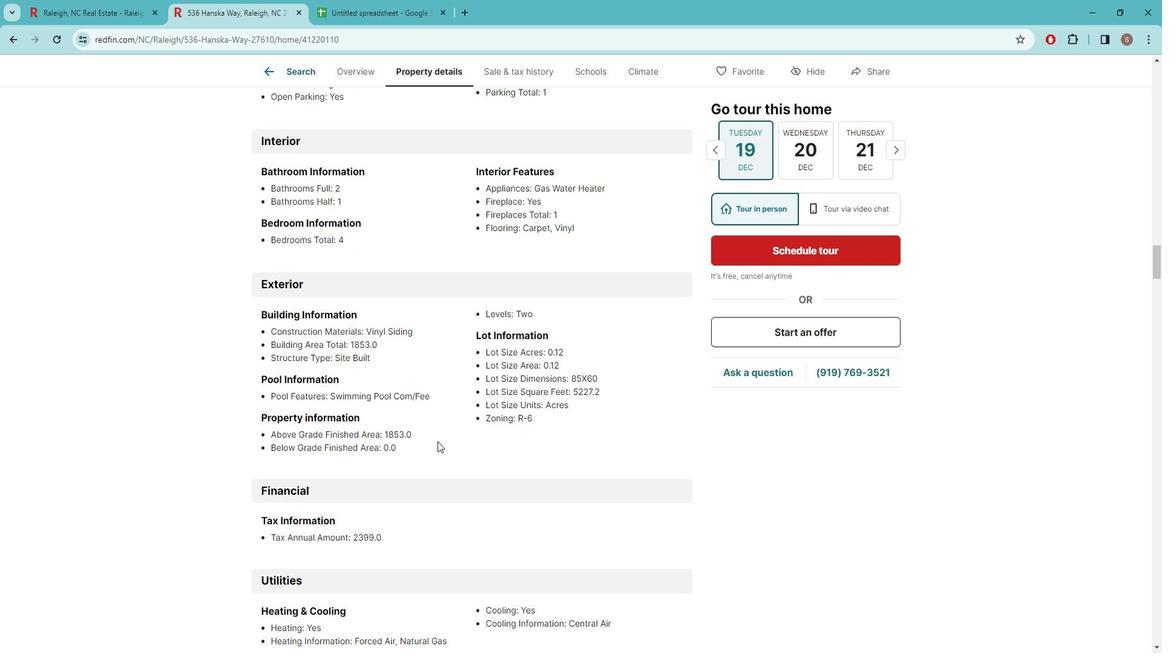 
Action: Mouse moved to (446, 434)
Screenshot: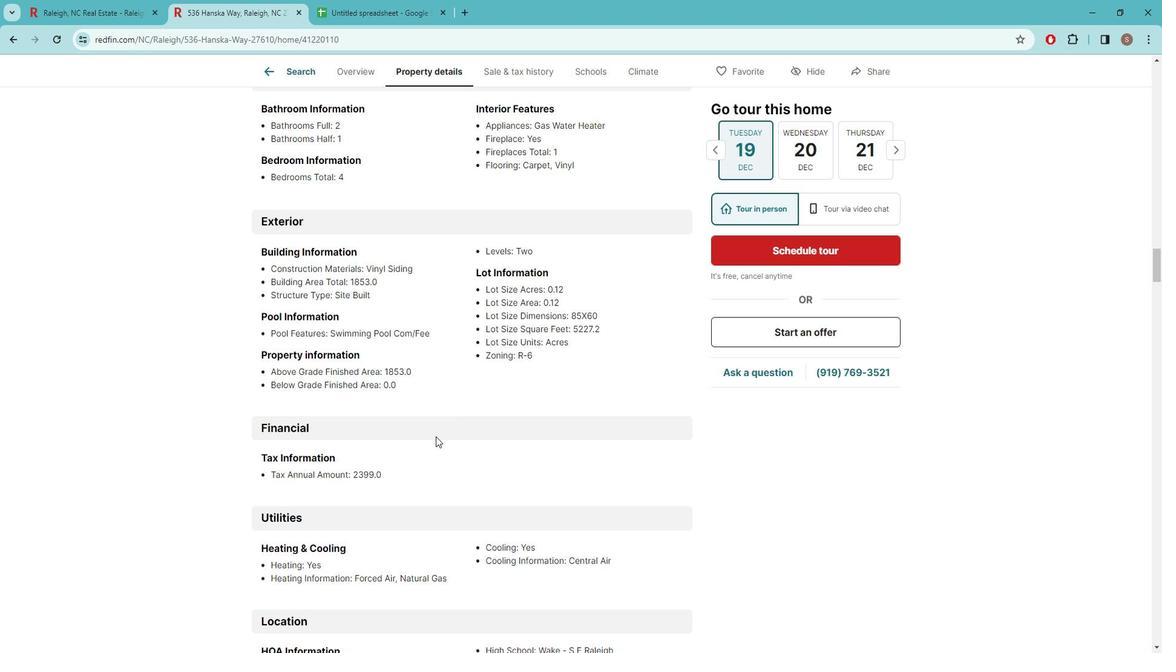 
Action: Mouse scrolled (446, 434) with delta (0, 0)
Screenshot: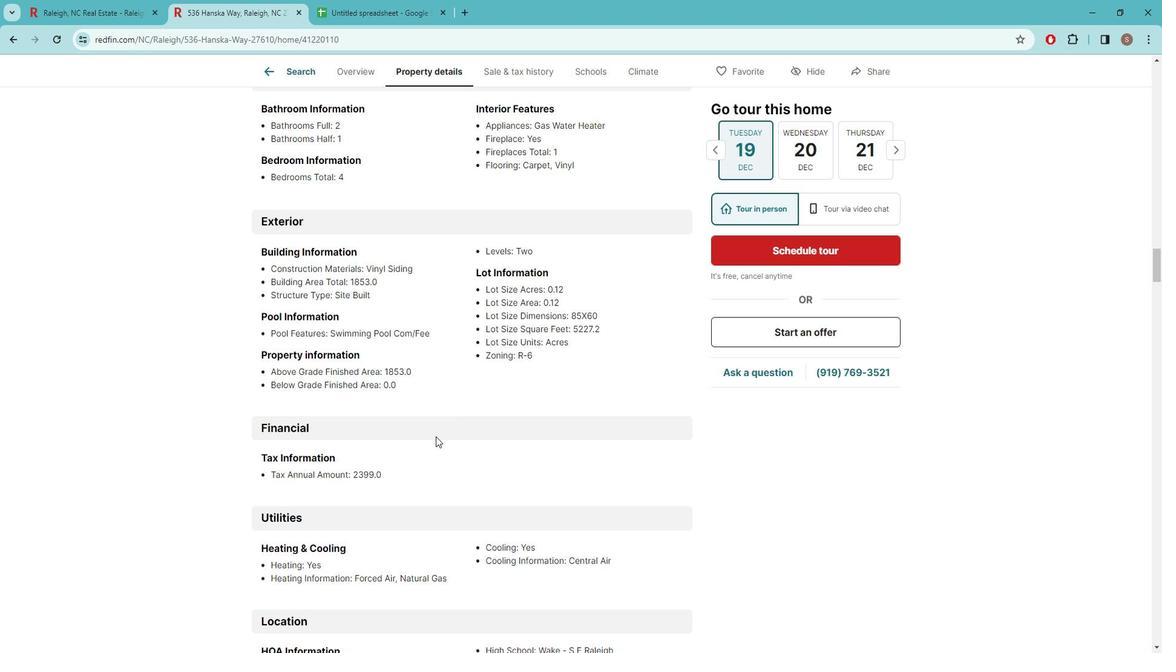 
Action: Mouse moved to (433, 436)
Screenshot: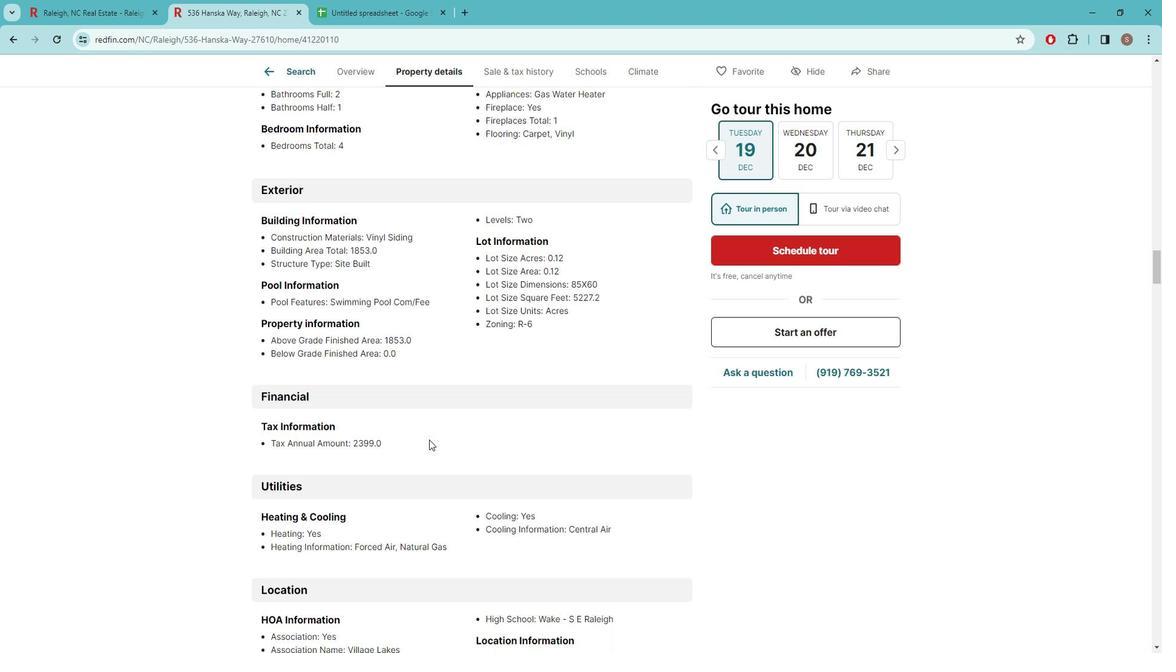 
Action: Mouse scrolled (433, 435) with delta (0, 0)
Screenshot: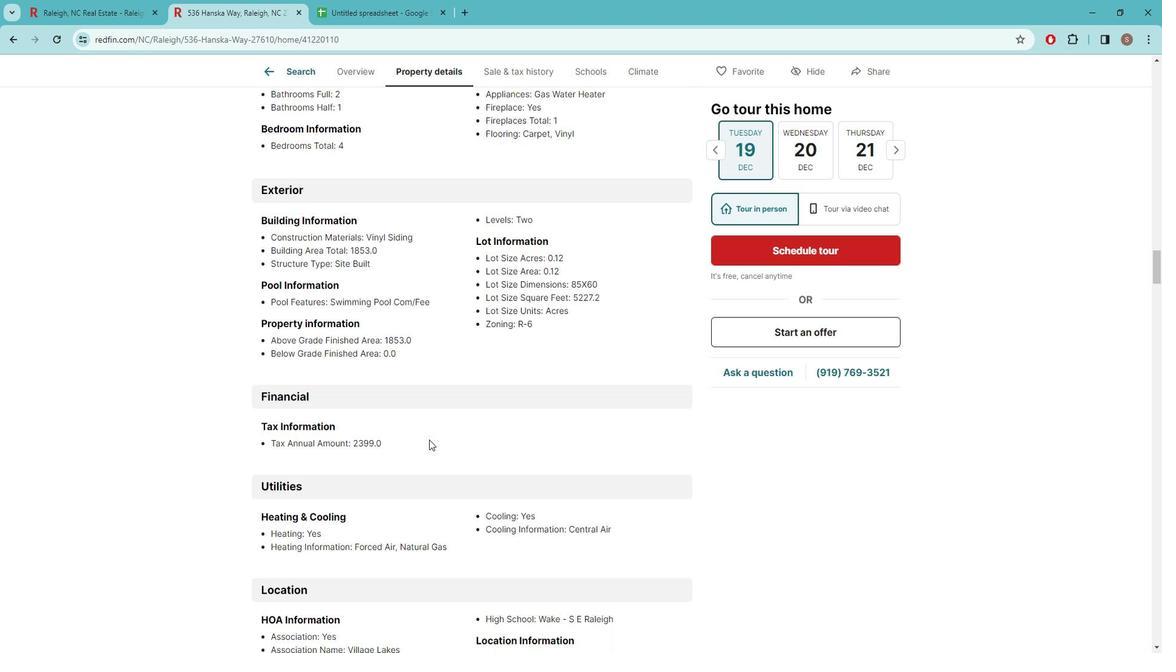 
Action: Mouse moved to (468, 475)
Screenshot: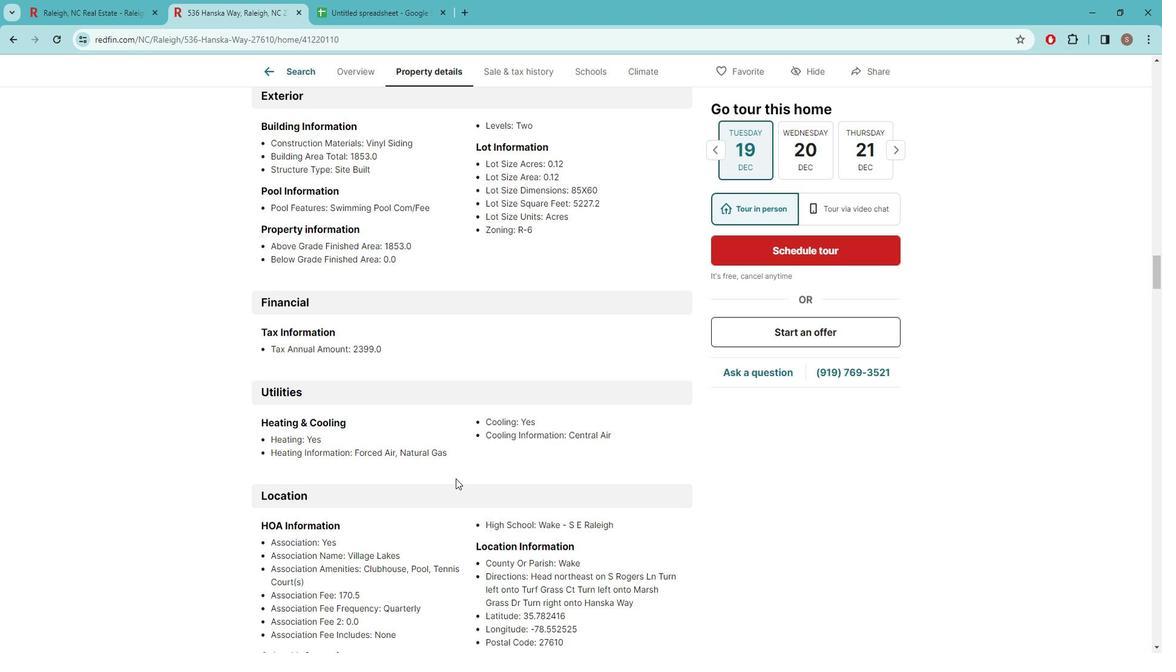 
Action: Mouse scrolled (468, 475) with delta (0, 0)
Screenshot: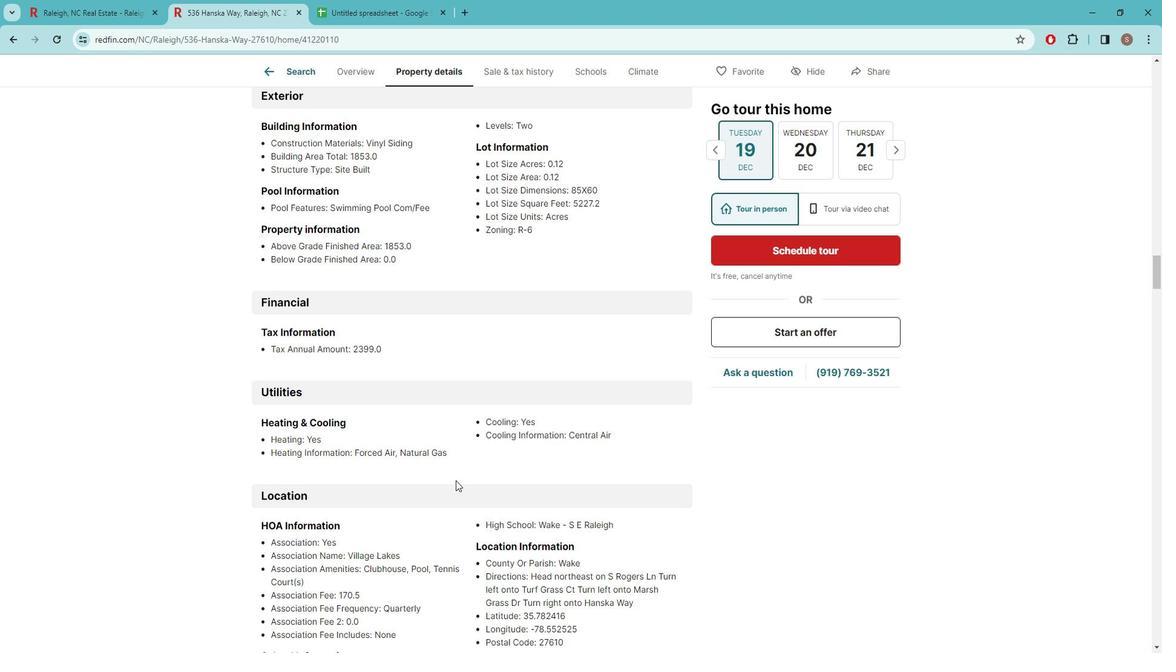 
Action: Mouse moved to (449, 461)
Screenshot: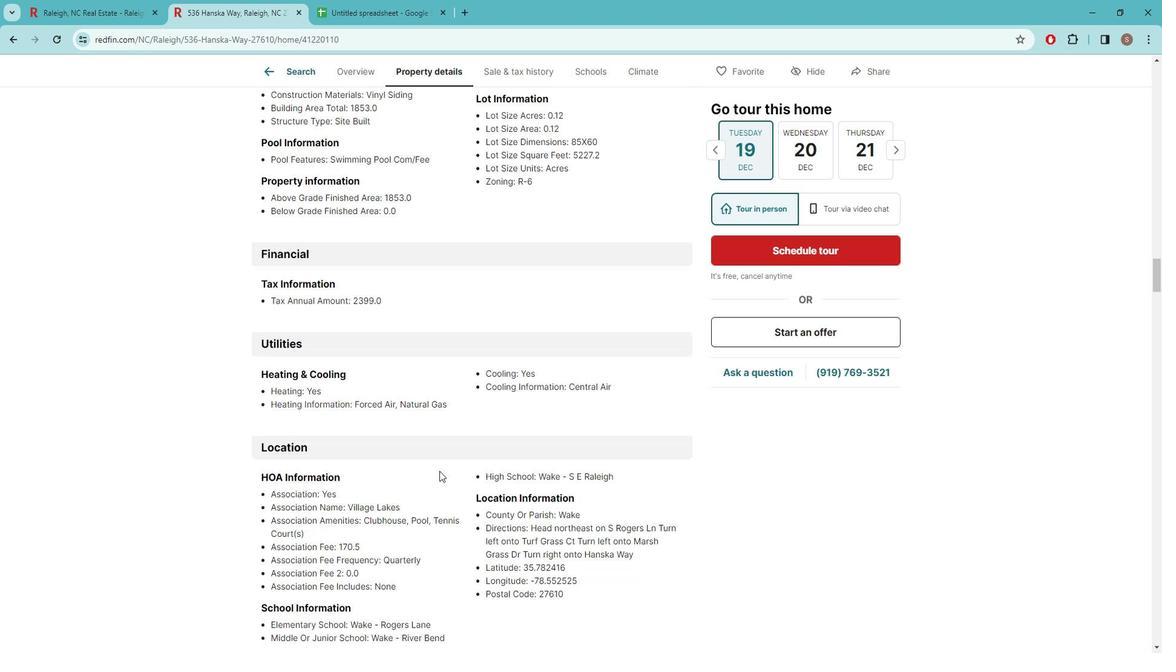 
Action: Mouse scrolled (449, 460) with delta (0, 0)
Screenshot: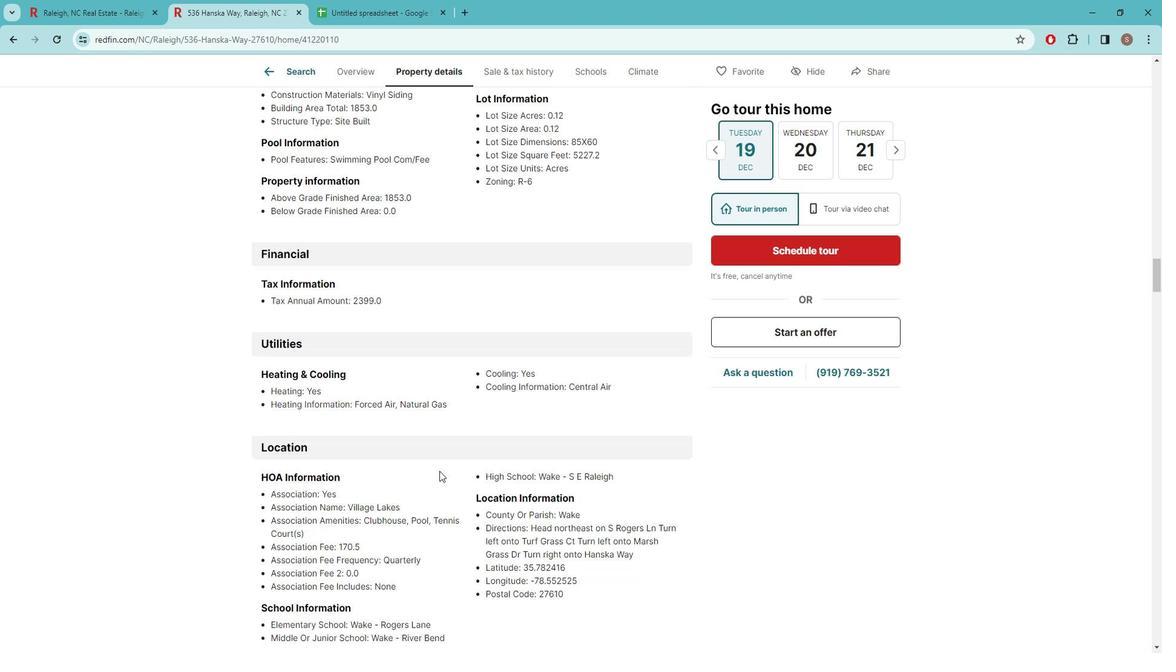 
Action: Mouse moved to (480, 524)
Screenshot: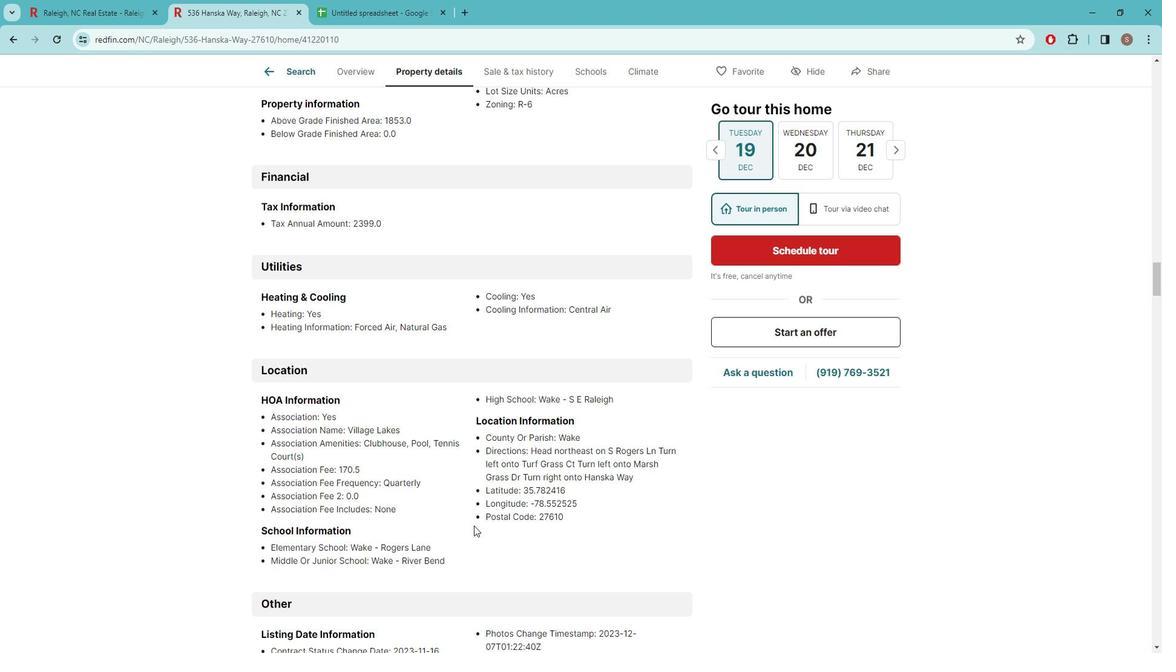
Action: Mouse scrolled (480, 524) with delta (0, 0)
Screenshot: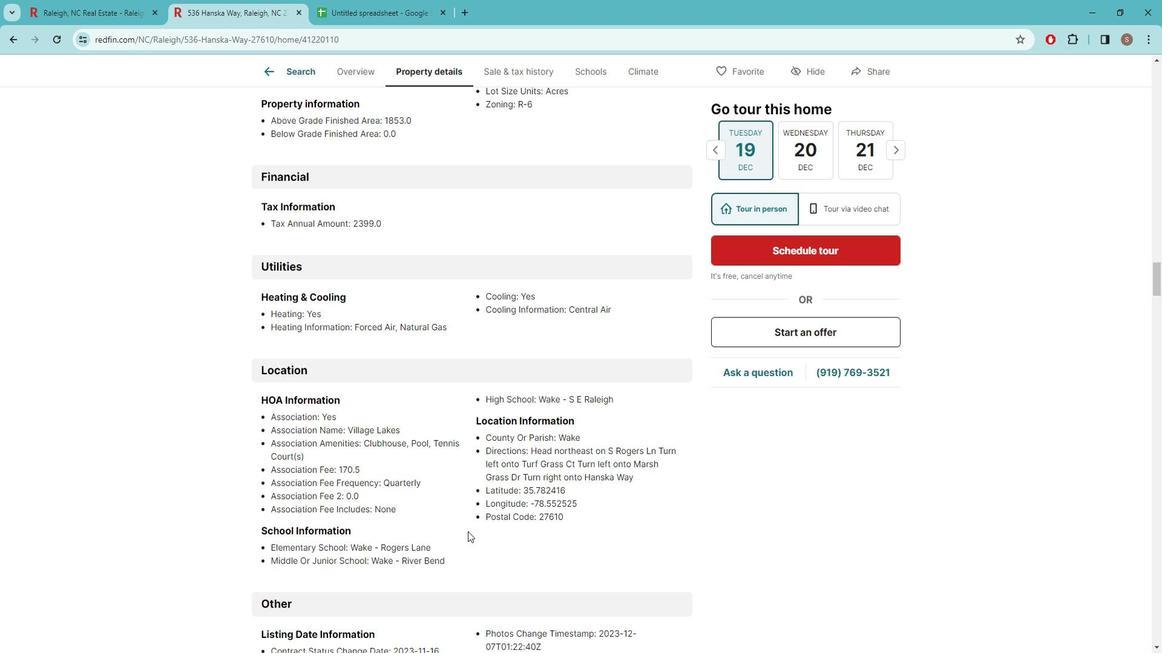 
Action: Mouse moved to (454, 501)
Screenshot: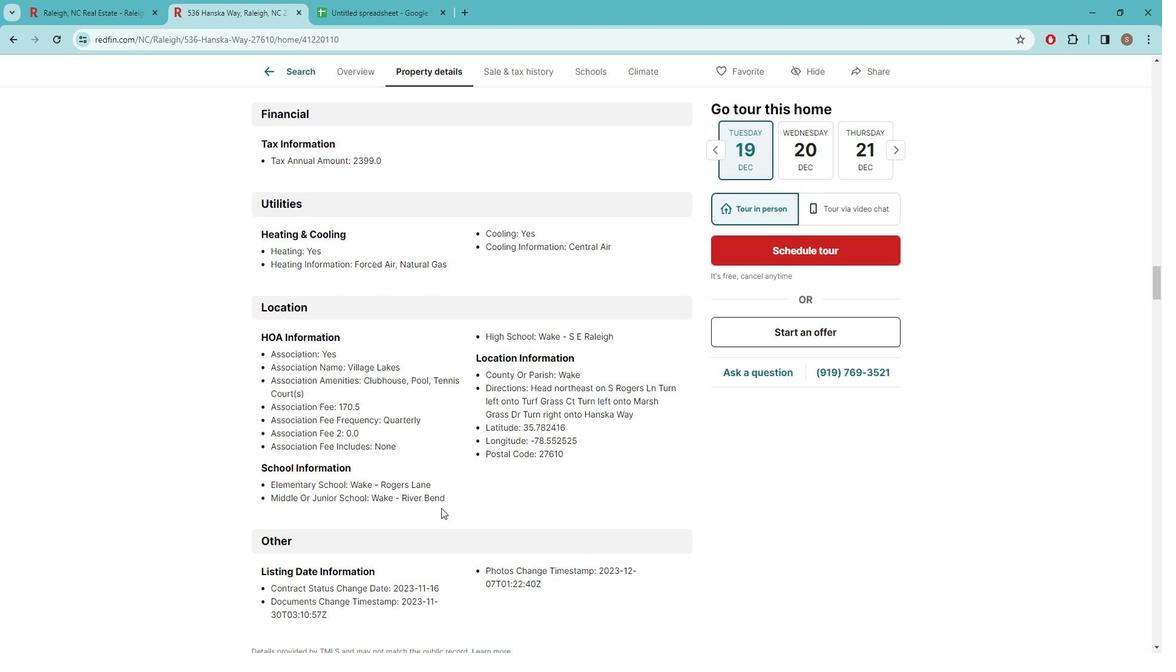 
Action: Mouse scrolled (454, 501) with delta (0, 0)
Screenshot: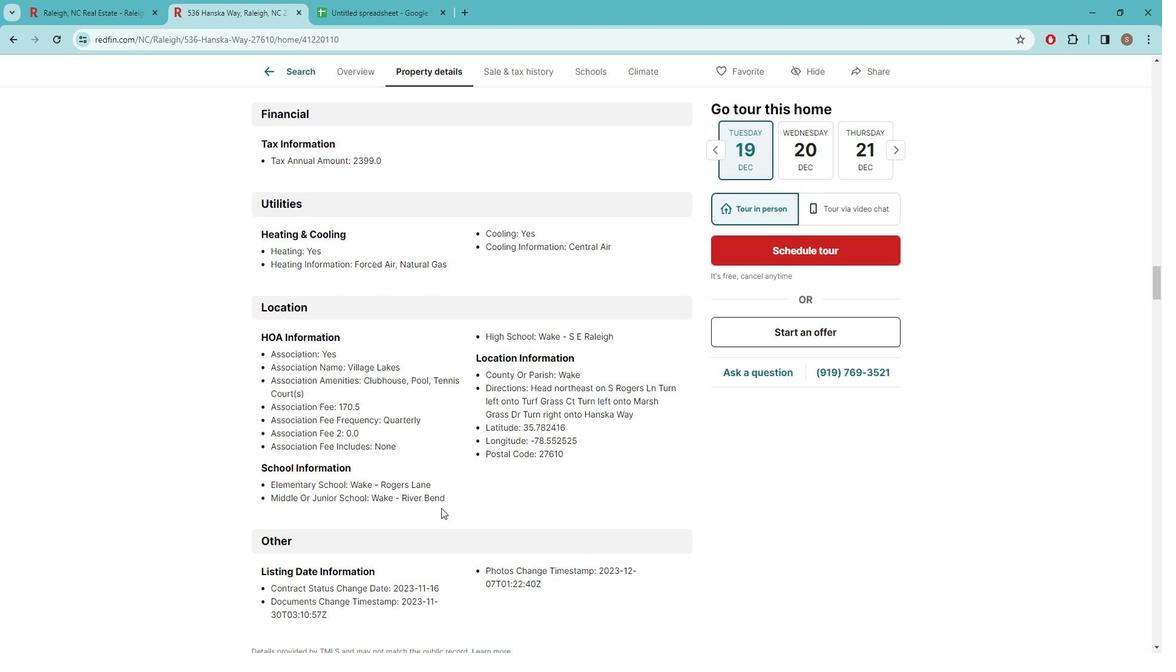 
Action: Mouse moved to (456, 516)
Screenshot: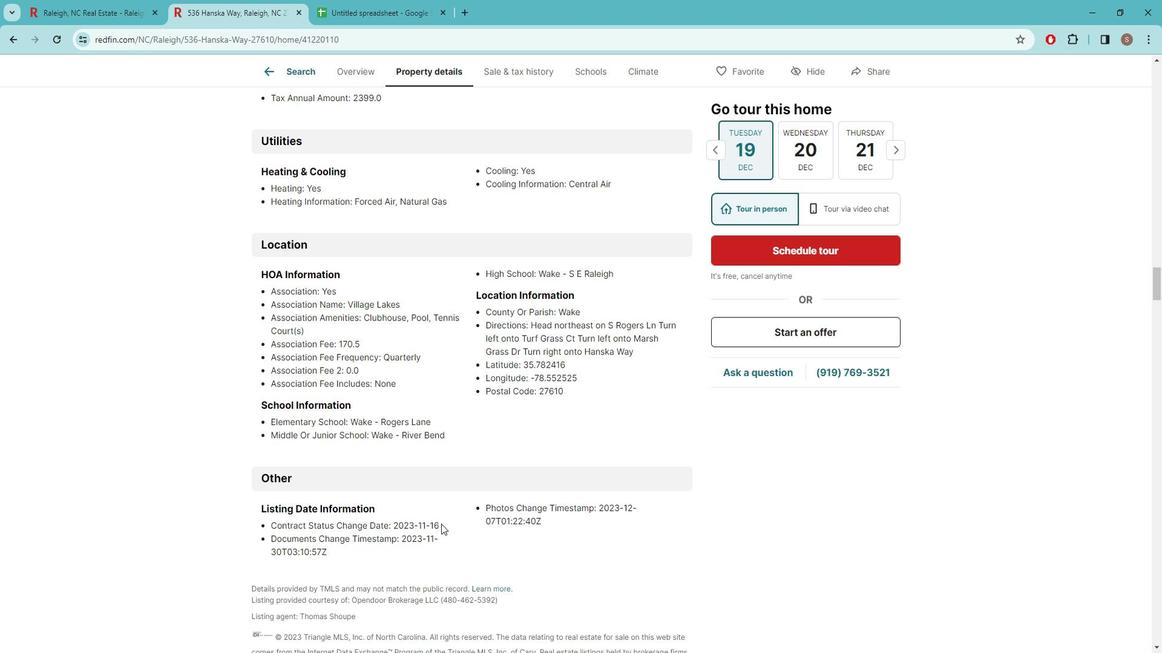 
Action: Mouse scrolled (456, 515) with delta (0, 0)
Screenshot: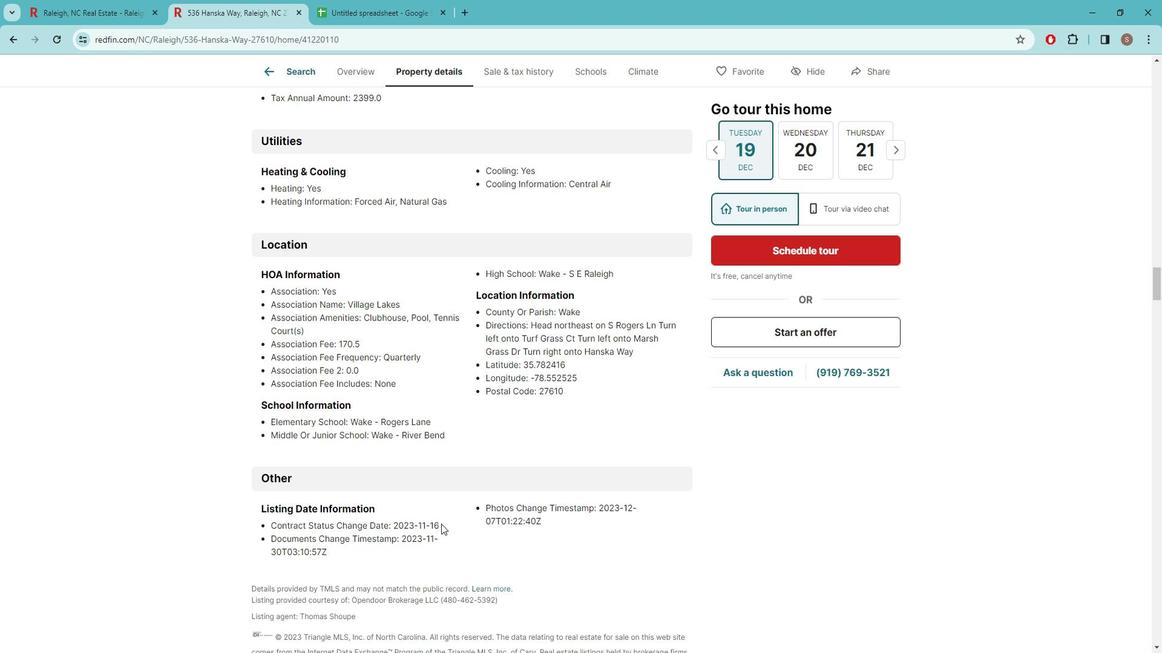 
Action: Mouse moved to (483, 504)
Screenshot: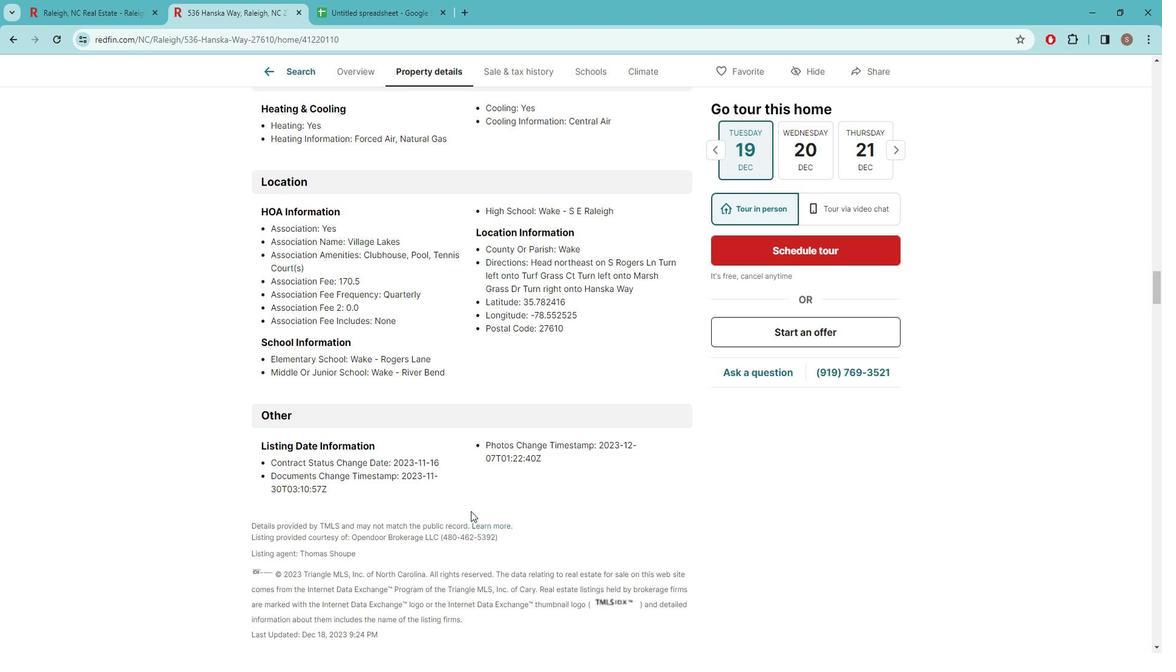 
Action: Mouse scrolled (483, 503) with delta (0, 0)
Screenshot: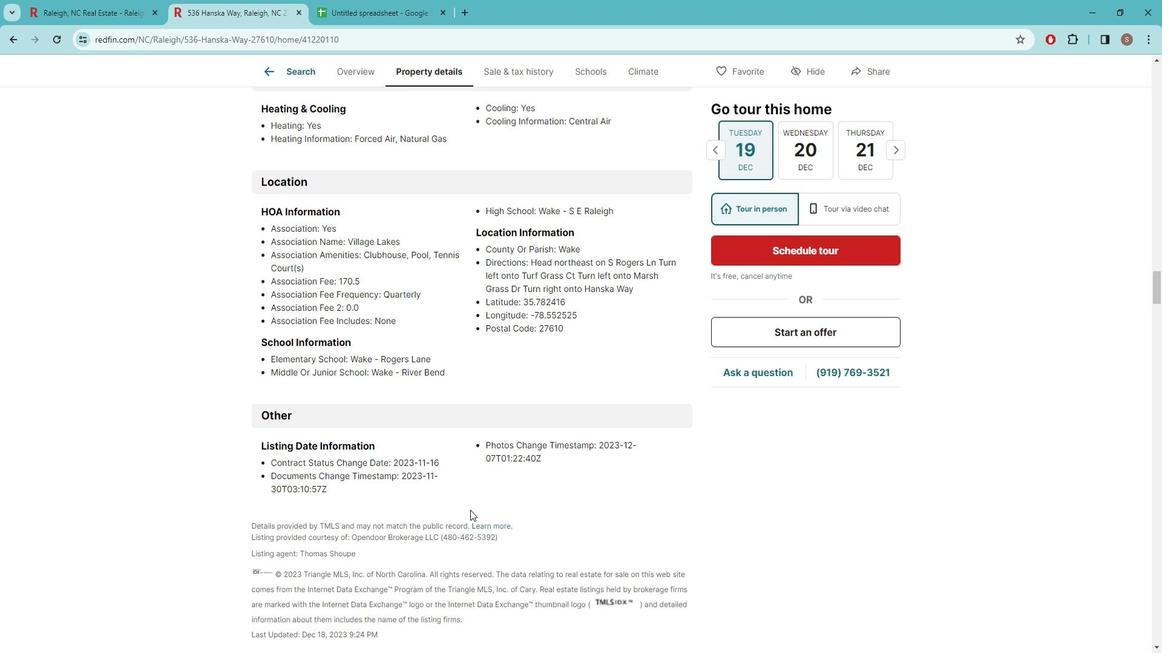 
Action: Mouse moved to (463, 467)
Screenshot: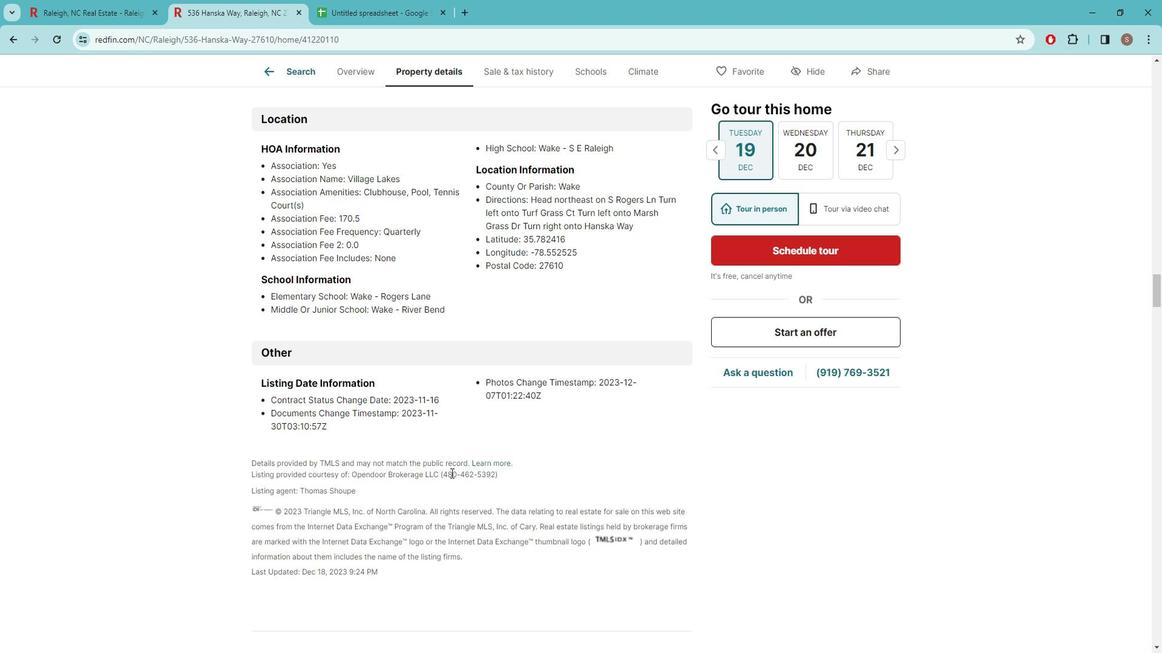 
Action: Mouse scrolled (463, 466) with delta (0, 0)
Screenshot: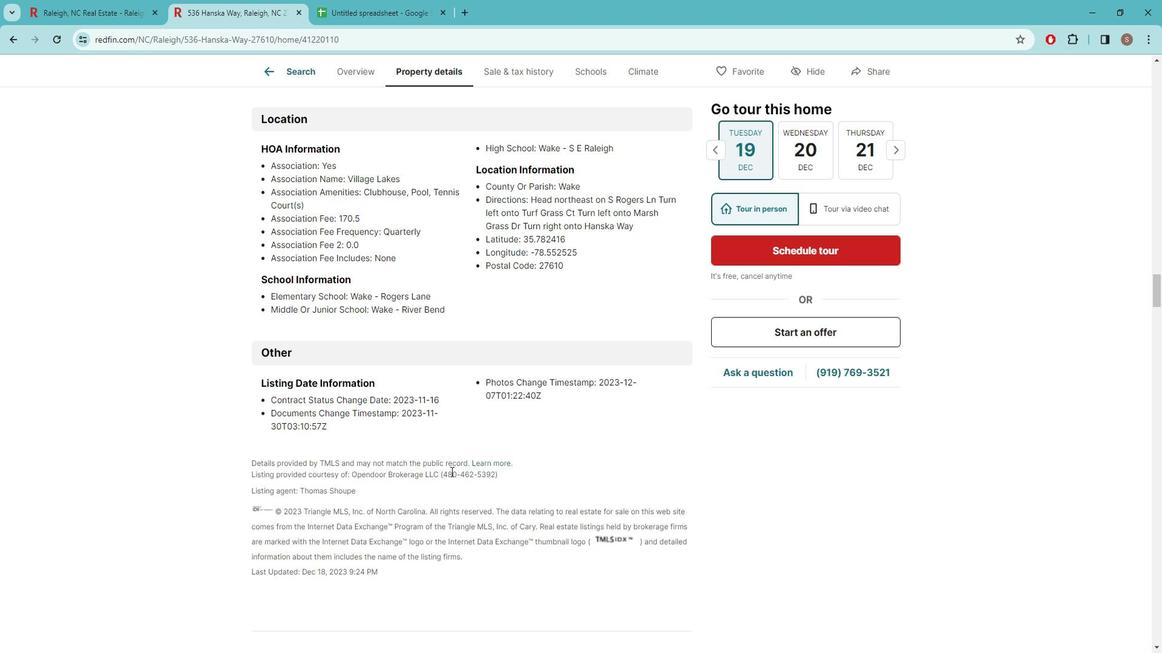 
Action: Mouse scrolled (463, 466) with delta (0, 0)
Screenshot: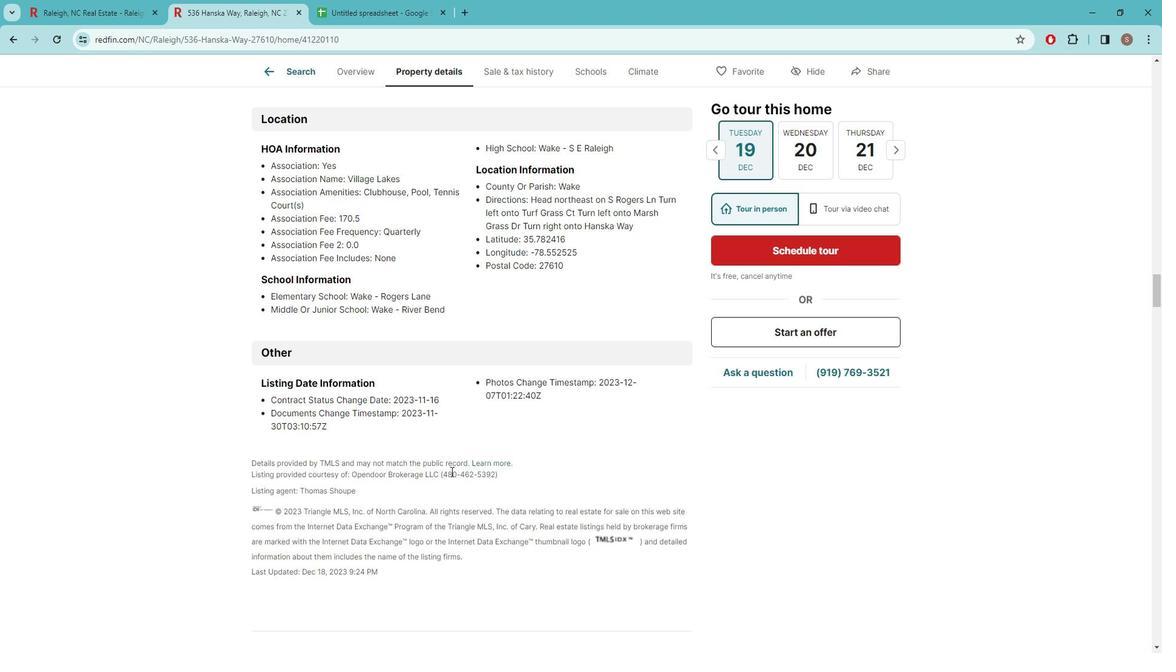 
Action: Mouse moved to (458, 428)
Screenshot: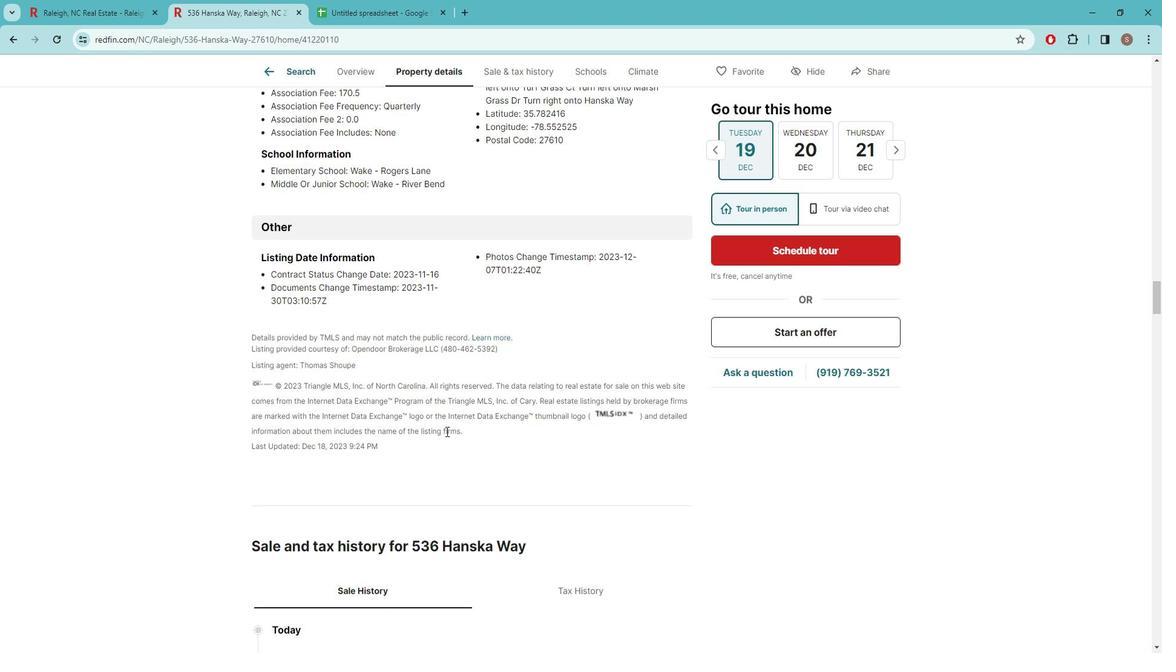 
Action: Mouse scrolled (458, 428) with delta (0, 0)
Screenshot: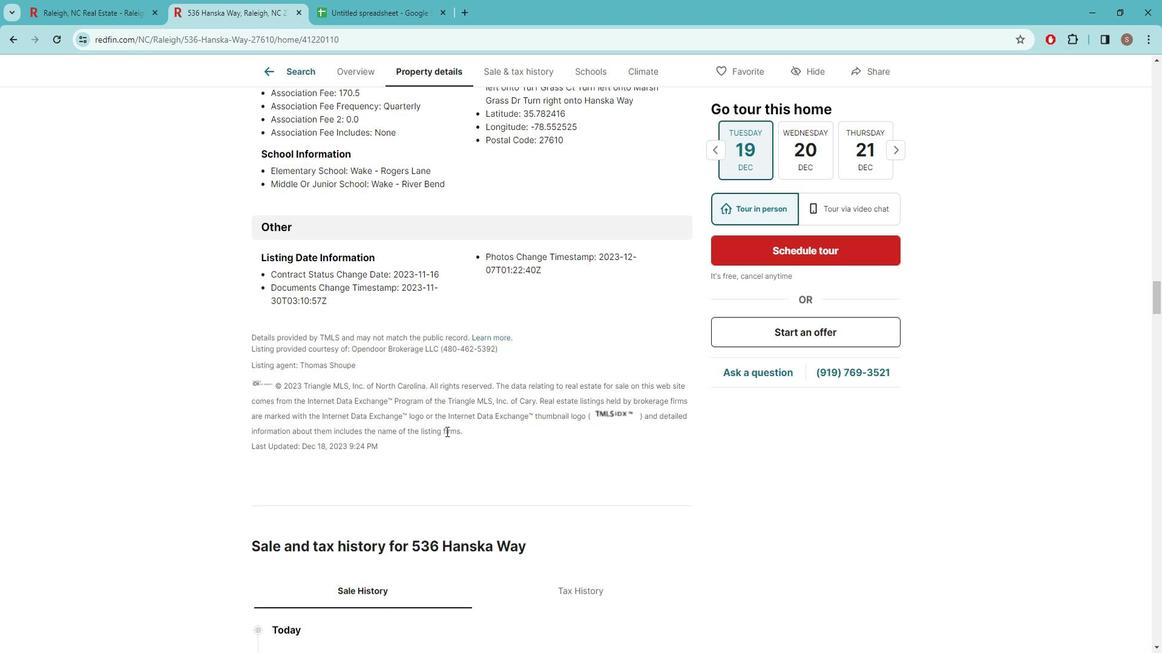 
Action: Mouse scrolled (458, 428) with delta (0, 0)
Screenshot: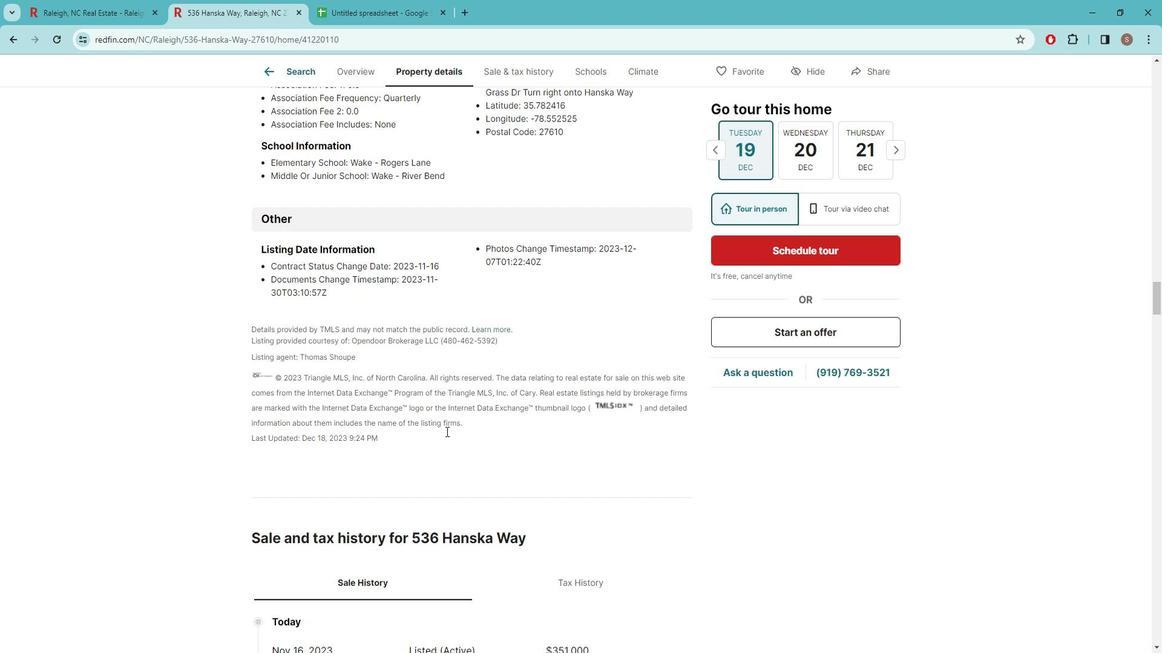
Action: Mouse moved to (456, 417)
Screenshot: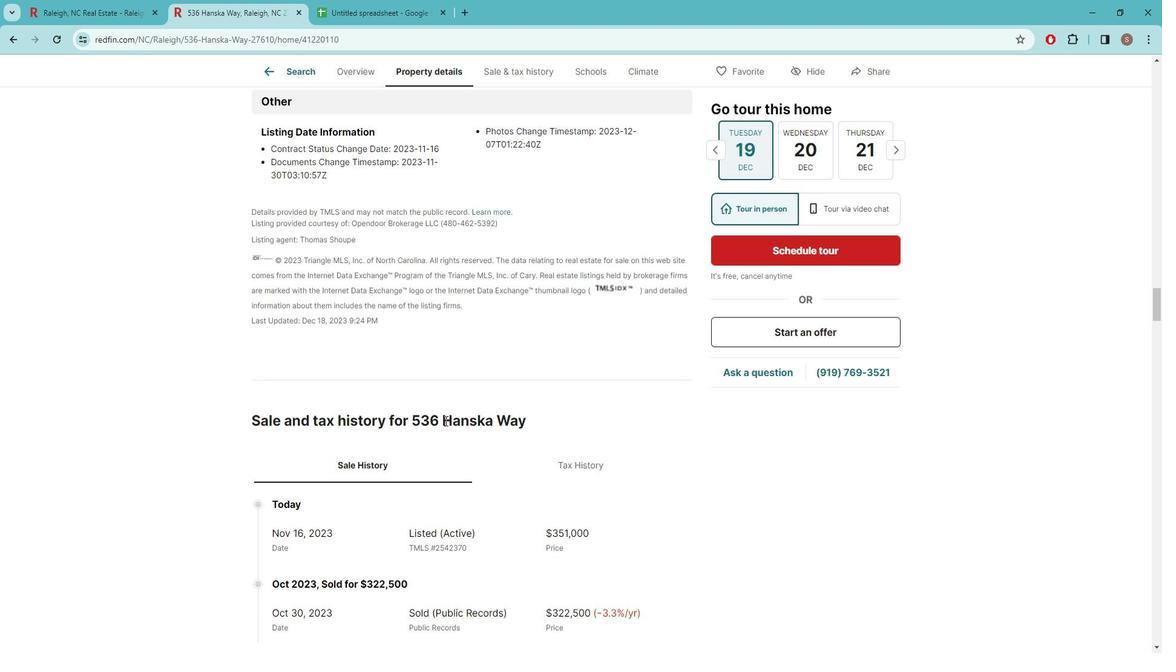 
Action: Mouse scrolled (456, 416) with delta (0, 0)
Screenshot: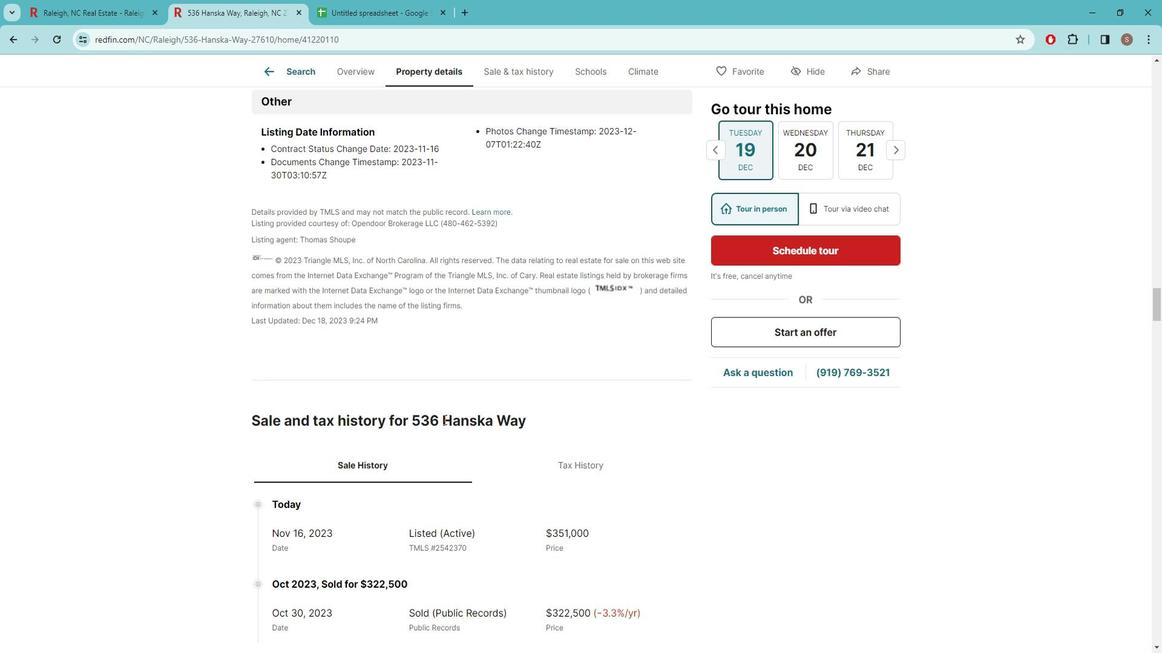 
Action: Mouse moved to (456, 411)
Screenshot: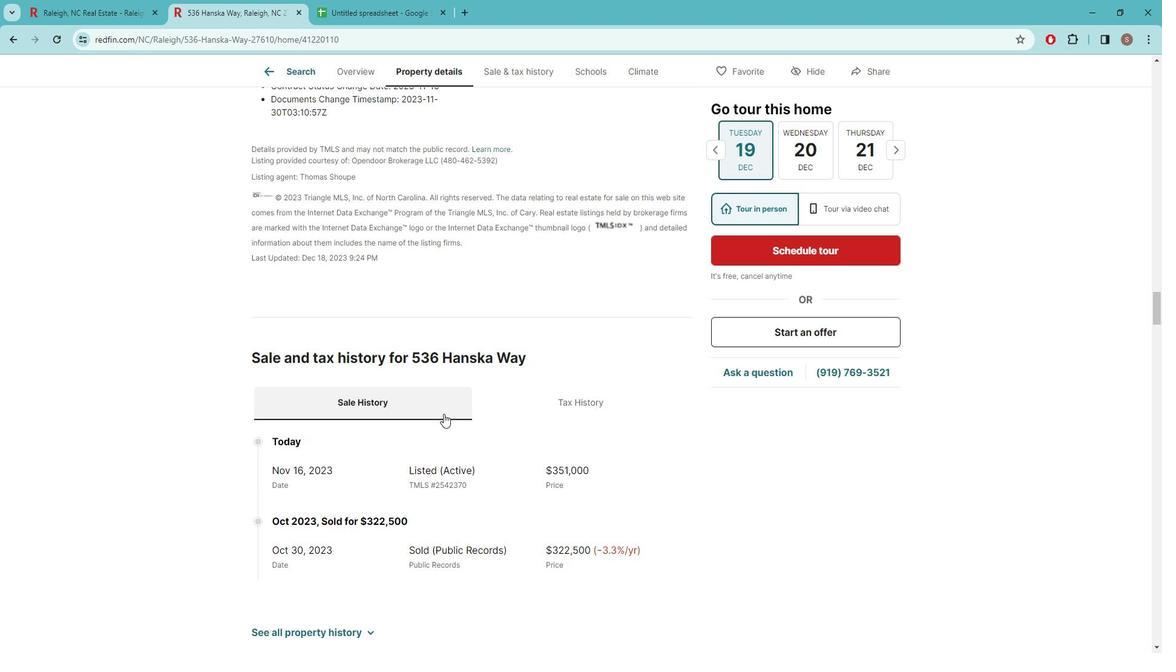 
Action: Mouse scrolled (456, 410) with delta (0, 0)
Screenshot: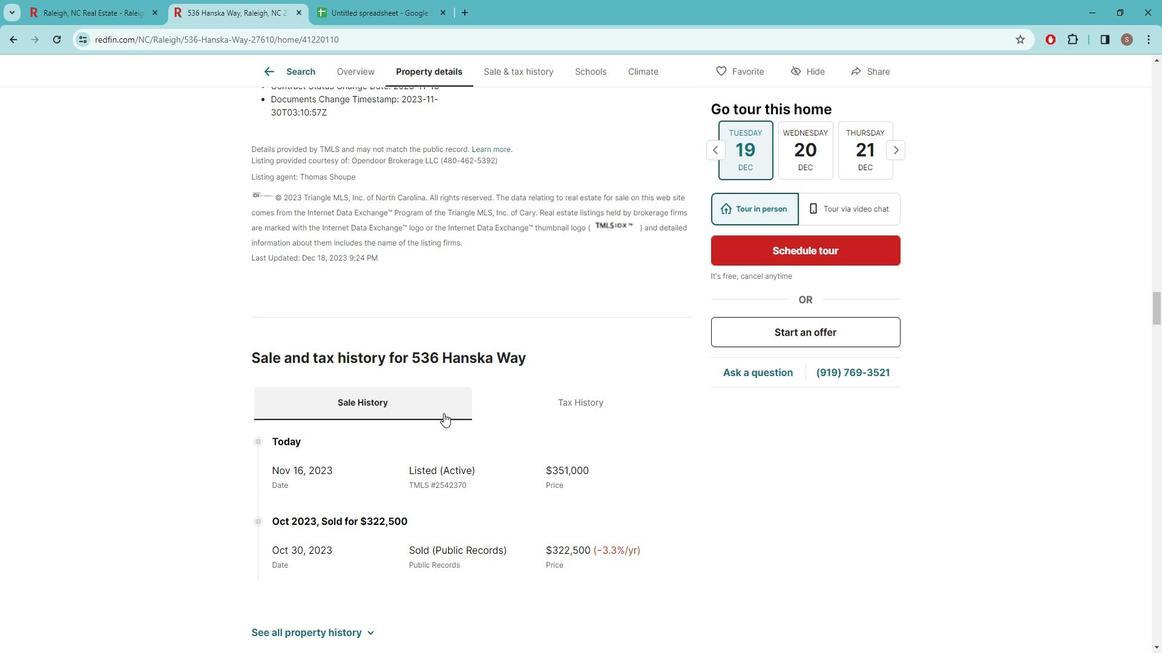
Action: Mouse scrolled (456, 410) with delta (0, 0)
Screenshot: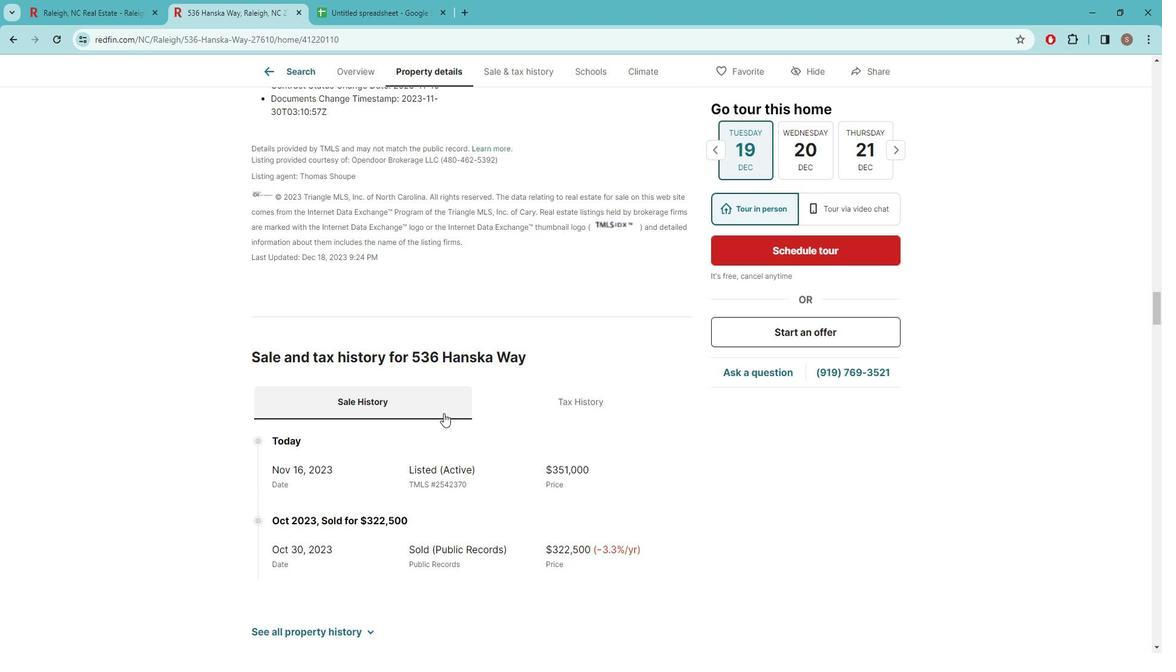 
Action: Mouse moved to (448, 416)
Screenshot: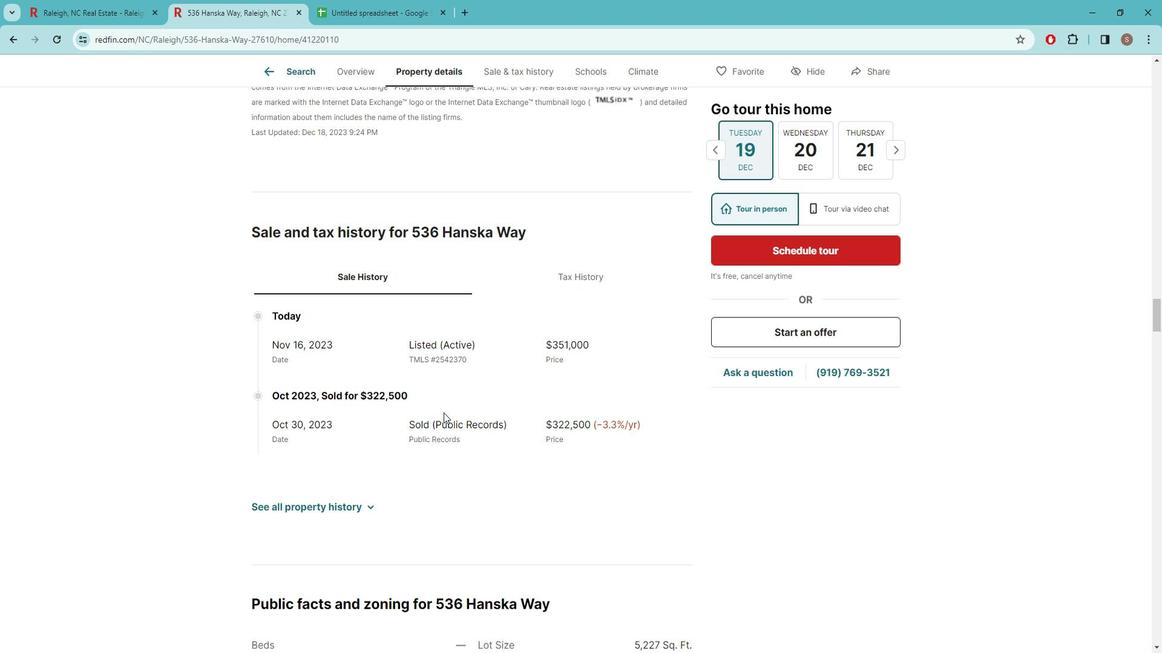 
Action: Mouse scrolled (448, 415) with delta (0, 0)
Screenshot: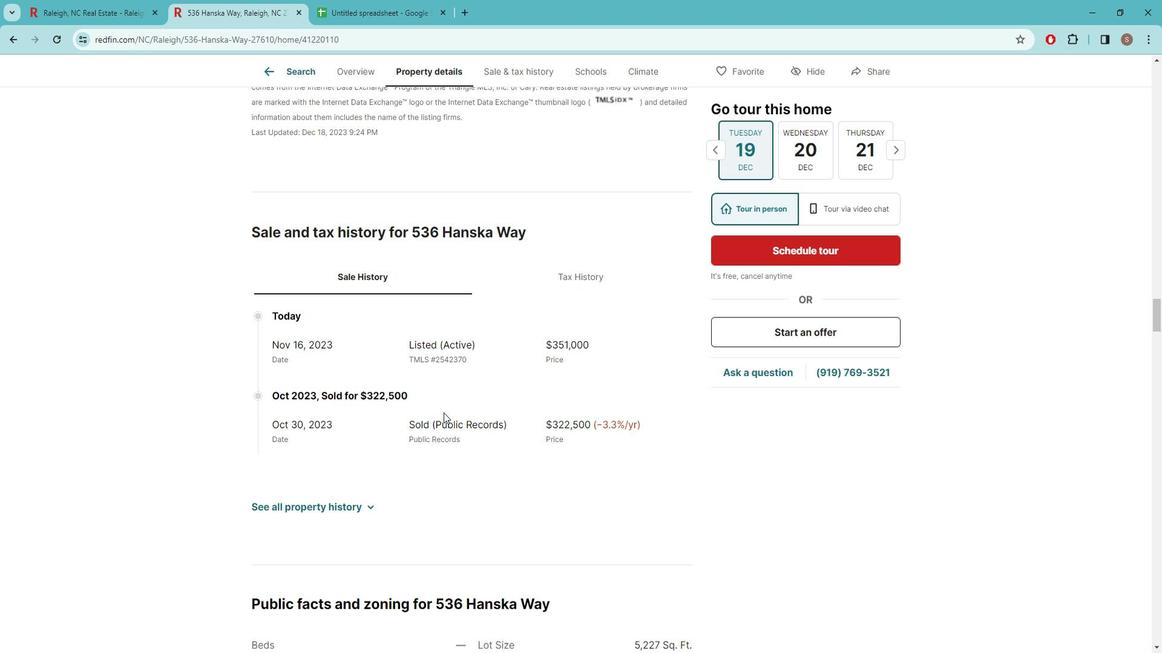 
Action: Mouse moved to (382, 444)
Screenshot: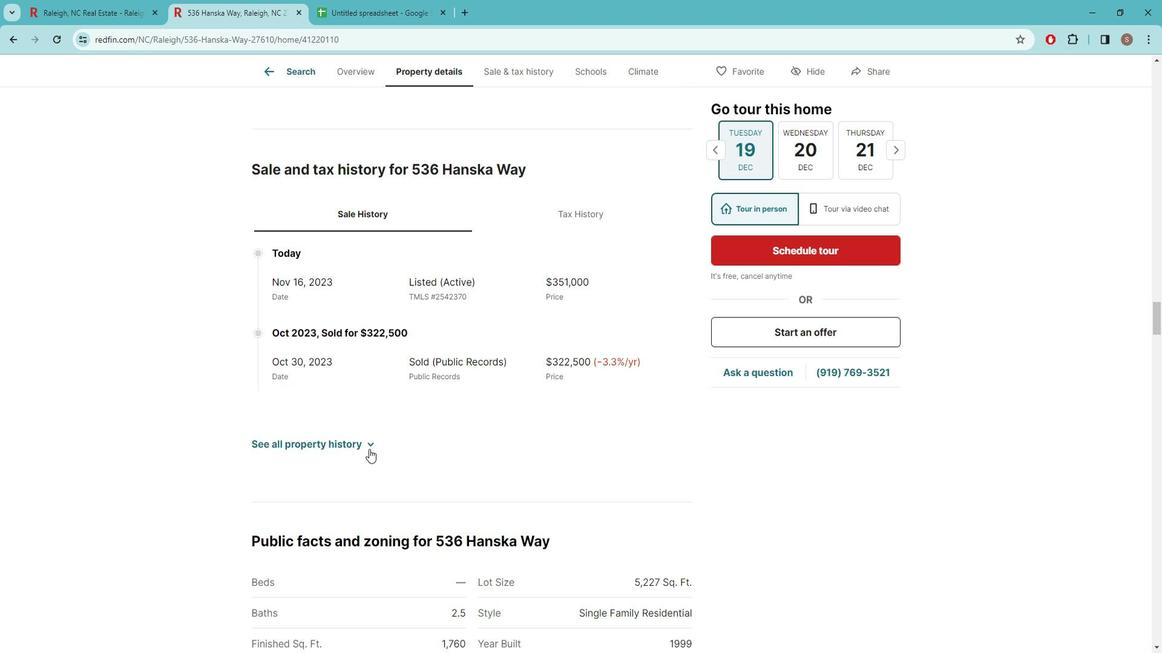 
Action: Mouse pressed left at (382, 444)
Screenshot: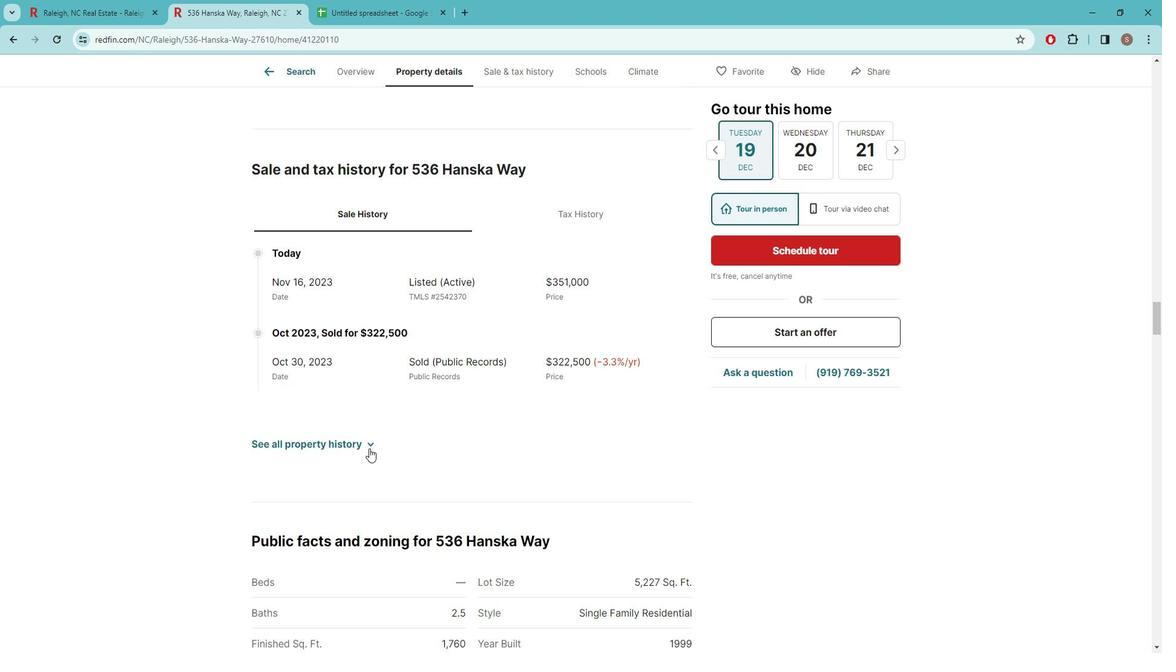 
Action: Mouse moved to (443, 435)
Screenshot: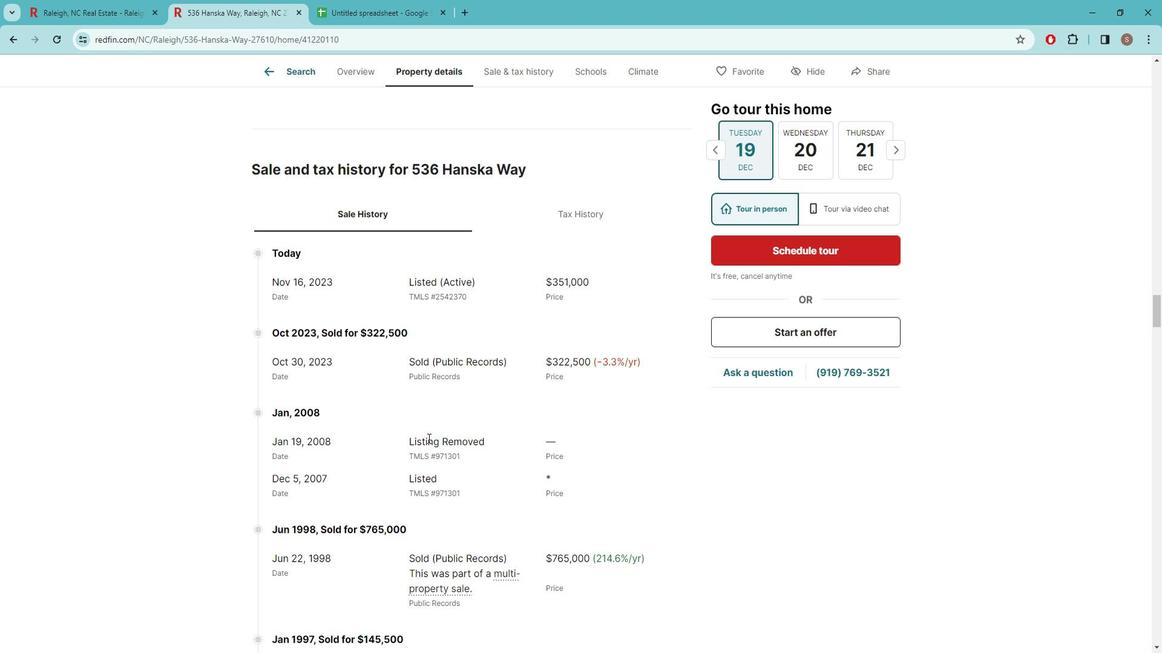 
Action: Mouse scrolled (443, 434) with delta (0, 0)
Screenshot: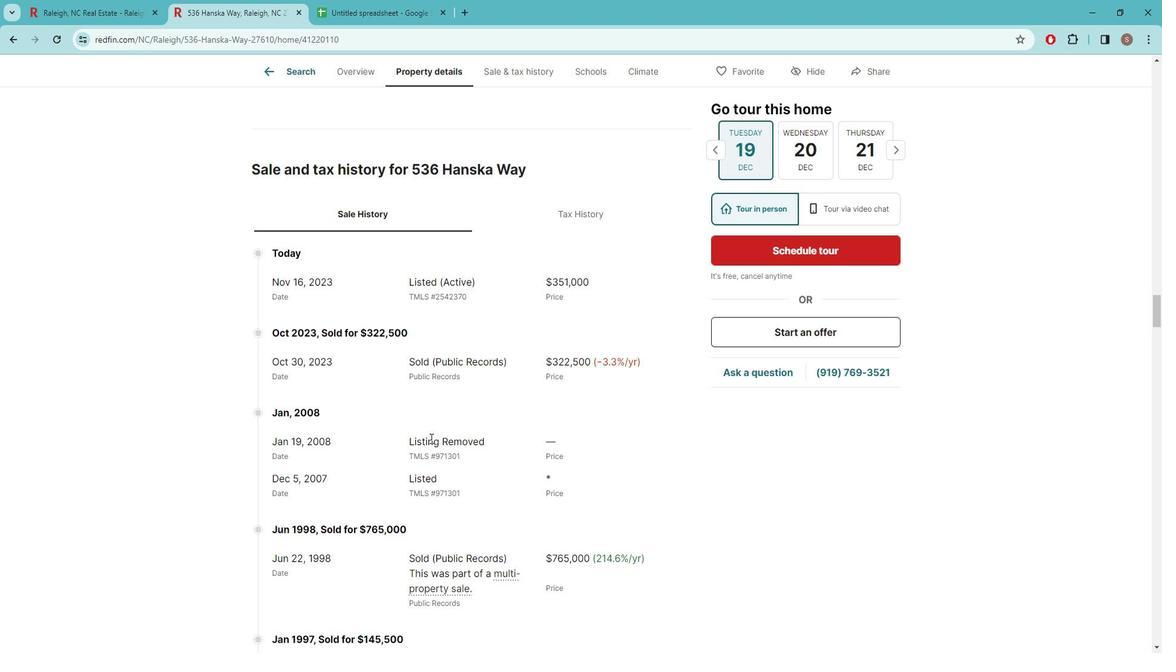 
Action: Mouse scrolled (443, 434) with delta (0, 0)
Screenshot: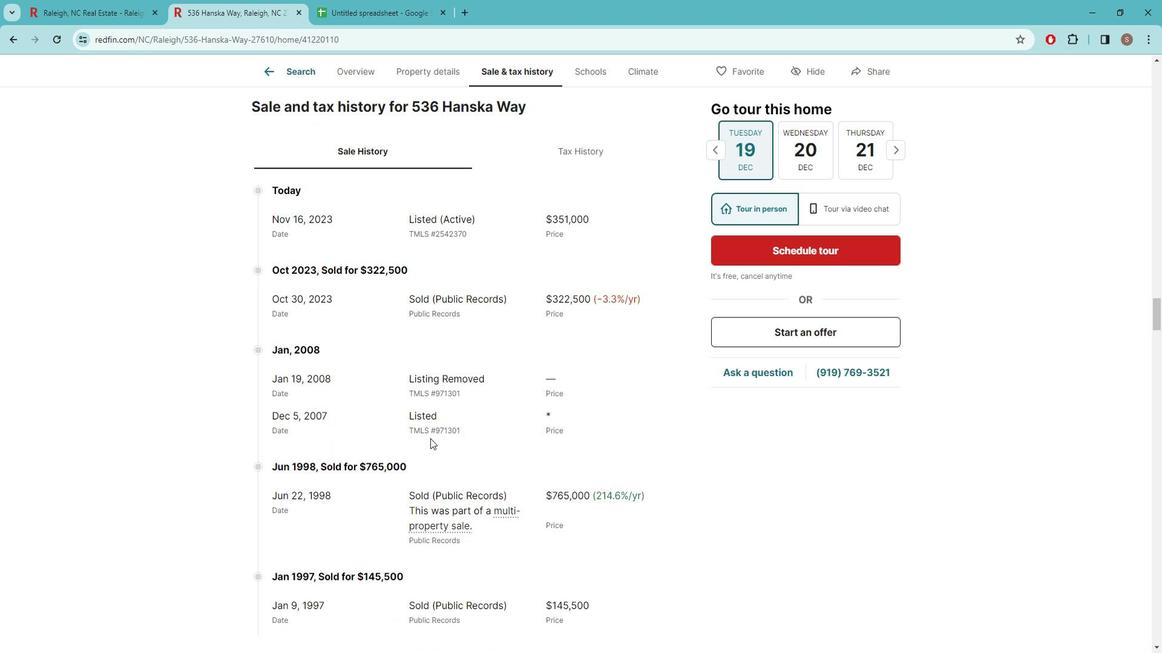 
Action: Mouse moved to (456, 432)
Screenshot: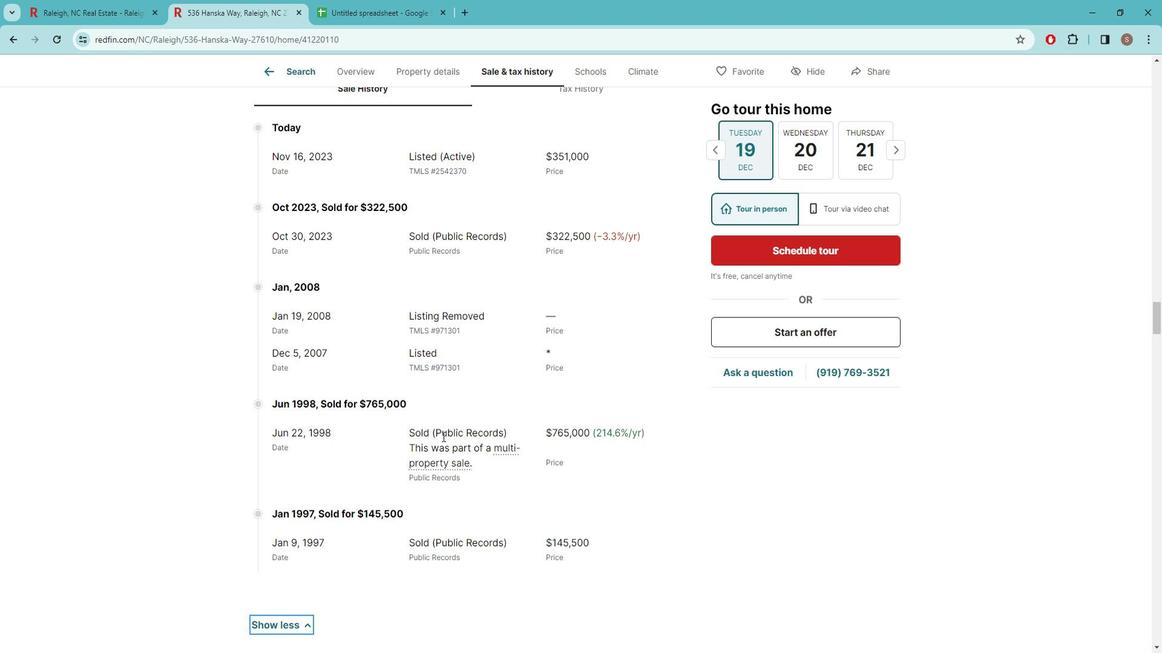 
Action: Mouse scrolled (456, 431) with delta (0, 0)
Screenshot: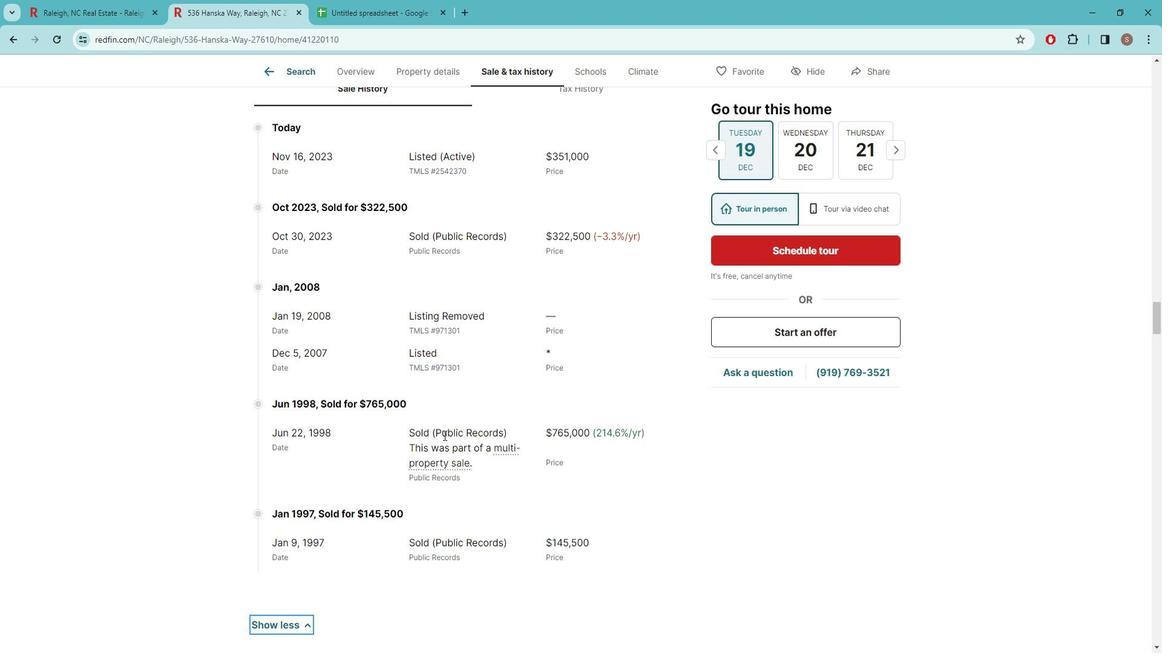 
Action: Mouse scrolled (456, 431) with delta (0, 0)
Screenshot: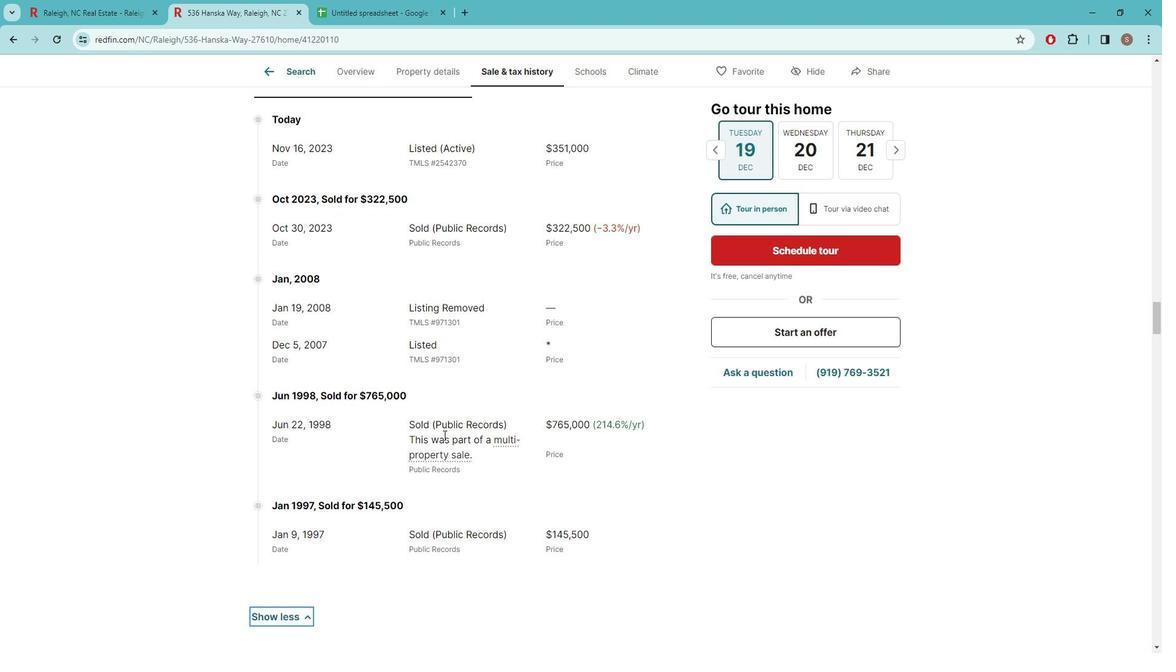 
Action: Mouse scrolled (456, 431) with delta (0, 0)
Screenshot: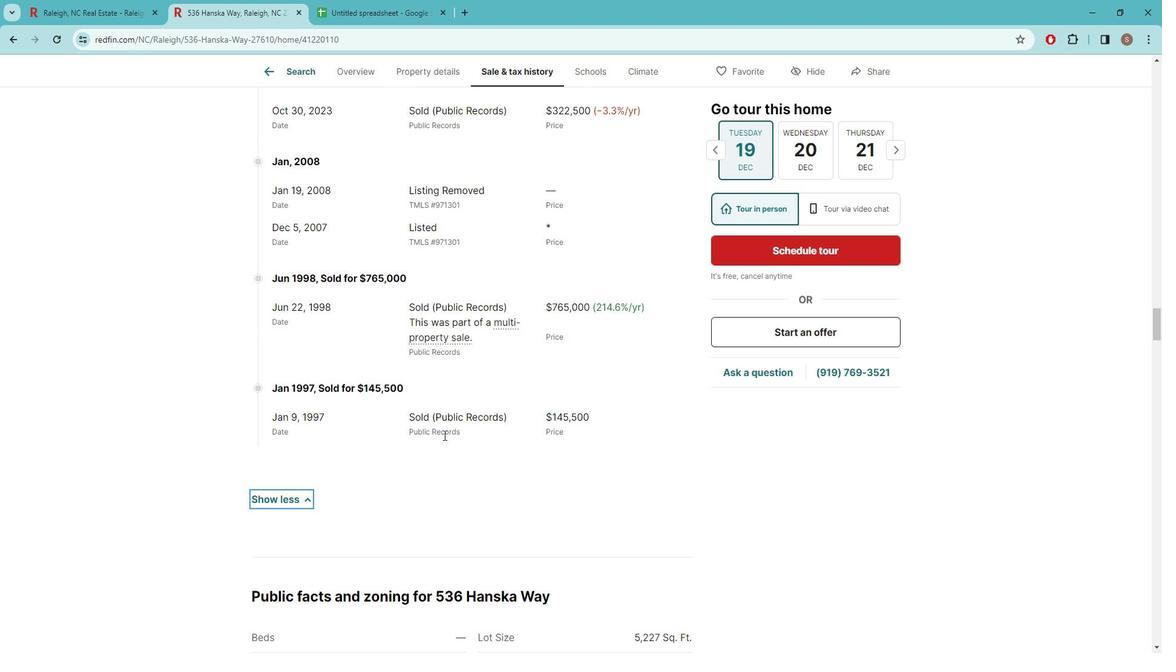 
Action: Mouse scrolled (456, 431) with delta (0, 0)
Screenshot: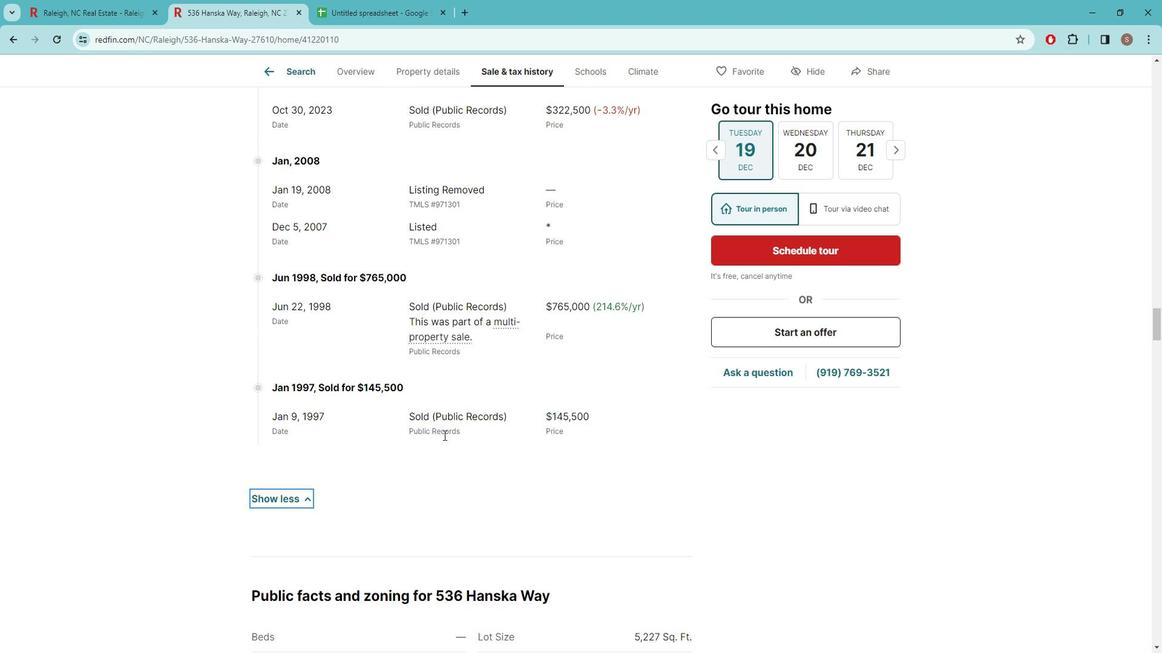 
Action: Mouse scrolled (456, 431) with delta (0, 0)
Screenshot: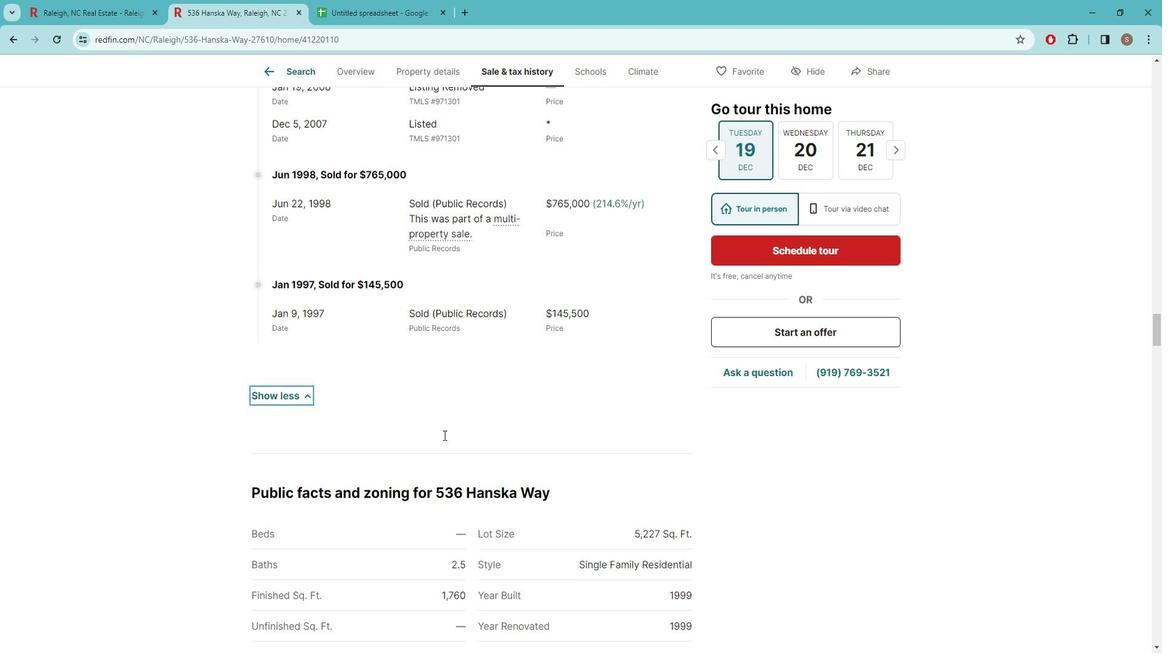 
Action: Mouse scrolled (456, 431) with delta (0, 0)
Screenshot: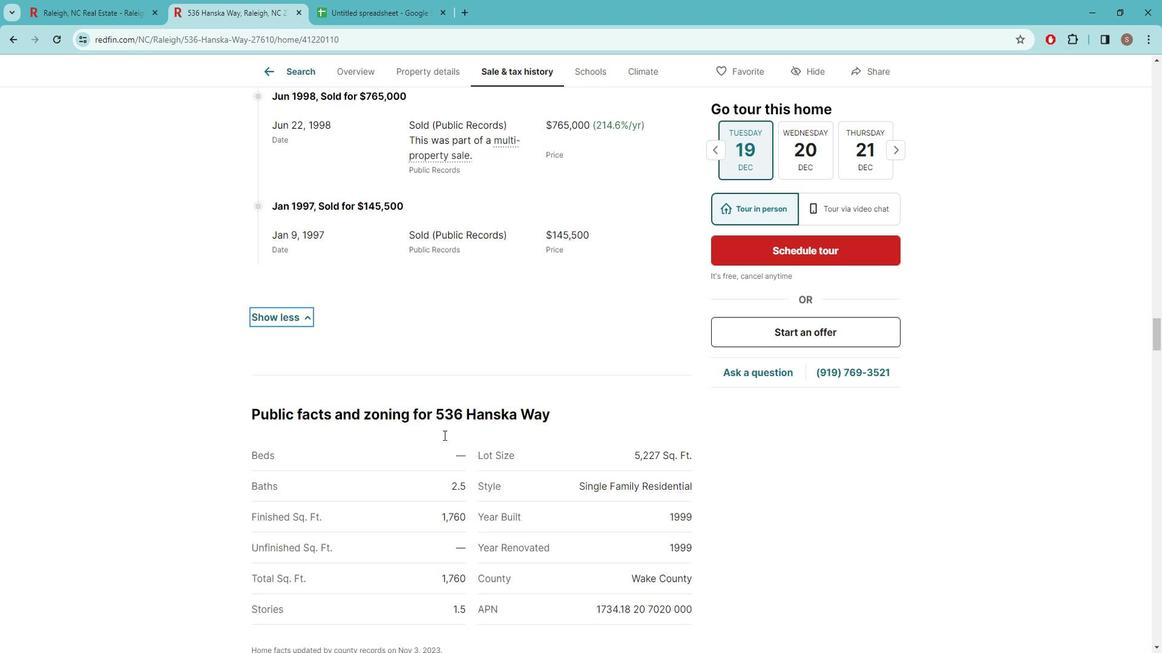 
Action: Mouse moved to (452, 500)
Screenshot: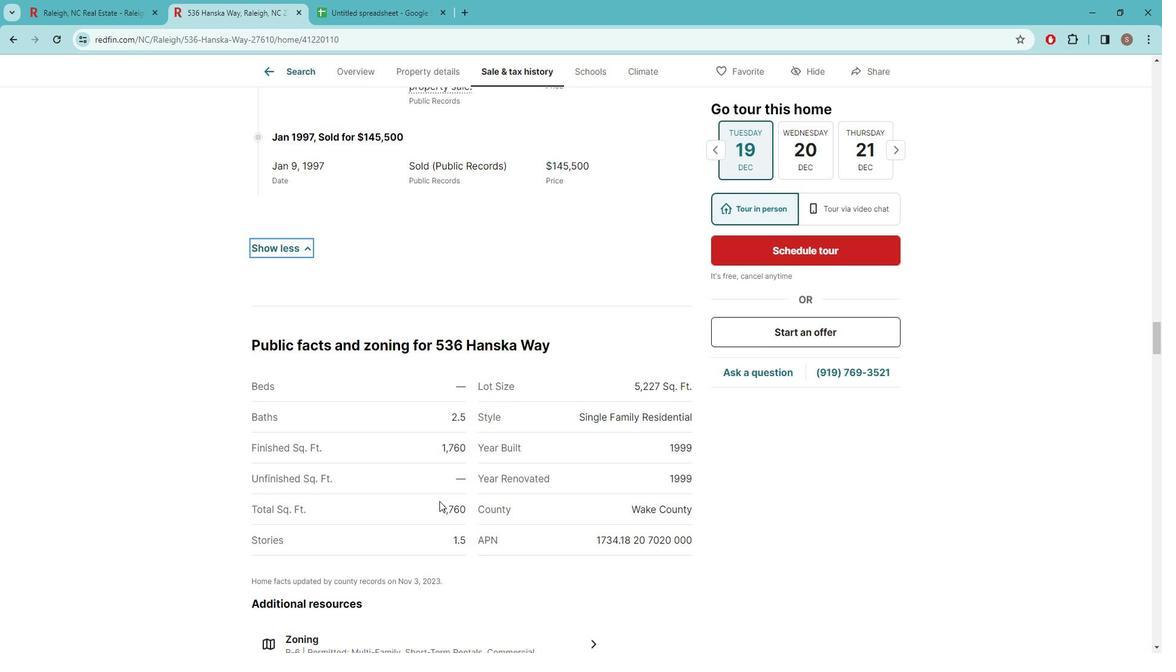 
Action: Mouse scrolled (452, 499) with delta (0, 0)
Screenshot: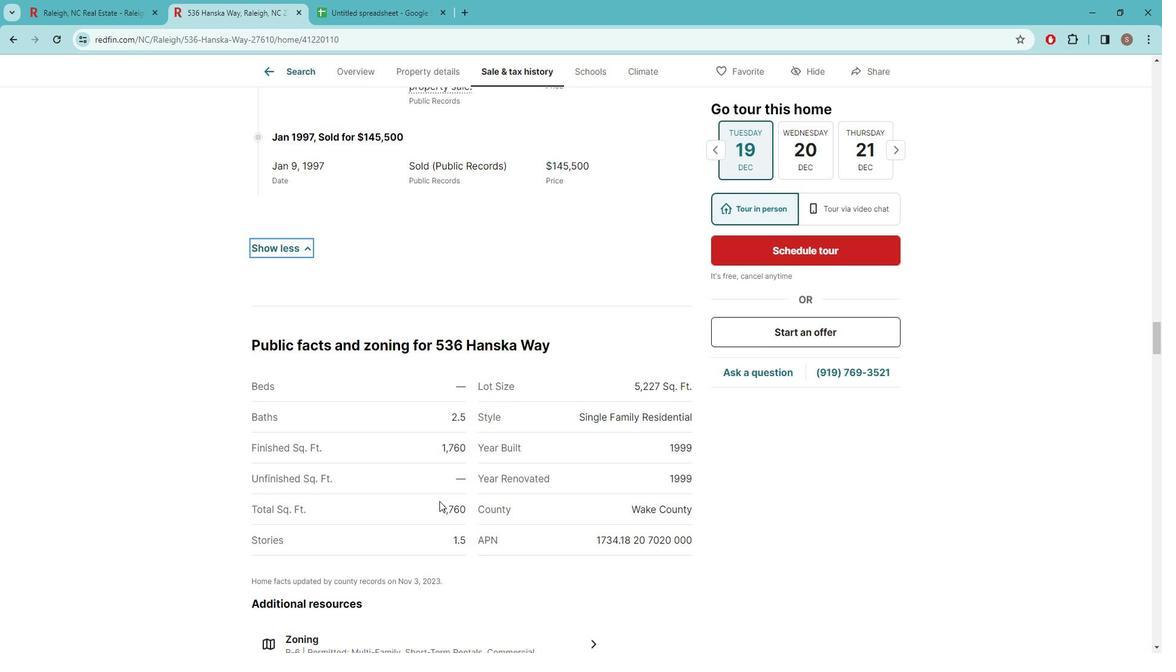 
Action: Mouse scrolled (452, 499) with delta (0, 0)
Screenshot: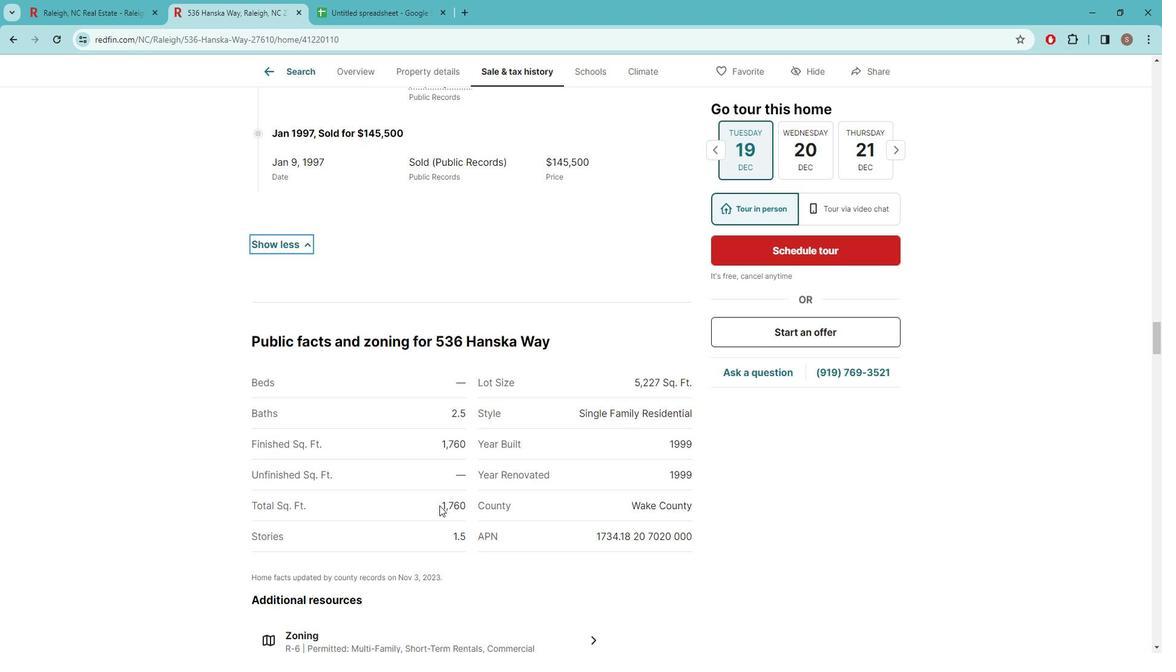 
Action: Mouse scrolled (452, 499) with delta (0, 0)
Screenshot: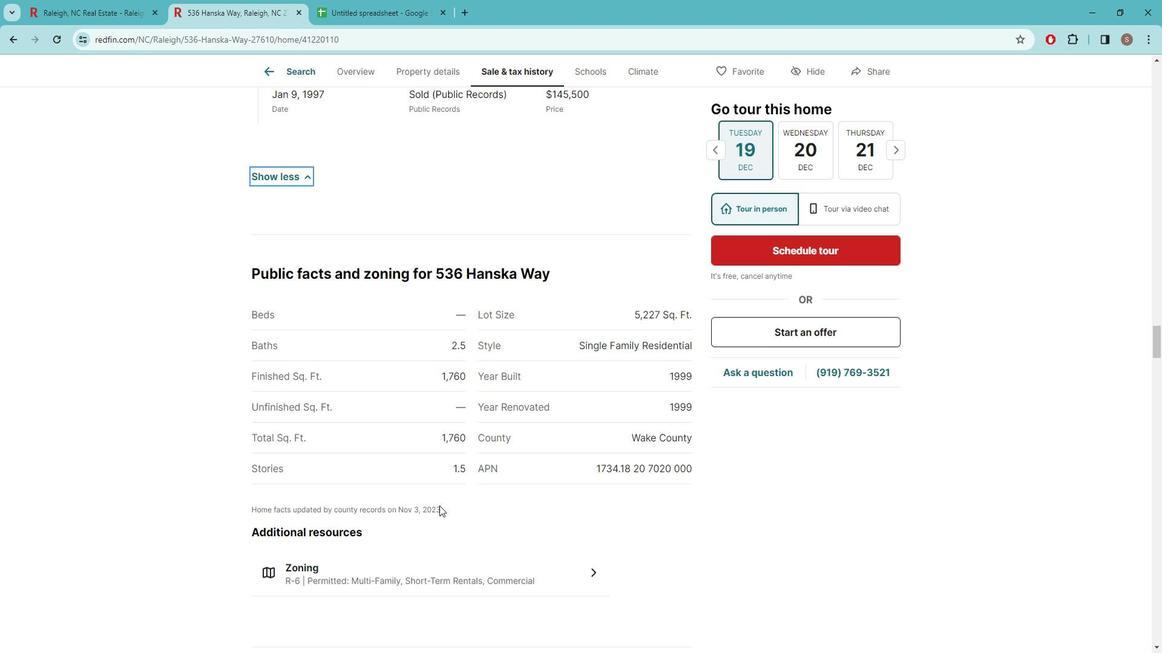 
Action: Mouse moved to (437, 477)
Screenshot: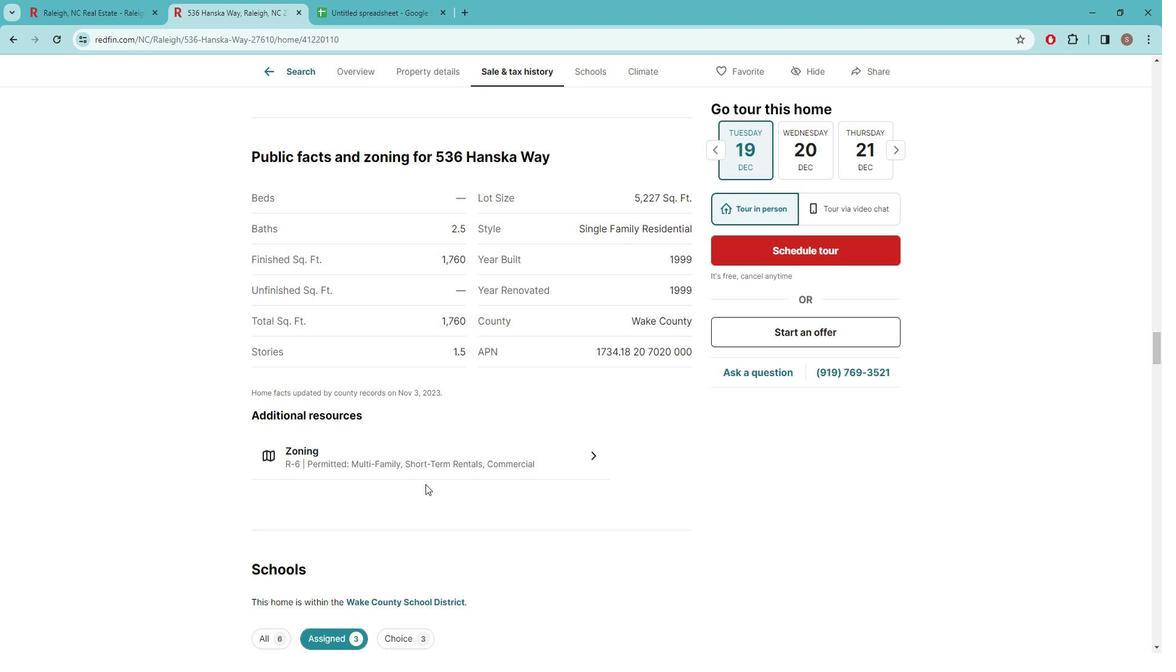 
Action: Mouse scrolled (437, 476) with delta (0, 0)
Screenshot: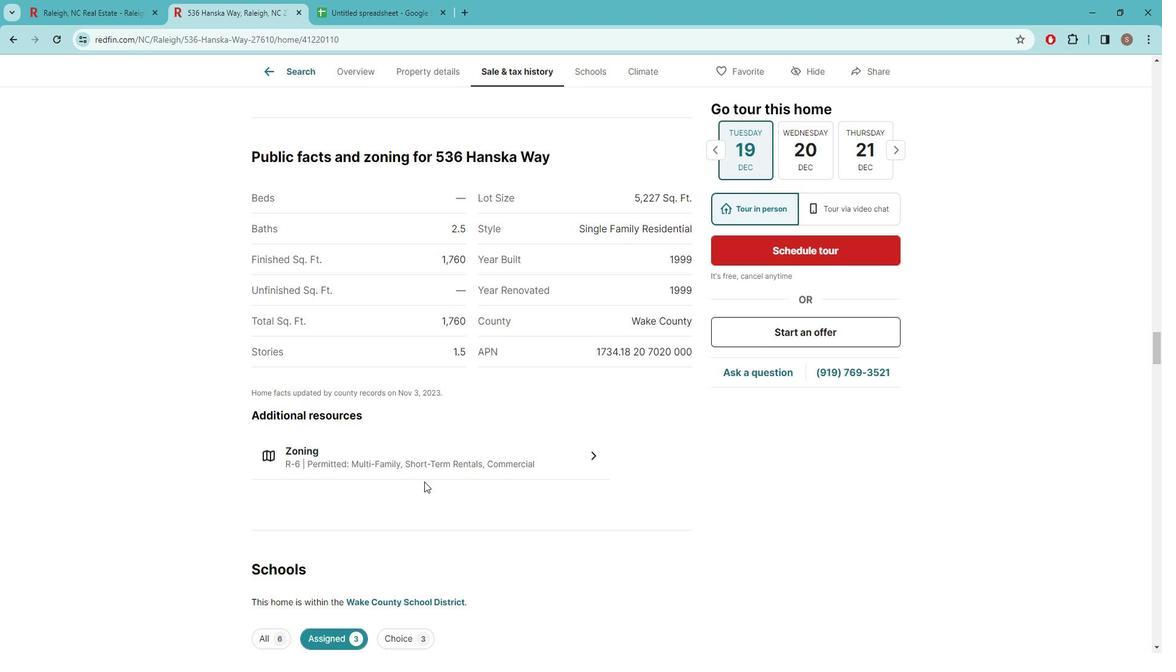 
Action: Mouse scrolled (437, 476) with delta (0, 0)
Screenshot: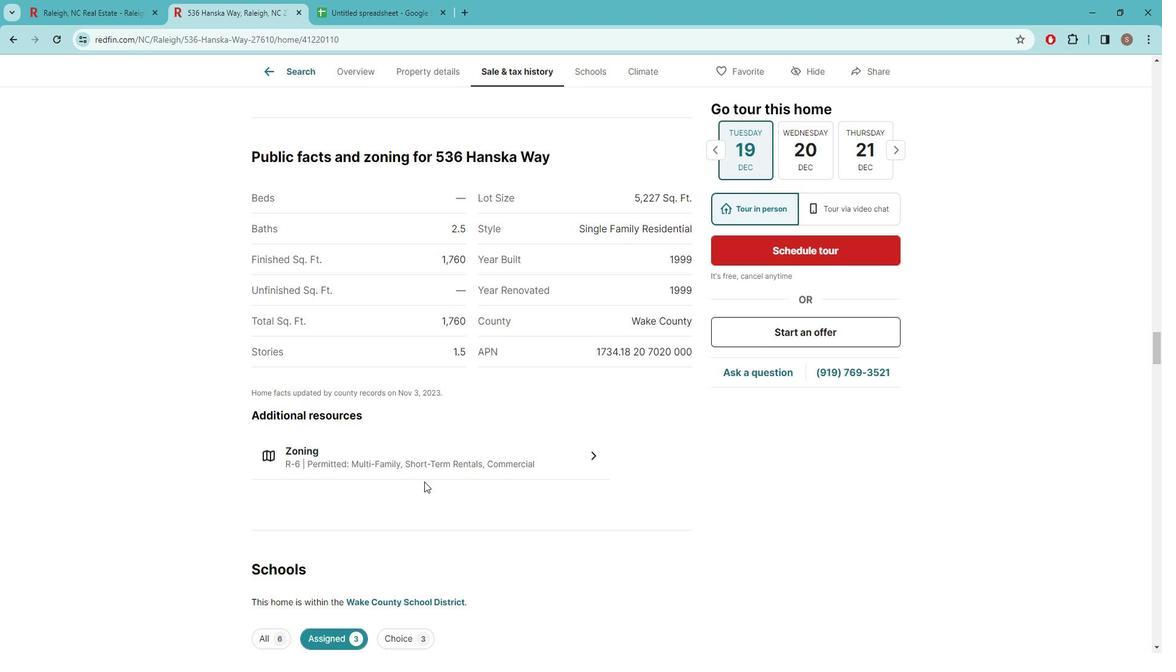 
Action: Mouse scrolled (437, 476) with delta (0, 0)
Screenshot: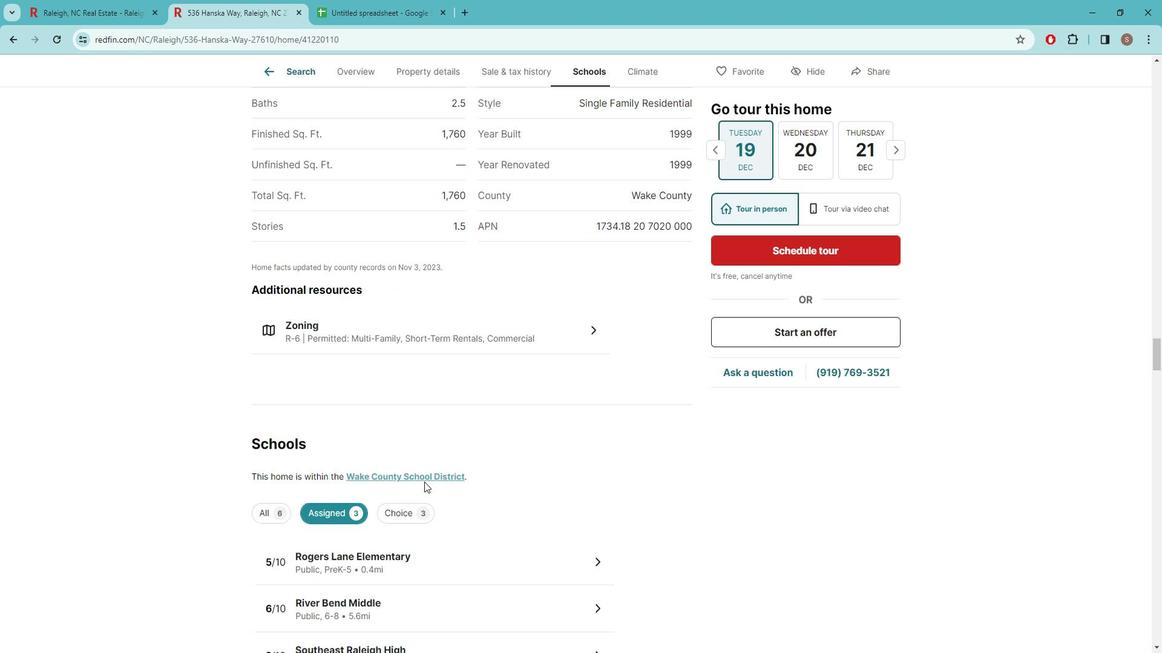 
Action: Mouse moved to (438, 472)
Screenshot: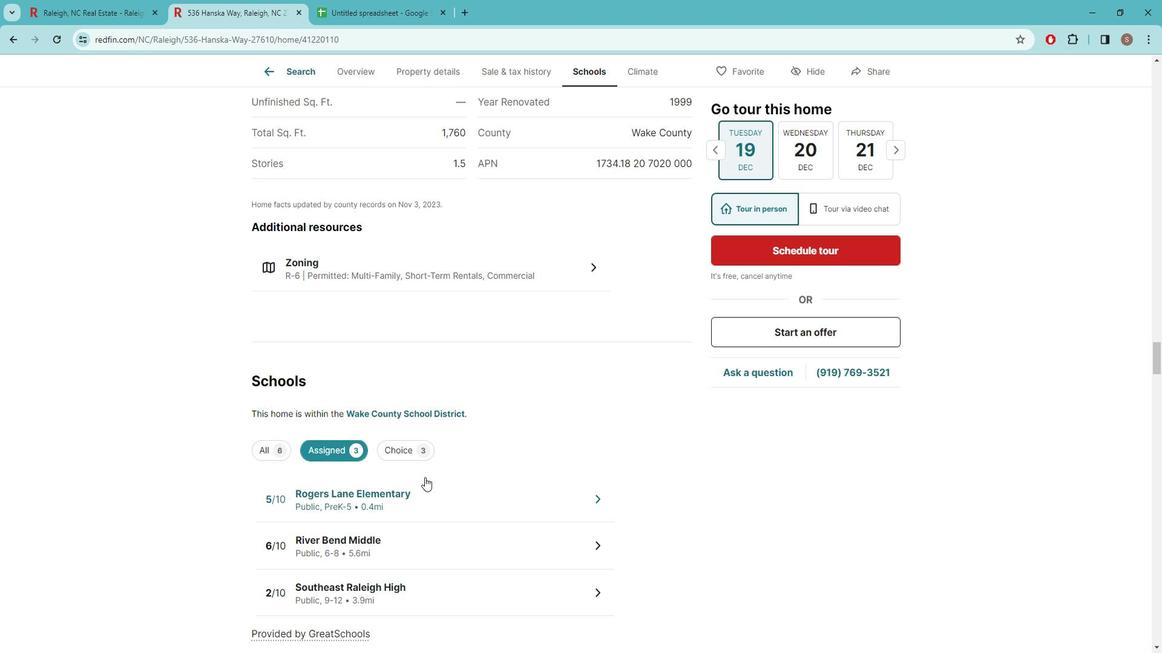 
Action: Mouse scrolled (438, 471) with delta (0, 0)
Screenshot: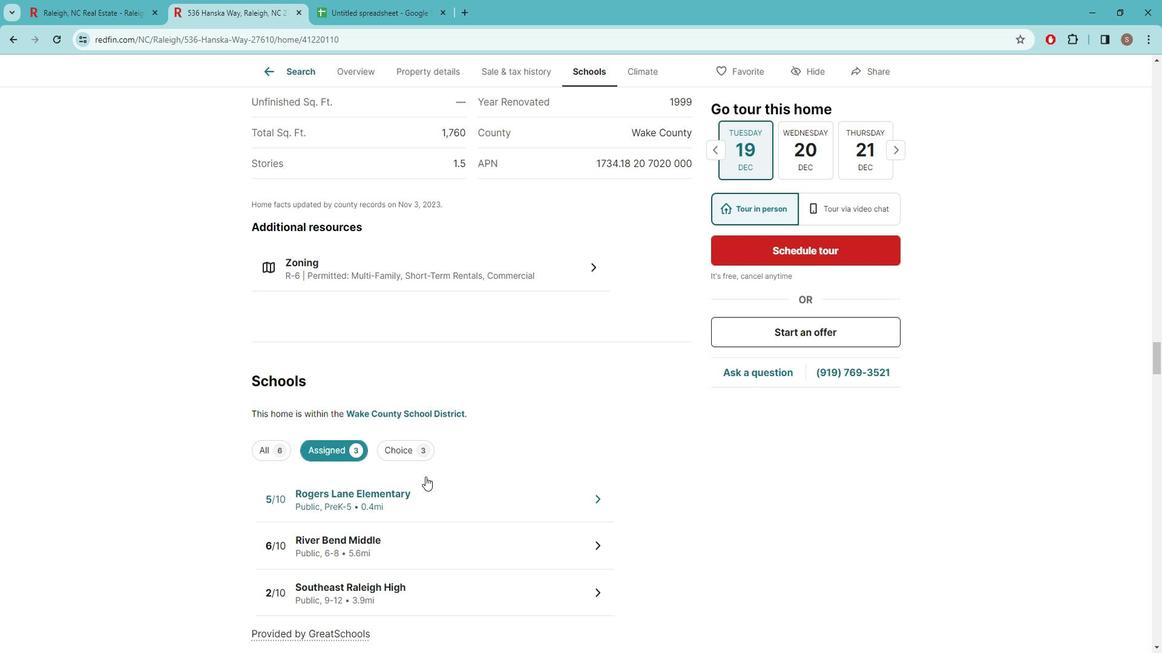 
Action: Mouse scrolled (438, 471) with delta (0, 0)
Screenshot: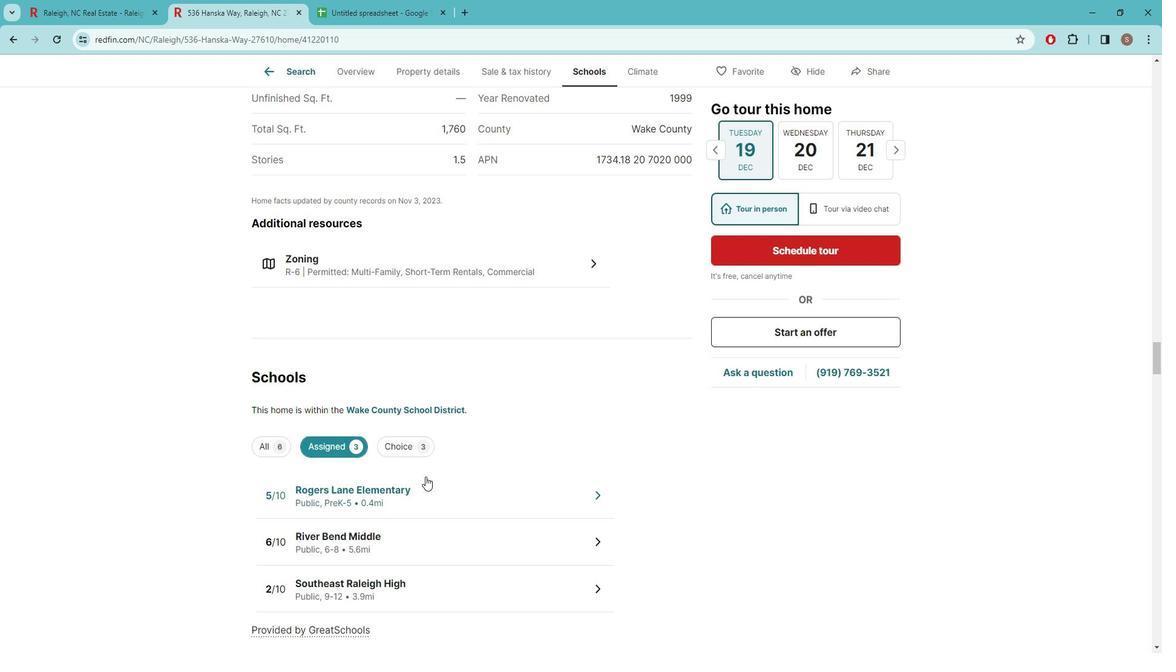 
Action: Mouse moved to (279, 332)
Screenshot: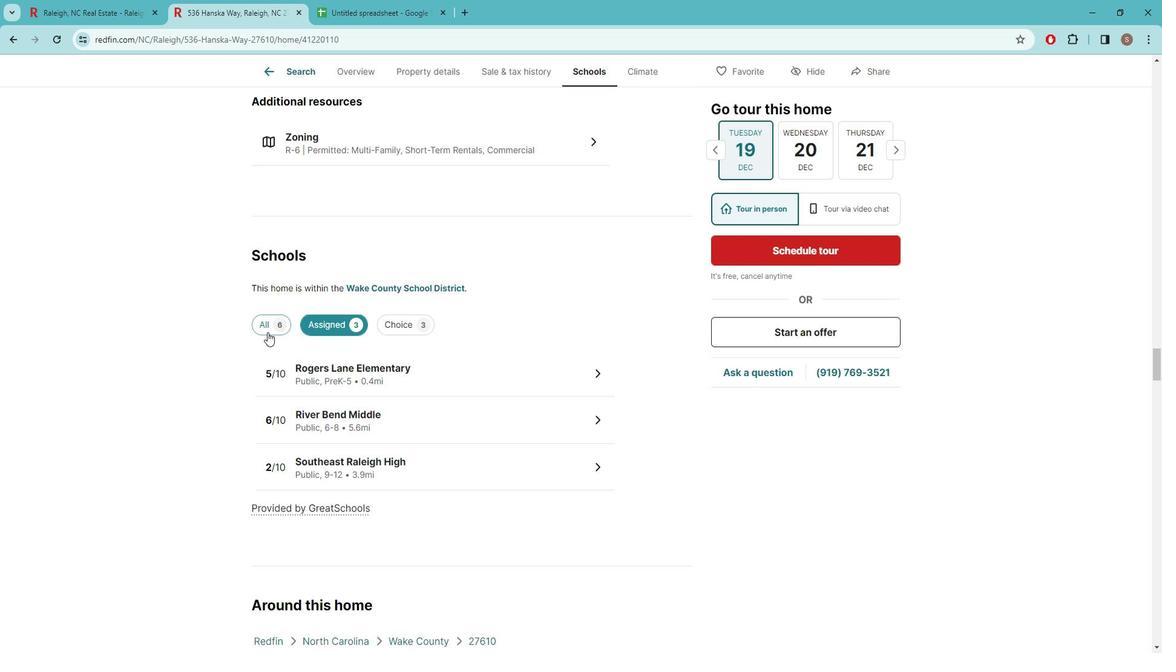
Action: Mouse pressed left at (279, 332)
Screenshot: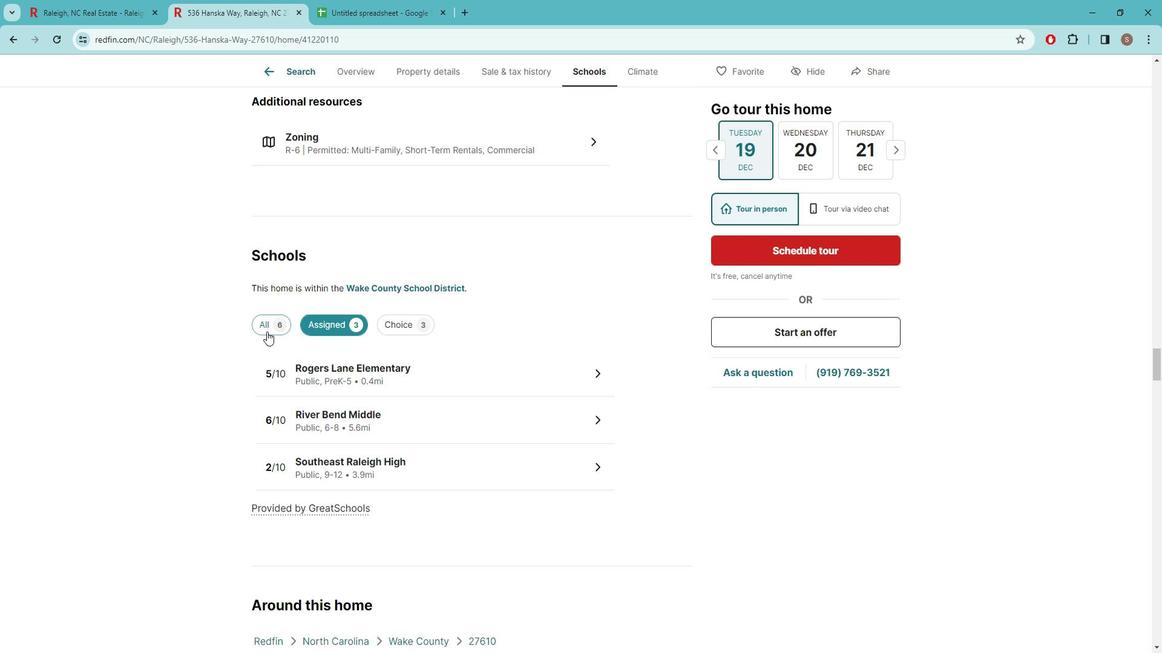 
Action: Mouse moved to (464, 406)
Screenshot: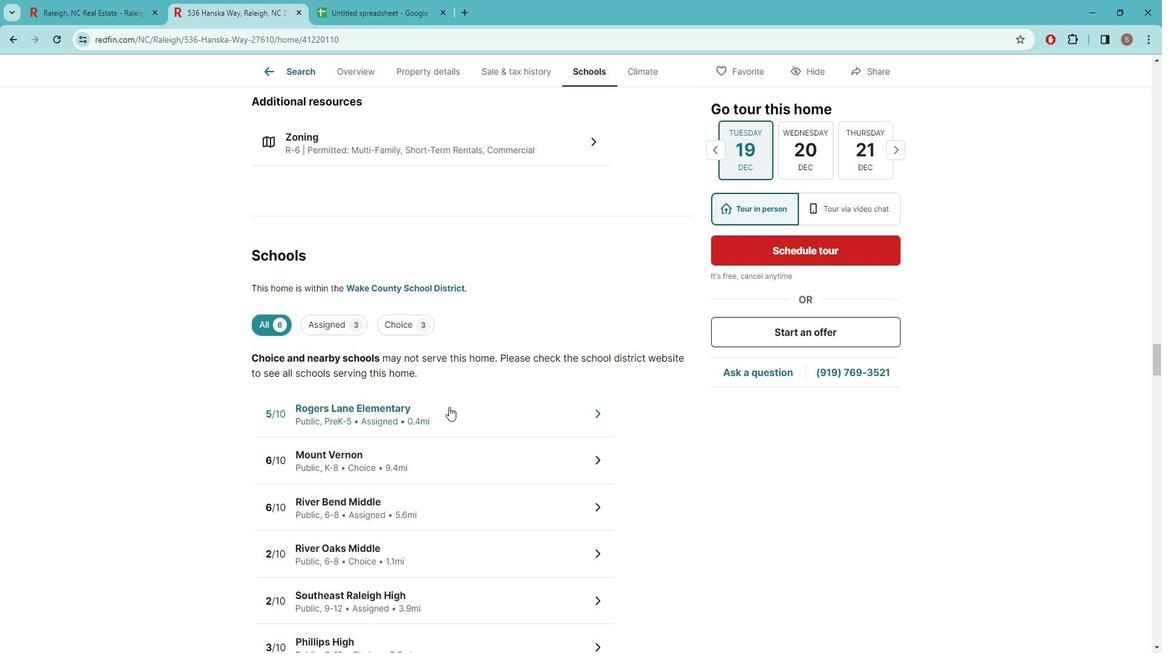 
Action: Mouse scrolled (464, 406) with delta (0, 0)
Screenshot: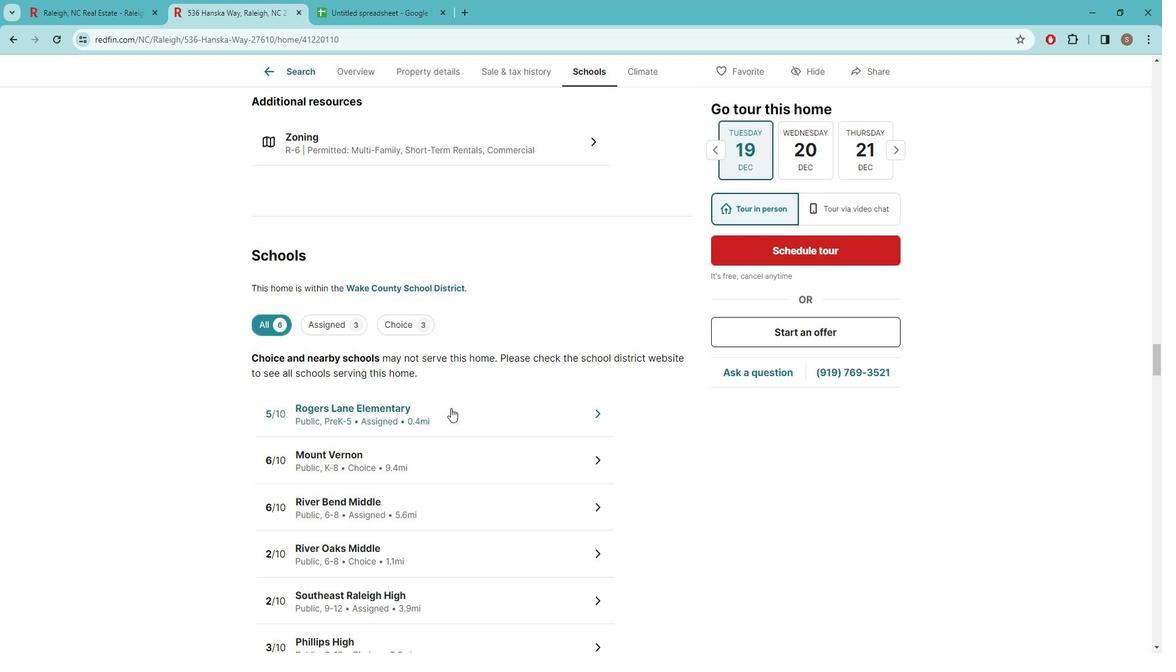
Action: Mouse moved to (464, 407)
Screenshot: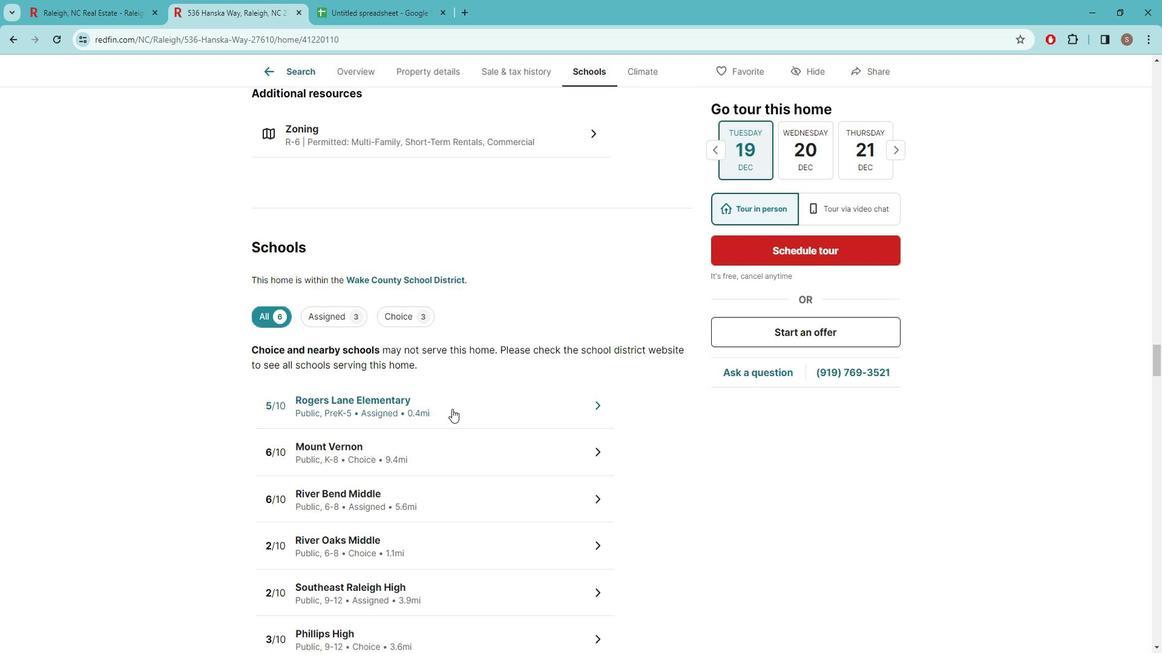 
Action: Mouse scrolled (464, 406) with delta (0, 0)
Screenshot: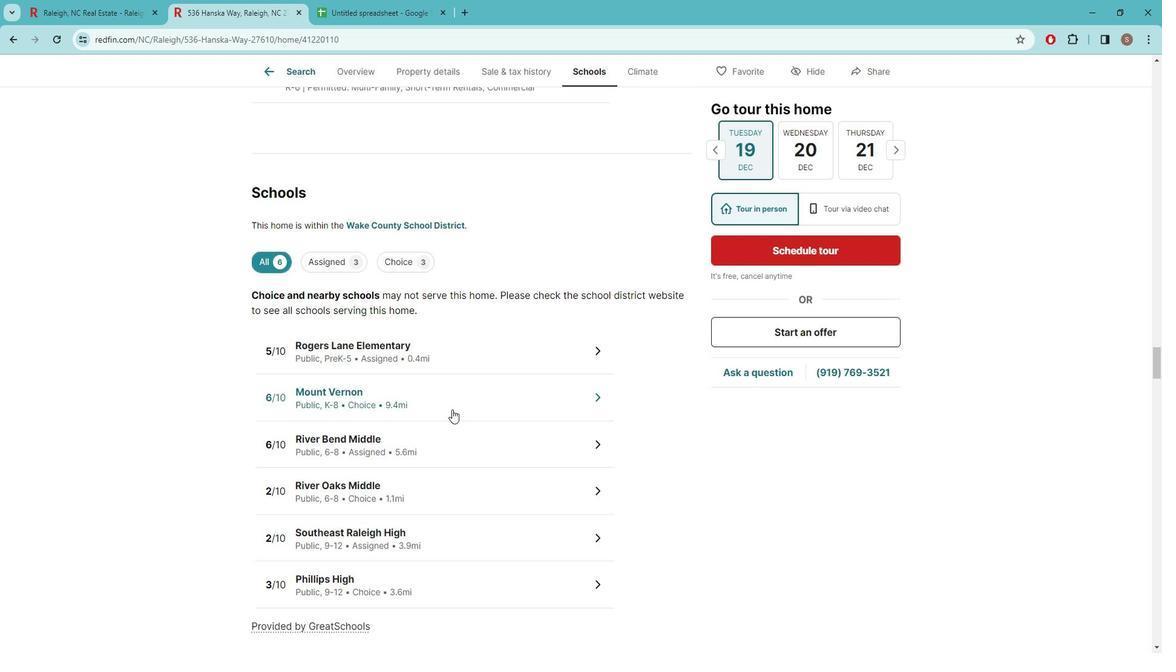 
Action: Mouse moved to (445, 484)
Screenshot: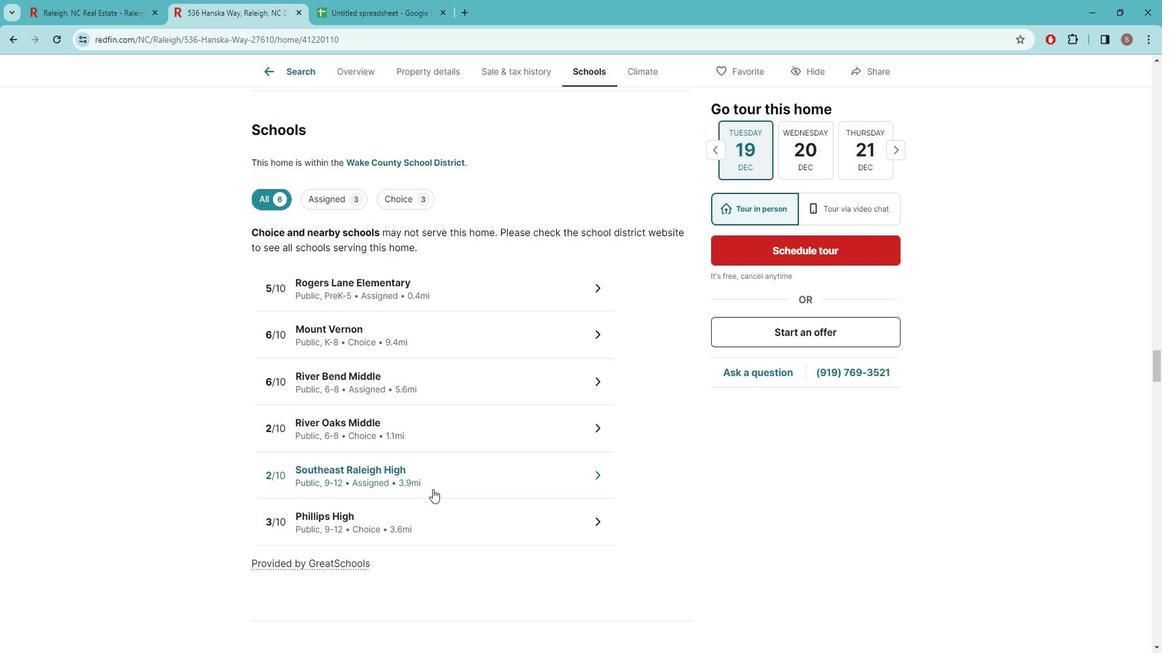
Action: Mouse scrolled (445, 484) with delta (0, 0)
Screenshot: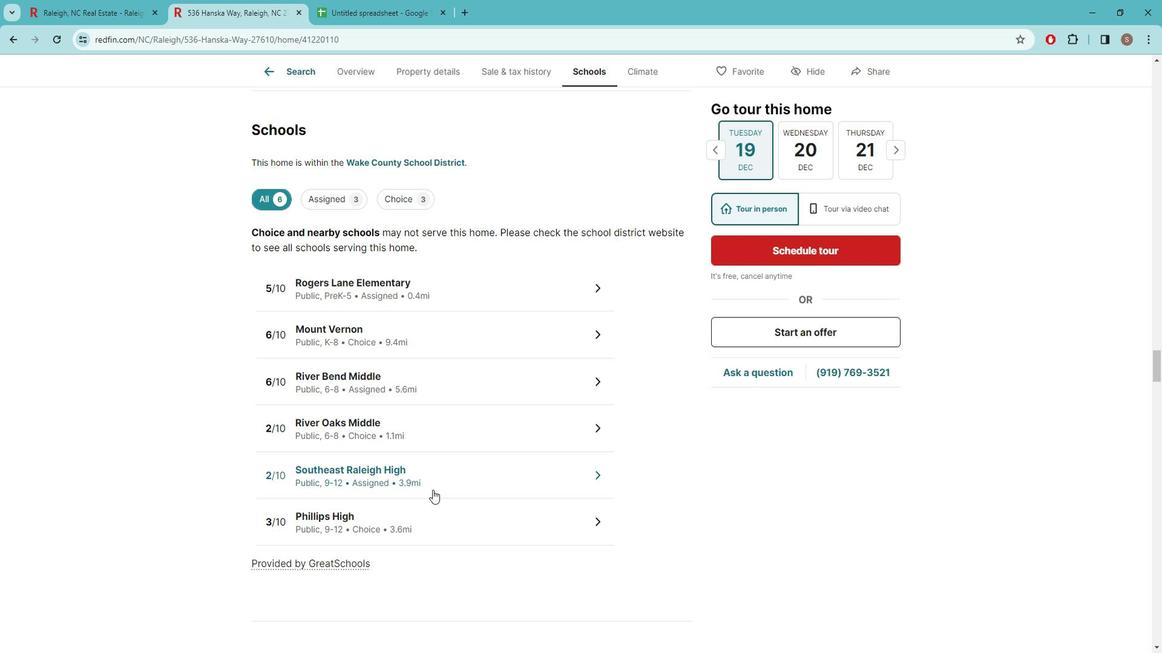 
Action: Mouse scrolled (445, 484) with delta (0, 0)
Screenshot: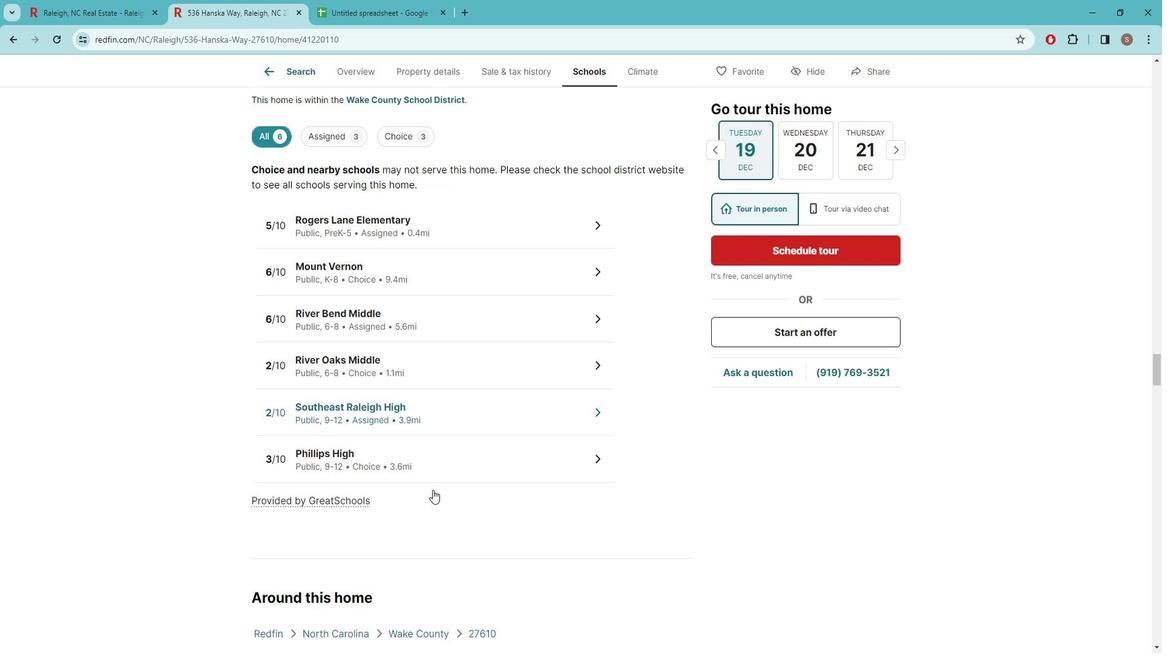 
Action: Mouse moved to (441, 466)
Screenshot: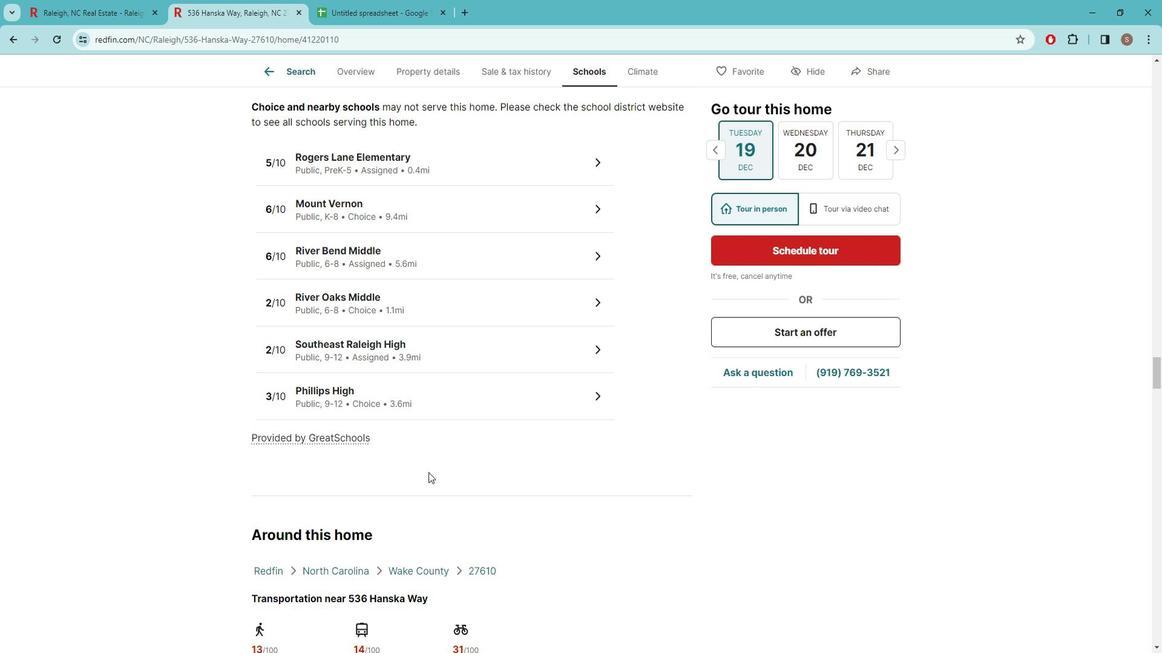 
Action: Mouse scrolled (441, 466) with delta (0, 0)
Screenshot: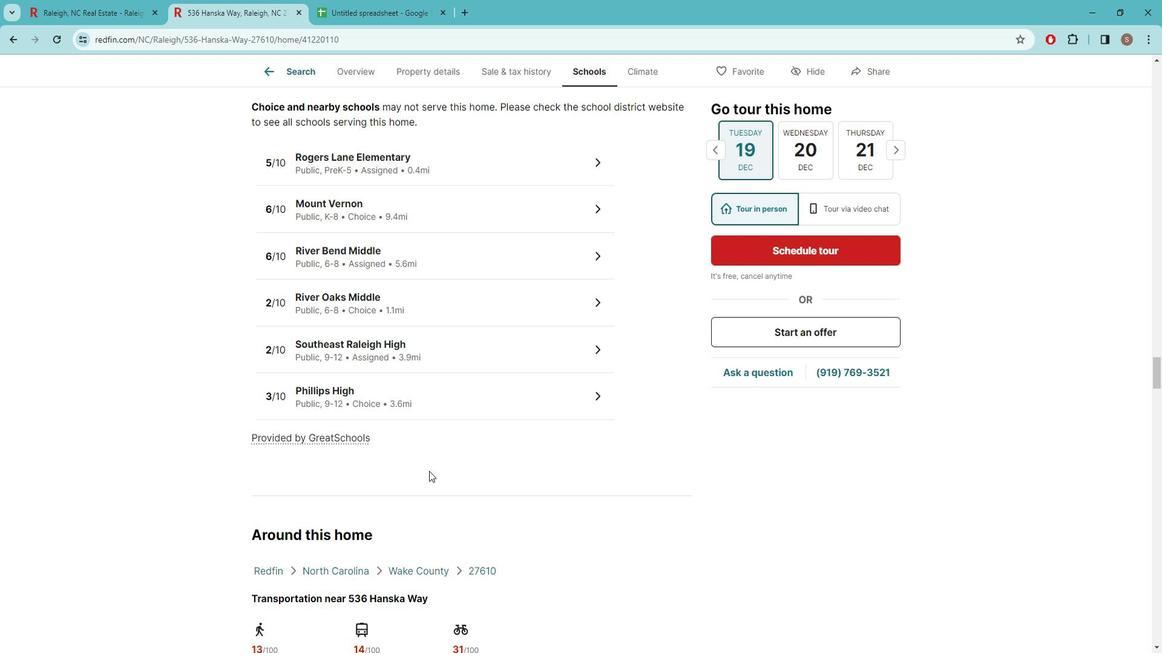 
Action: Mouse scrolled (441, 466) with delta (0, 0)
Screenshot: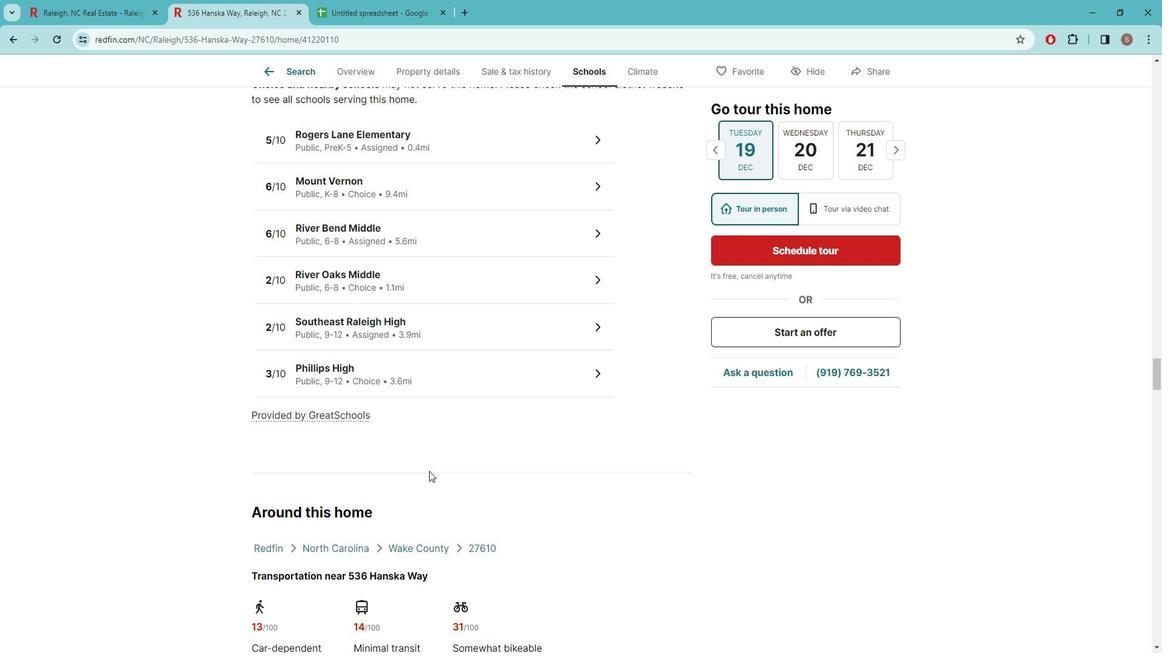
Action: Mouse moved to (424, 503)
Screenshot: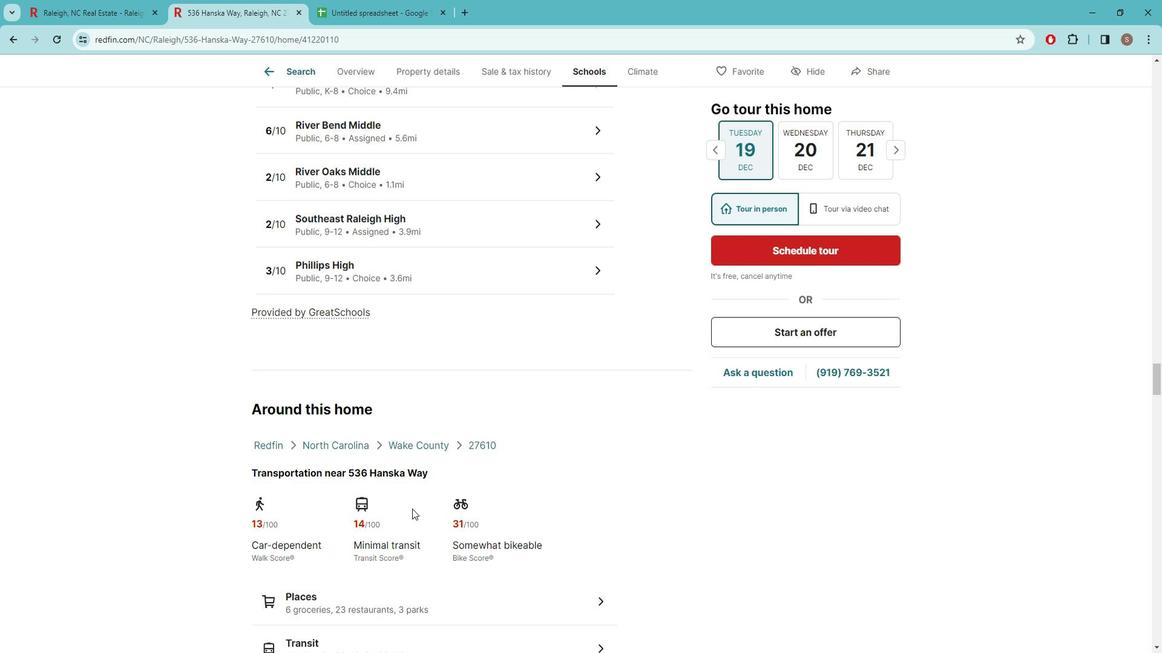 
Action: Mouse scrolled (424, 503) with delta (0, 0)
Screenshot: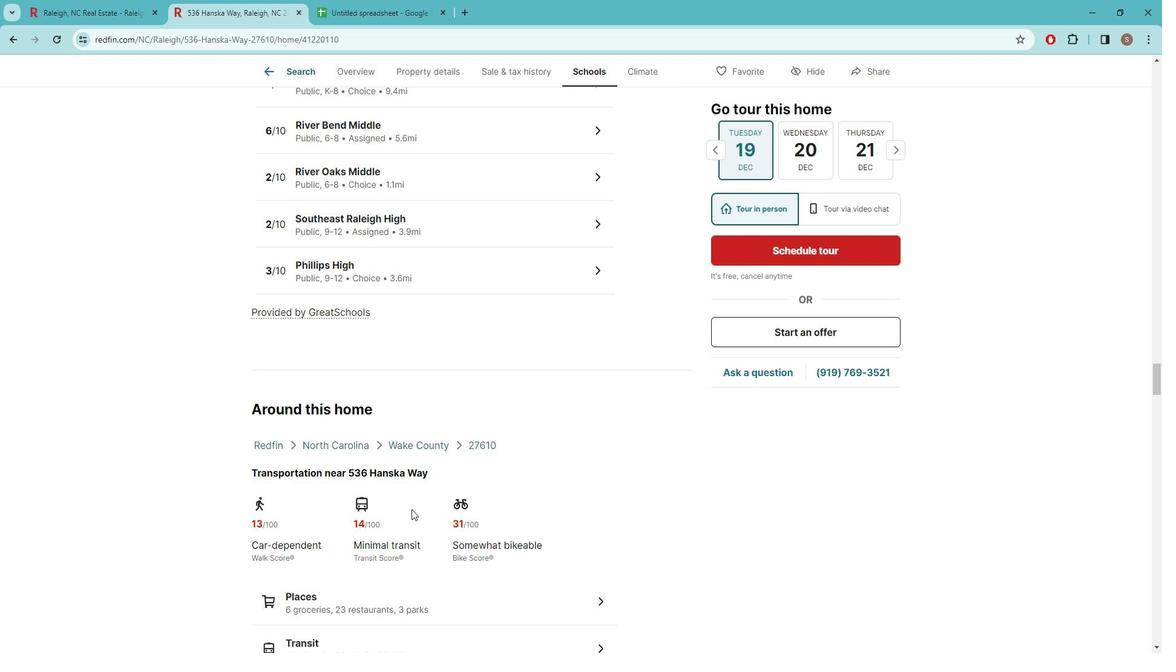 
Action: Mouse moved to (438, 507)
Screenshot: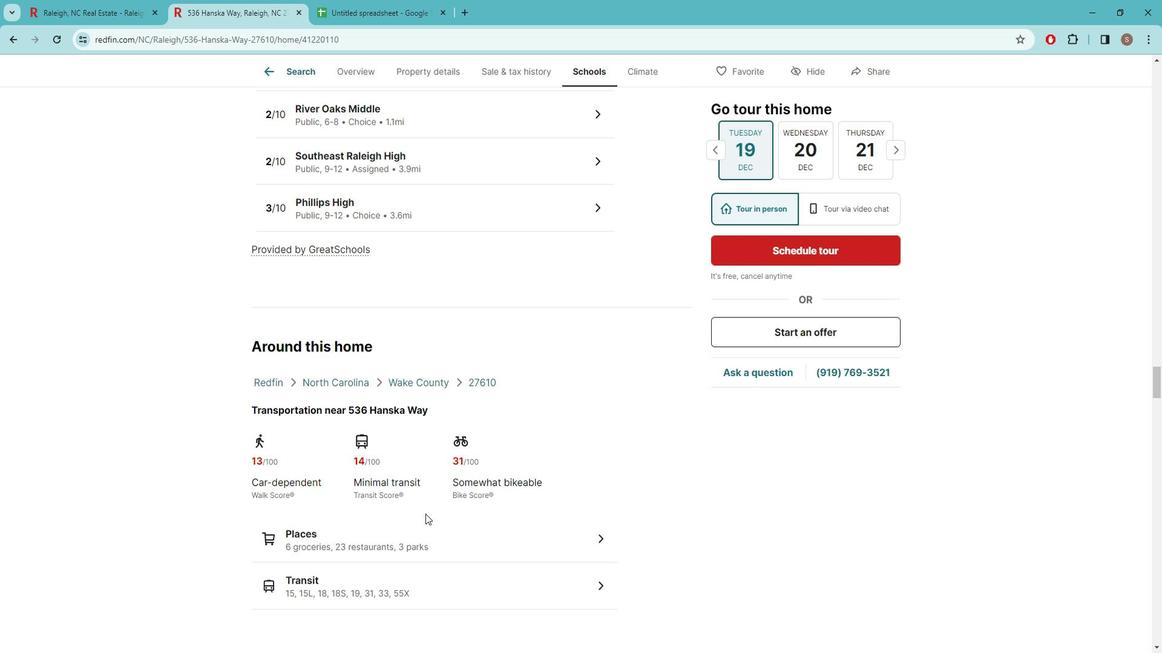 
Action: Mouse scrolled (438, 507) with delta (0, 0)
Screenshot: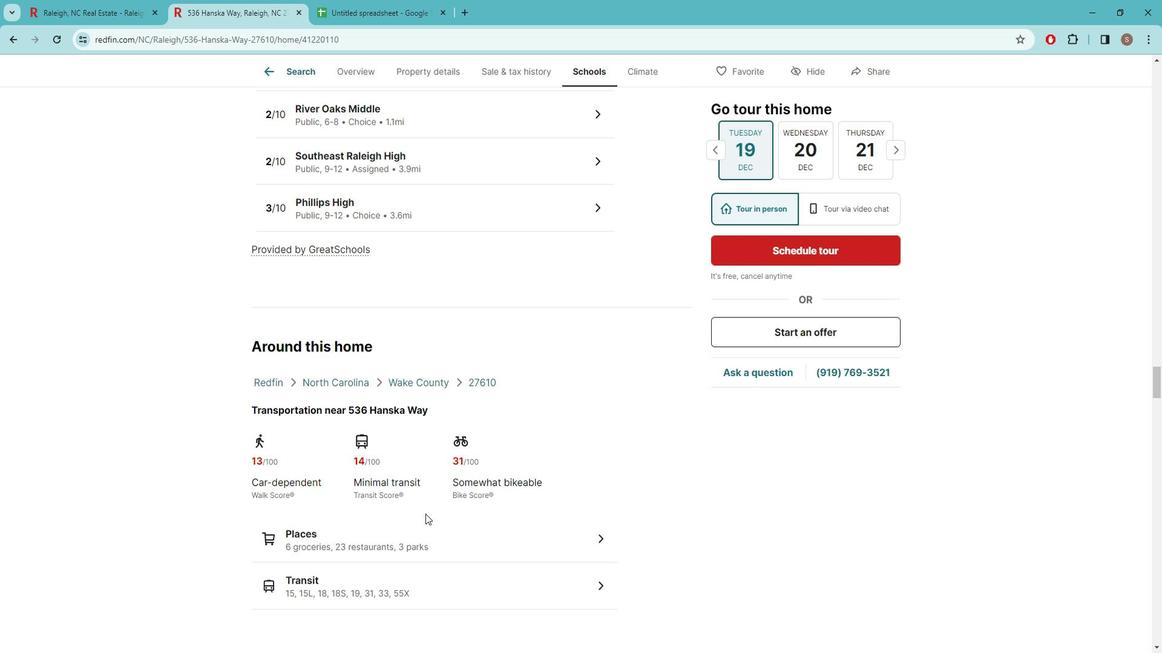 
Action: Mouse moved to (449, 494)
Screenshot: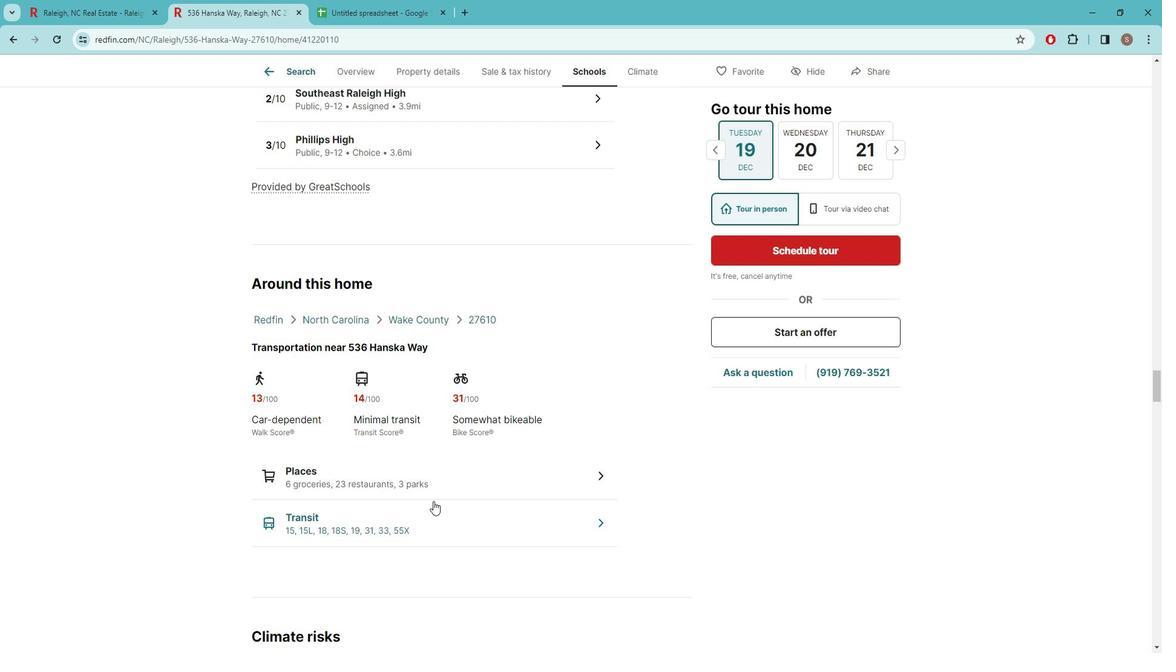 
Action: Mouse scrolled (449, 493) with delta (0, 0)
Screenshot: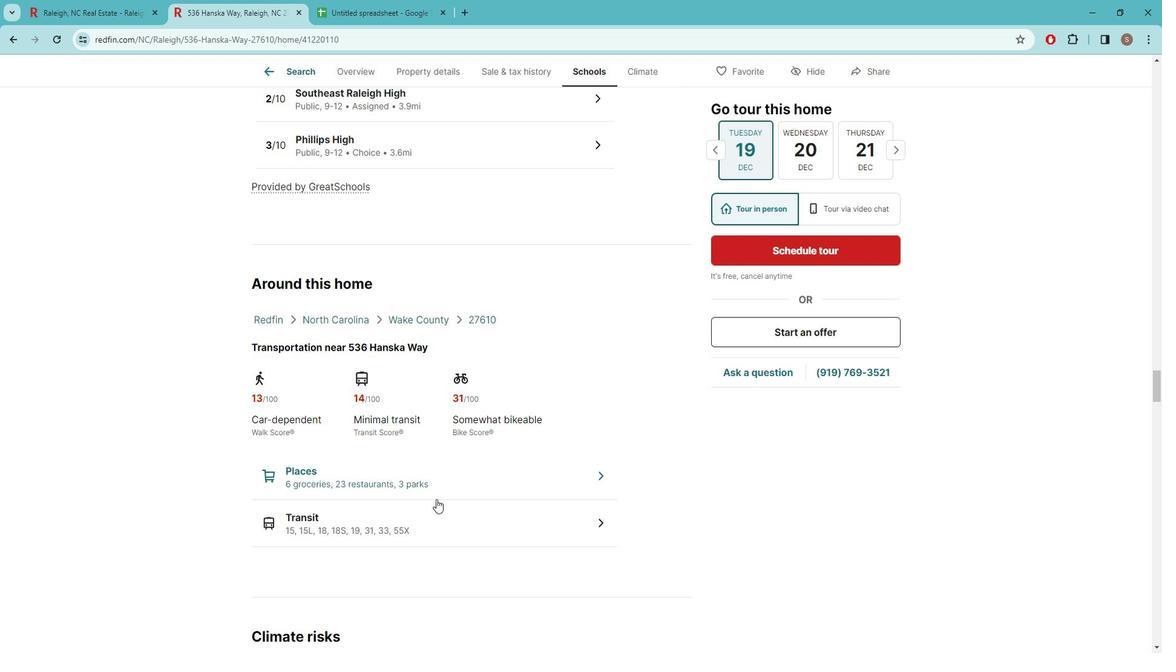 
Action: Mouse scrolled (449, 493) with delta (0, 0)
Screenshot: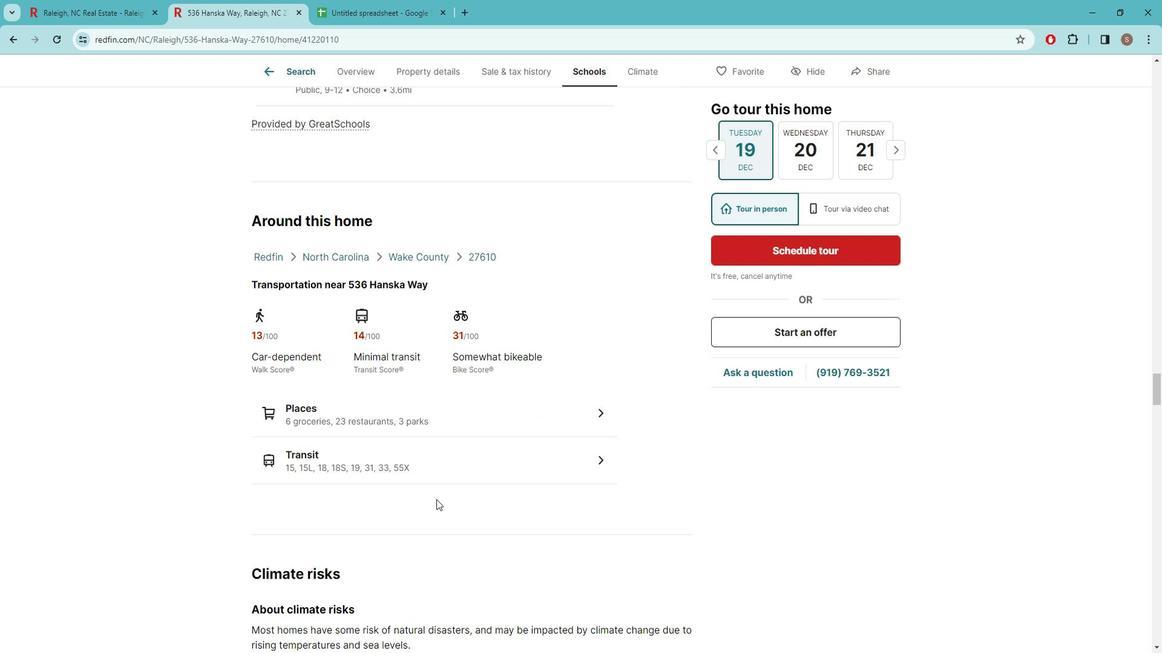 
Action: Mouse scrolled (449, 493) with delta (0, 0)
Screenshot: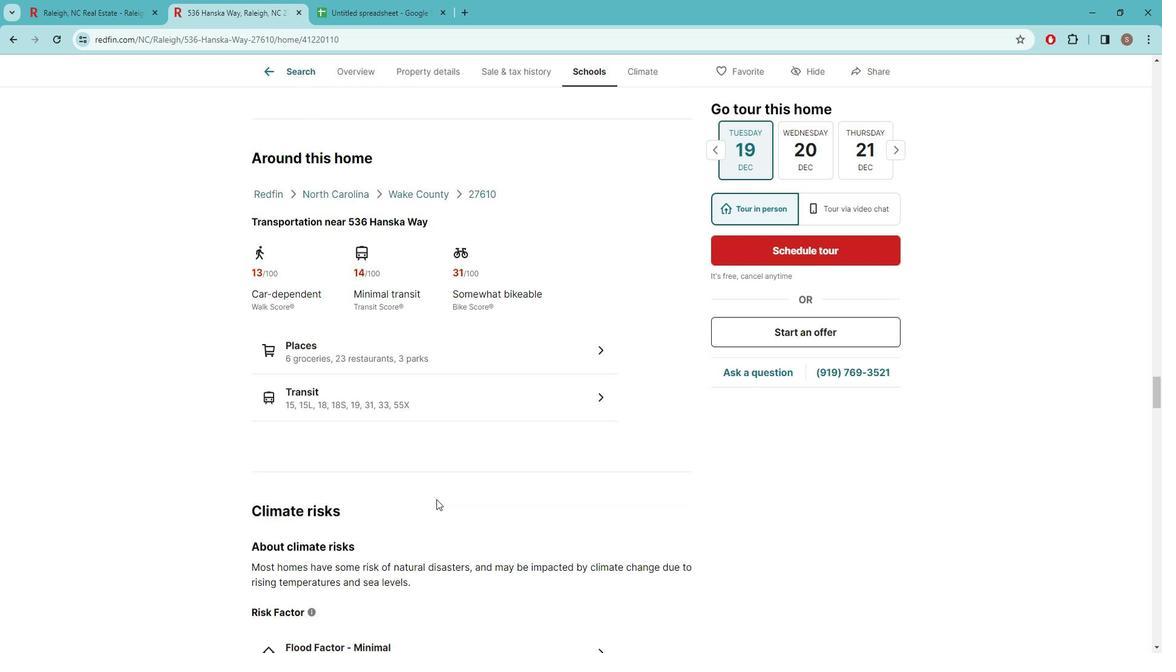
Action: Mouse scrolled (449, 493) with delta (0, 0)
Screenshot: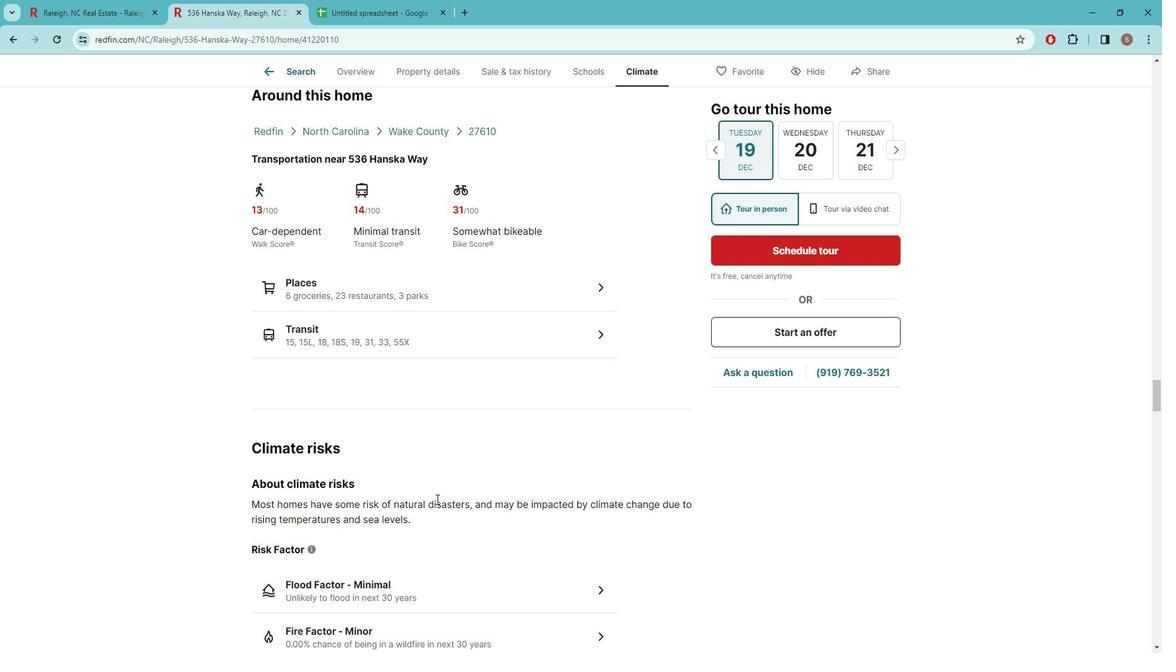 
Action: Mouse scrolled (449, 493) with delta (0, 0)
Screenshot: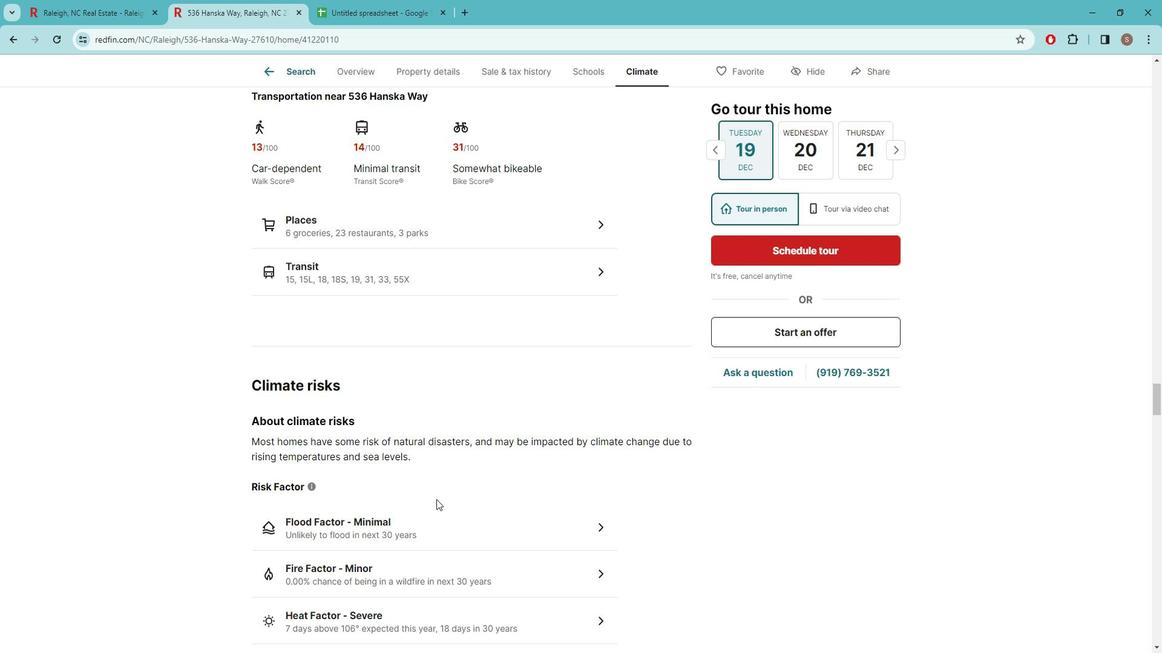 
Action: Mouse moved to (491, 500)
Screenshot: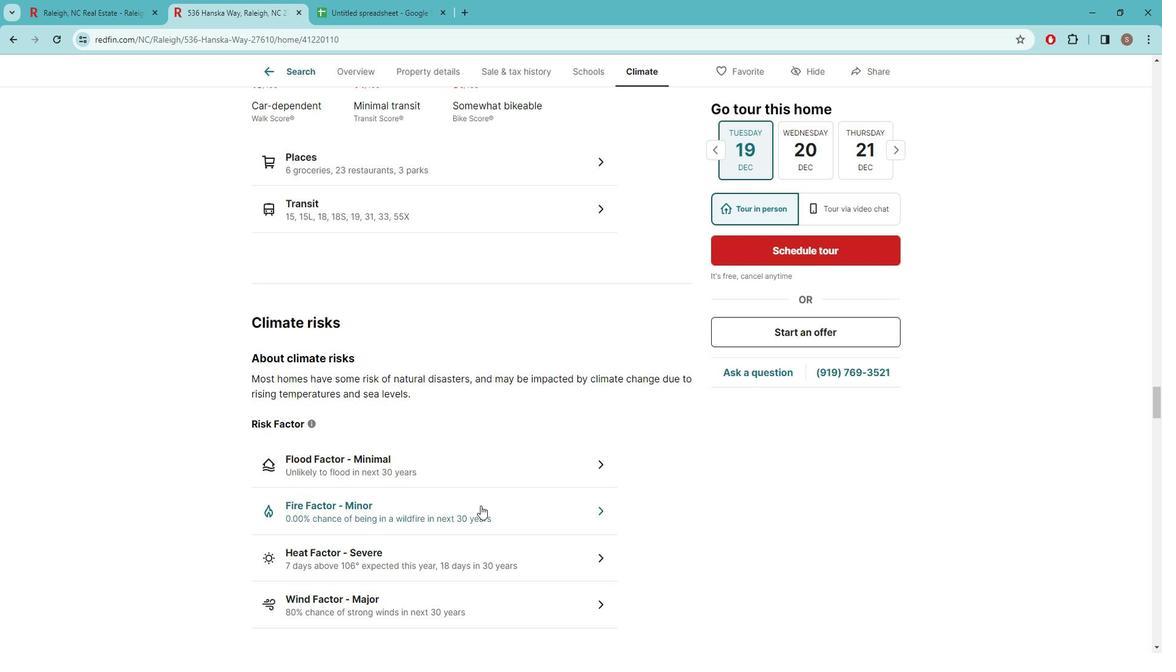 
Action: Mouse scrolled (491, 500) with delta (0, 0)
Screenshot: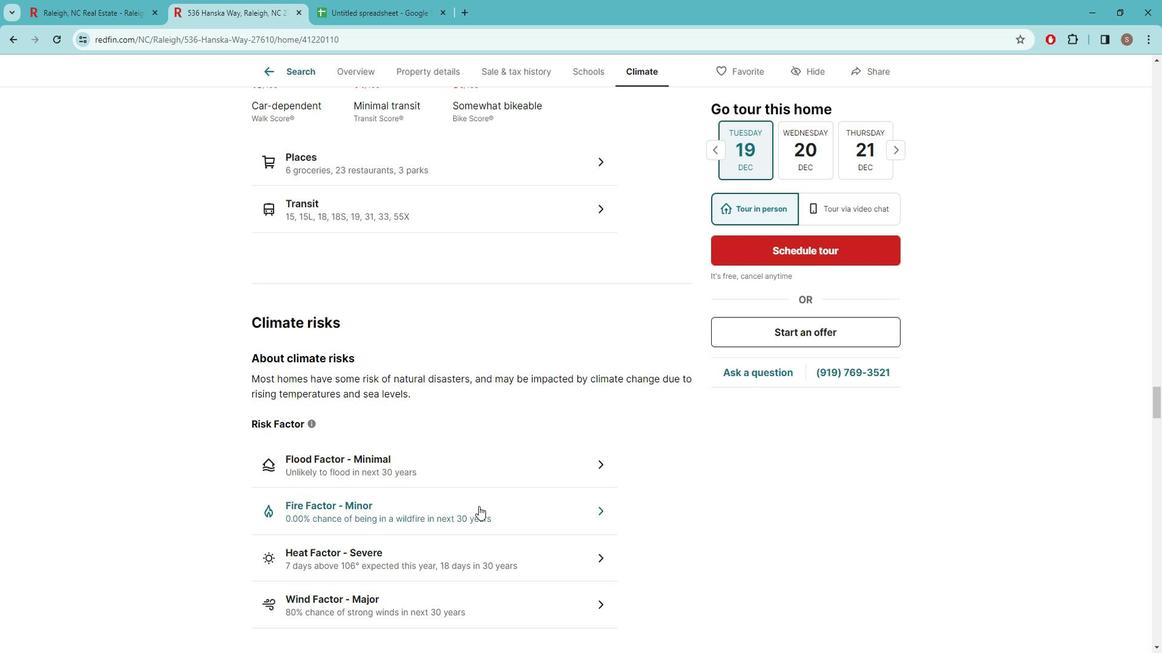 
Action: Mouse moved to (481, 529)
